 Task: Marketing: Marketing Master Editorial Calendar.
Action: Mouse moved to (54, 106)
Screenshot: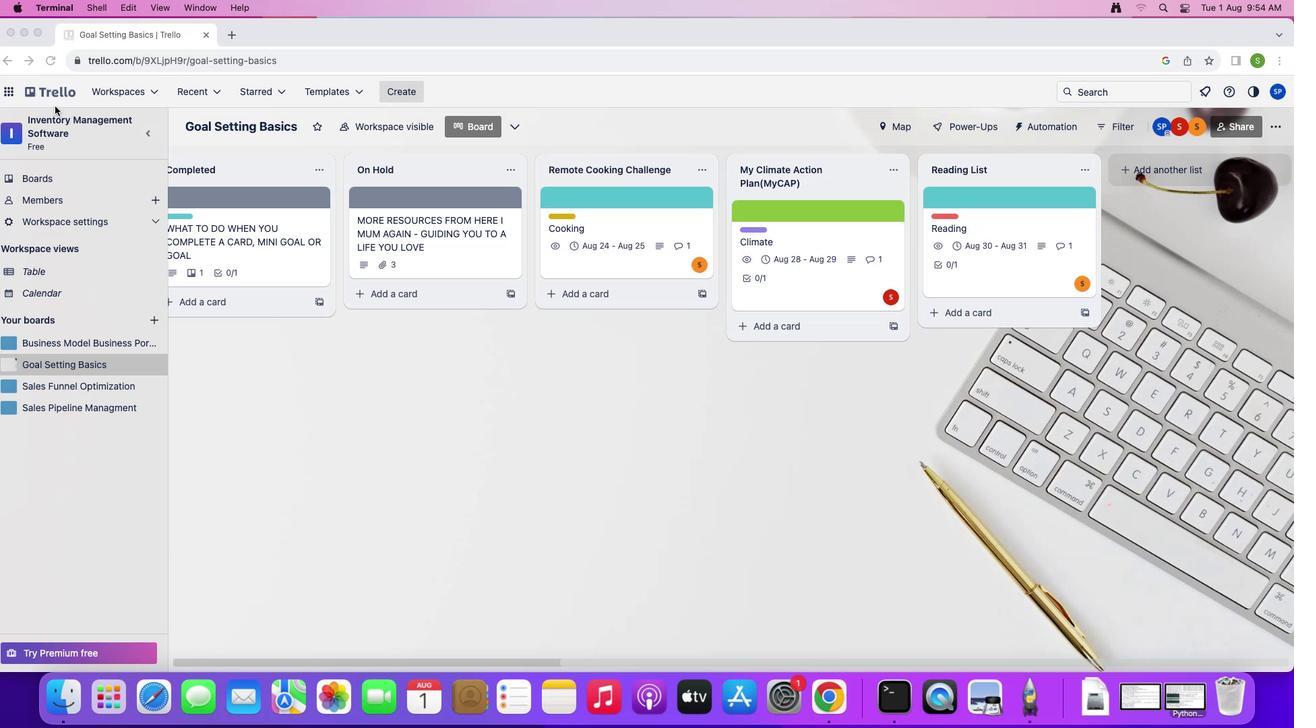 
Action: Mouse pressed left at (54, 106)
Screenshot: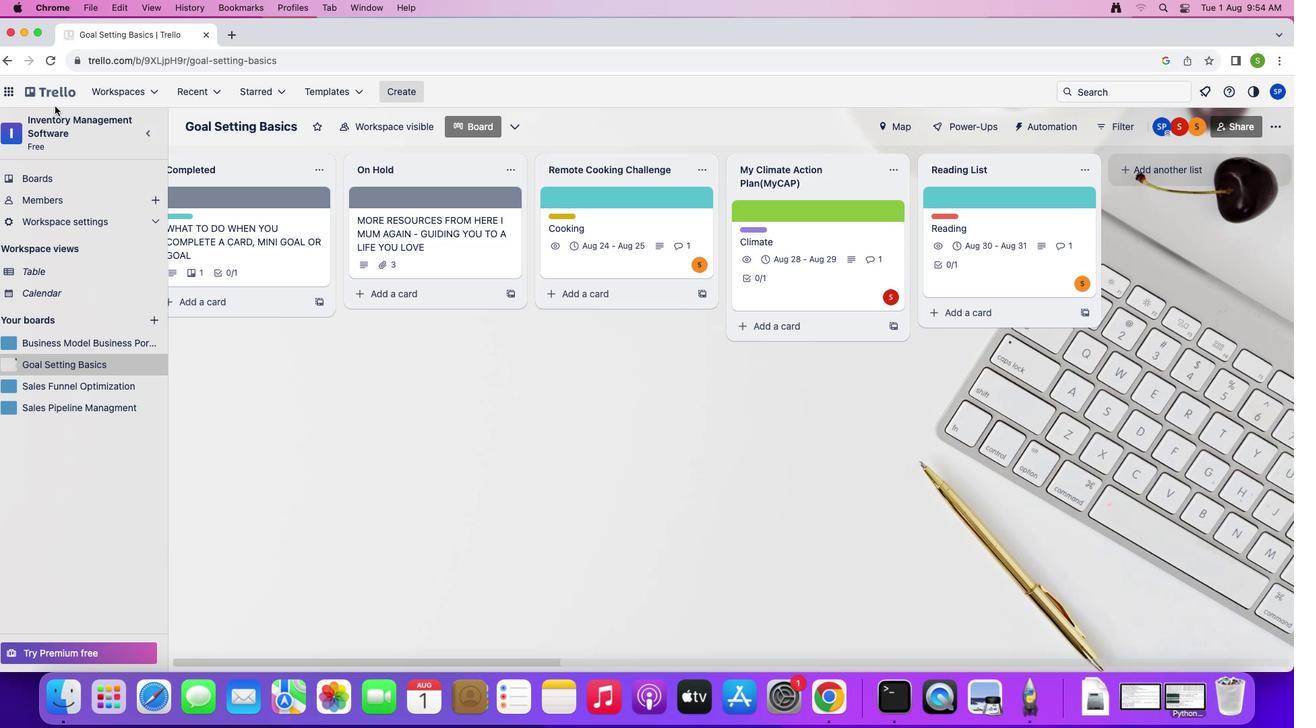 
Action: Mouse moved to (56, 94)
Screenshot: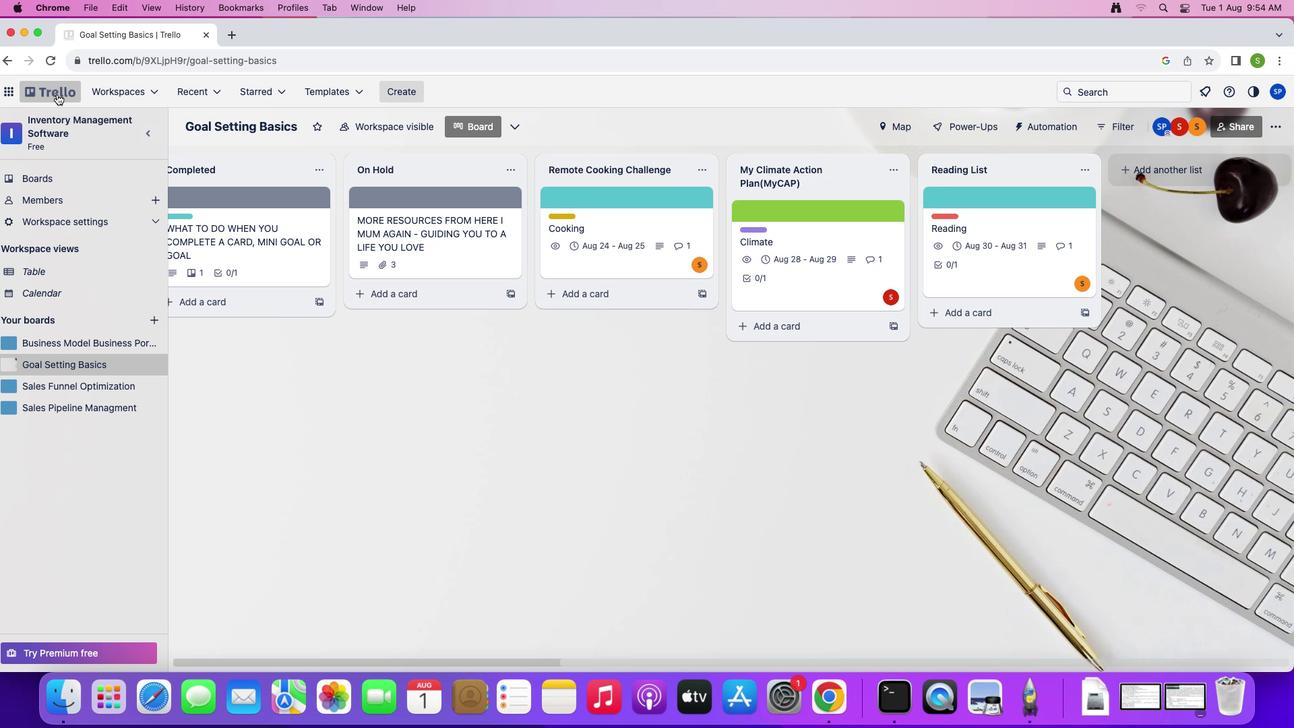 
Action: Mouse pressed left at (56, 94)
Screenshot: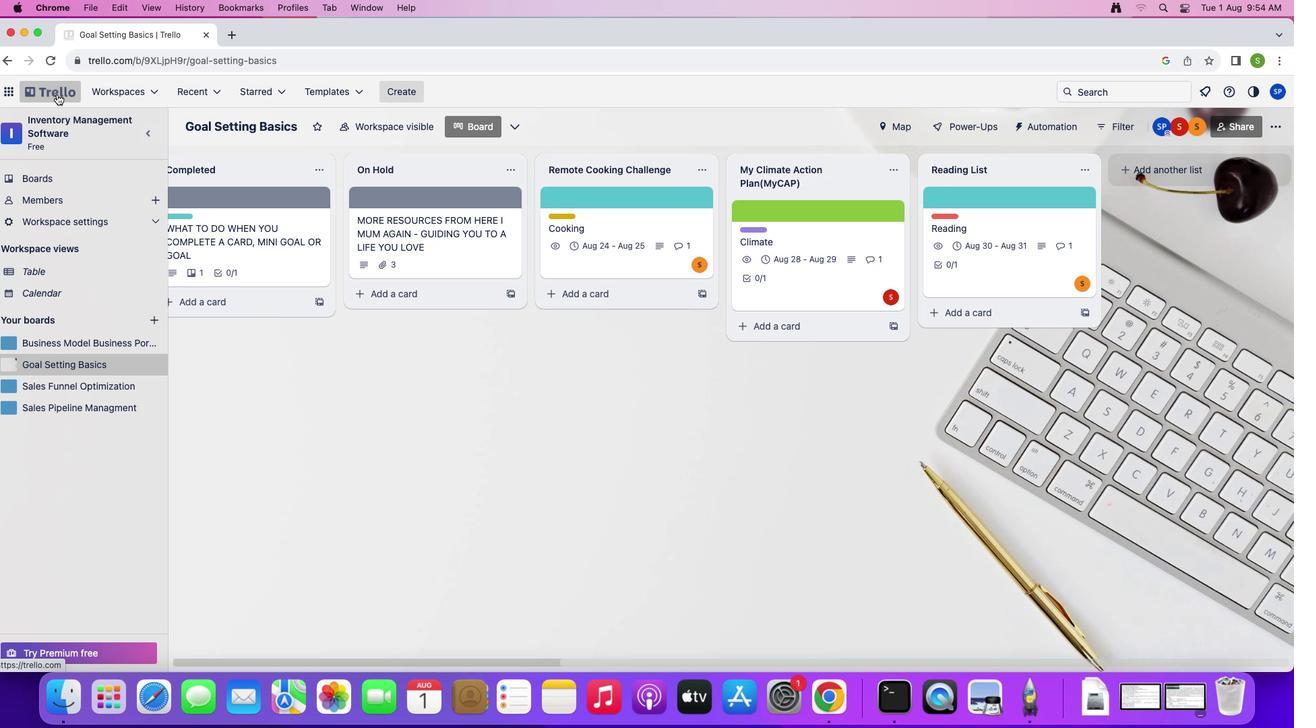 
Action: Mouse moved to (334, 173)
Screenshot: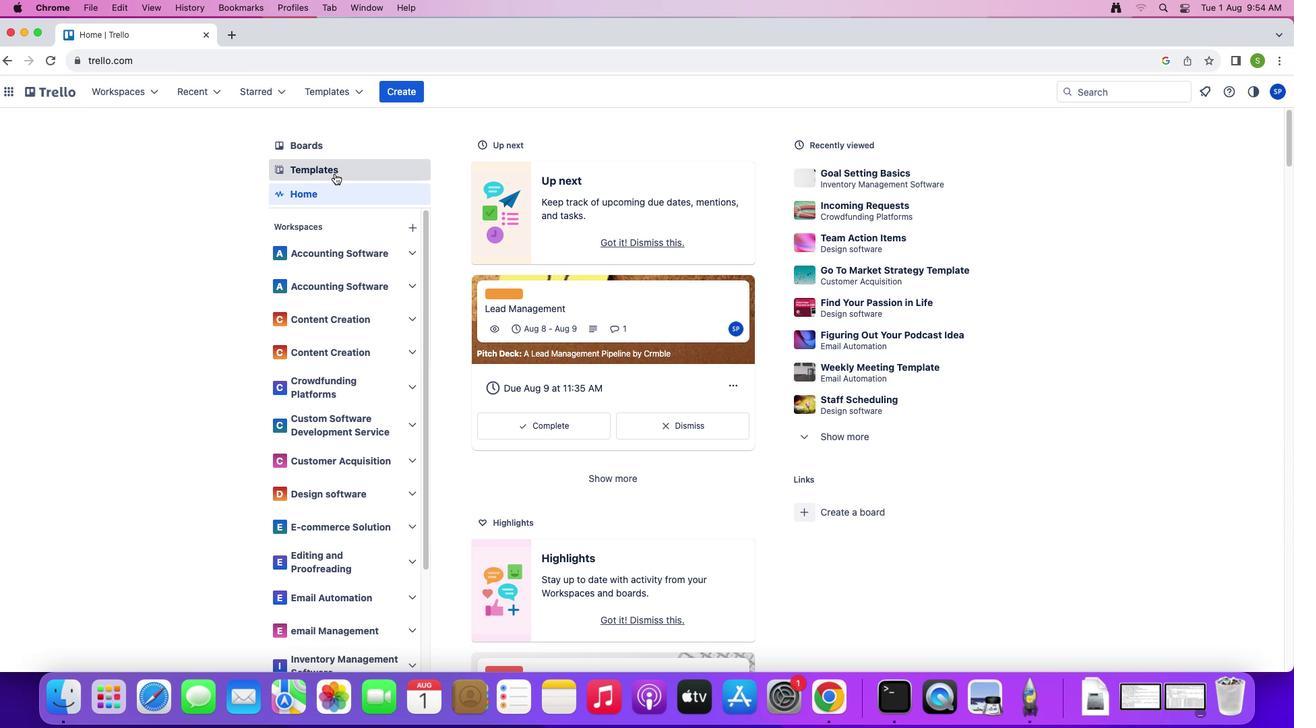 
Action: Mouse pressed left at (334, 173)
Screenshot: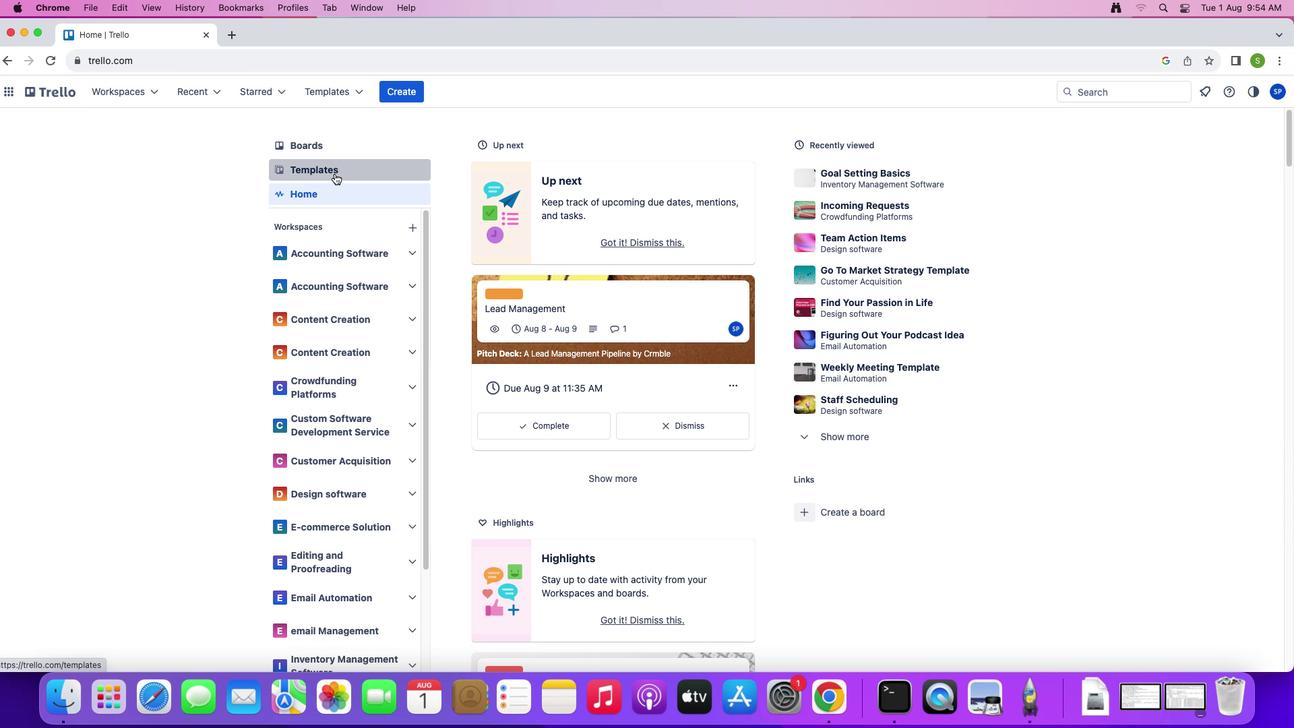 
Action: Mouse moved to (325, 308)
Screenshot: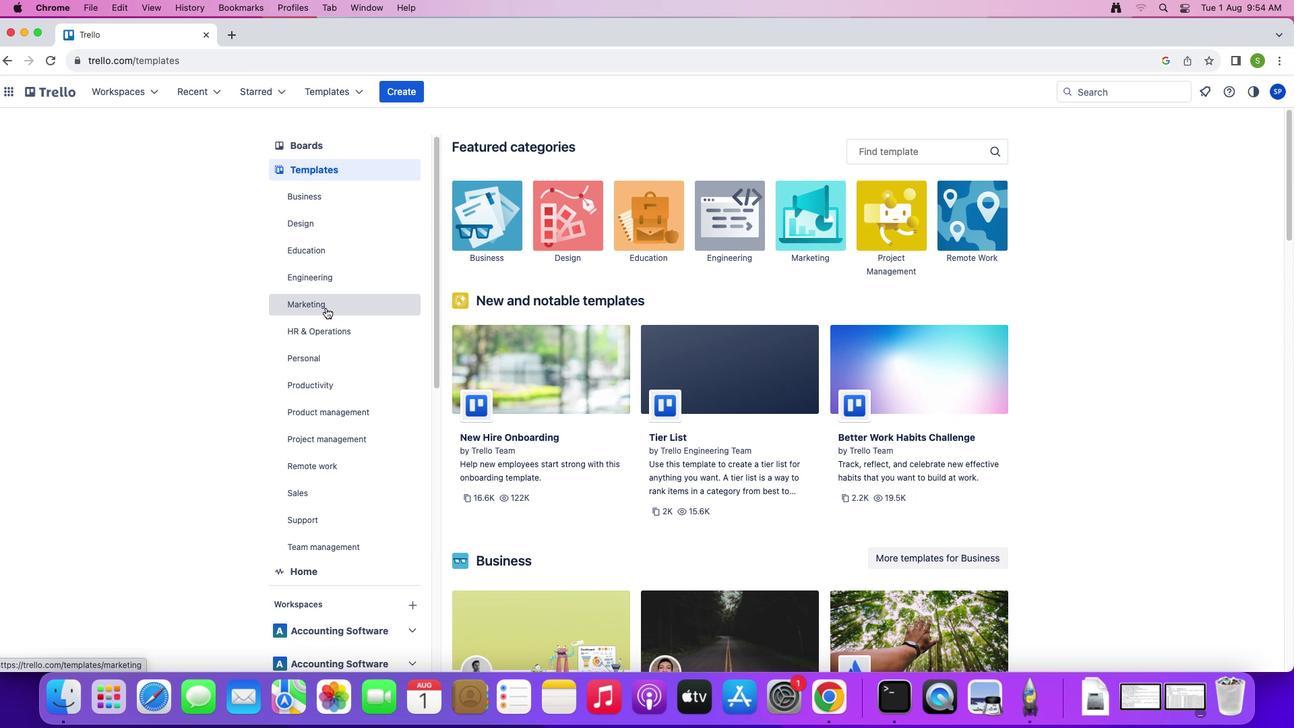 
Action: Mouse pressed left at (325, 308)
Screenshot: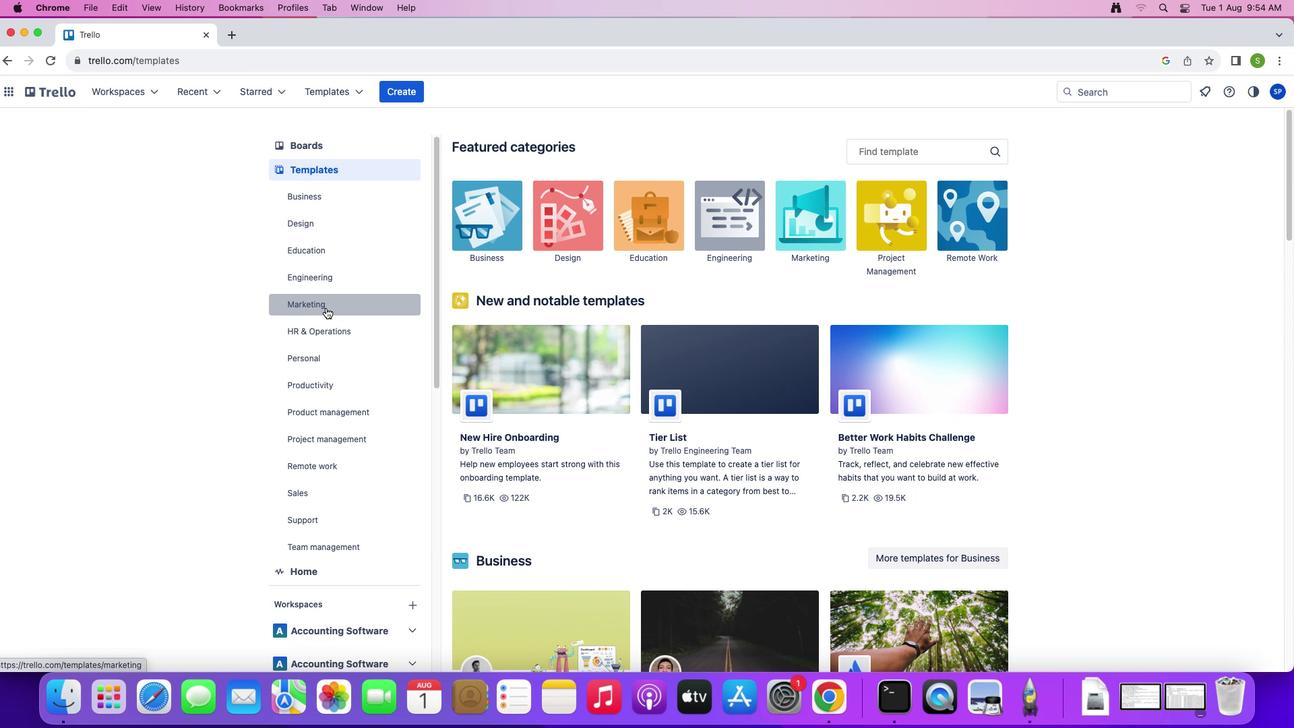 
Action: Mouse moved to (863, 147)
Screenshot: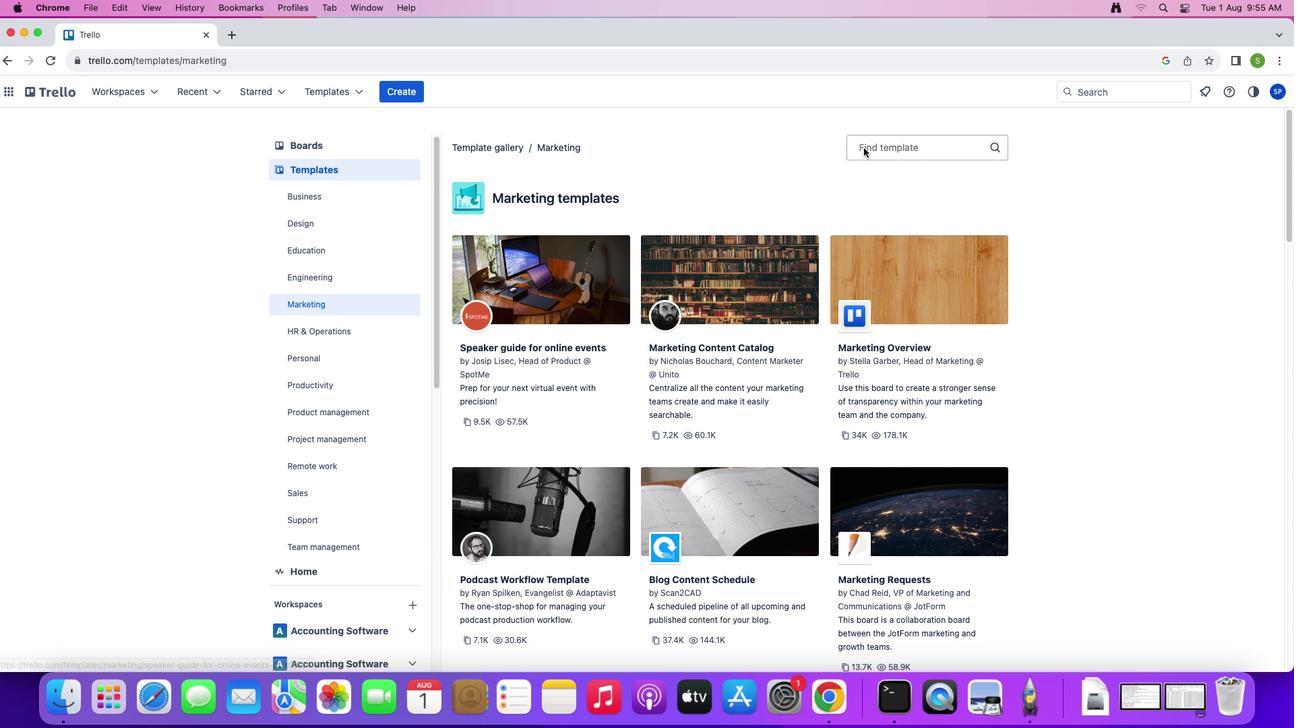 
Action: Mouse pressed left at (863, 147)
Screenshot: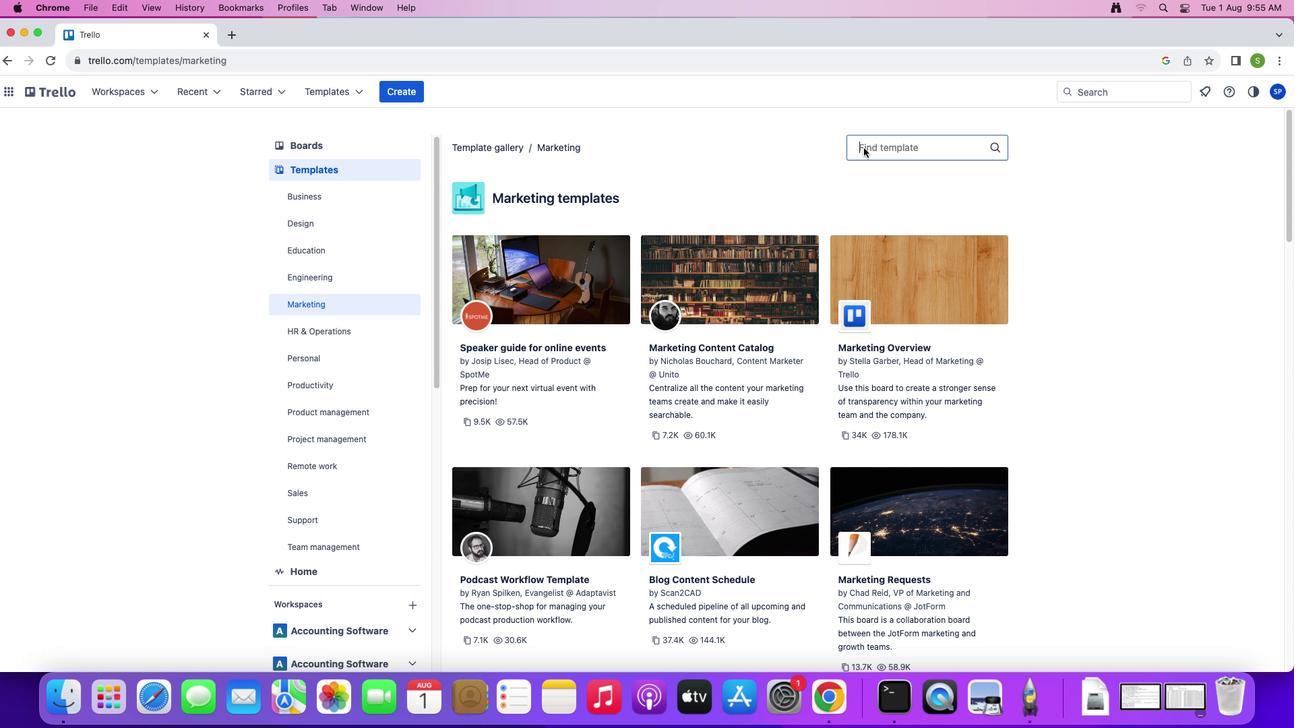 
Action: Mouse moved to (863, 155)
Screenshot: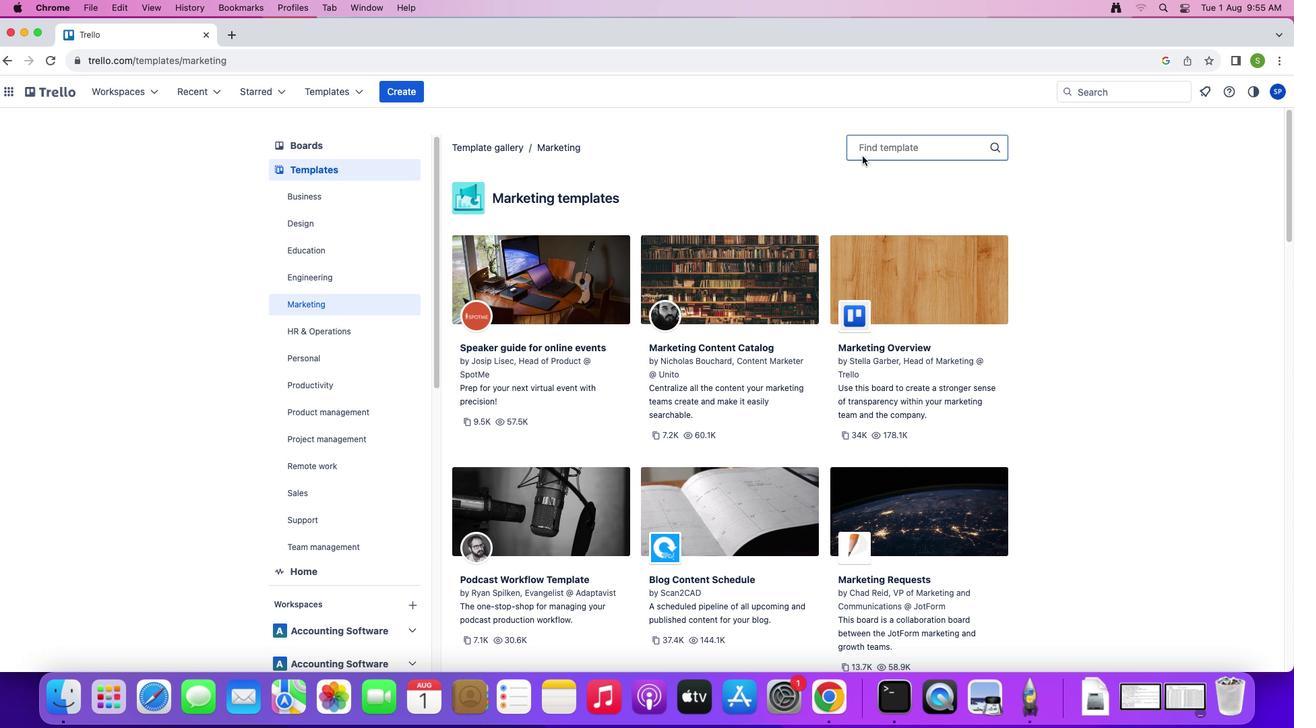 
Action: Key pressed Key.shift'M''a''r''k''e''t''i''n''g'Key.spaceKey.shift'M''a''s''t''e''r'Key.spaceKey.shift'E''d''i''t''i'Key.backspace'o''r''i''a''l'Key.spaceKey.shift'C''a''l''e''n''d''e''r'Key.enter
Screenshot: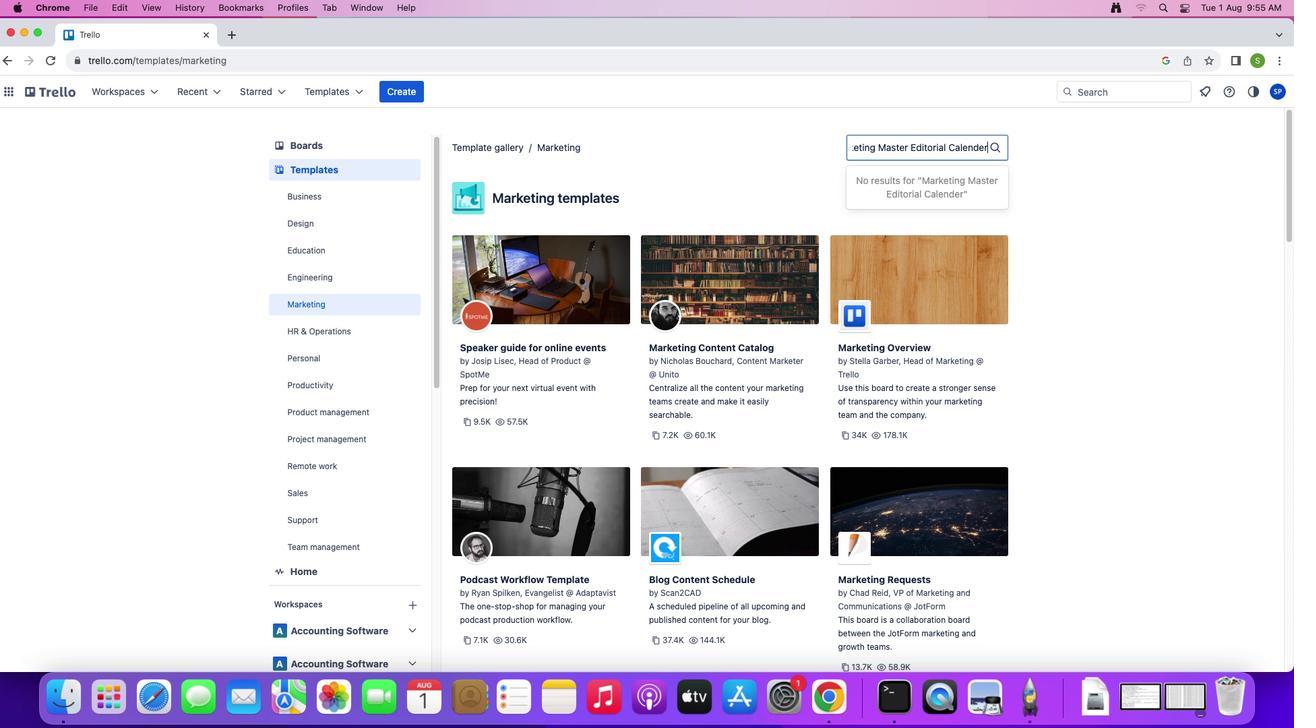 
Action: Mouse moved to (972, 157)
Screenshot: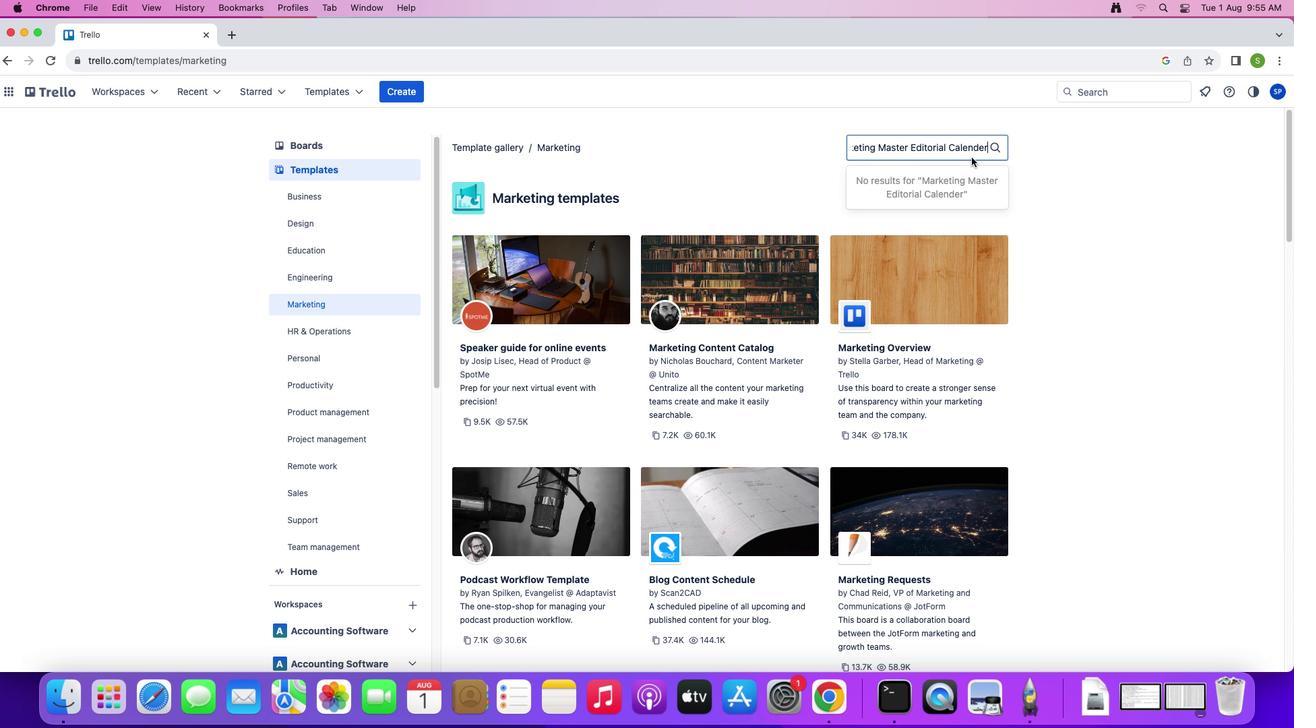 
Action: Mouse pressed left at (972, 157)
Screenshot: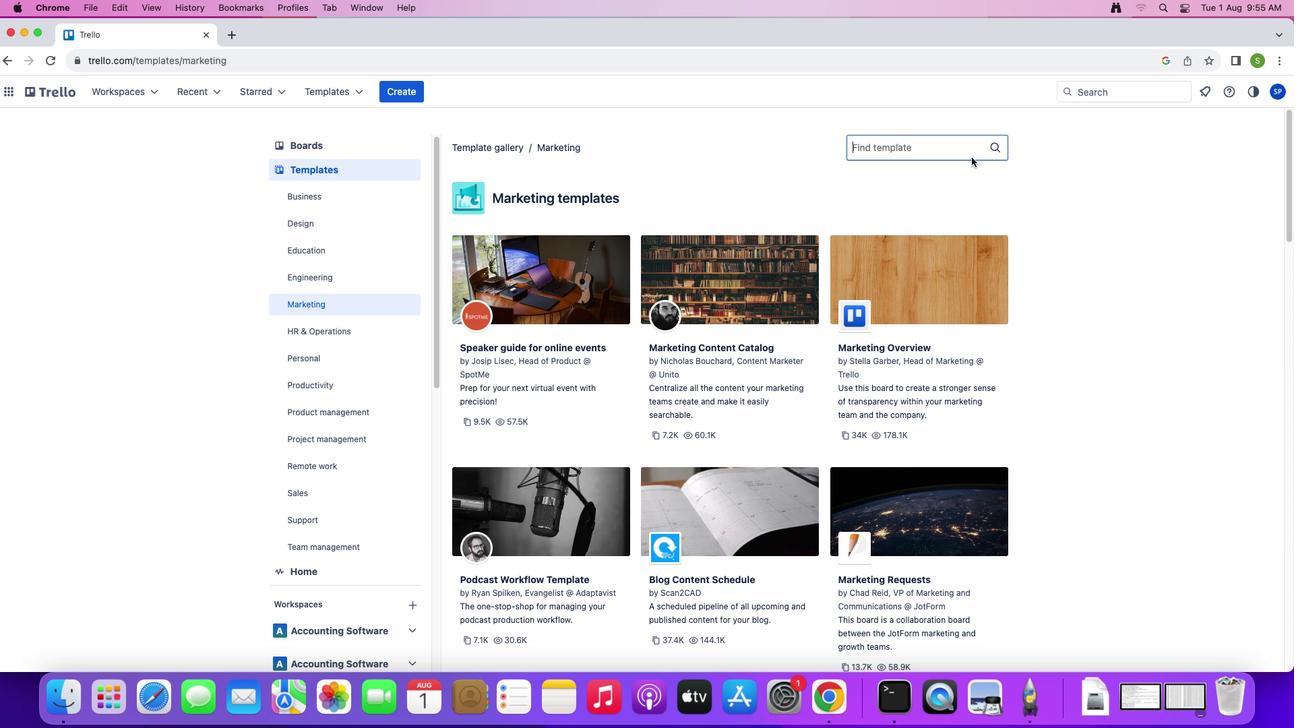 
Action: Mouse moved to (741, 391)
Screenshot: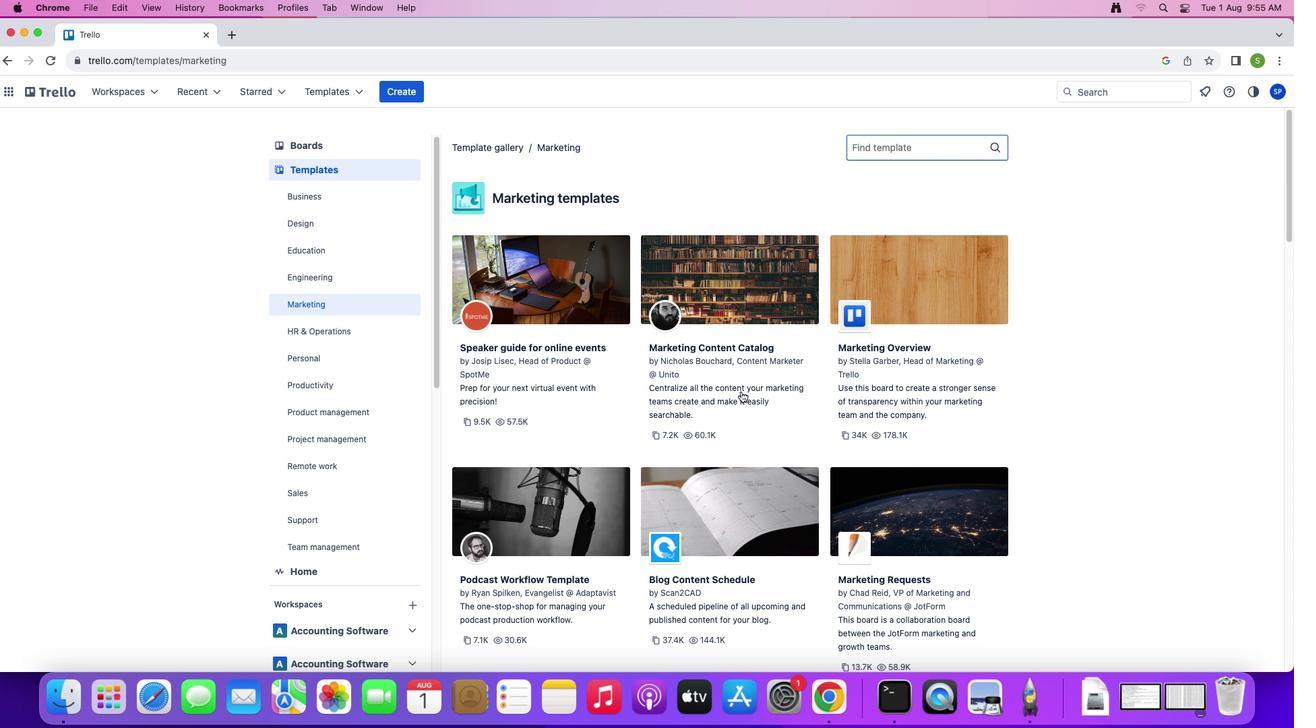 
Action: Mouse scrolled (741, 391) with delta (0, 0)
Screenshot: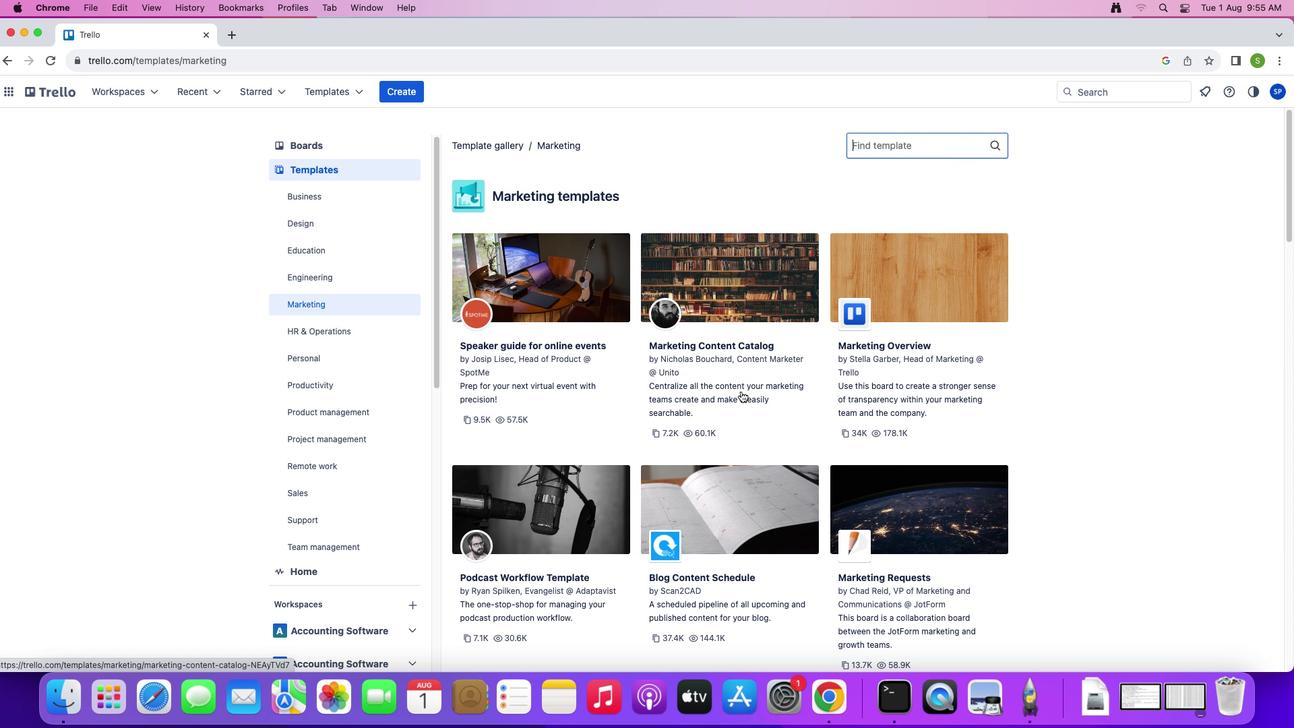 
Action: Mouse scrolled (741, 391) with delta (0, 0)
Screenshot: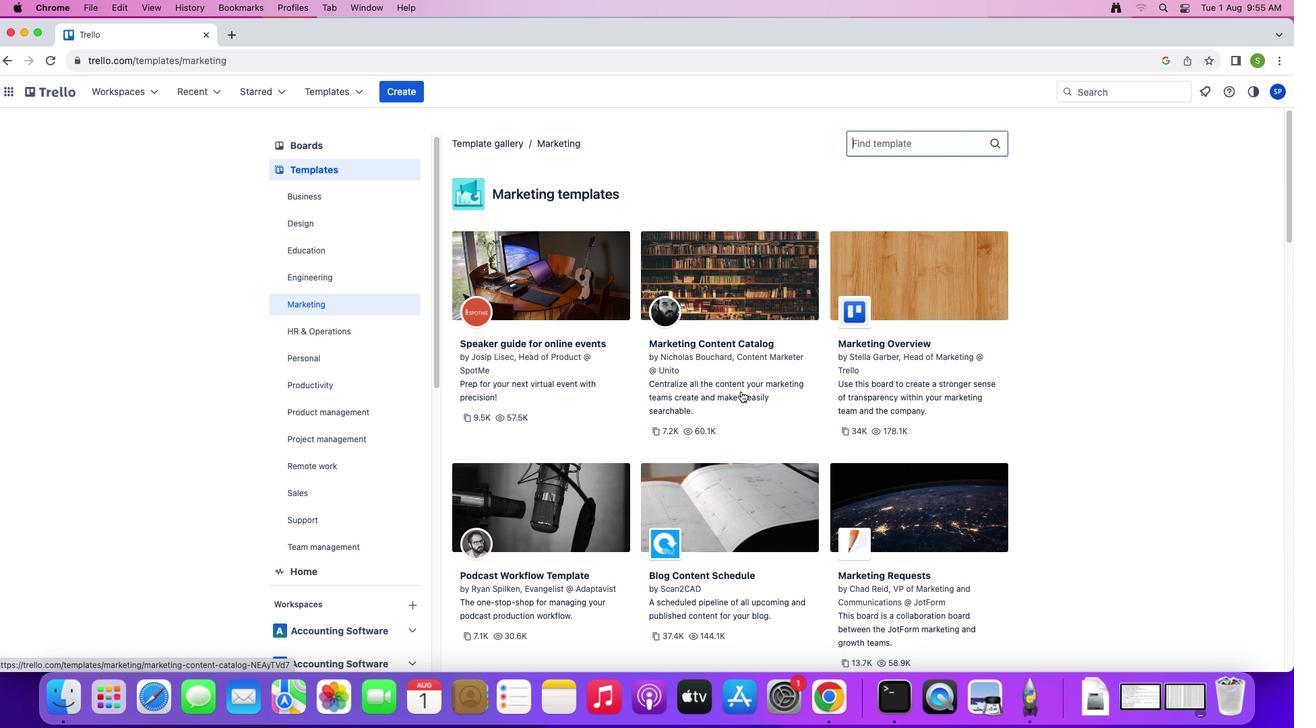 
Action: Mouse scrolled (741, 391) with delta (0, -1)
Screenshot: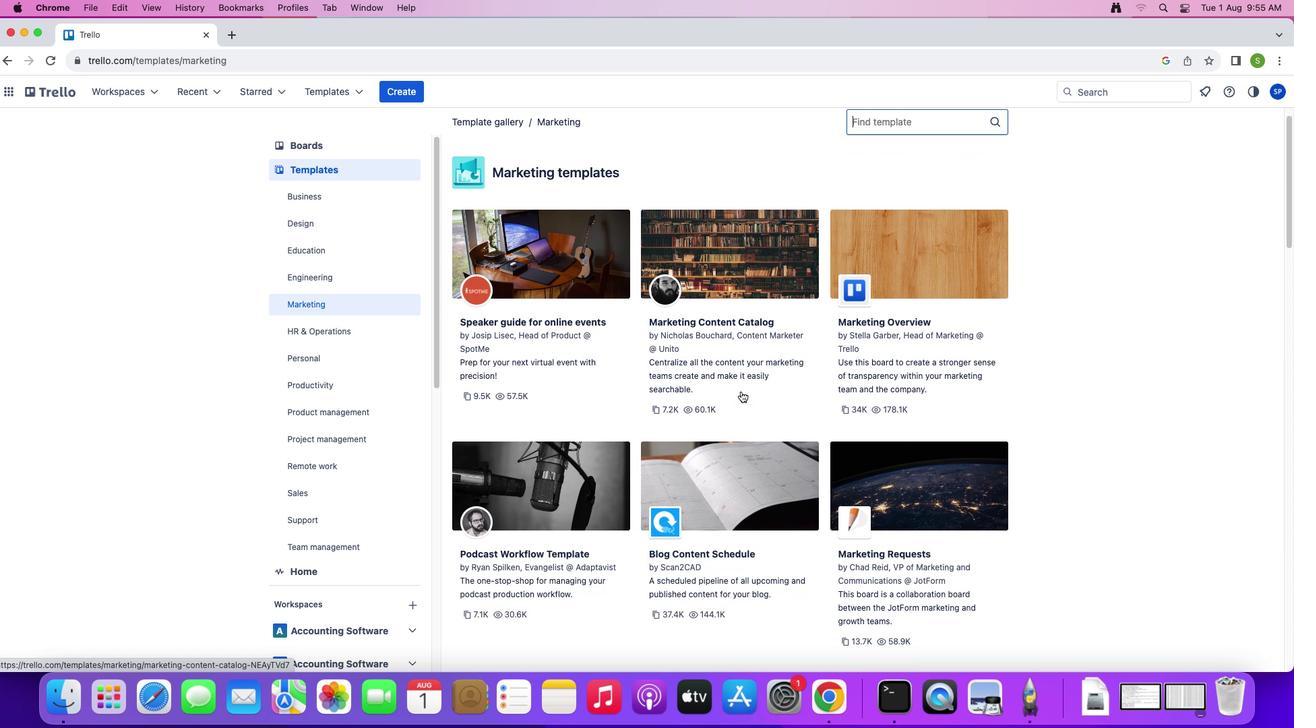 
Action: Mouse moved to (741, 392)
Screenshot: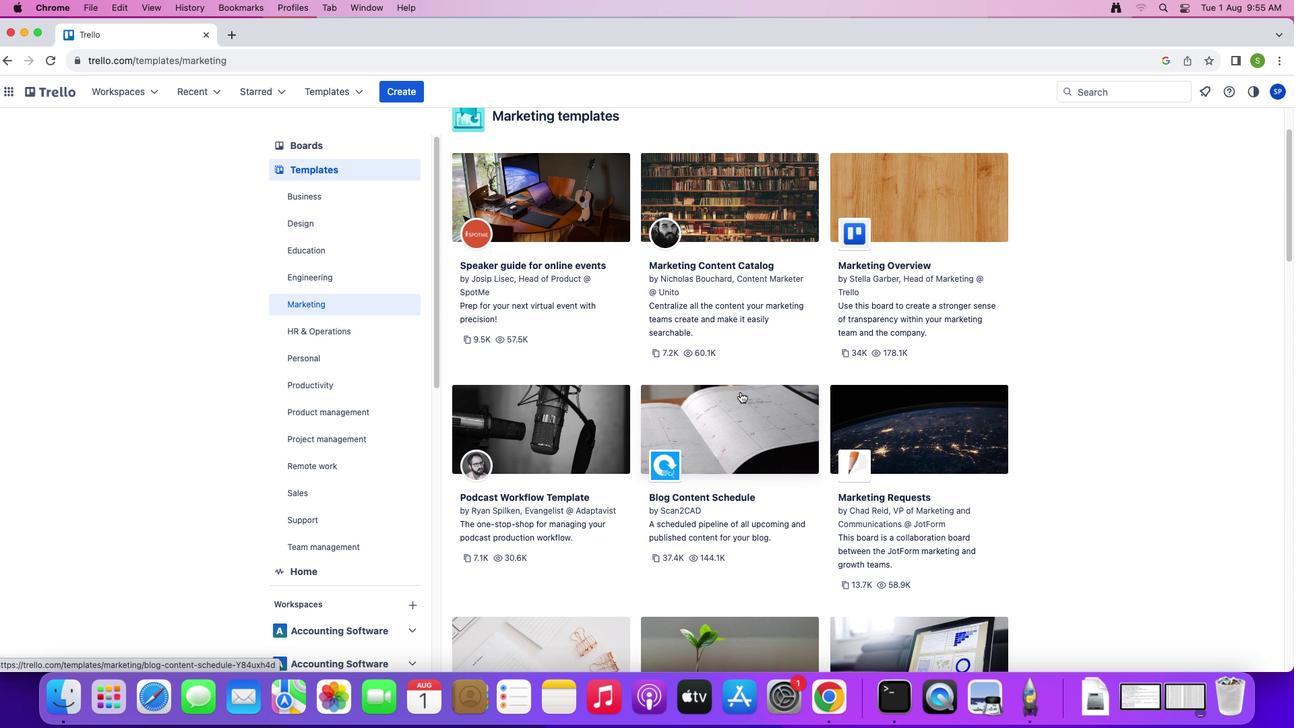 
Action: Mouse scrolled (741, 392) with delta (0, 0)
Screenshot: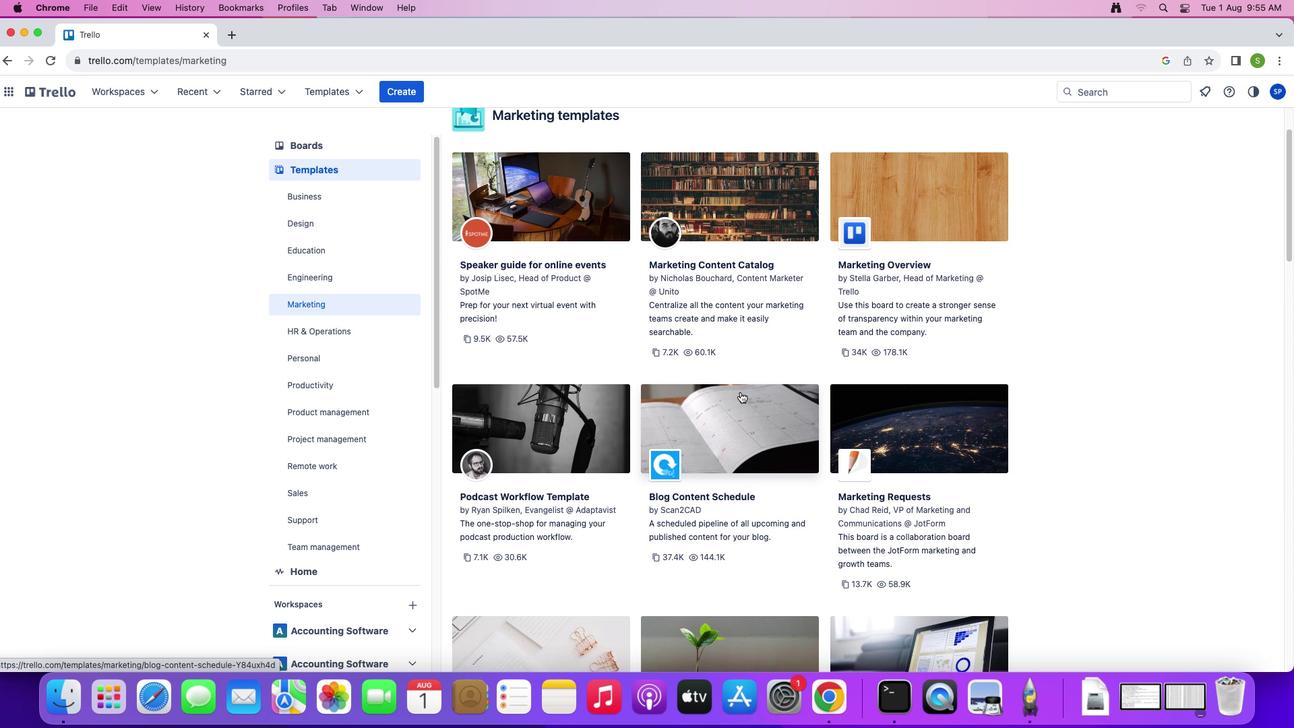 
Action: Mouse scrolled (741, 392) with delta (0, 0)
Screenshot: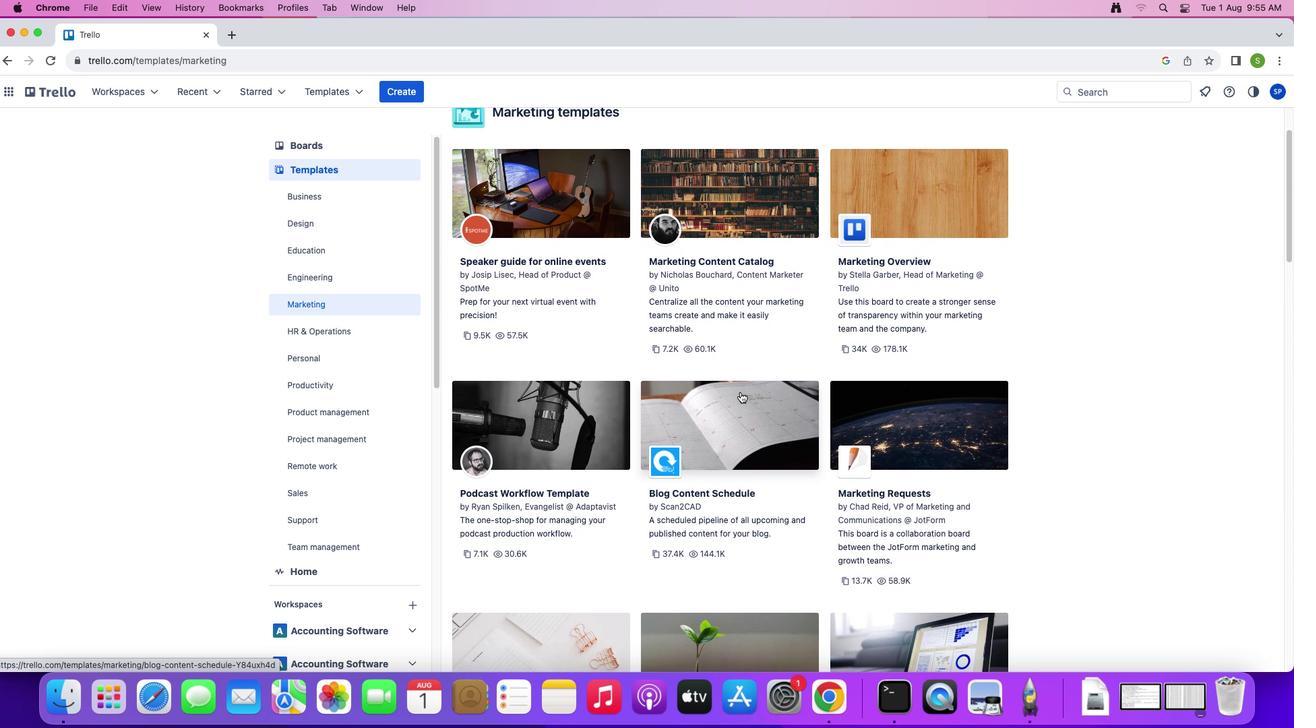 
Action: Mouse scrolled (741, 392) with delta (0, 0)
Screenshot: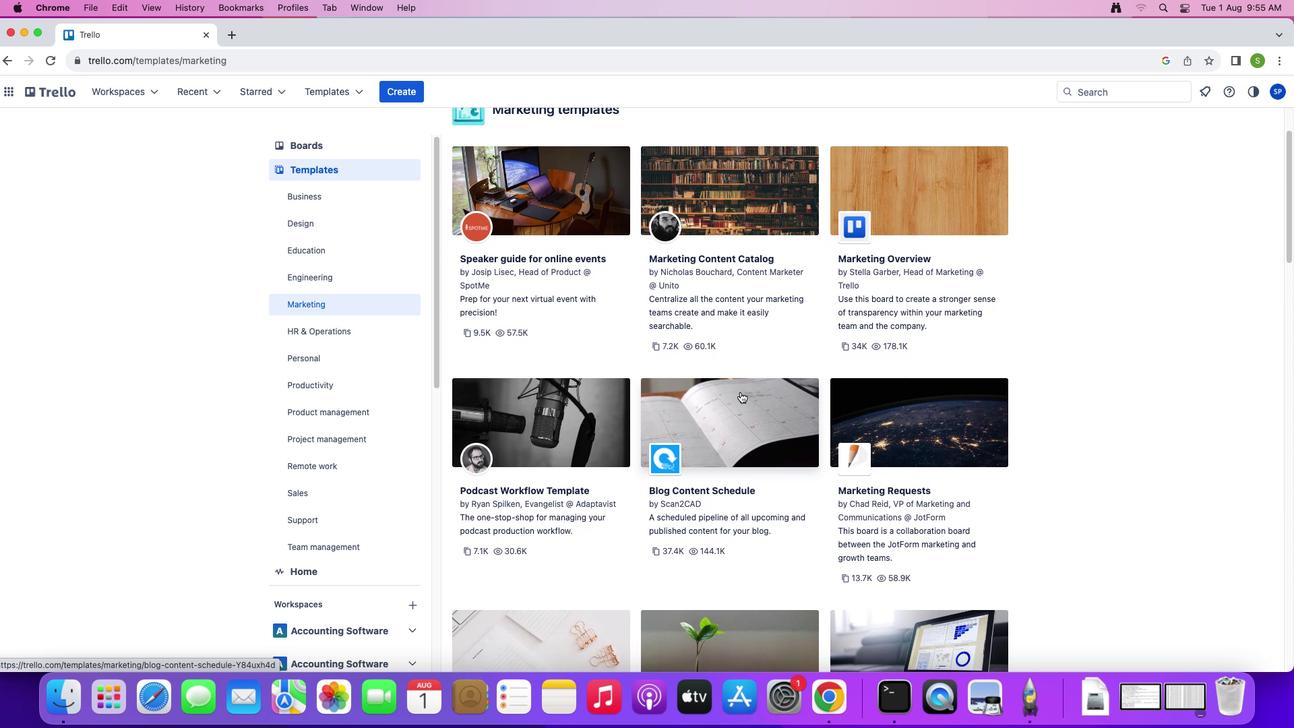 
Action: Mouse moved to (766, 426)
Screenshot: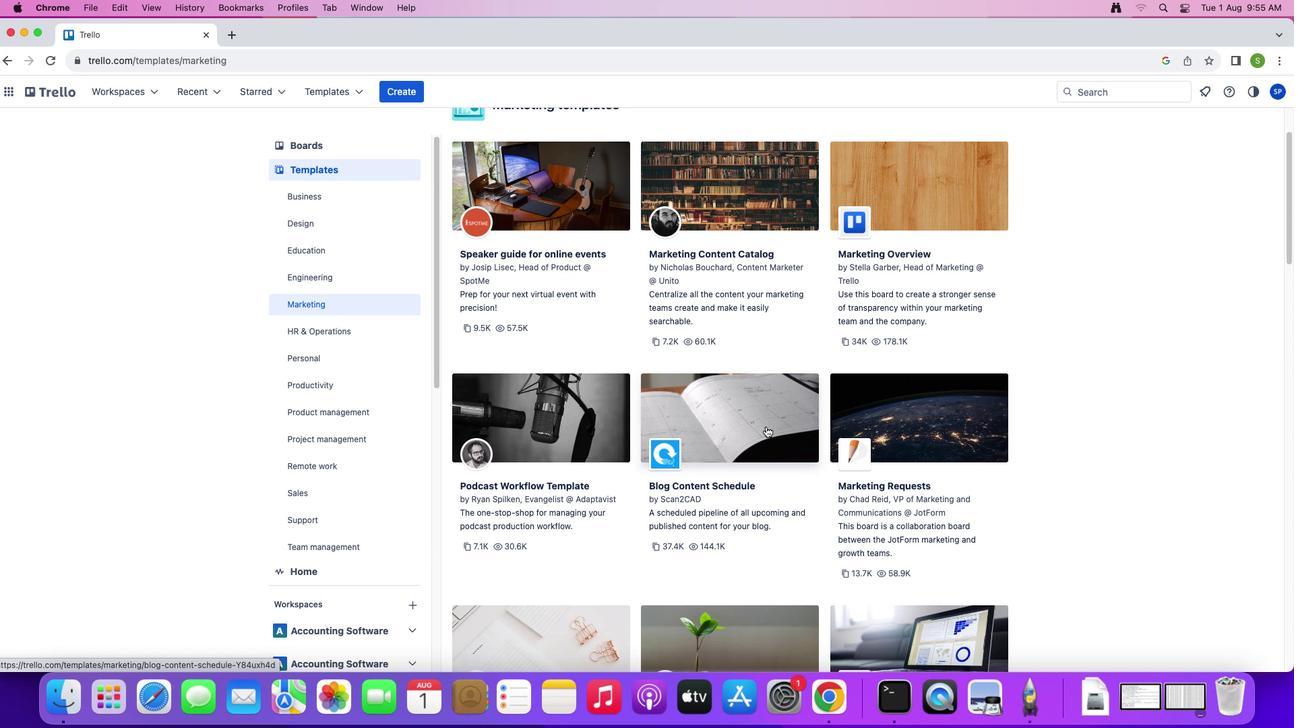 
Action: Mouse scrolled (766, 426) with delta (0, 0)
Screenshot: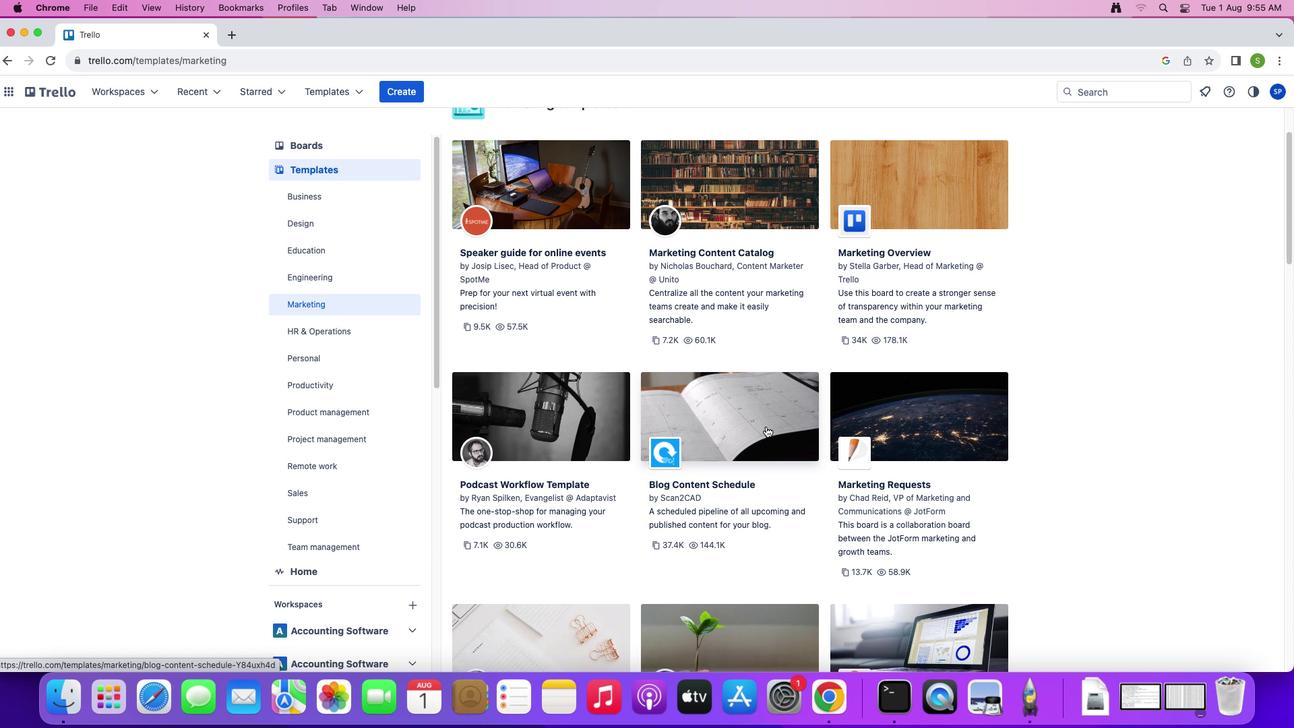 
Action: Mouse scrolled (766, 426) with delta (0, 0)
Screenshot: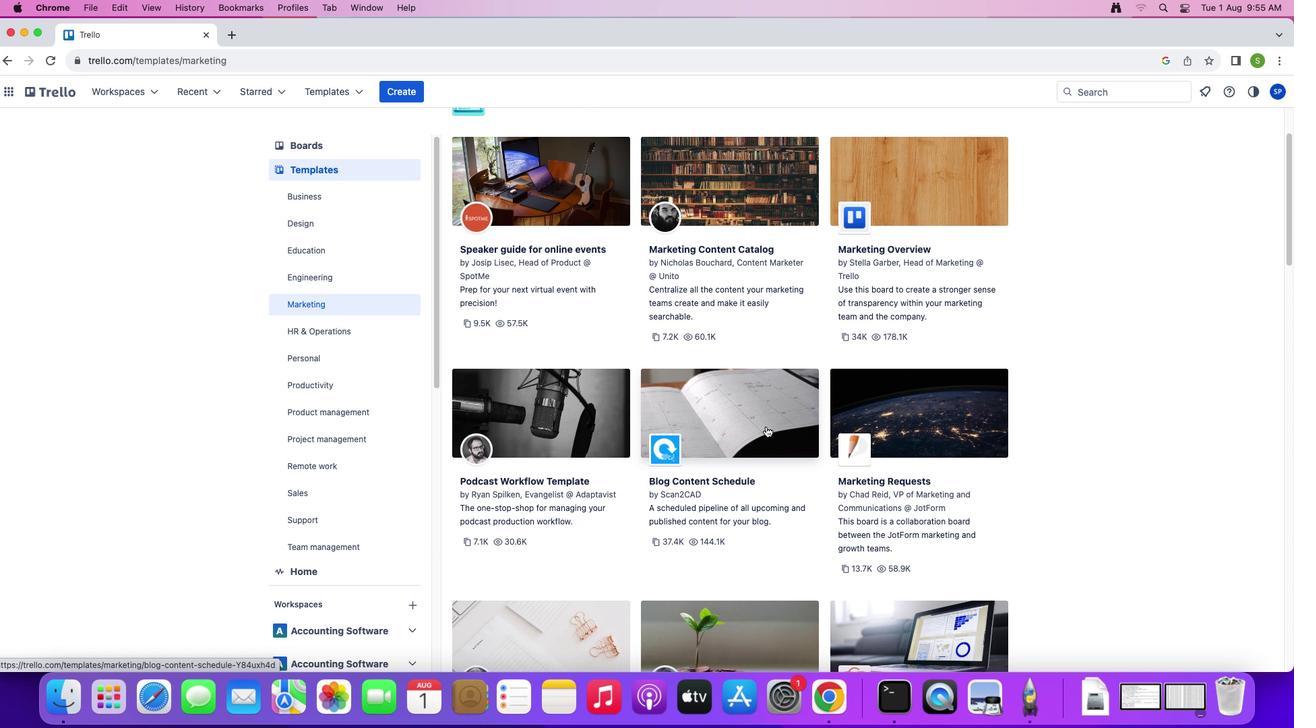 
Action: Mouse scrolled (766, 426) with delta (0, 0)
Screenshot: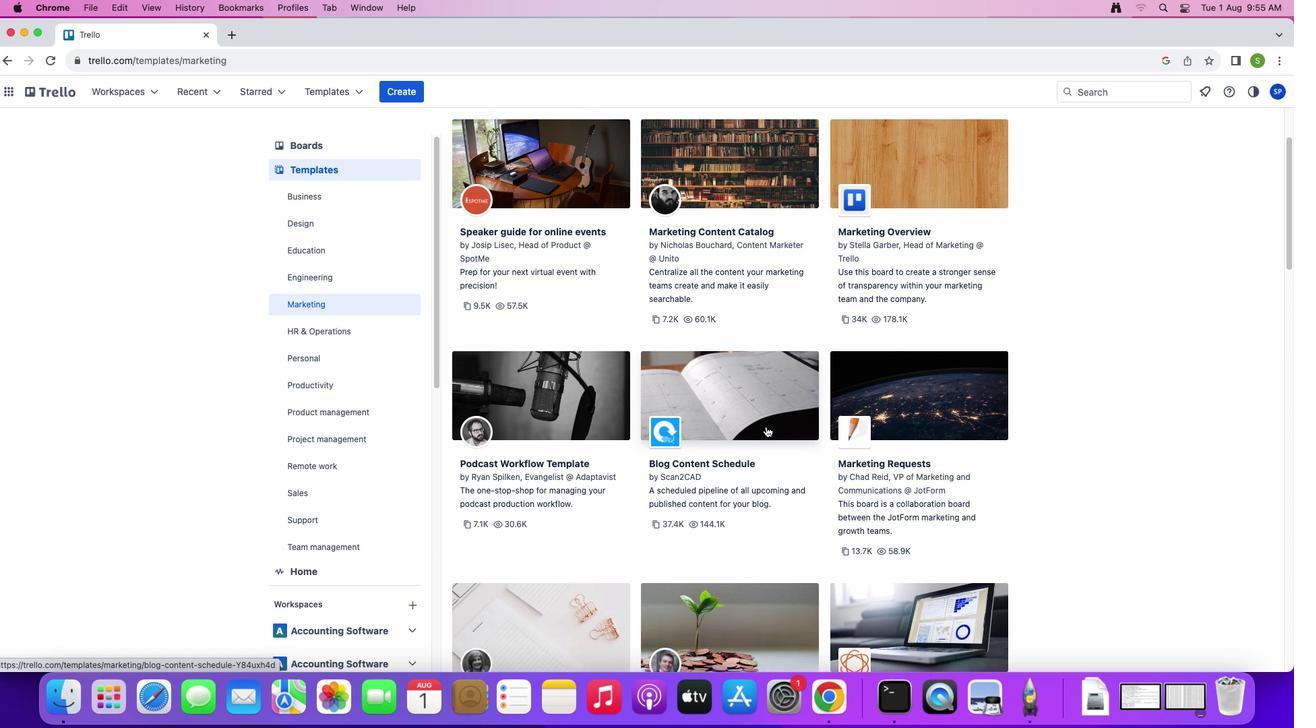 
Action: Mouse scrolled (766, 426) with delta (0, 0)
Screenshot: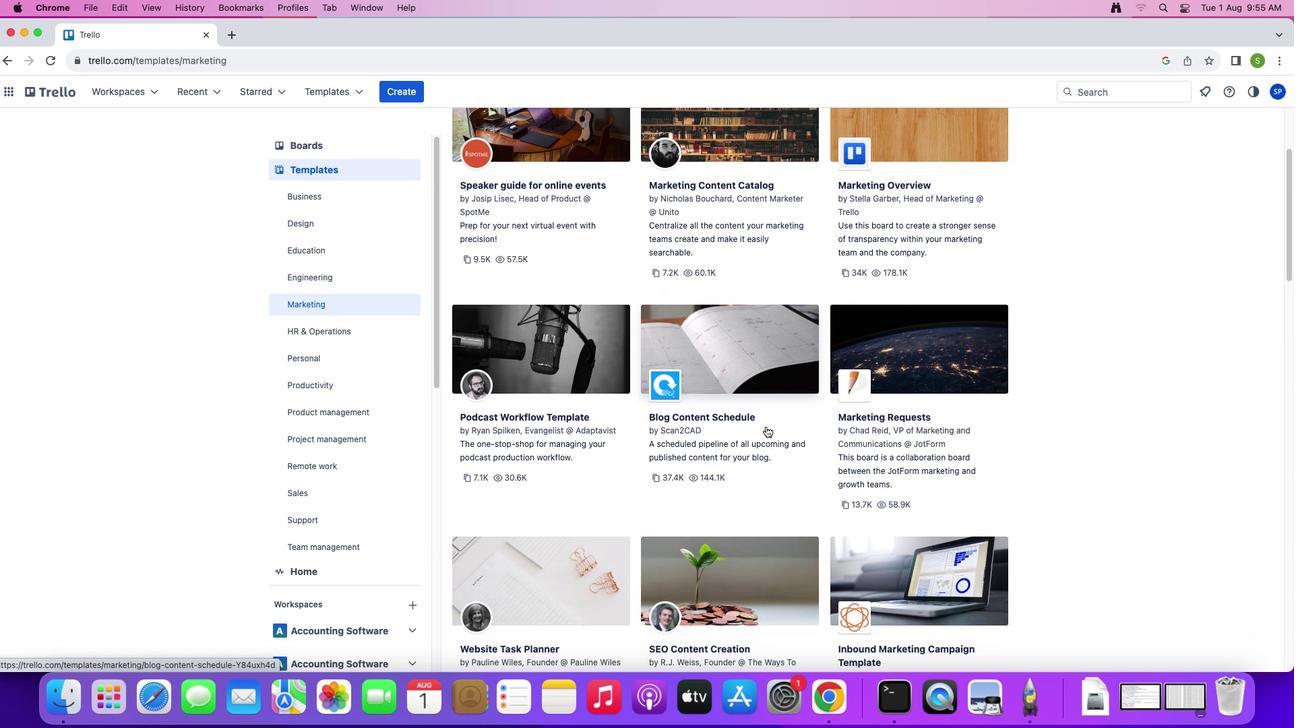 
Action: Mouse scrolled (766, 426) with delta (0, 0)
Screenshot: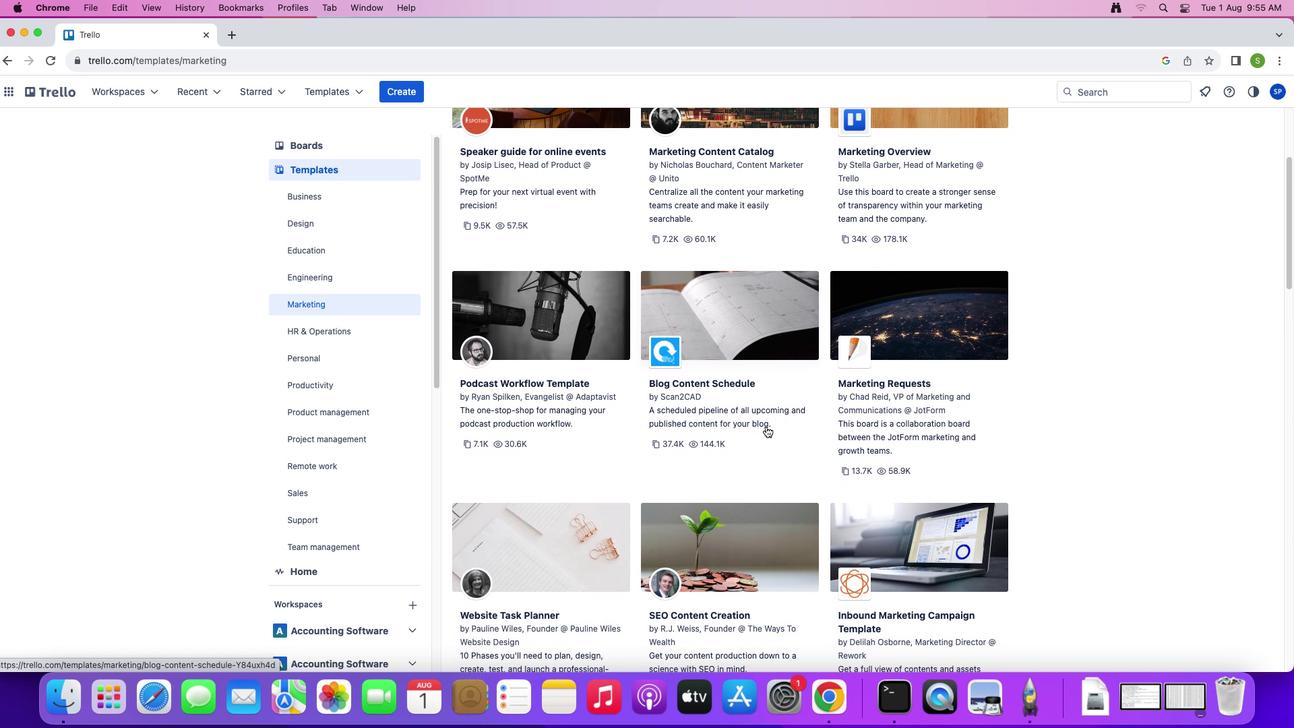 
Action: Mouse scrolled (766, 426) with delta (0, 0)
Screenshot: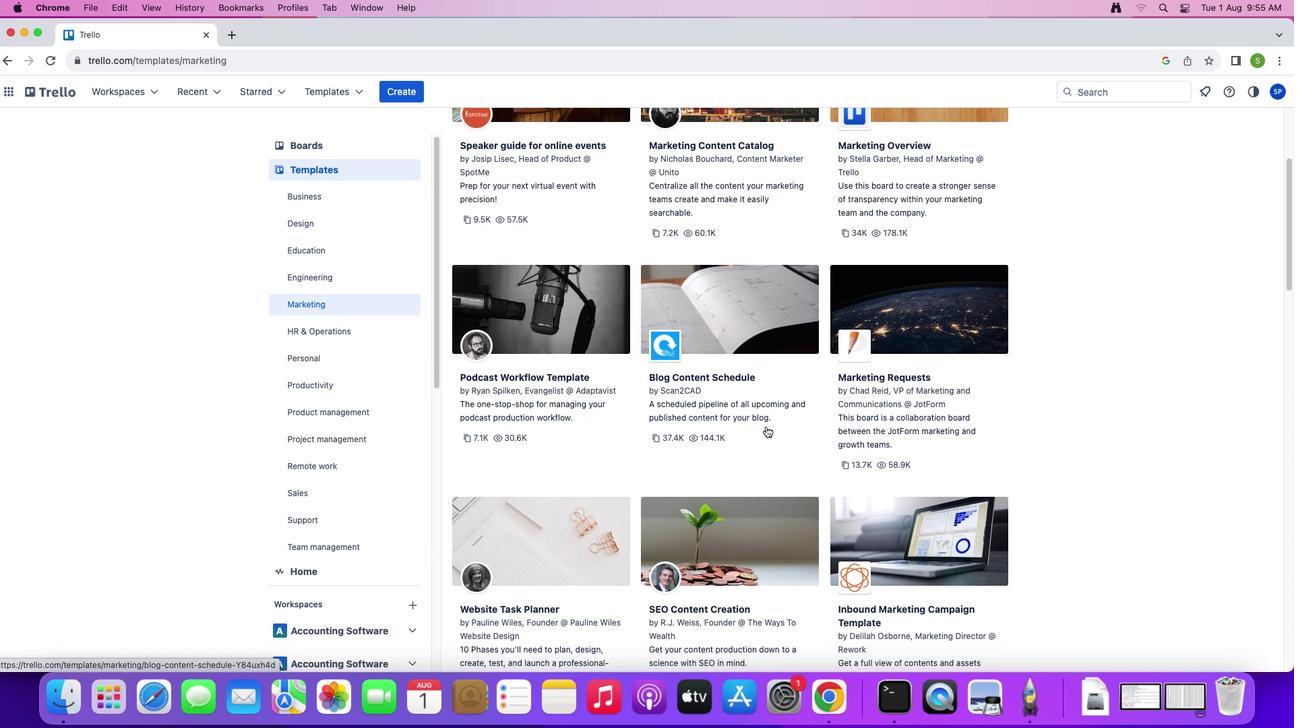 
Action: Mouse scrolled (766, 426) with delta (0, -1)
Screenshot: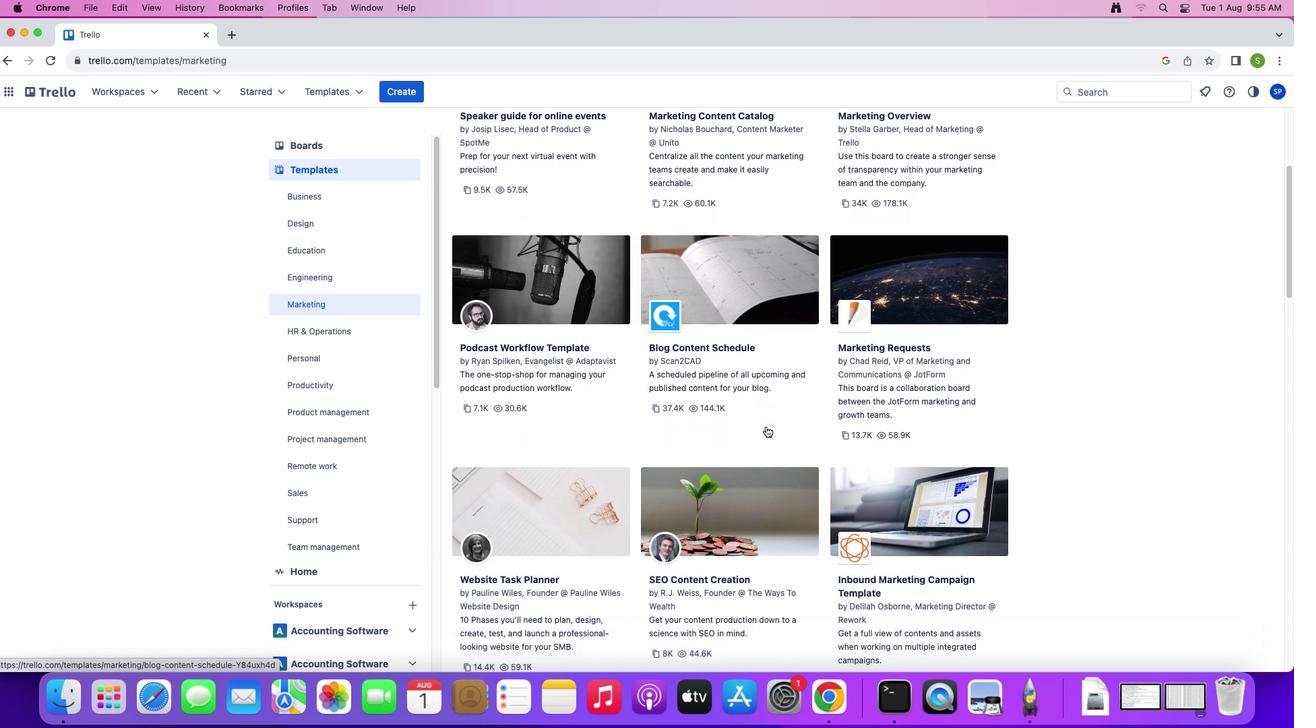 
Action: Mouse scrolled (766, 426) with delta (0, 0)
Screenshot: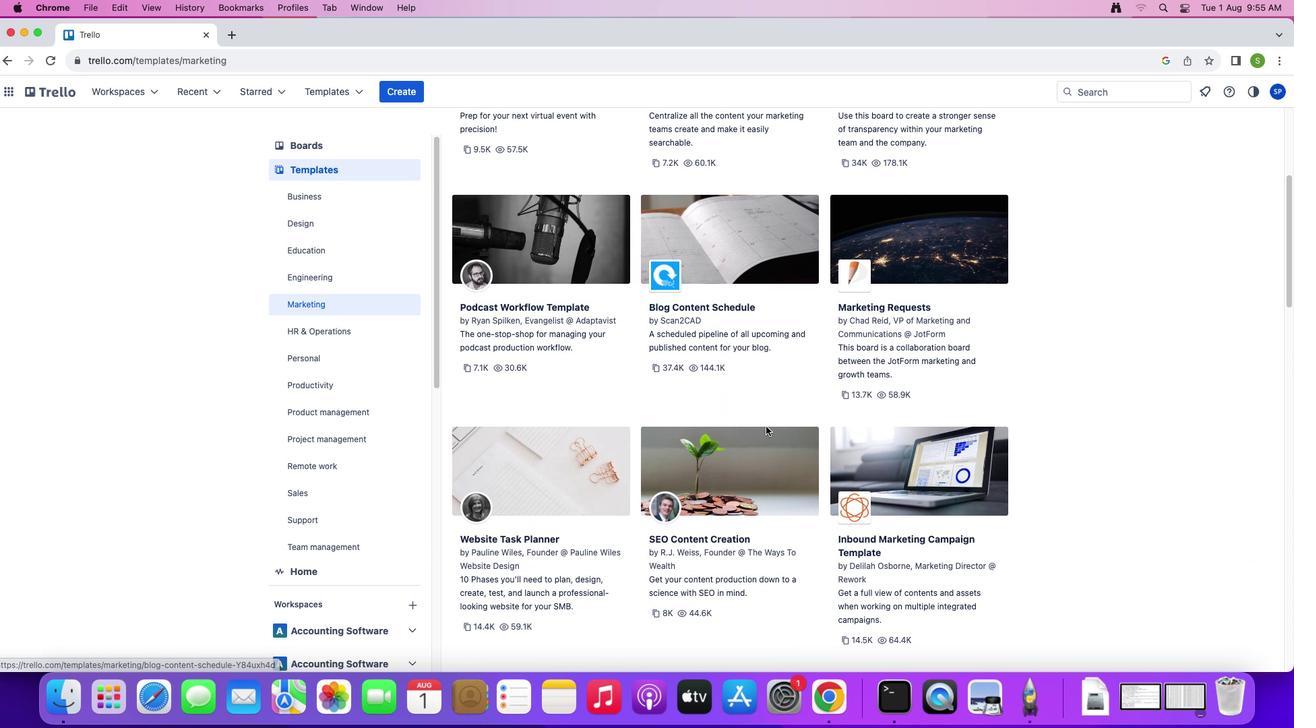 
Action: Mouse scrolled (766, 426) with delta (0, 0)
Screenshot: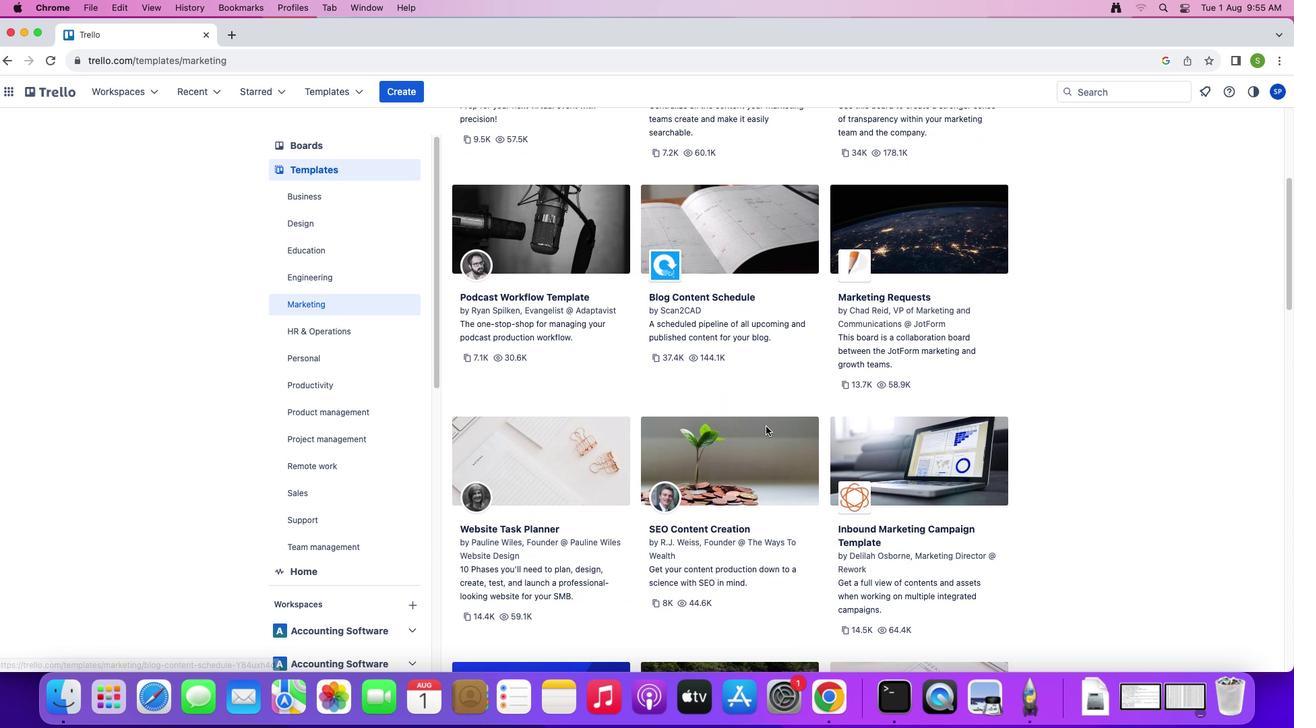 
Action: Mouse scrolled (766, 426) with delta (0, 0)
Screenshot: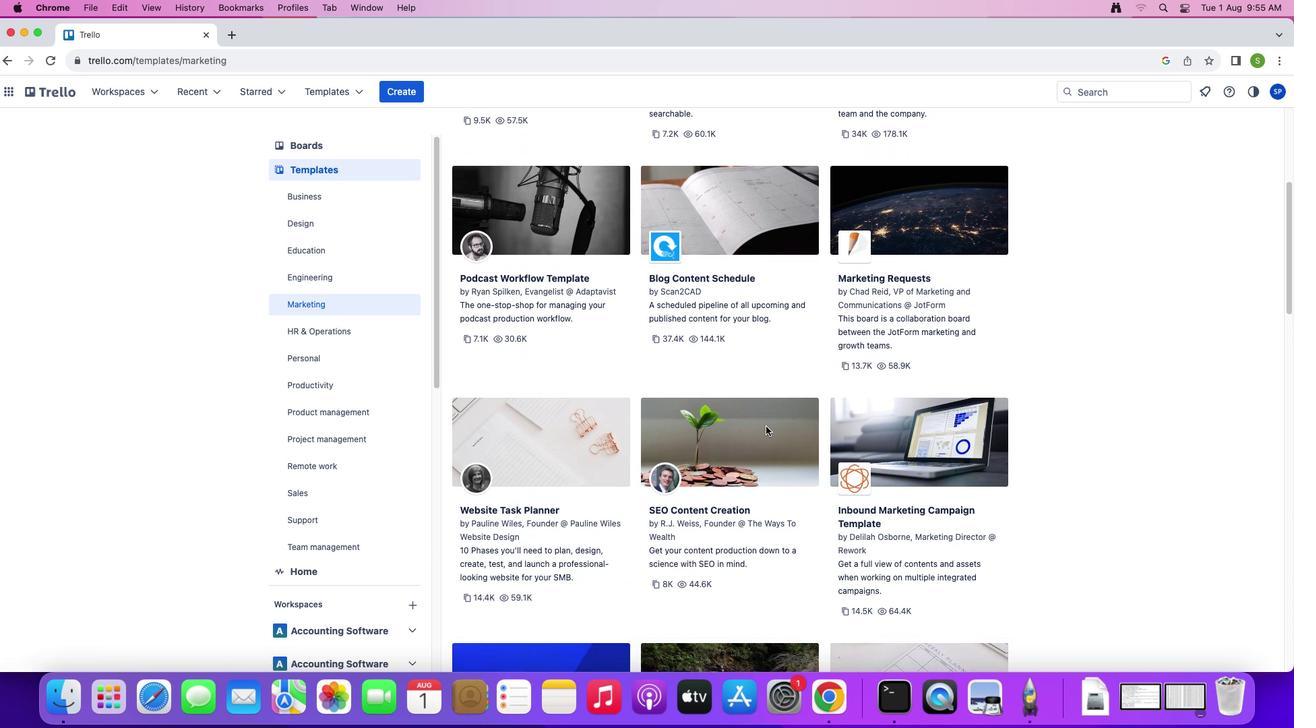 
Action: Mouse scrolled (766, 426) with delta (0, 0)
Screenshot: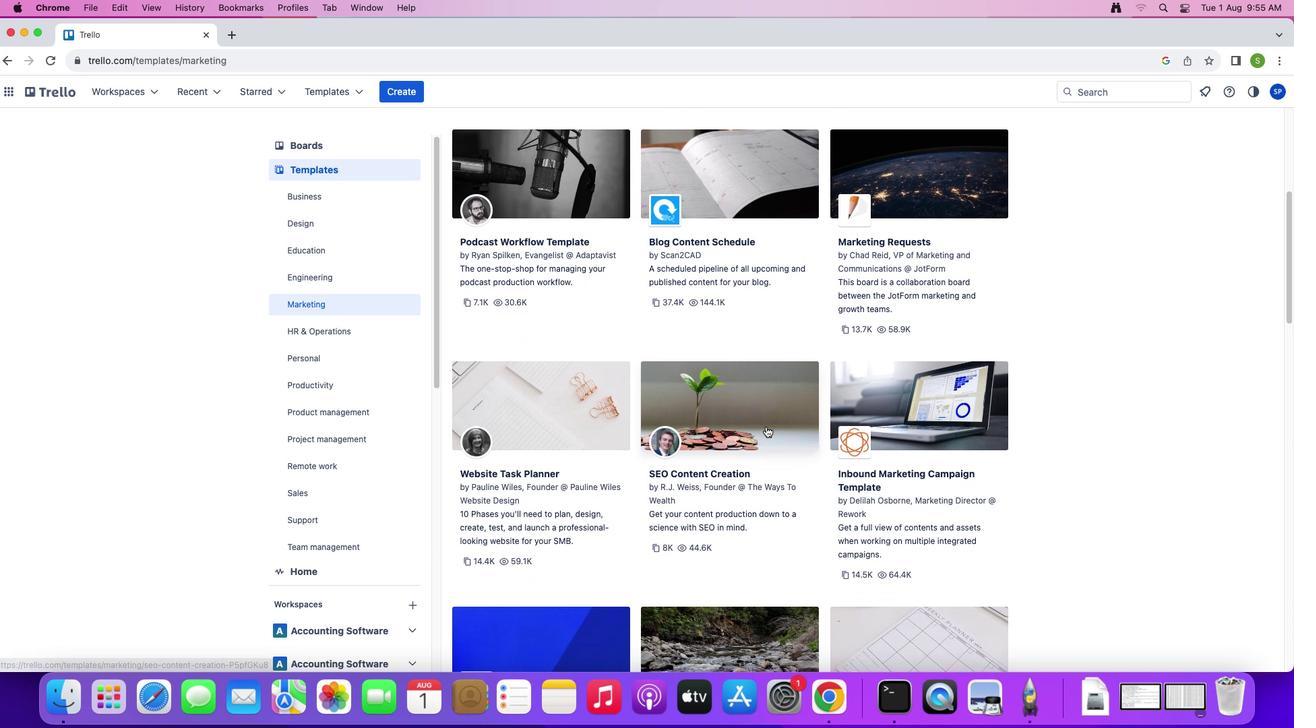 
Action: Mouse scrolled (766, 426) with delta (0, 0)
Screenshot: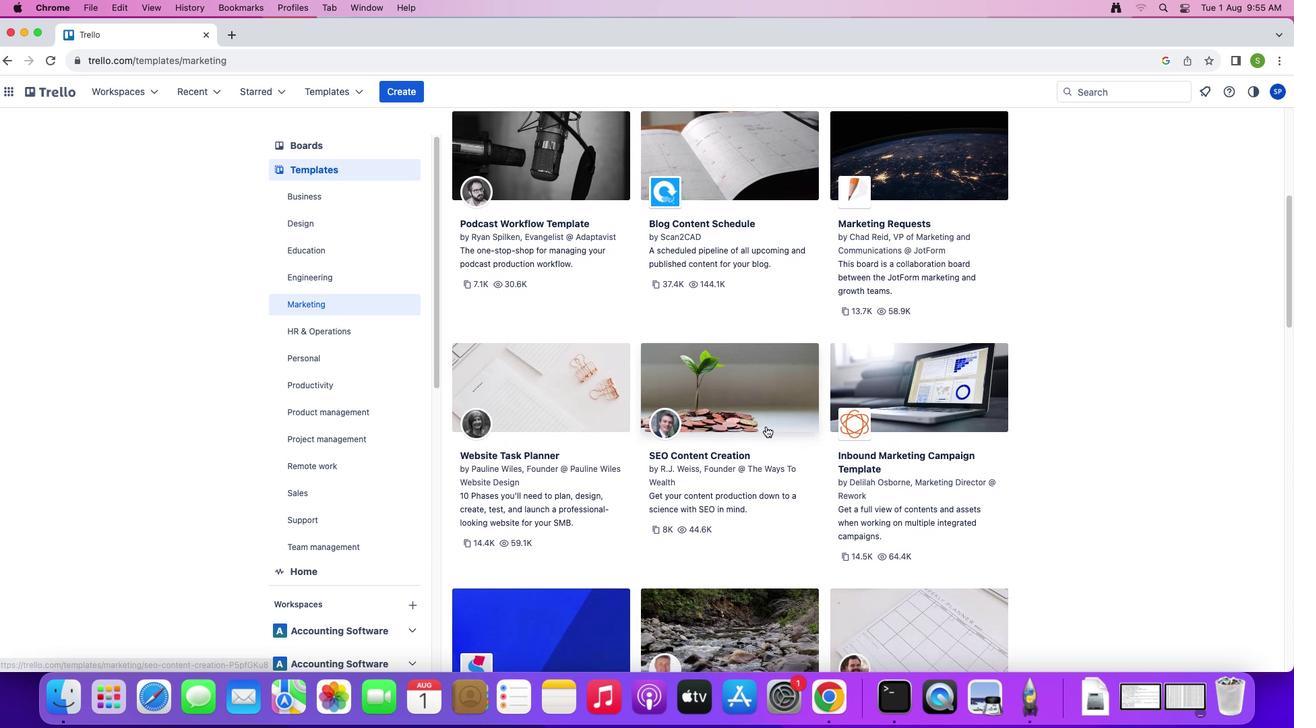 
Action: Mouse scrolled (766, 426) with delta (0, -1)
Screenshot: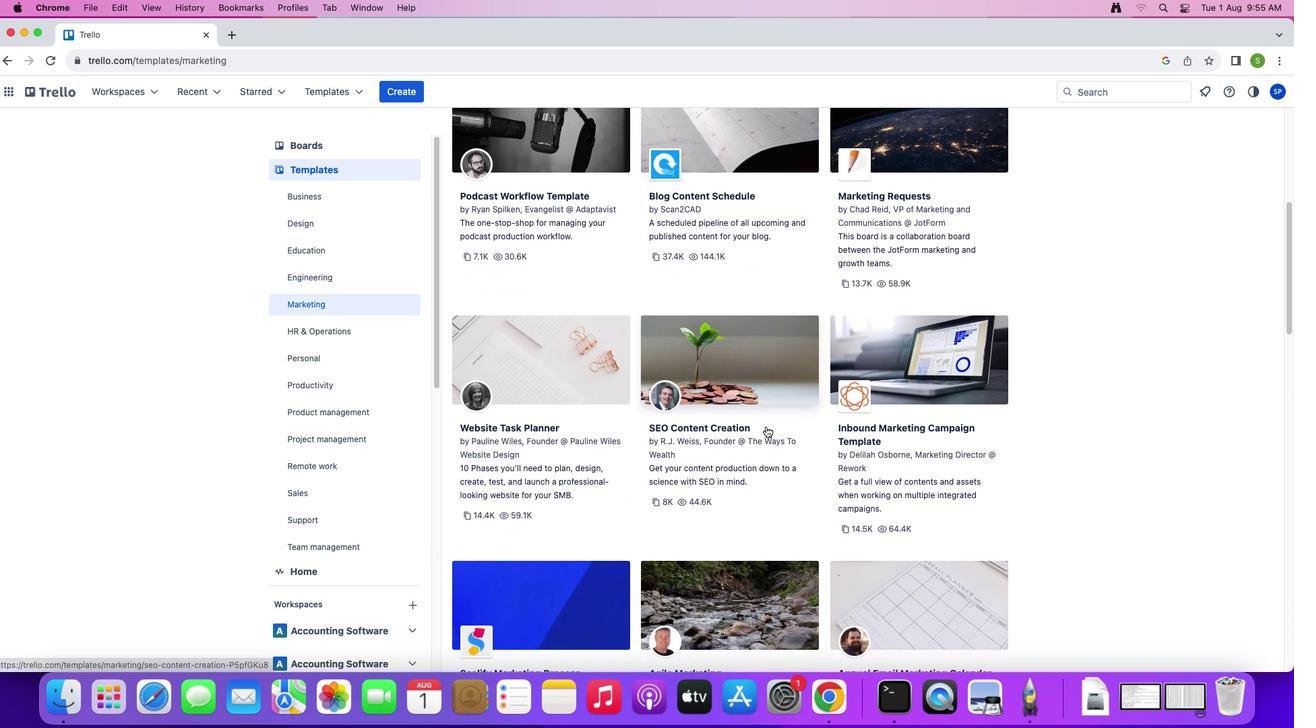 
Action: Mouse scrolled (766, 426) with delta (0, 0)
Screenshot: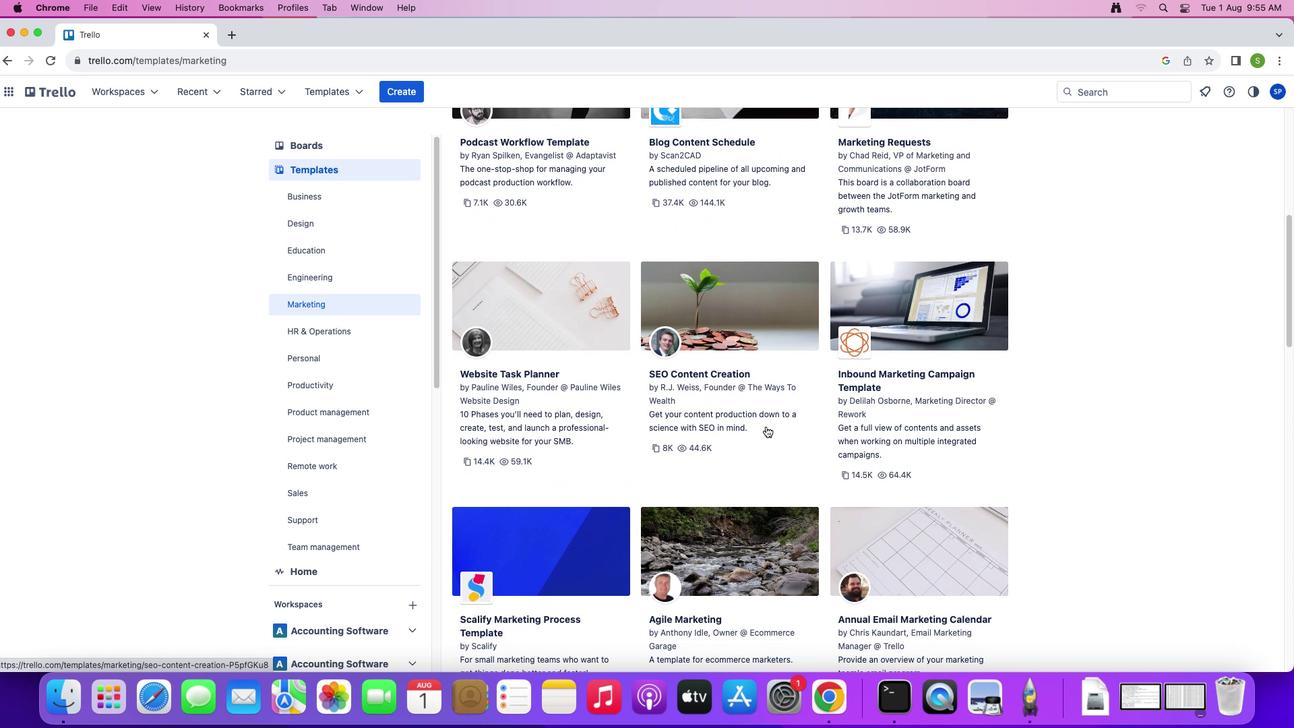 
Action: Mouse scrolled (766, 426) with delta (0, 0)
Screenshot: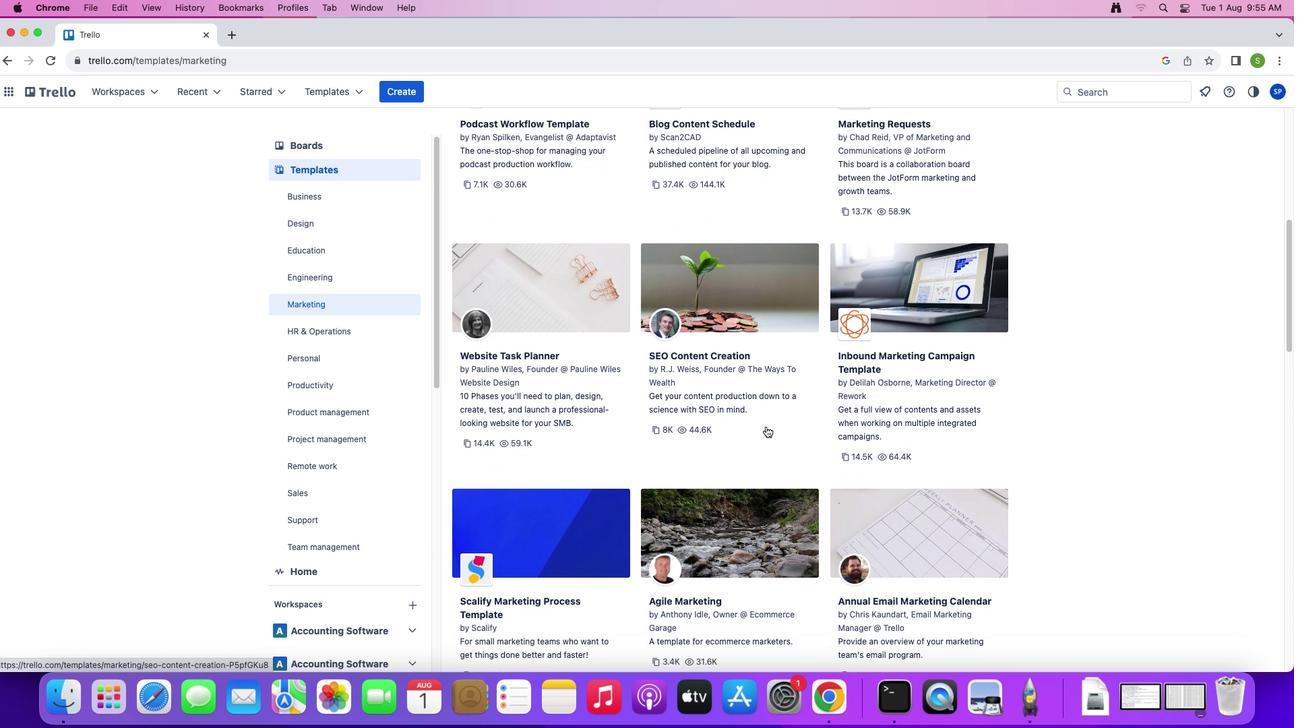 
Action: Mouse scrolled (766, 426) with delta (0, -1)
Screenshot: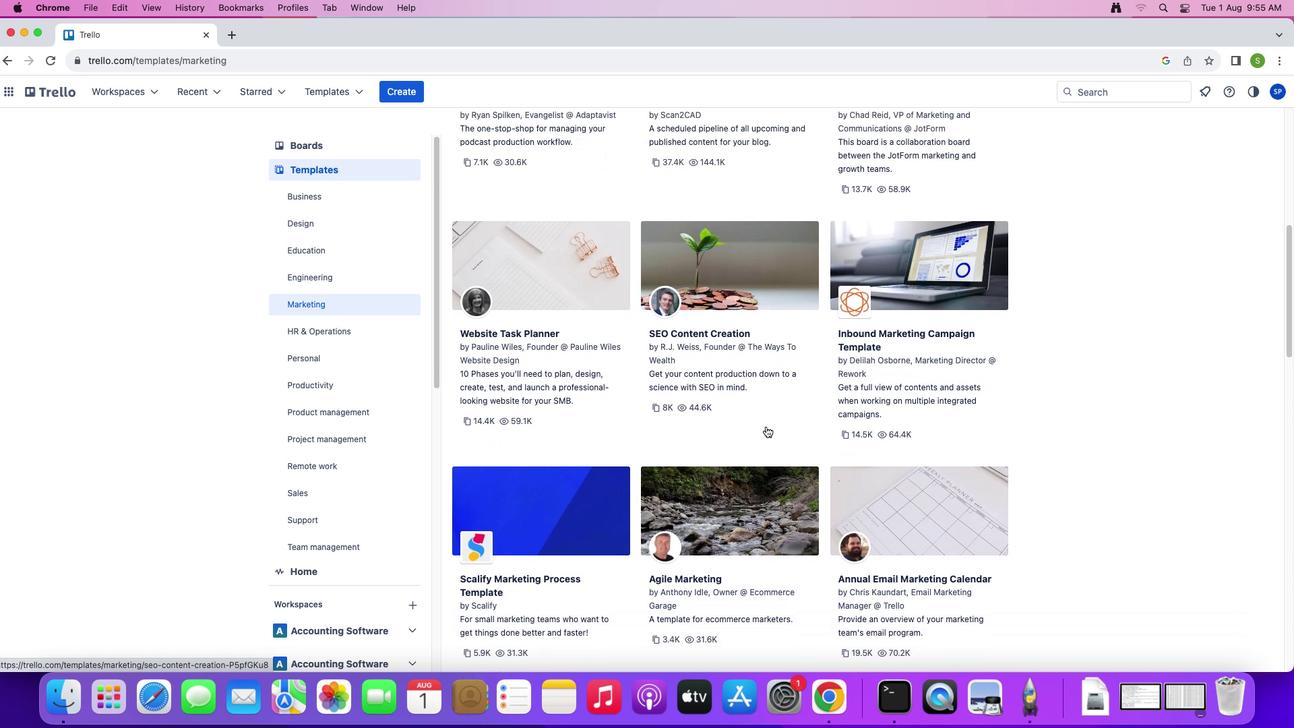 
Action: Mouse scrolled (766, 426) with delta (0, 0)
Screenshot: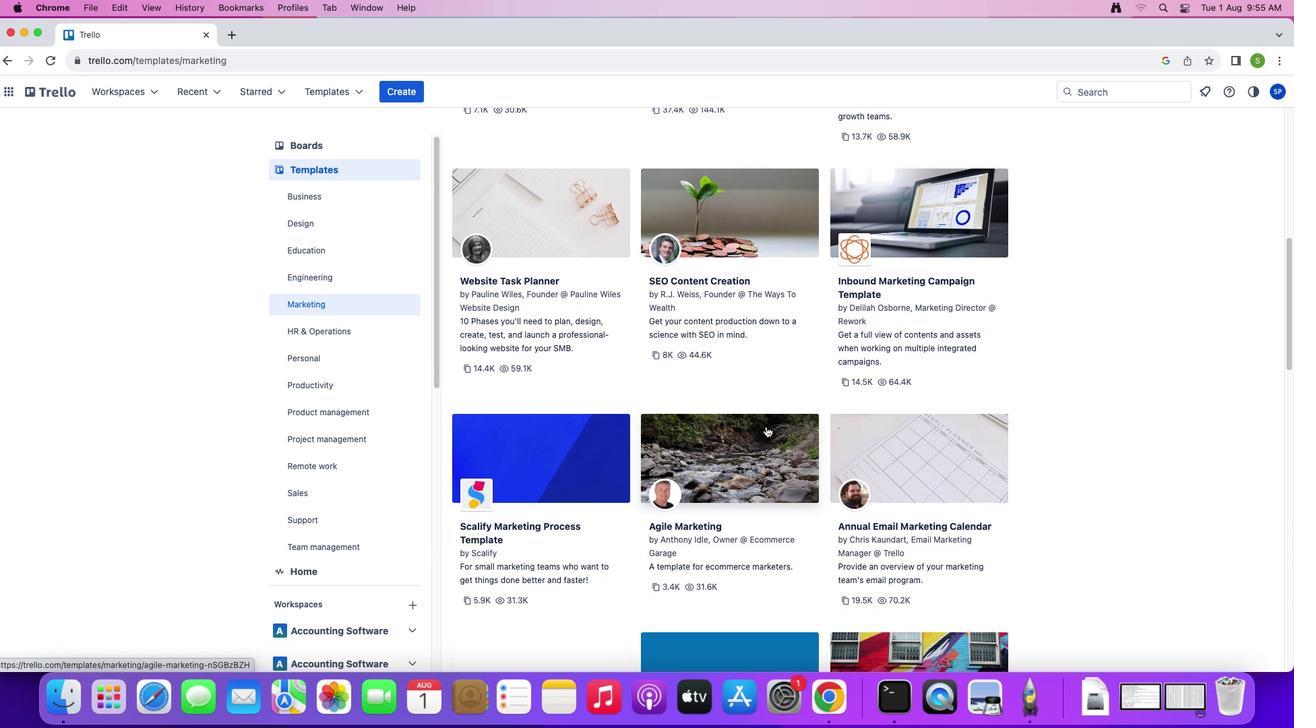 
Action: Mouse scrolled (766, 426) with delta (0, 0)
Screenshot: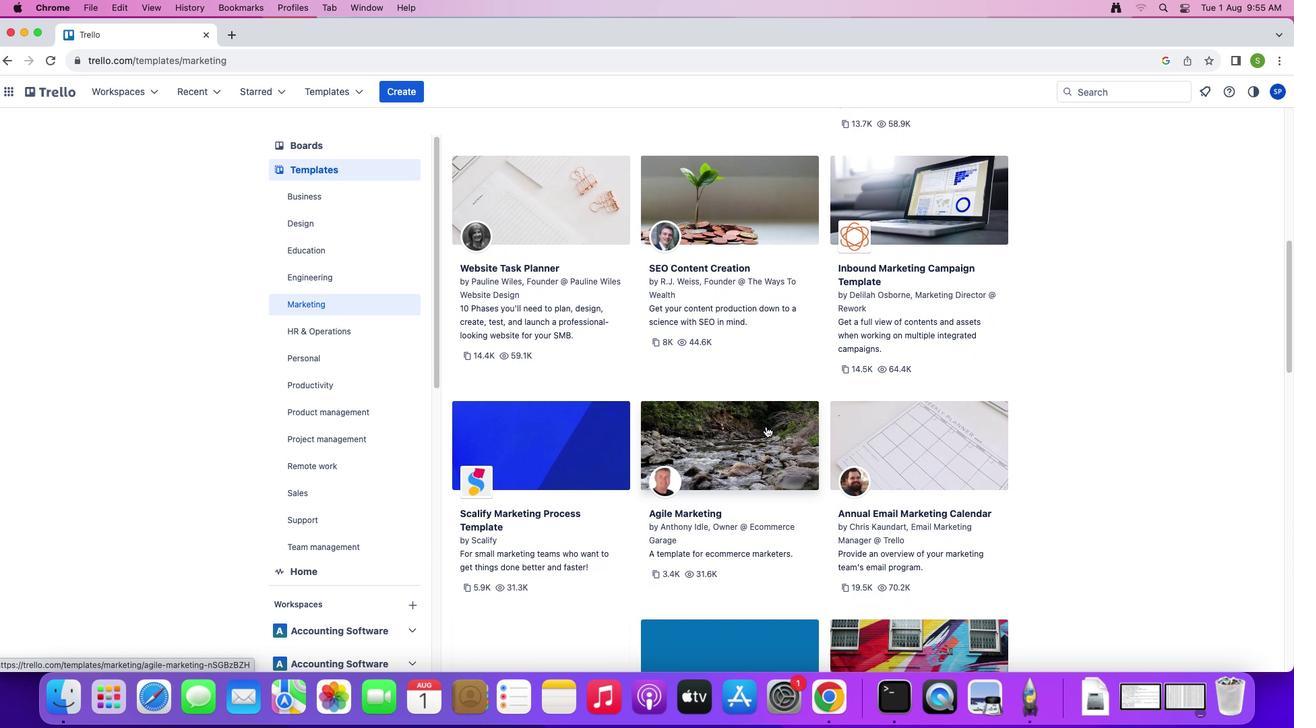 
Action: Mouse scrolled (766, 426) with delta (0, 0)
Screenshot: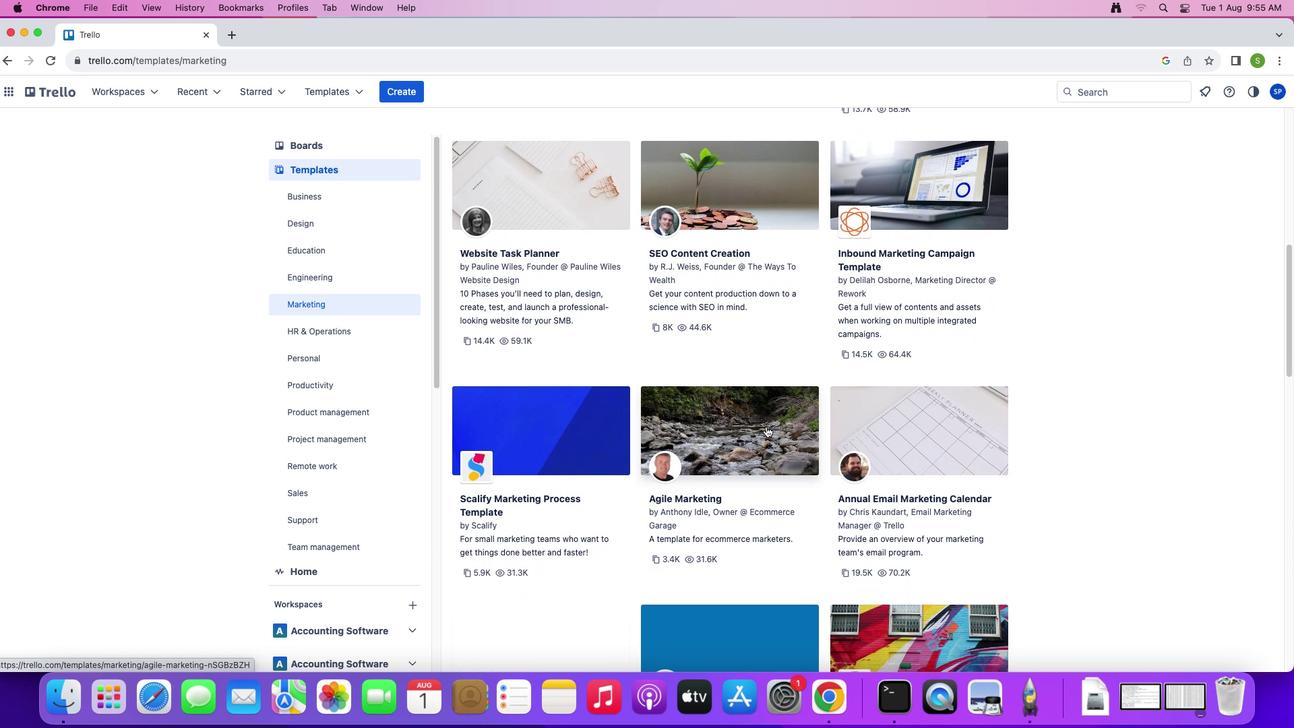 
Action: Mouse scrolled (766, 426) with delta (0, 0)
Screenshot: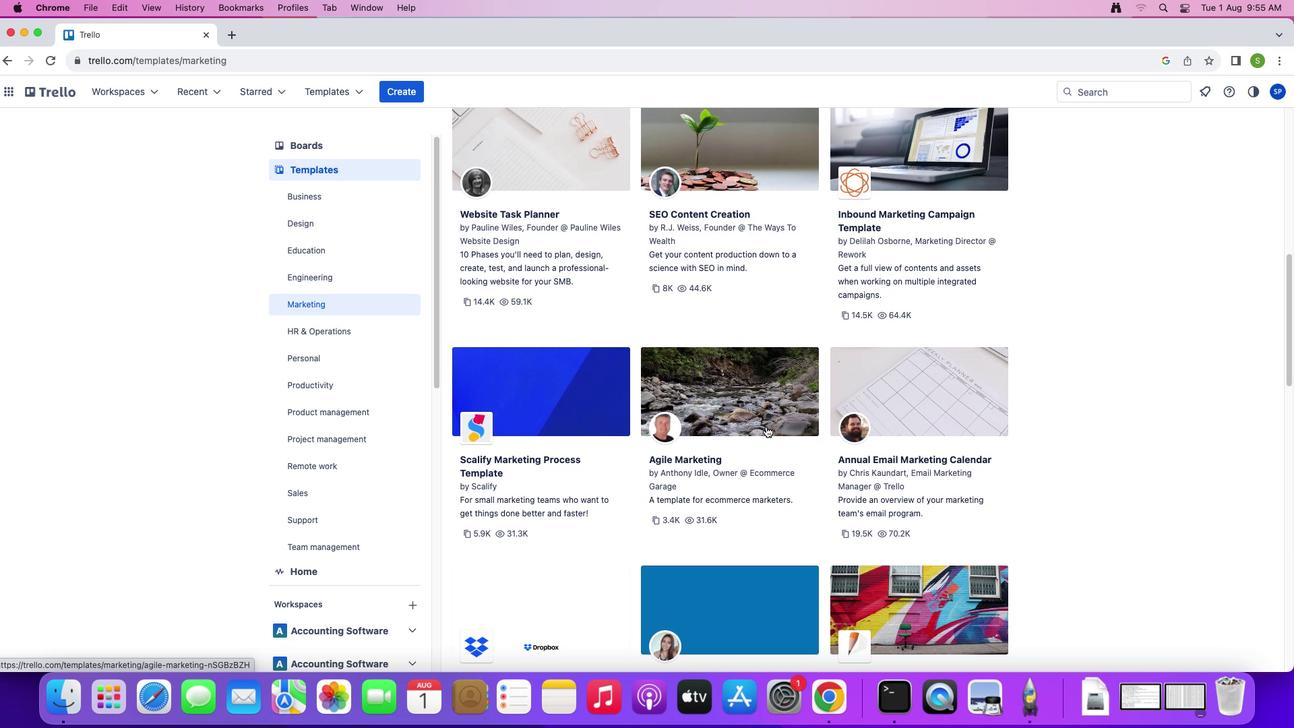 
Action: Mouse scrolled (766, 426) with delta (0, 0)
Screenshot: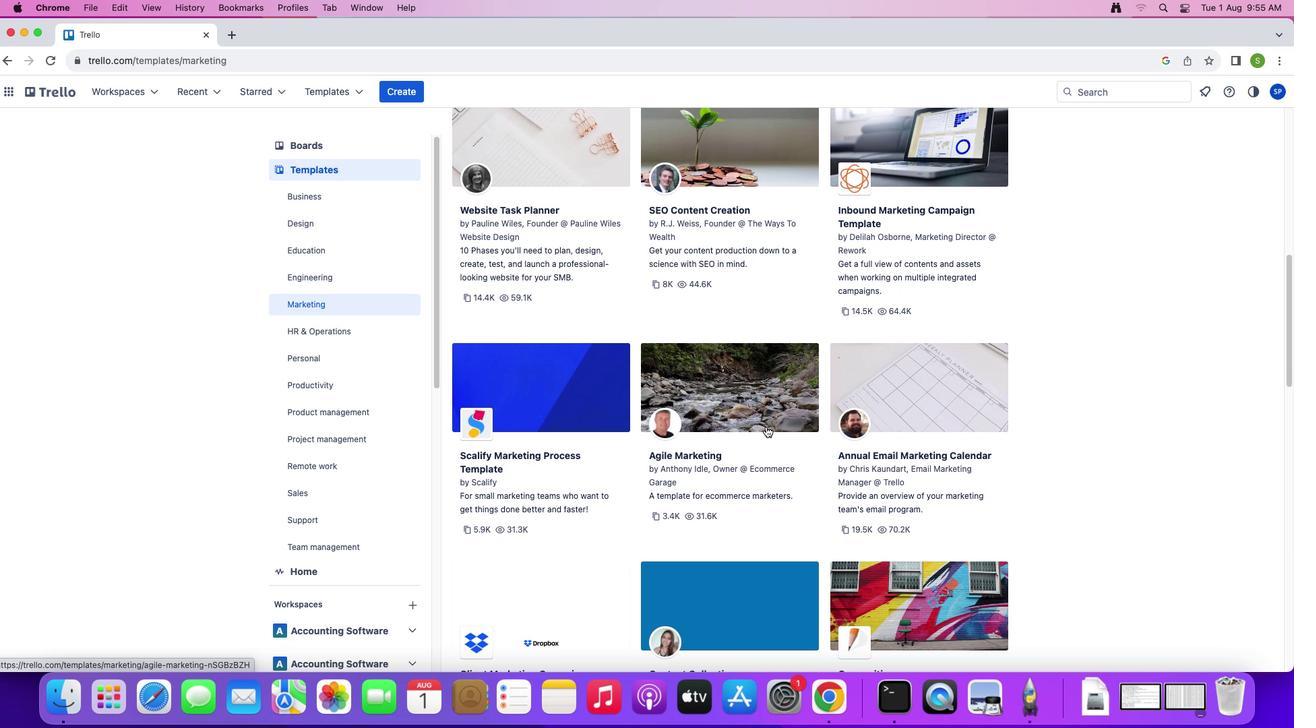 
Action: Mouse scrolled (766, 426) with delta (0, -1)
Screenshot: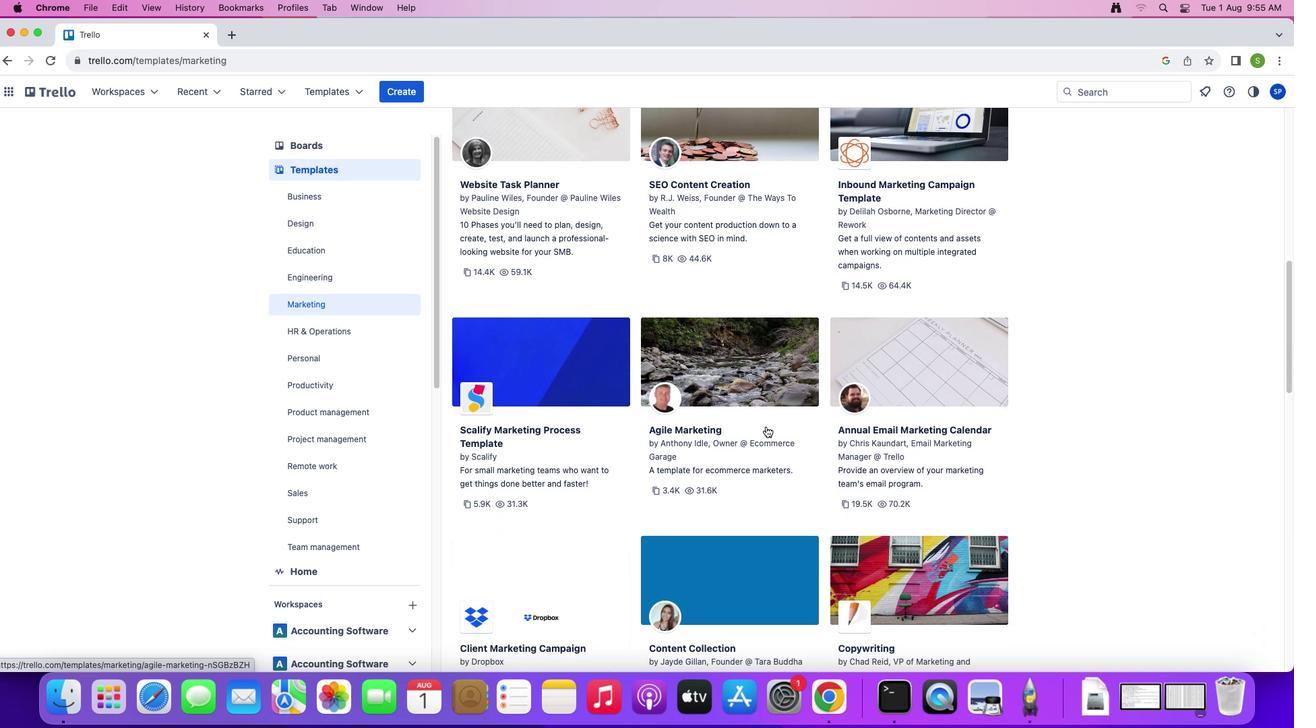 
Action: Mouse scrolled (766, 426) with delta (0, 0)
Screenshot: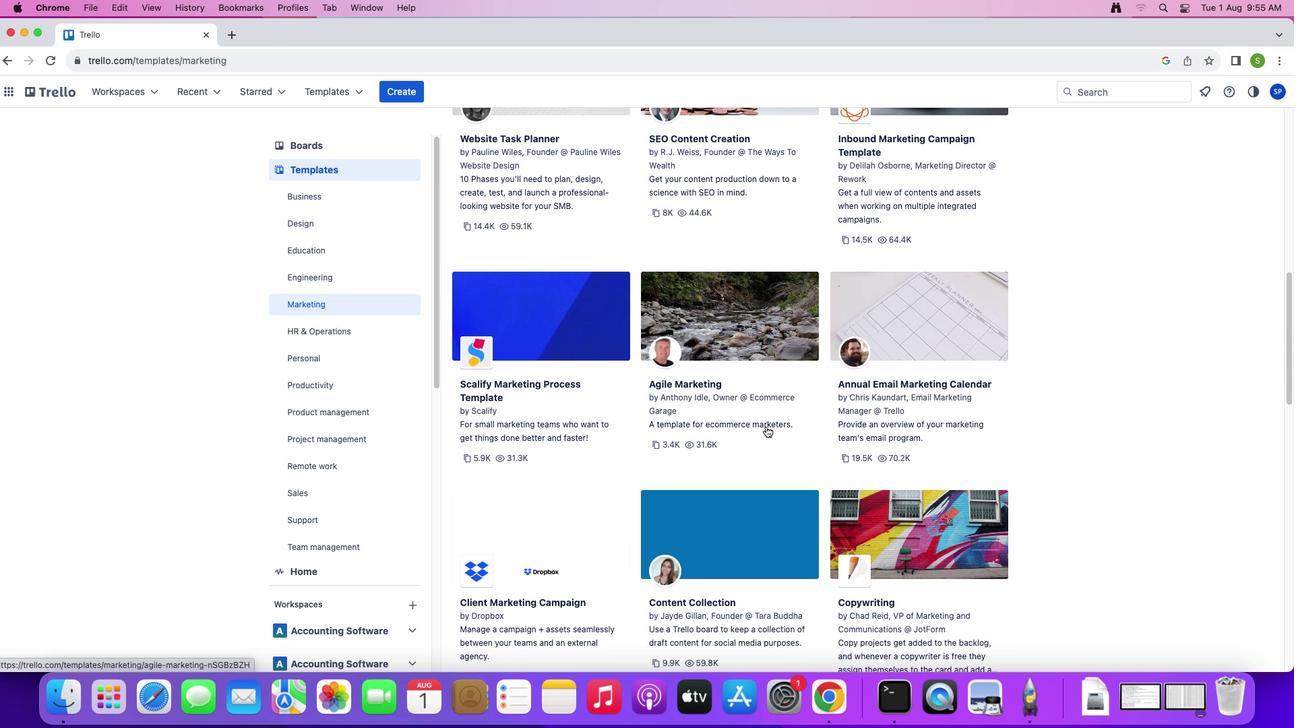 
Action: Mouse scrolled (766, 426) with delta (0, 0)
Screenshot: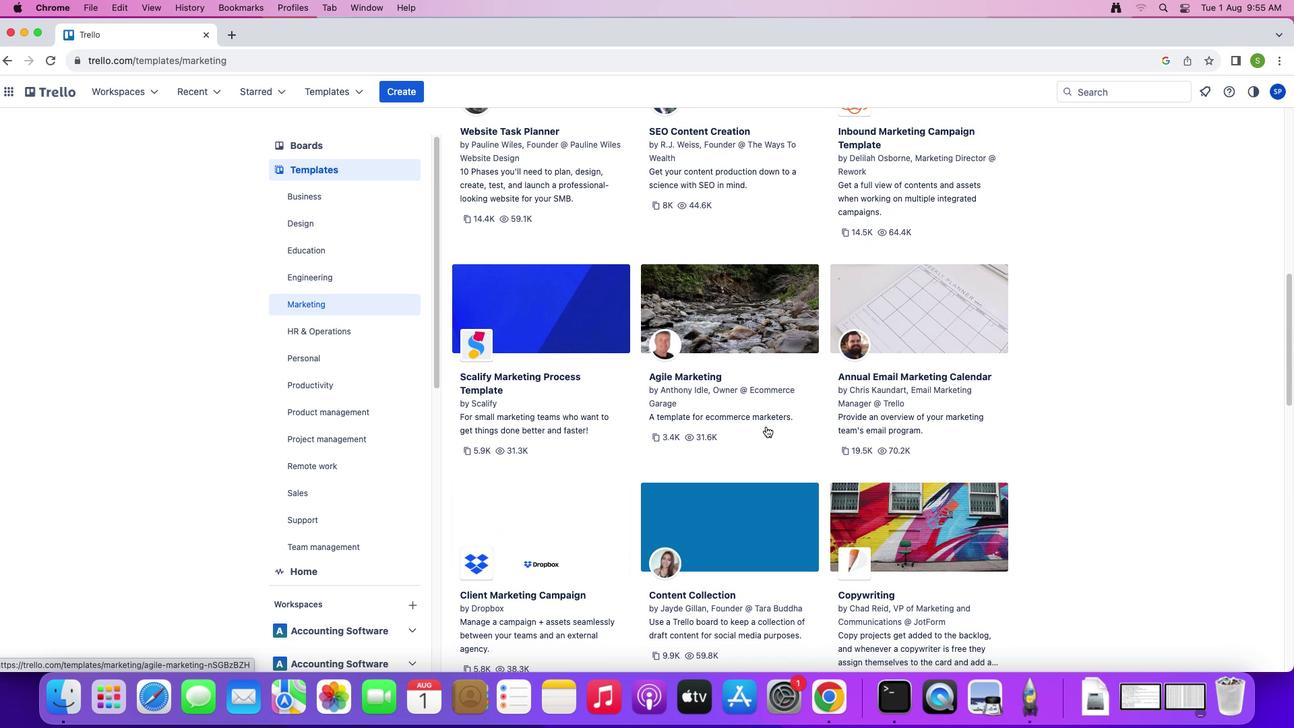 
Action: Mouse scrolled (766, 426) with delta (0, 0)
Screenshot: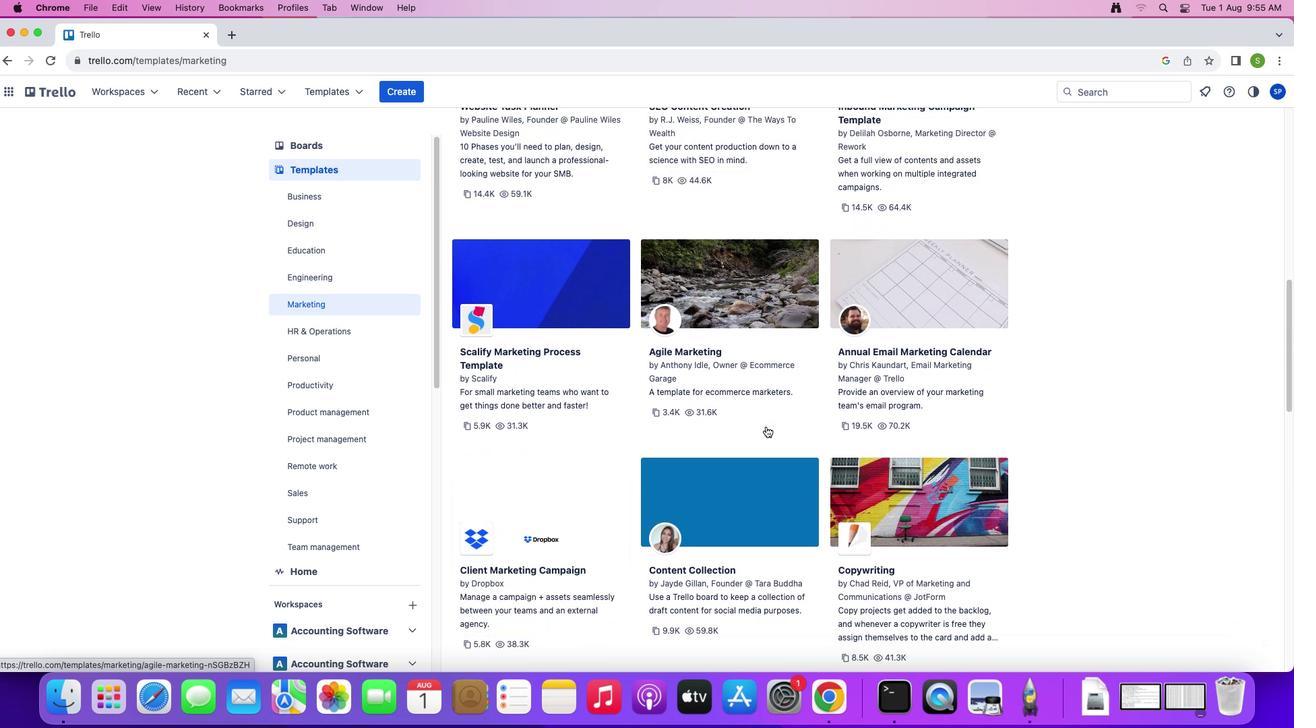 
Action: Mouse scrolled (766, 426) with delta (0, 0)
Screenshot: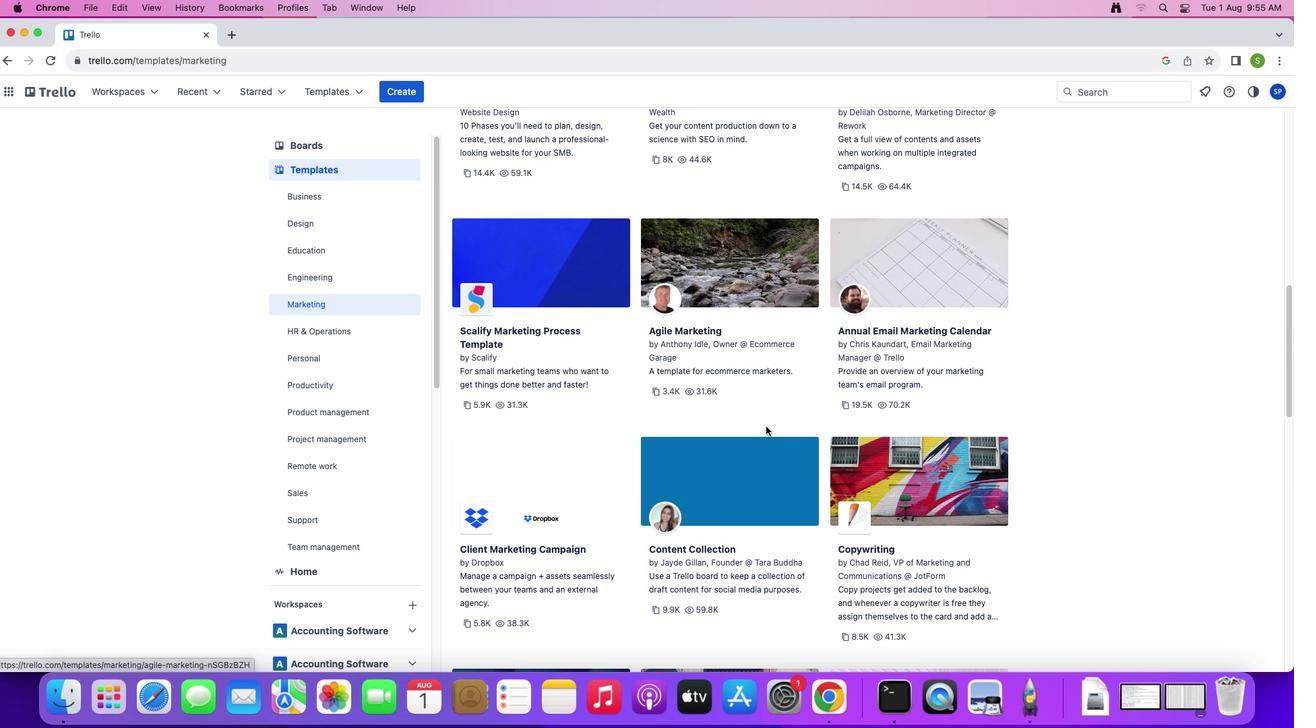 
Action: Mouse scrolled (766, 426) with delta (0, 0)
Screenshot: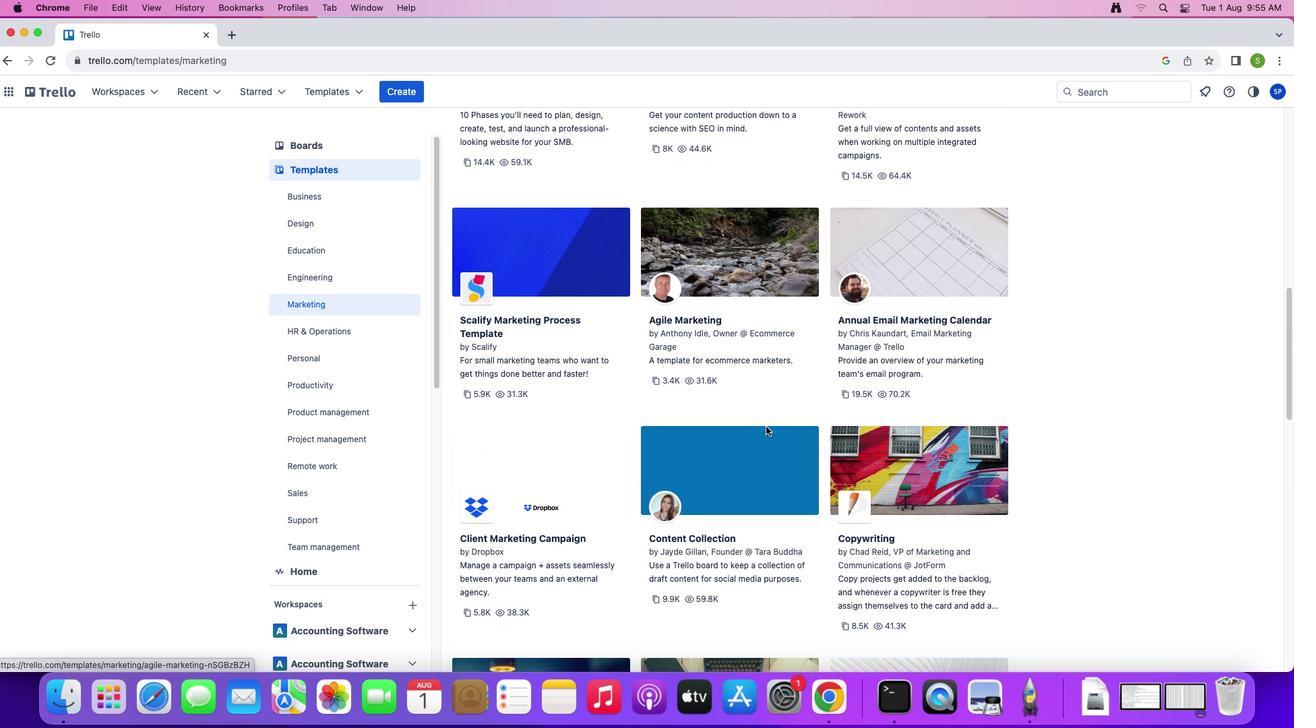 
Action: Mouse scrolled (766, 426) with delta (0, 0)
Screenshot: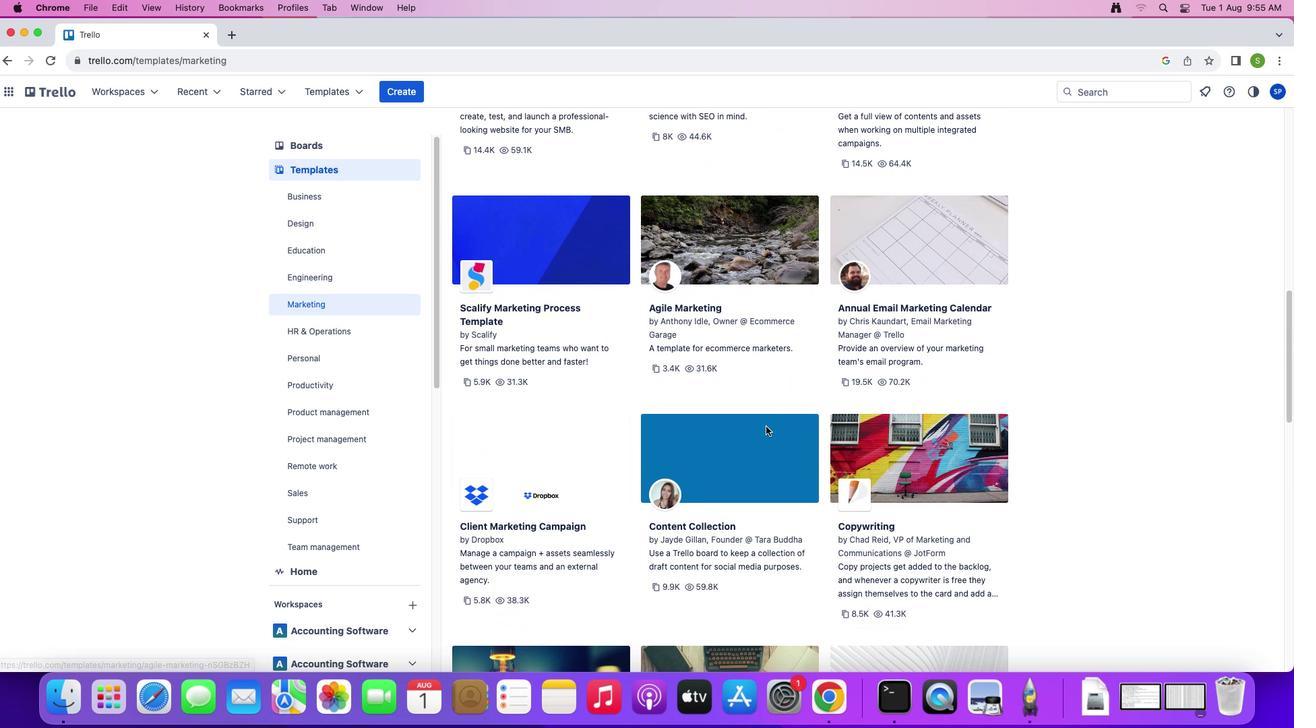 
Action: Mouse scrolled (766, 426) with delta (0, 0)
Screenshot: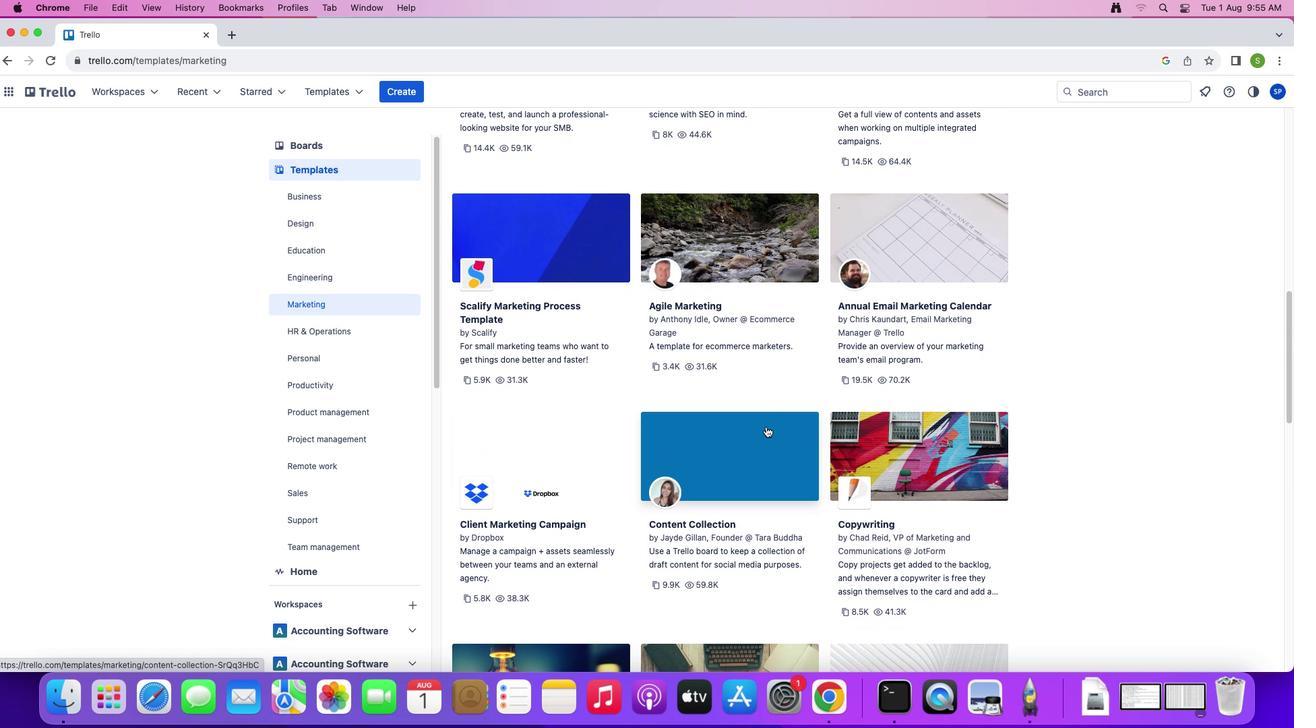 
Action: Mouse scrolled (766, 426) with delta (0, 0)
Screenshot: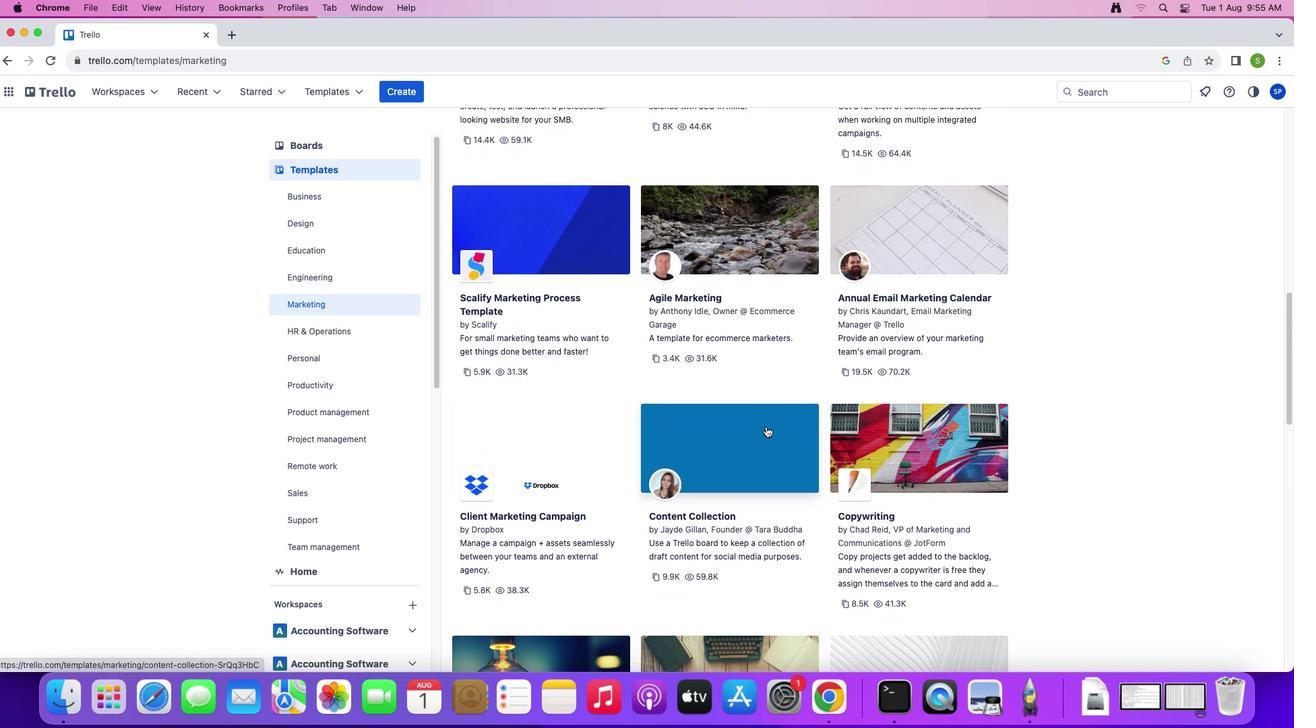 
Action: Mouse scrolled (766, 426) with delta (0, 0)
Screenshot: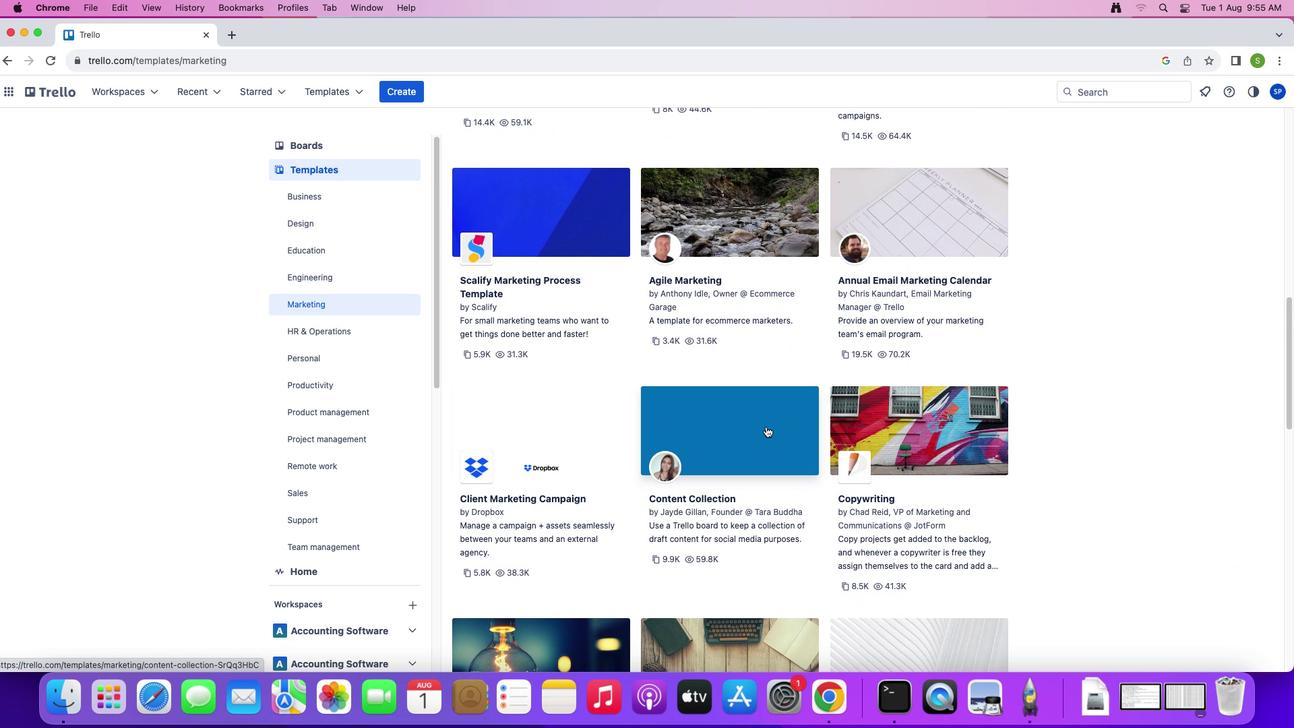 
Action: Mouse scrolled (766, 426) with delta (0, 0)
Screenshot: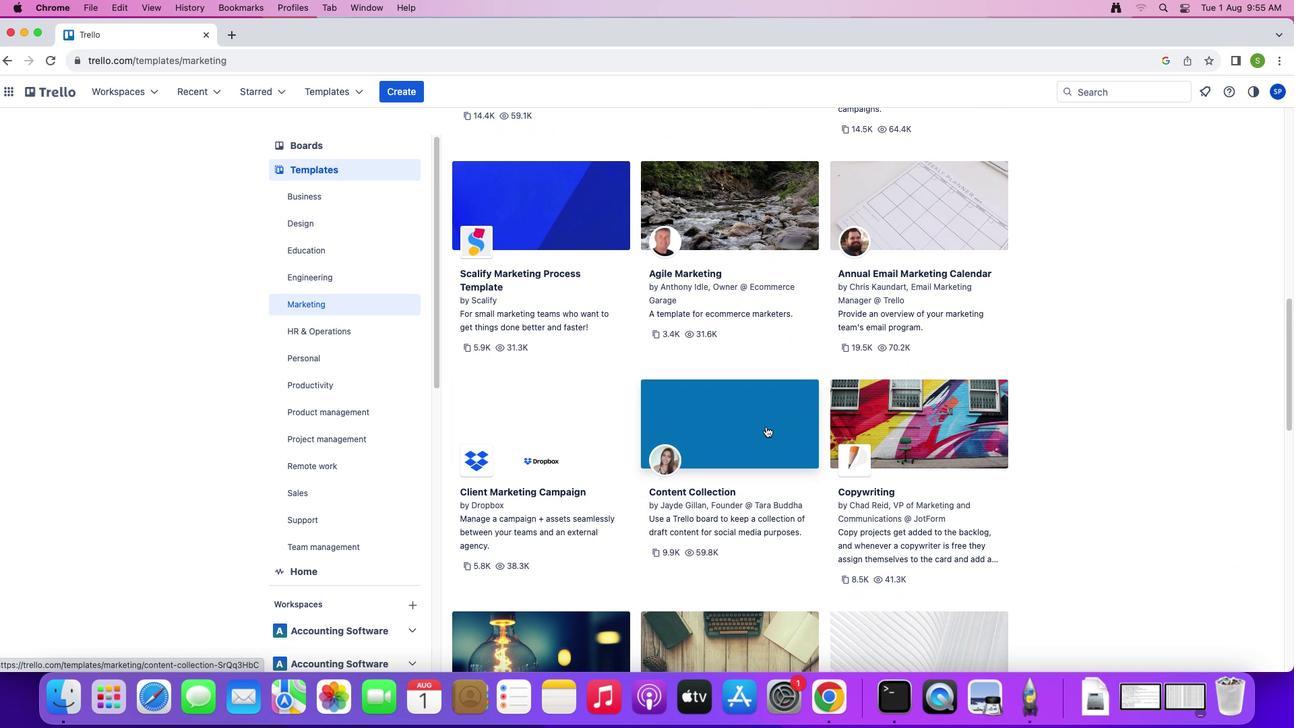 
Action: Mouse scrolled (766, 426) with delta (0, -1)
Screenshot: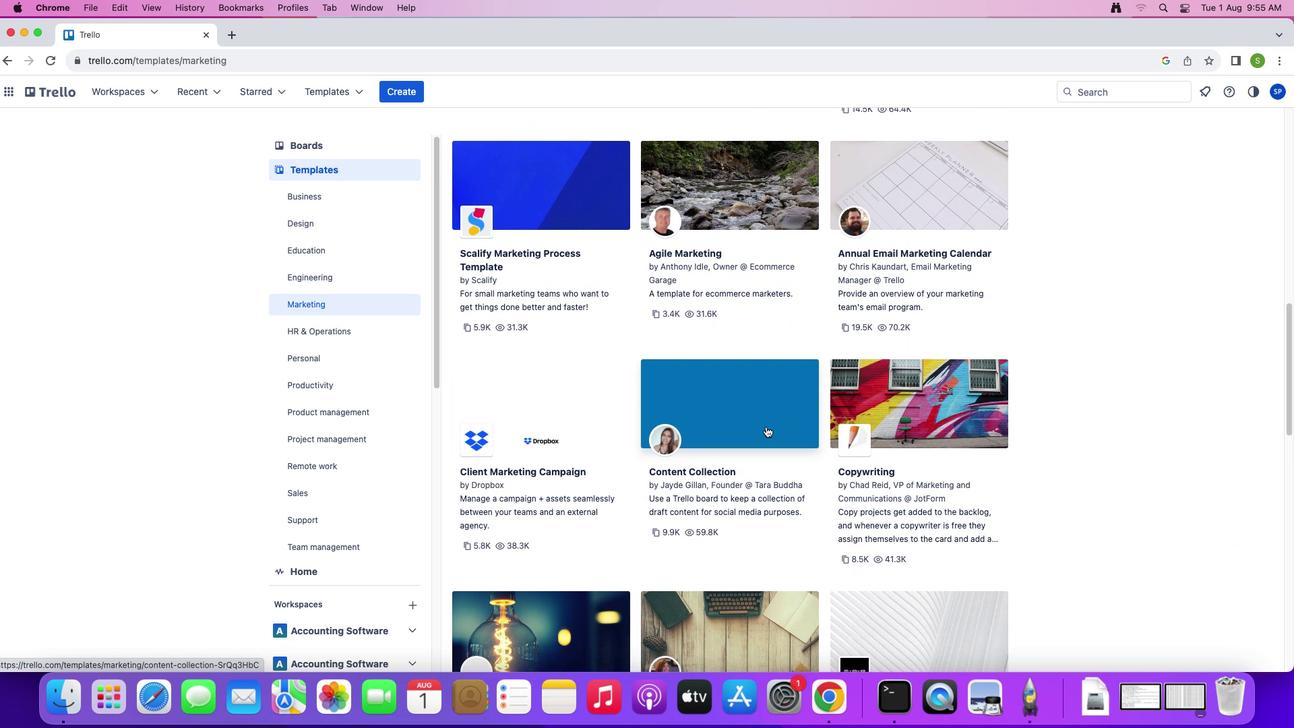 
Action: Mouse scrolled (766, 426) with delta (0, 0)
Screenshot: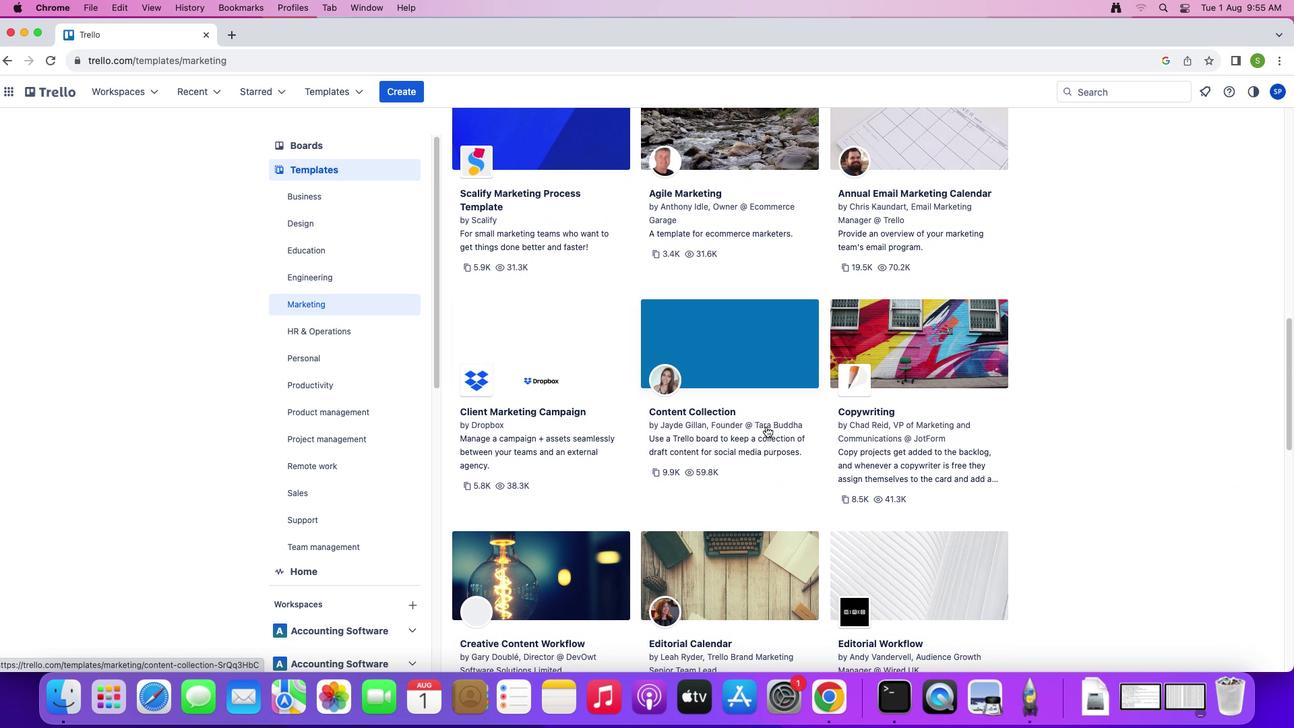 
Action: Mouse scrolled (766, 426) with delta (0, 0)
Screenshot: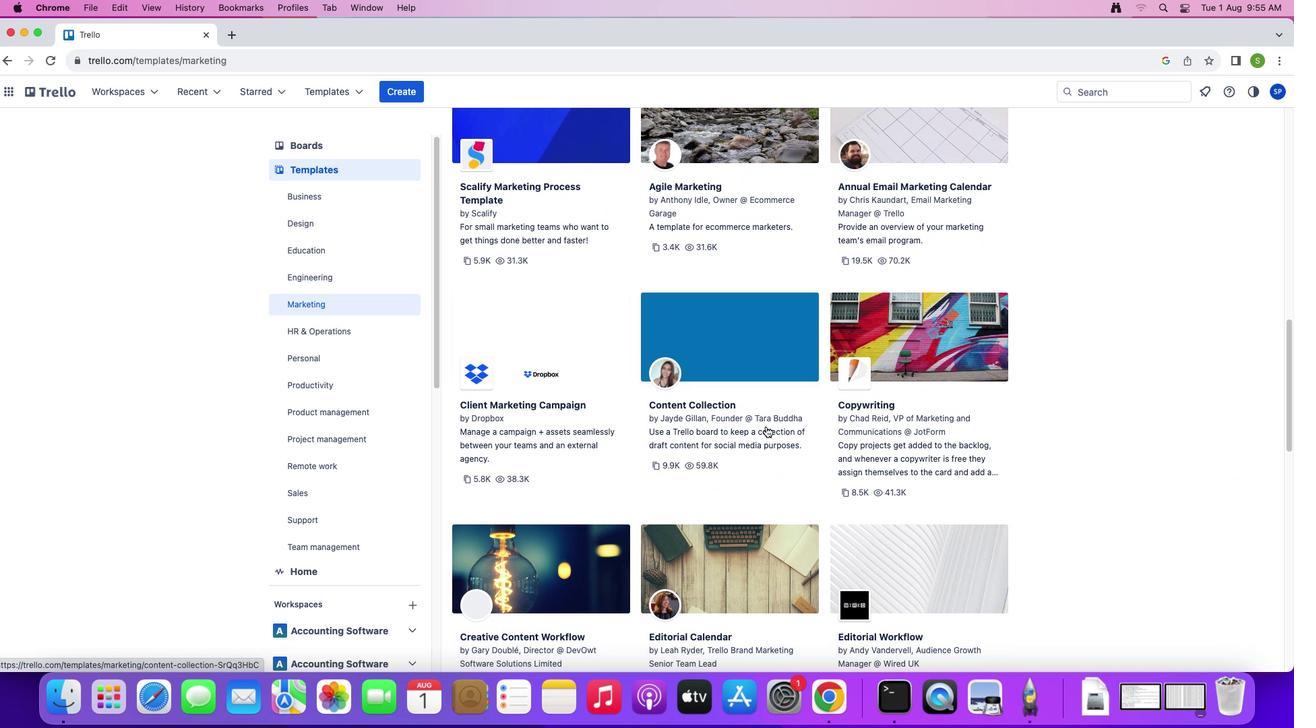 
Action: Mouse scrolled (766, 426) with delta (0, -1)
Screenshot: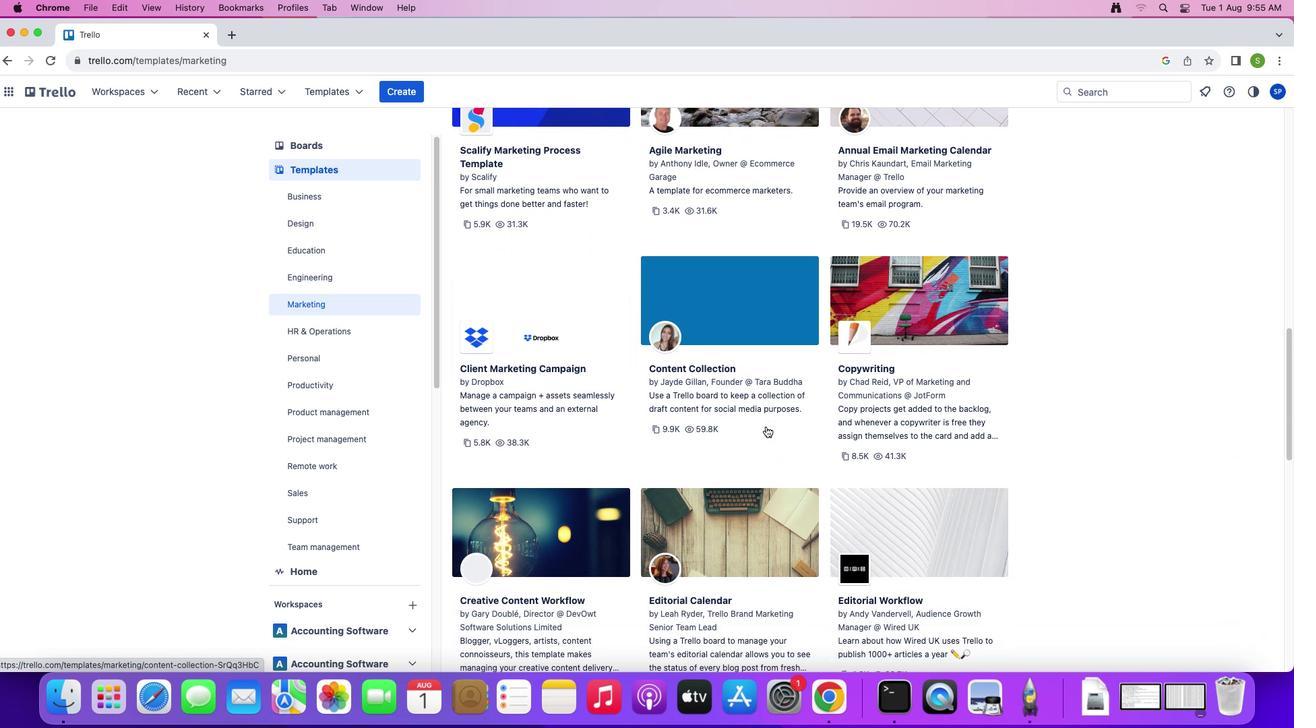 
Action: Mouse scrolled (766, 426) with delta (0, 0)
Screenshot: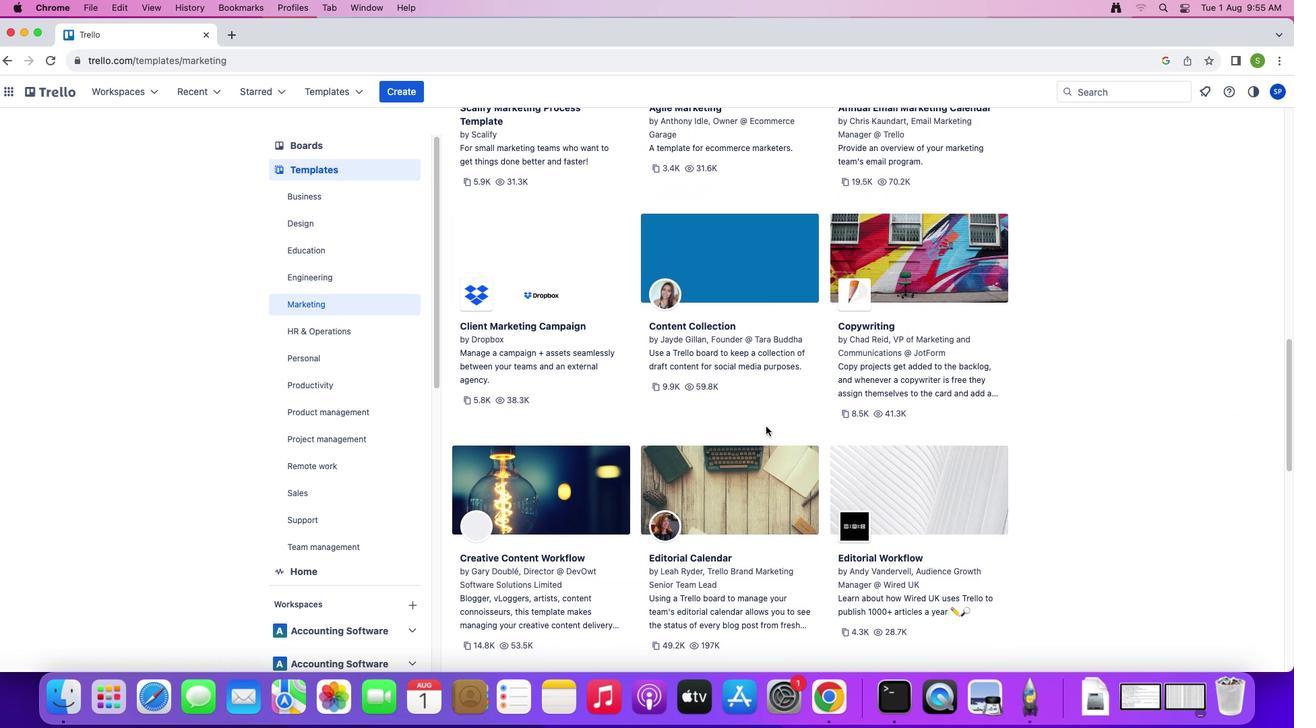 
Action: Mouse scrolled (766, 426) with delta (0, 0)
Screenshot: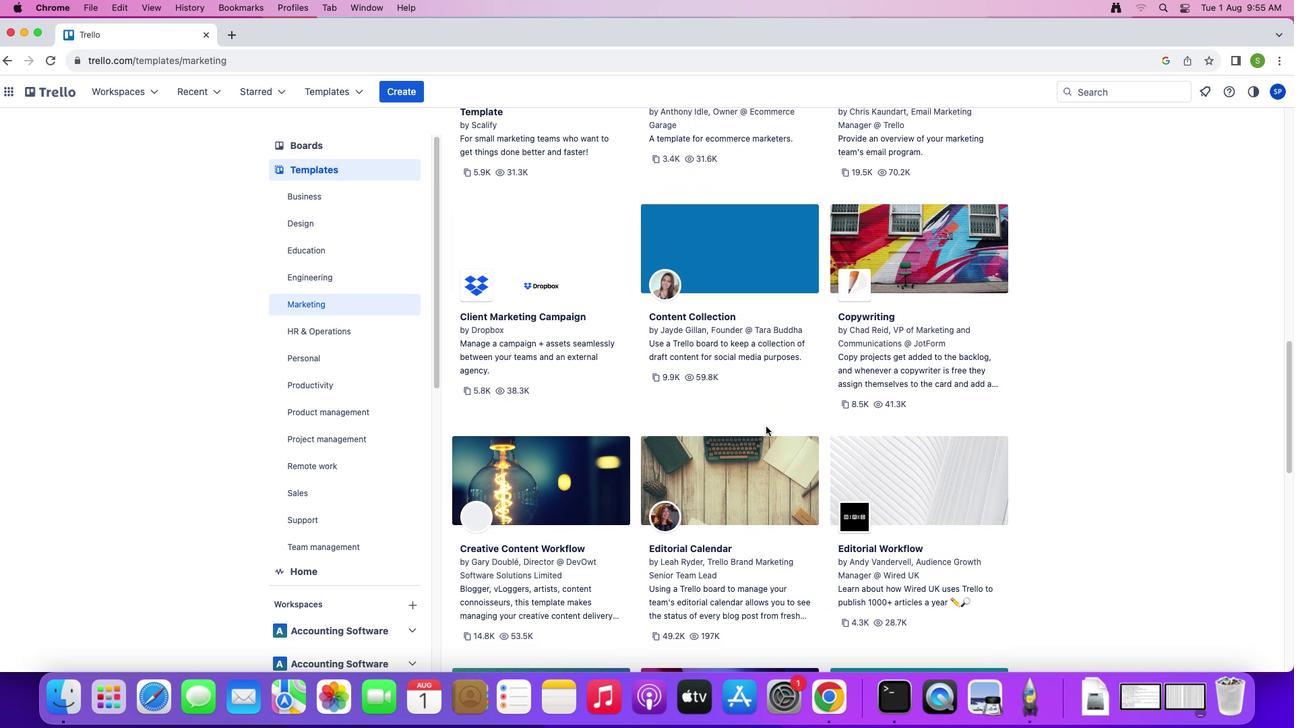 
Action: Mouse scrolled (766, 426) with delta (0, 0)
Screenshot: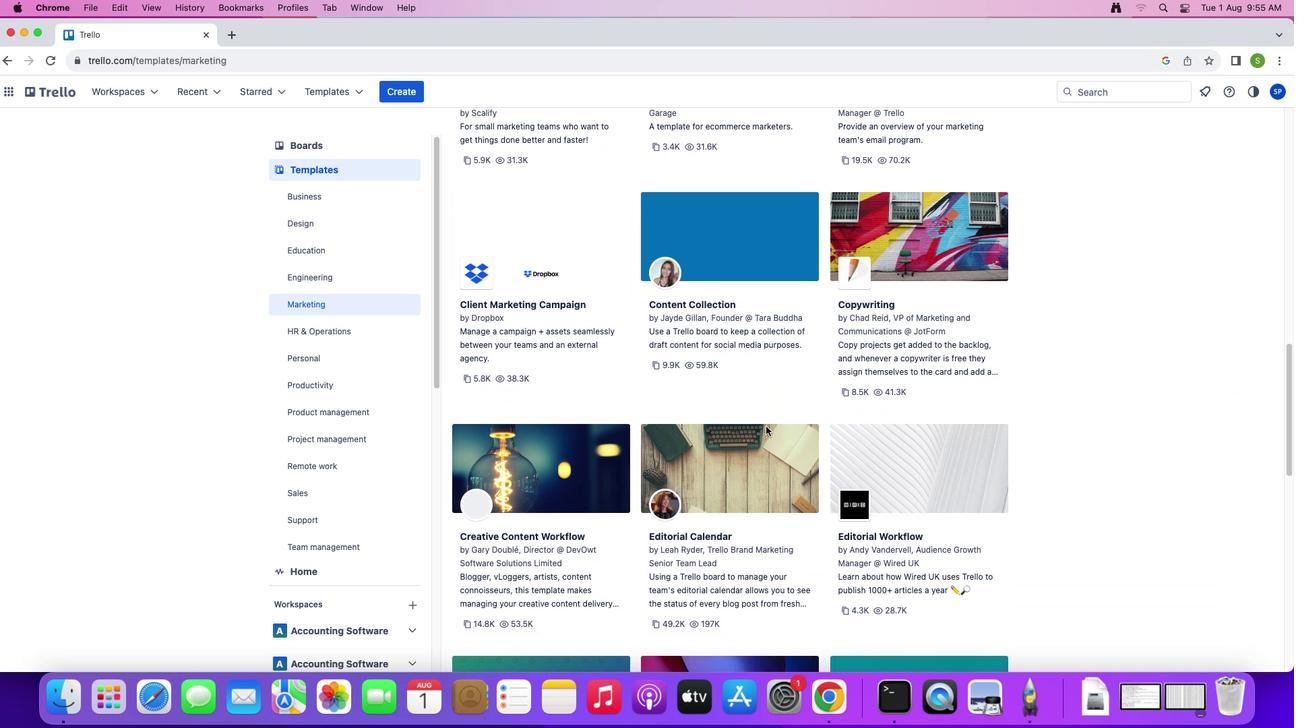 
Action: Mouse moved to (766, 425)
Screenshot: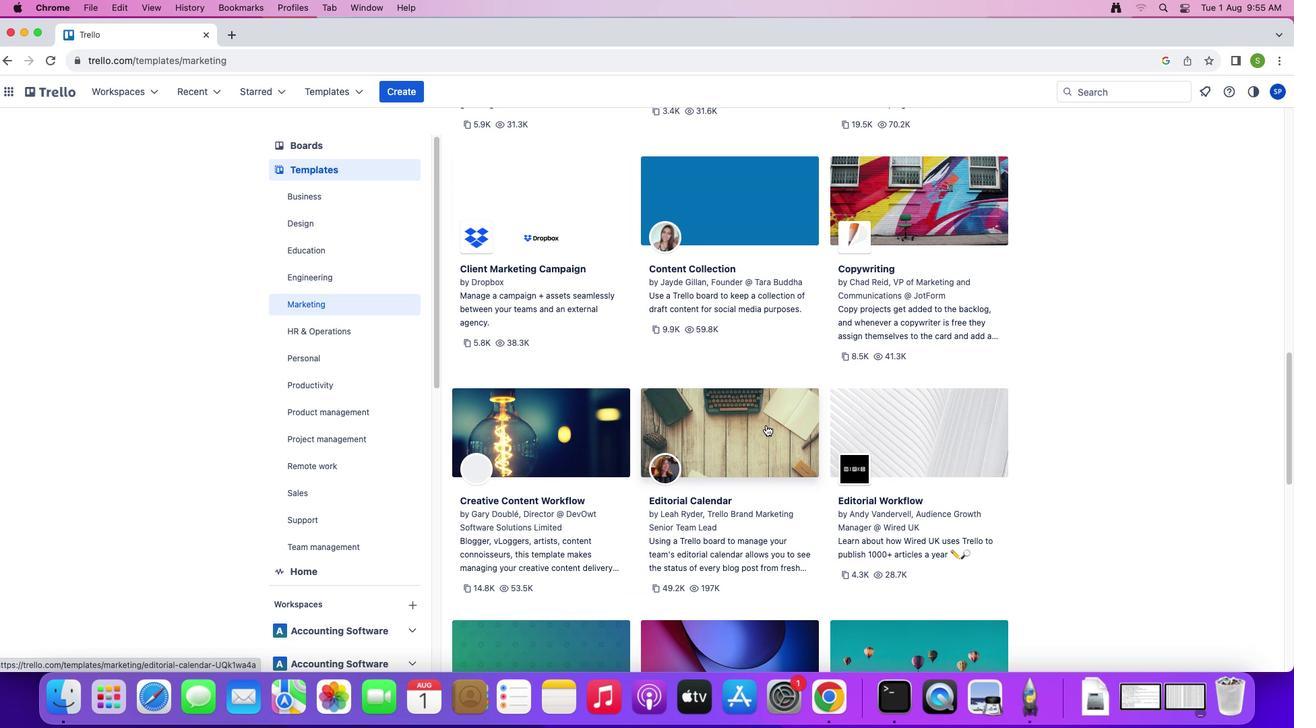 
Action: Mouse scrolled (766, 425) with delta (0, 0)
Screenshot: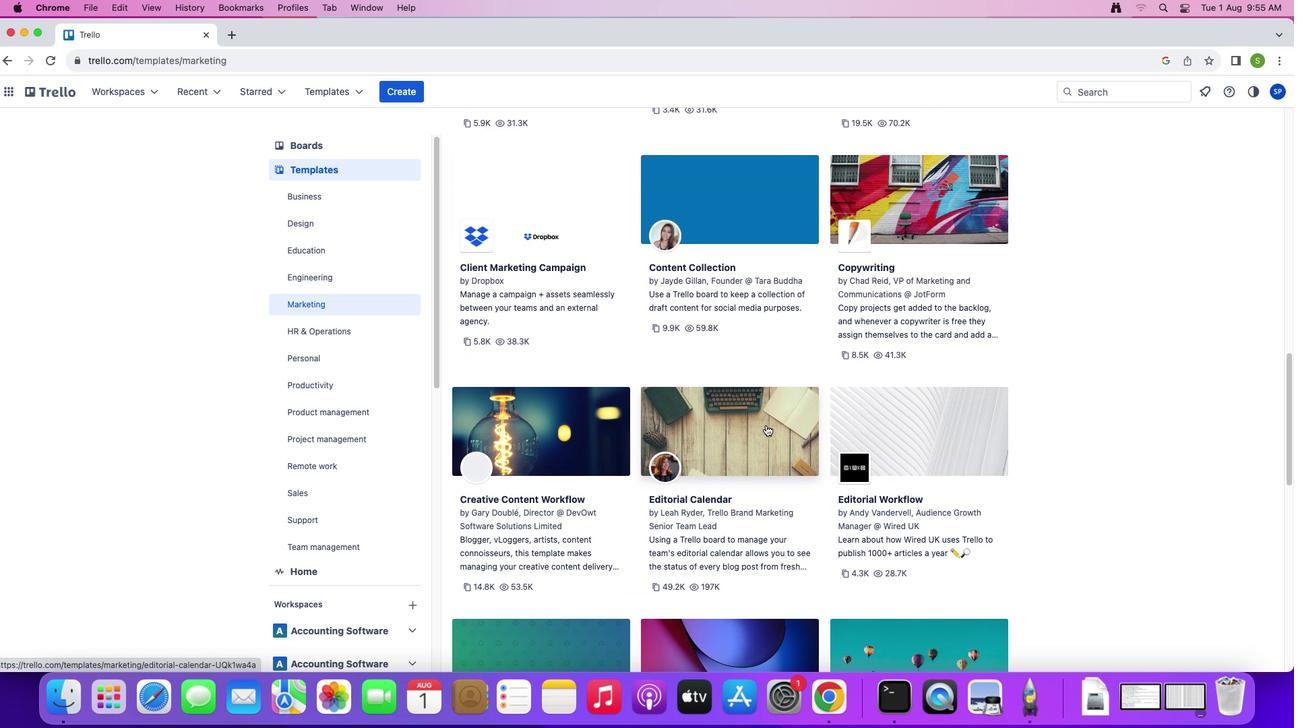 
Action: Mouse scrolled (766, 425) with delta (0, 0)
Screenshot: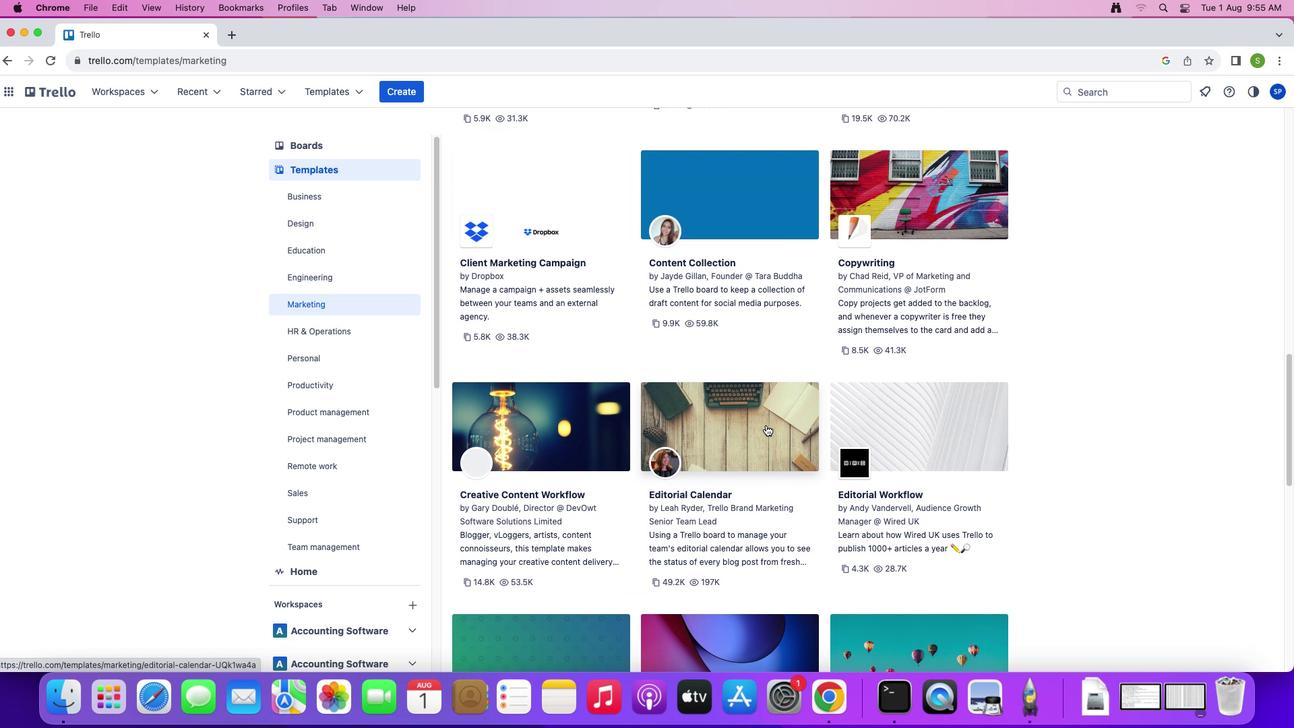 
Action: Mouse moved to (744, 473)
Screenshot: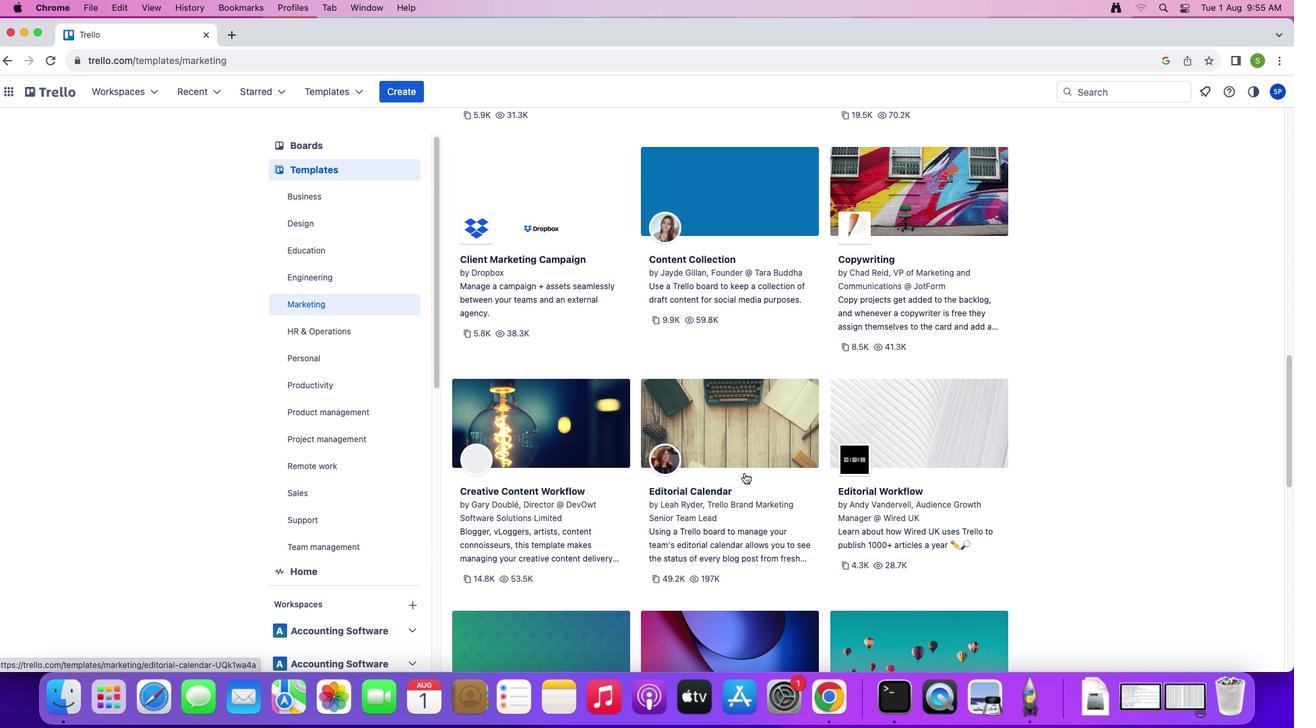 
Action: Mouse scrolled (744, 473) with delta (0, 0)
Screenshot: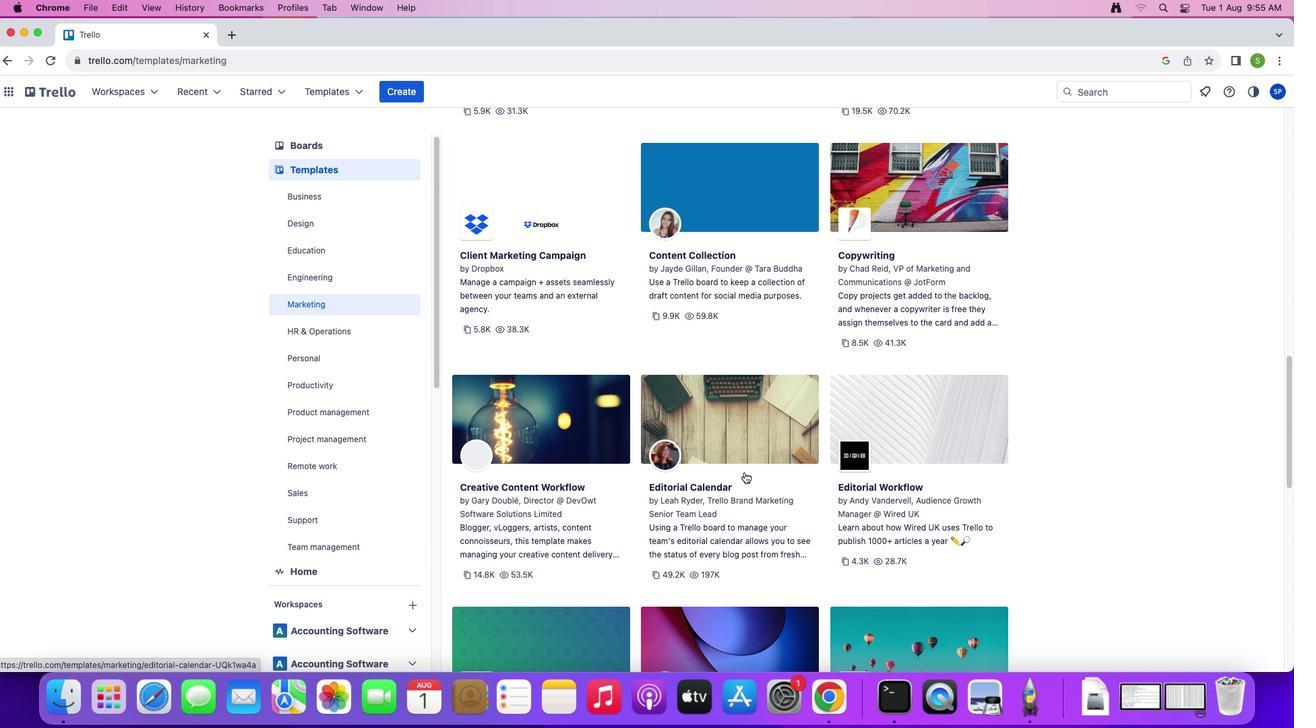 
Action: Mouse moved to (744, 472)
Screenshot: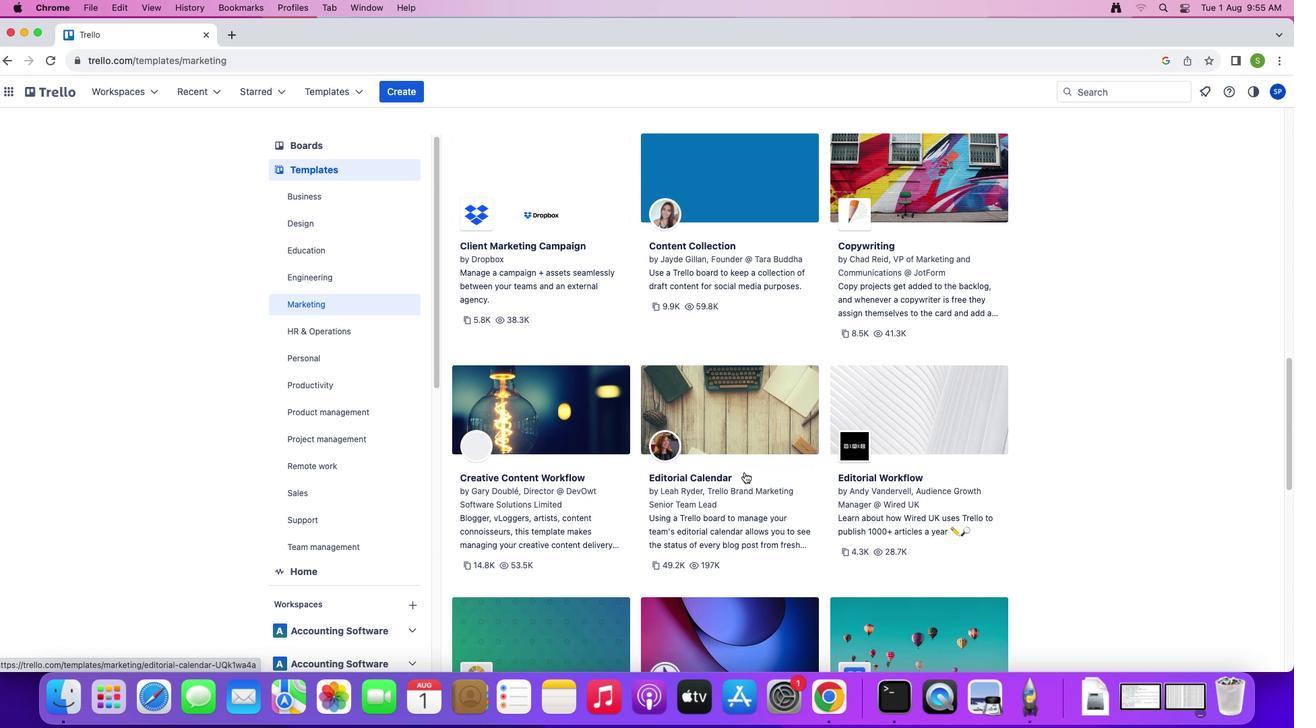 
Action: Mouse scrolled (744, 472) with delta (0, 0)
Screenshot: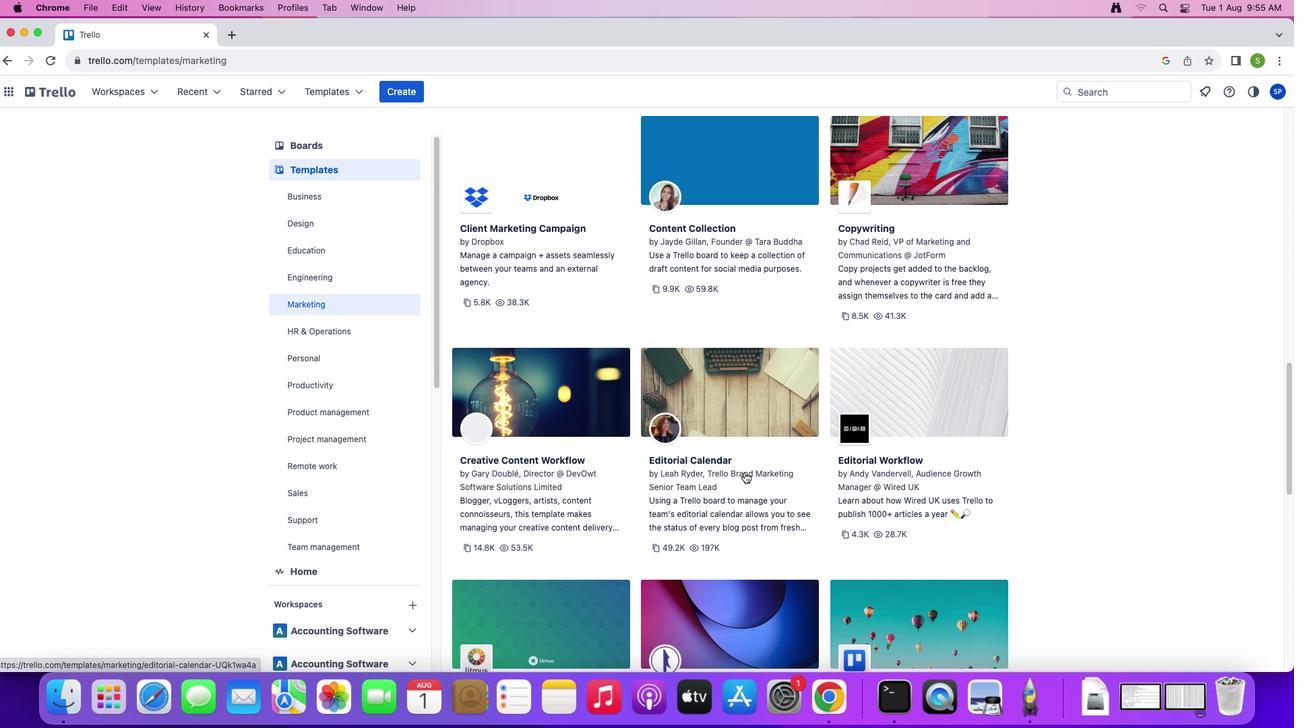 
Action: Mouse moved to (744, 472)
Screenshot: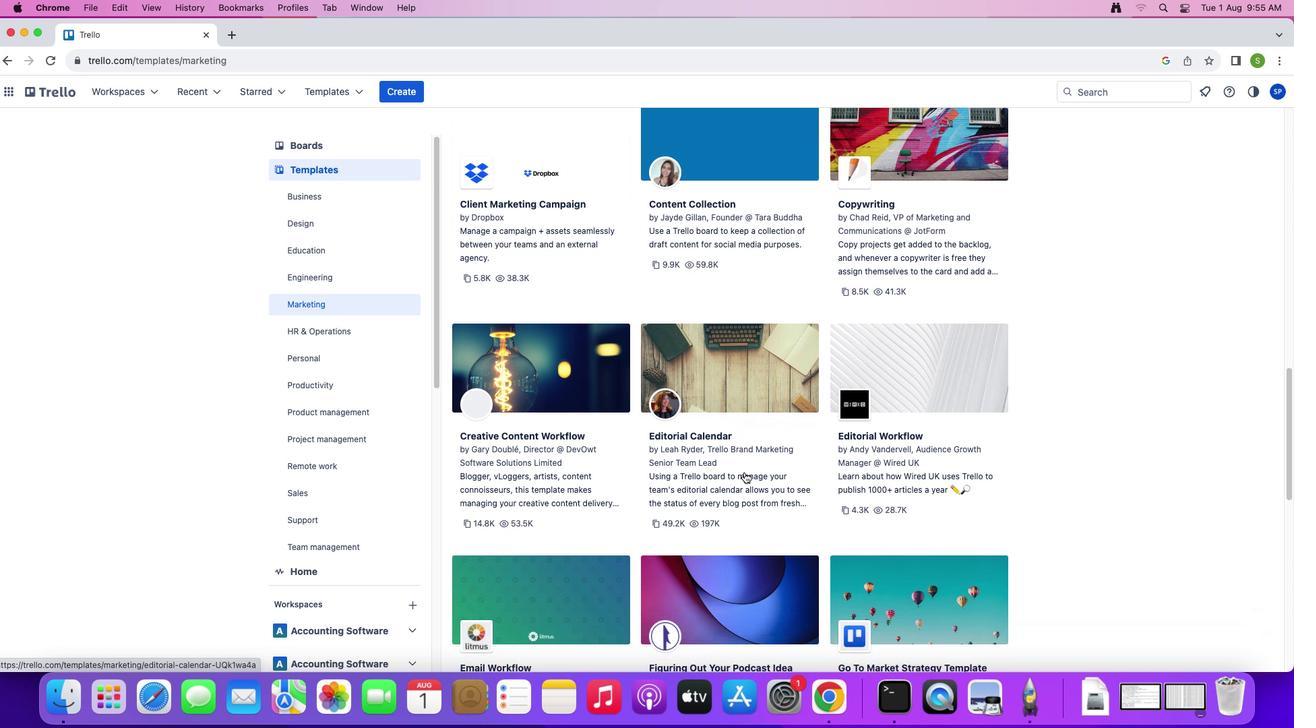 
Action: Mouse scrolled (744, 472) with delta (0, -1)
Screenshot: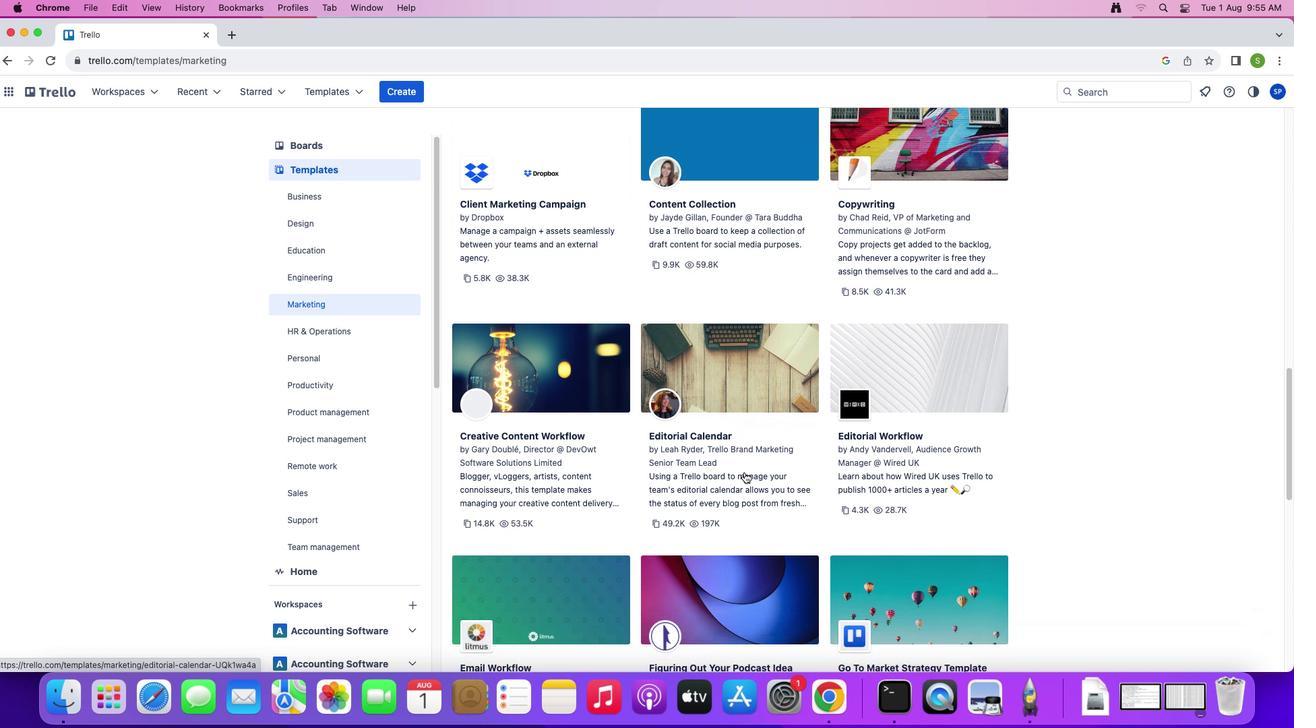 
Action: Mouse moved to (744, 472)
Screenshot: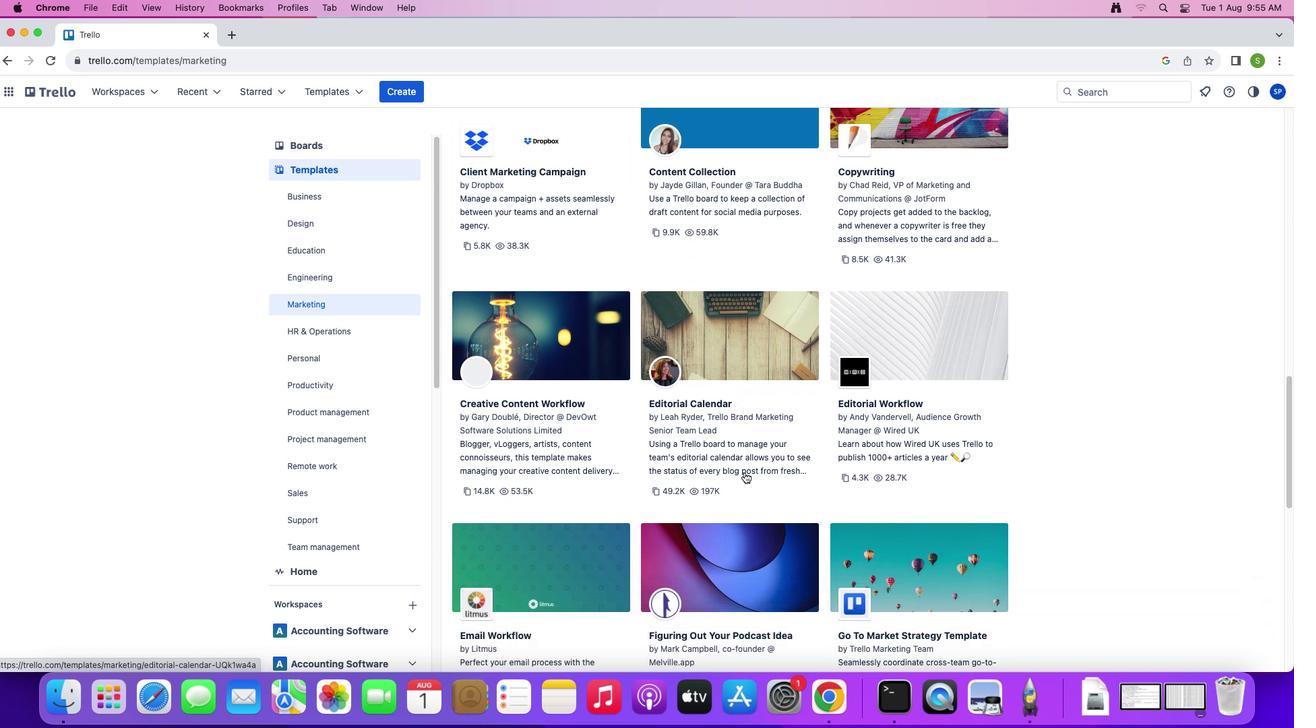 
Action: Mouse scrolled (744, 472) with delta (0, -2)
Screenshot: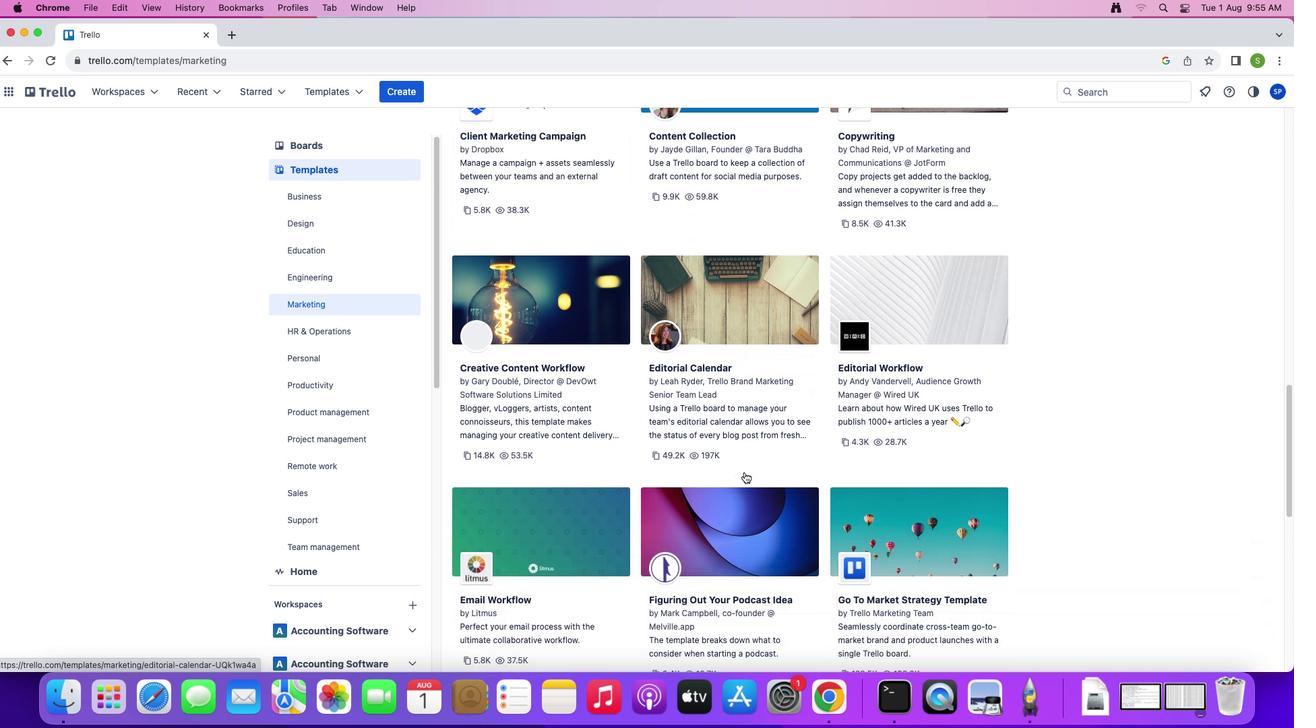
Action: Mouse moved to (744, 472)
Screenshot: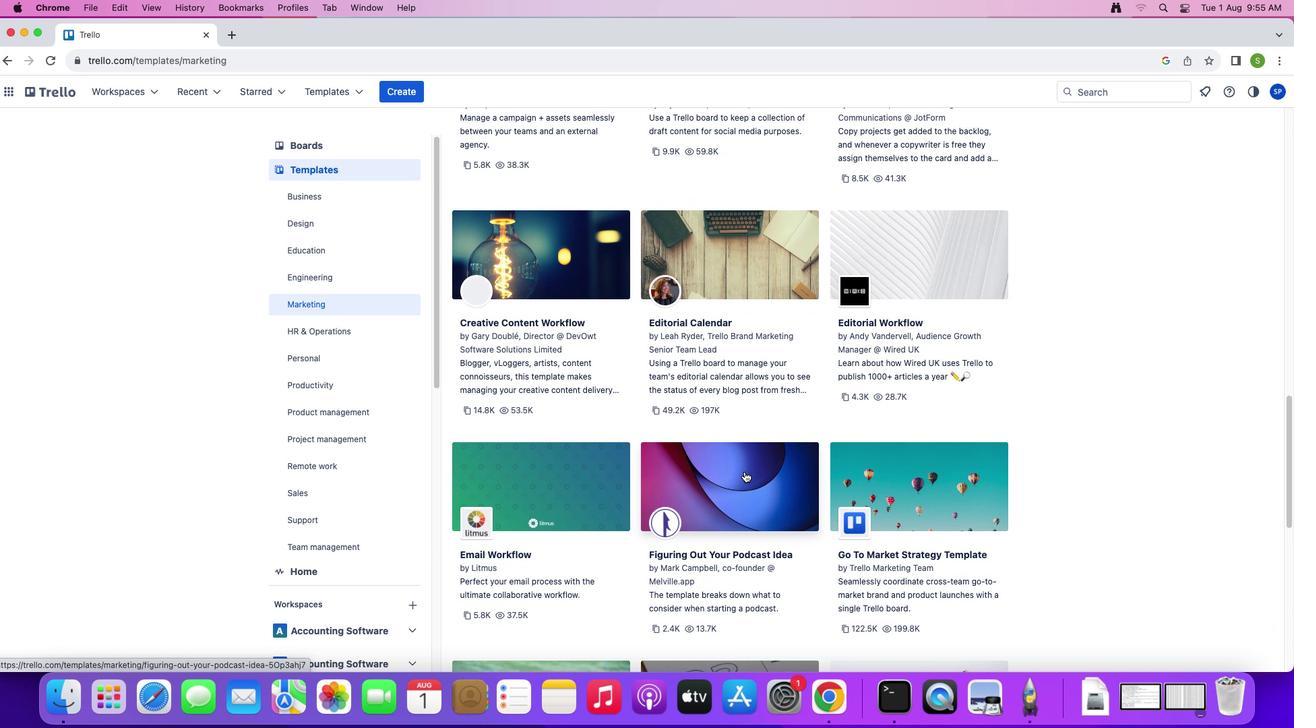 
Action: Mouse scrolled (744, 472) with delta (0, 0)
Screenshot: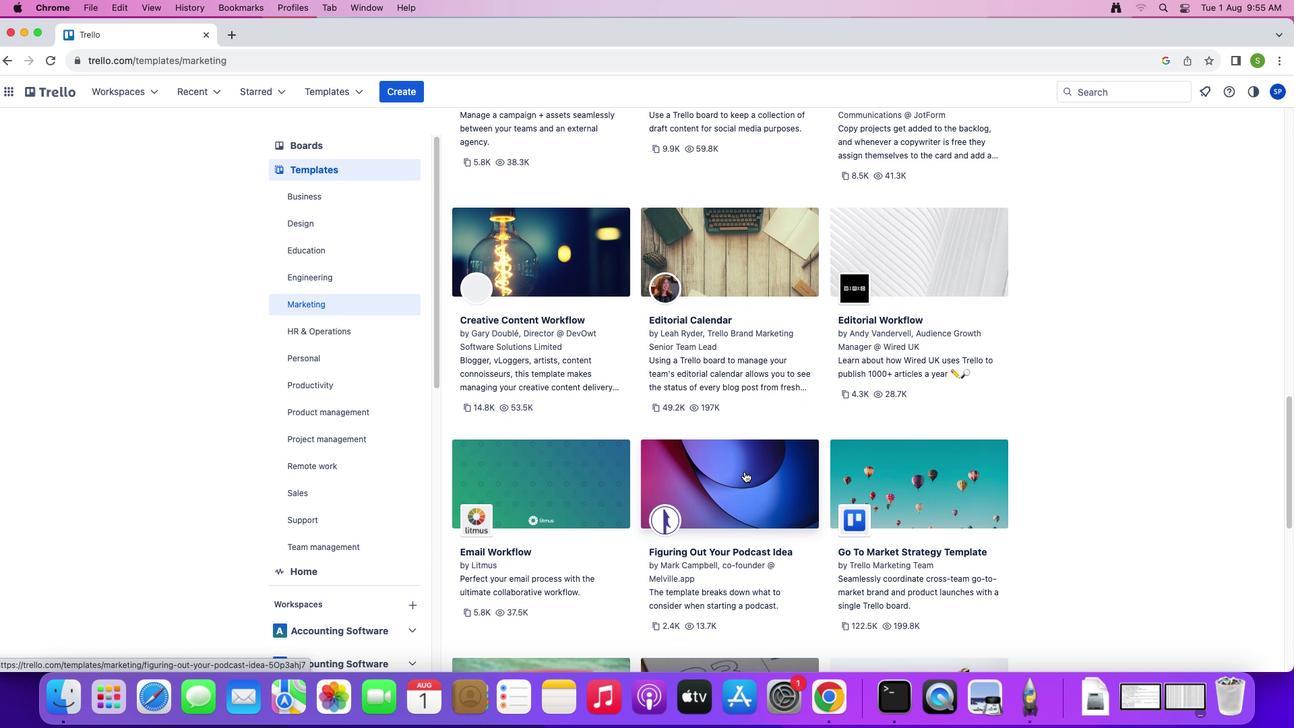 
Action: Mouse scrolled (744, 472) with delta (0, 0)
Screenshot: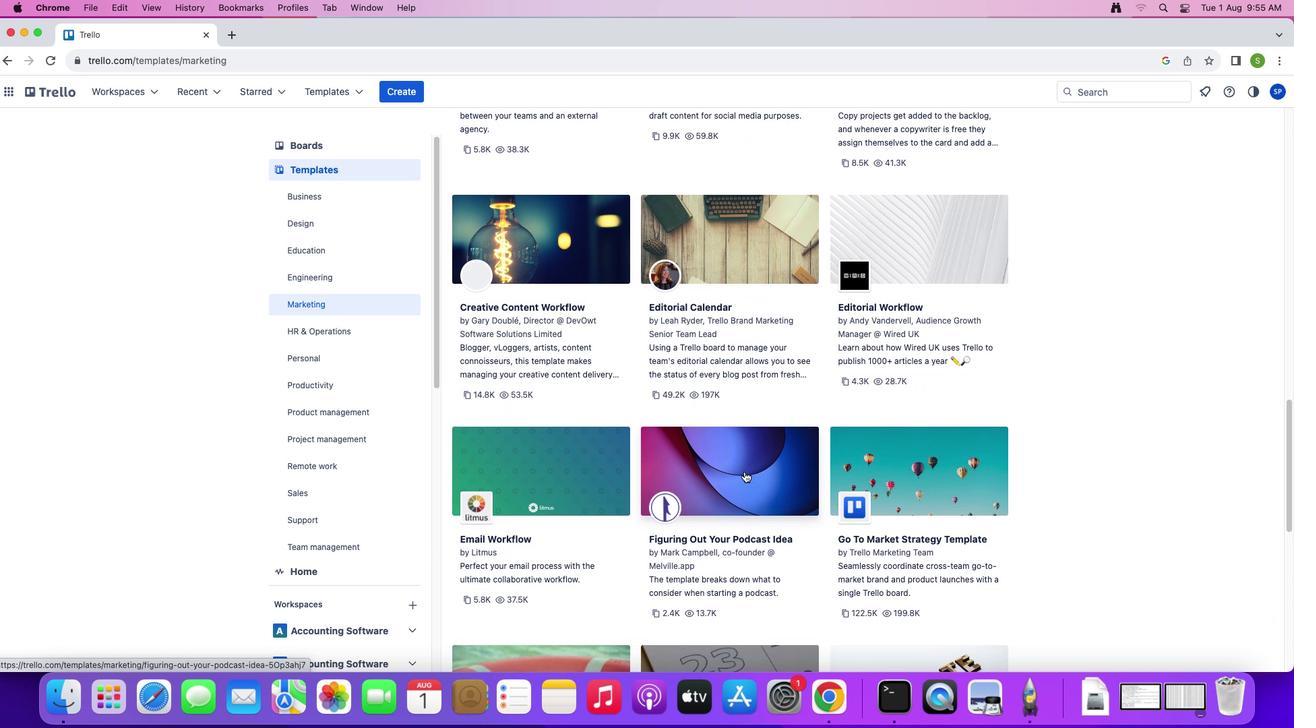 
Action: Mouse scrolled (744, 472) with delta (0, 0)
Screenshot: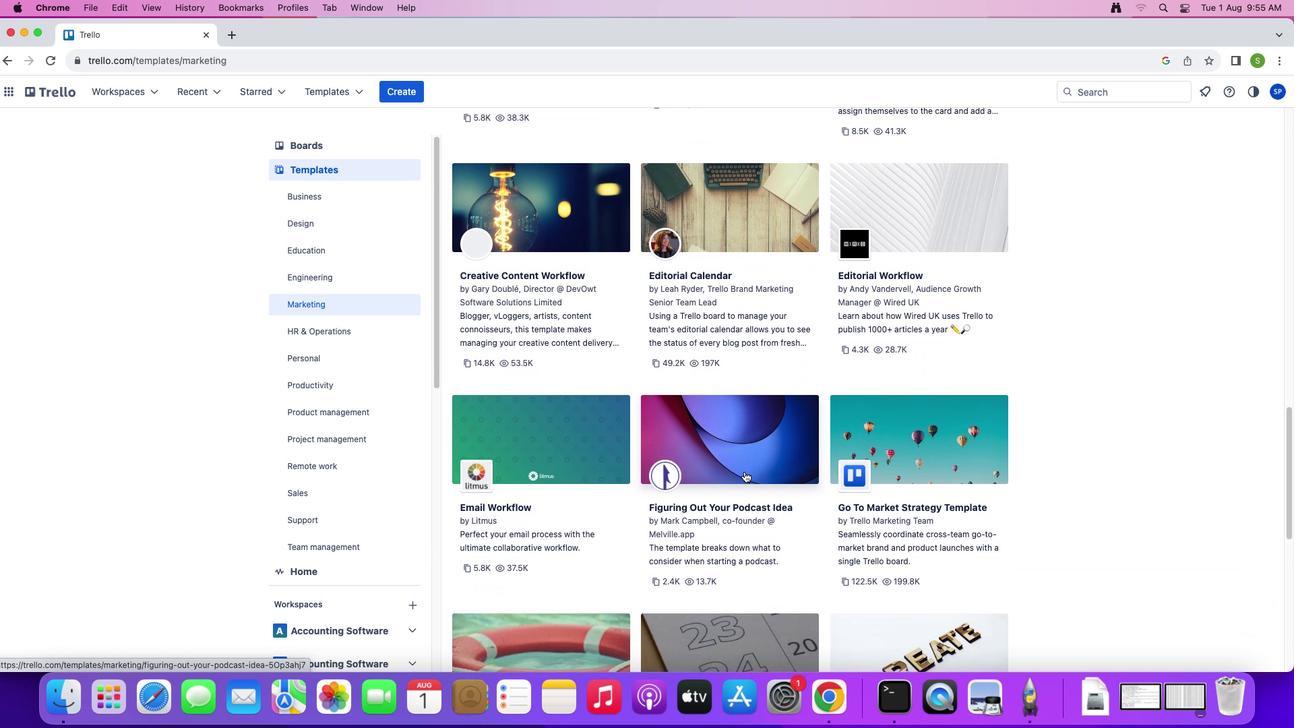 
Action: Mouse moved to (744, 472)
Screenshot: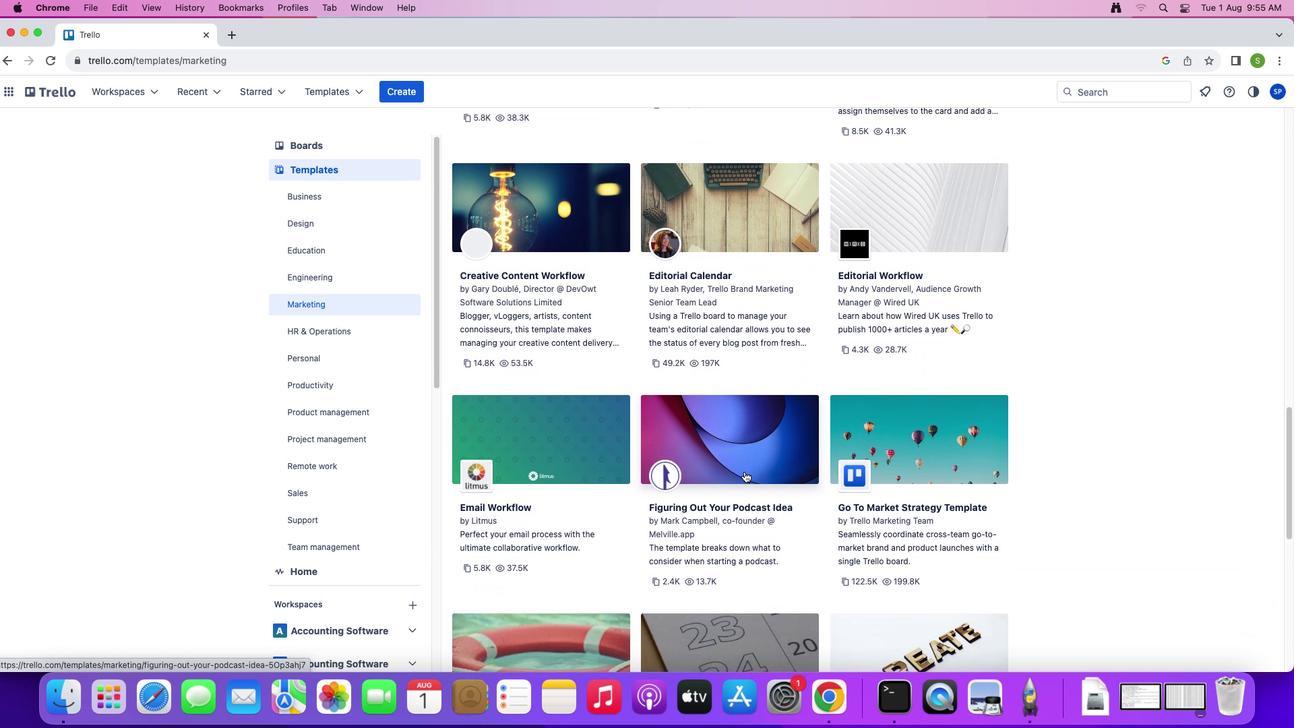 
Action: Mouse scrolled (744, 472) with delta (0, 0)
Screenshot: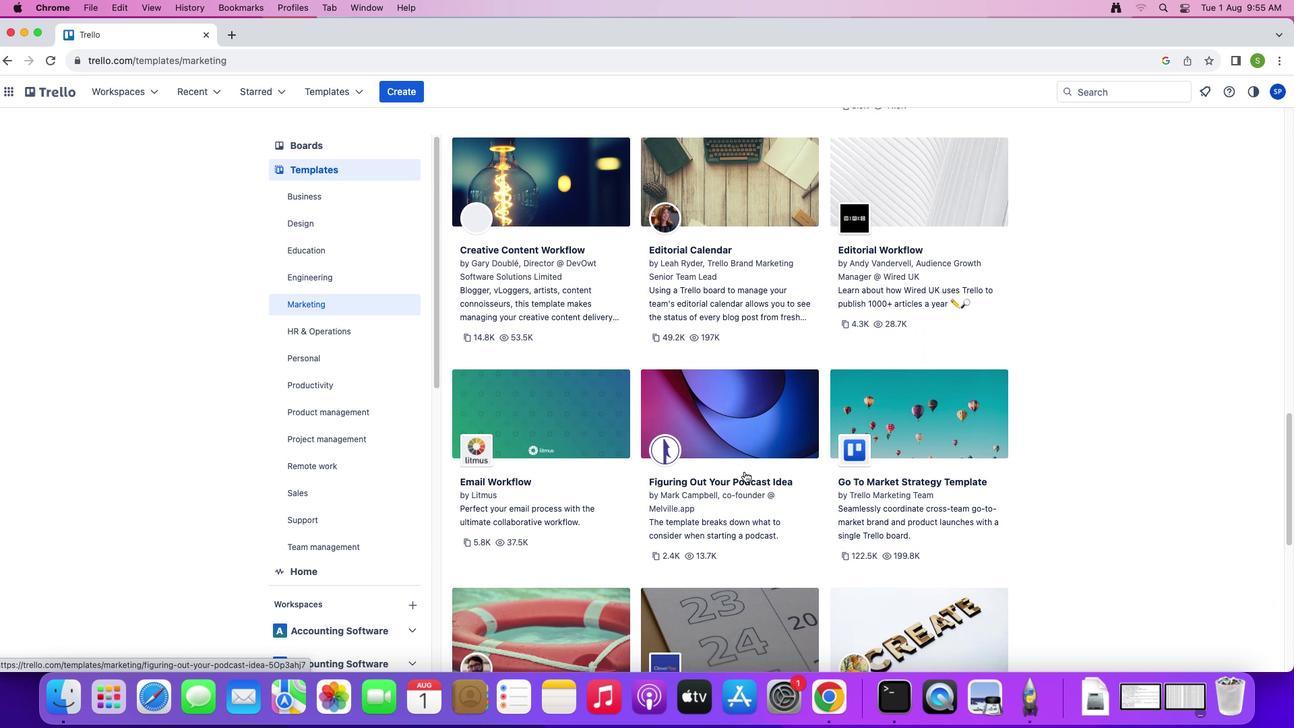 
Action: Mouse scrolled (744, 472) with delta (0, 0)
Screenshot: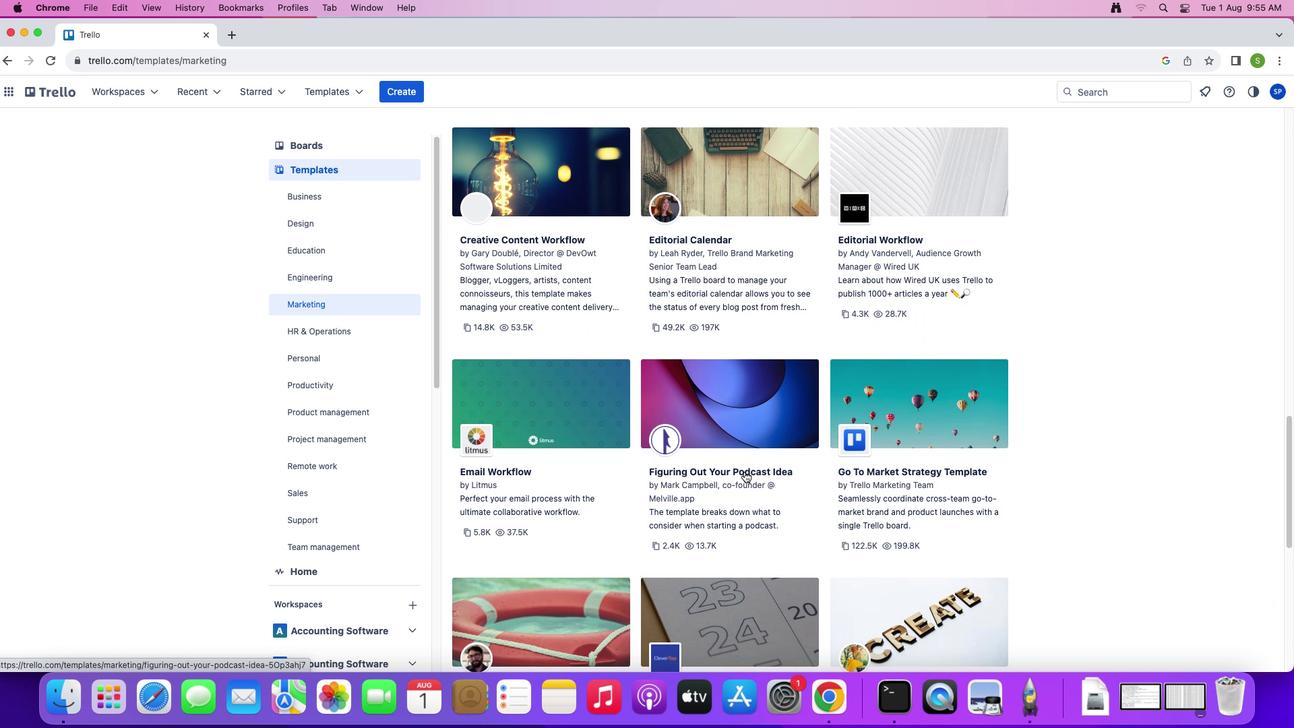 
Action: Mouse scrolled (744, 472) with delta (0, 0)
Screenshot: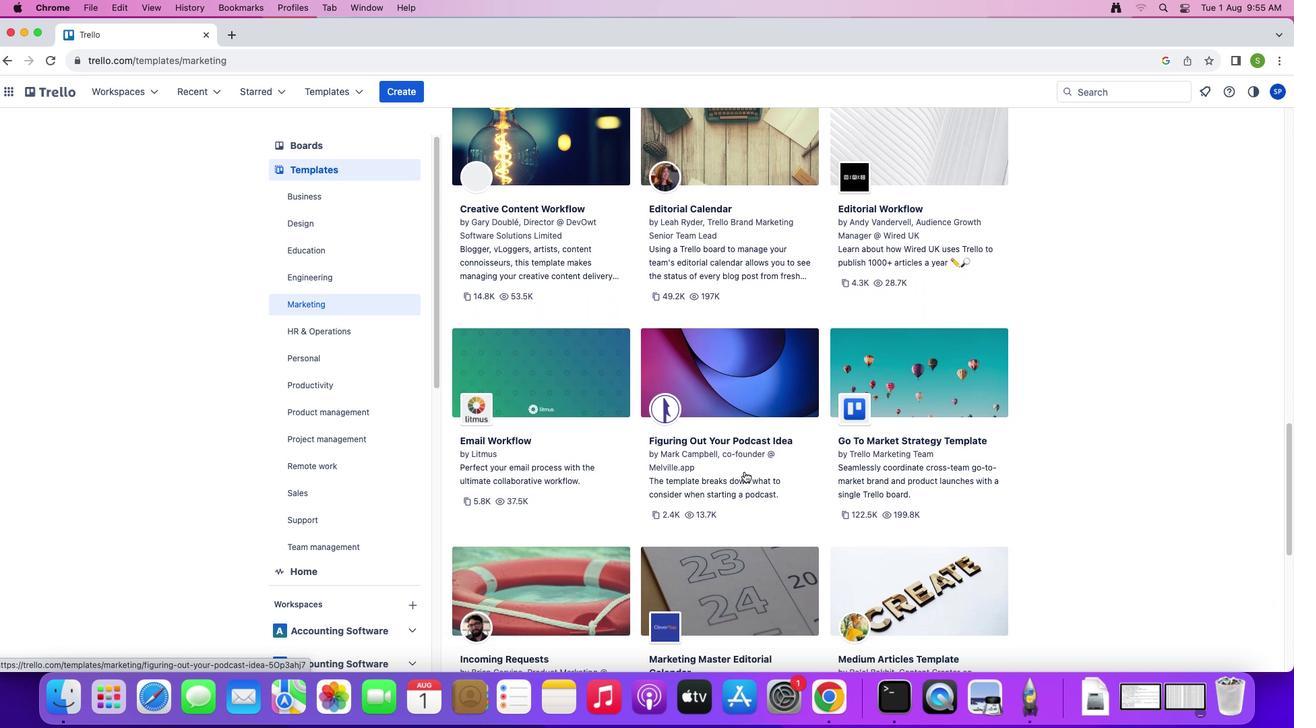 
Action: Mouse scrolled (744, 472) with delta (0, 0)
Screenshot: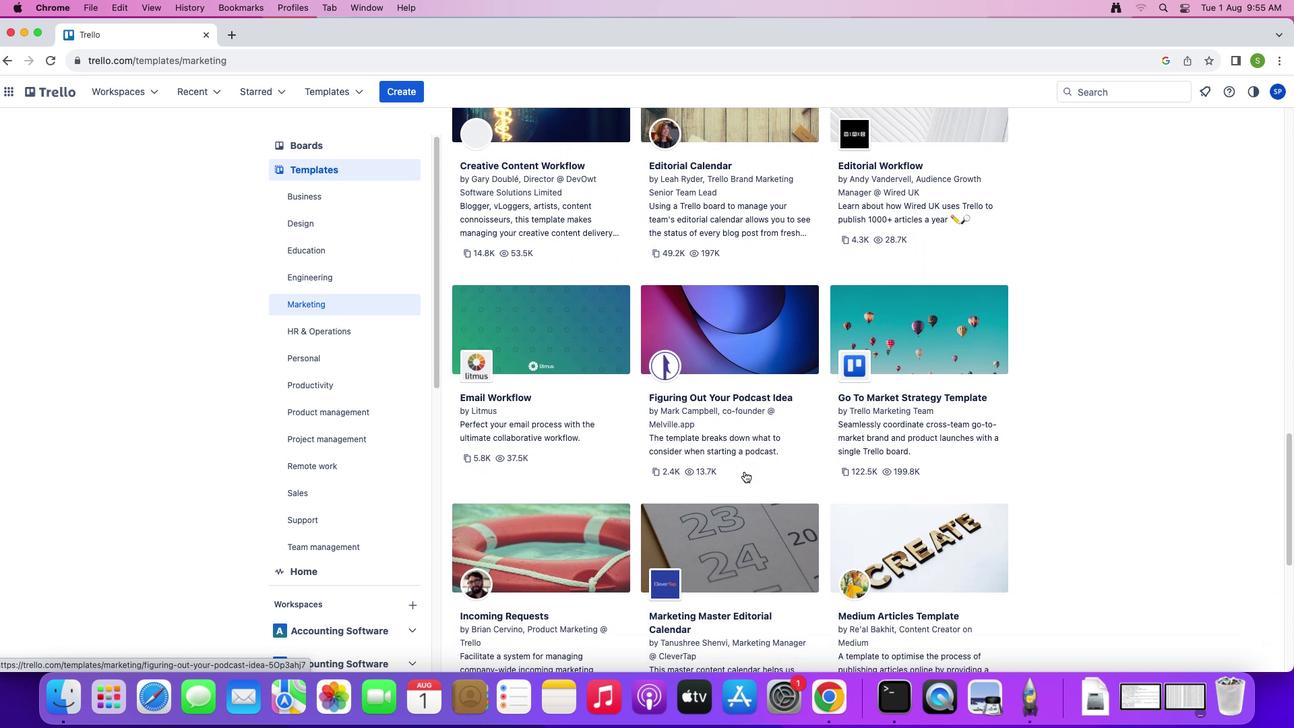 
Action: Mouse scrolled (744, 472) with delta (0, 0)
Screenshot: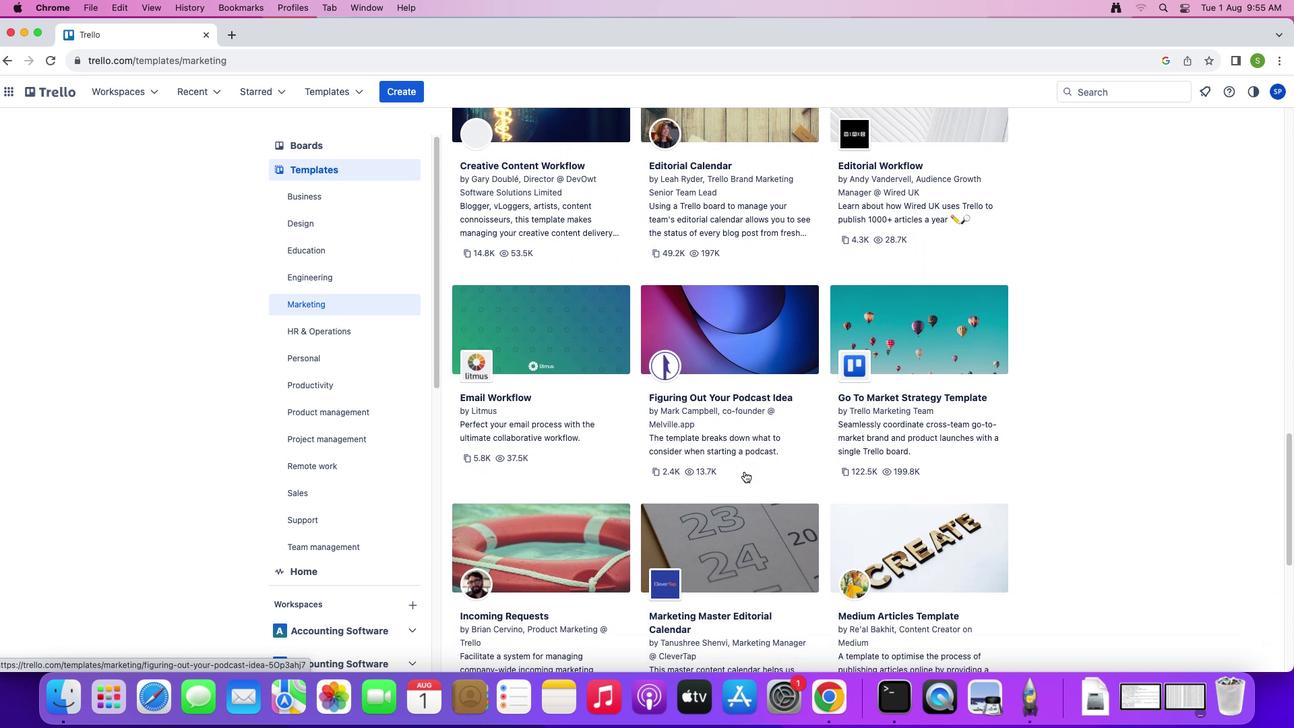 
Action: Mouse scrolled (744, 472) with delta (0, -1)
Screenshot: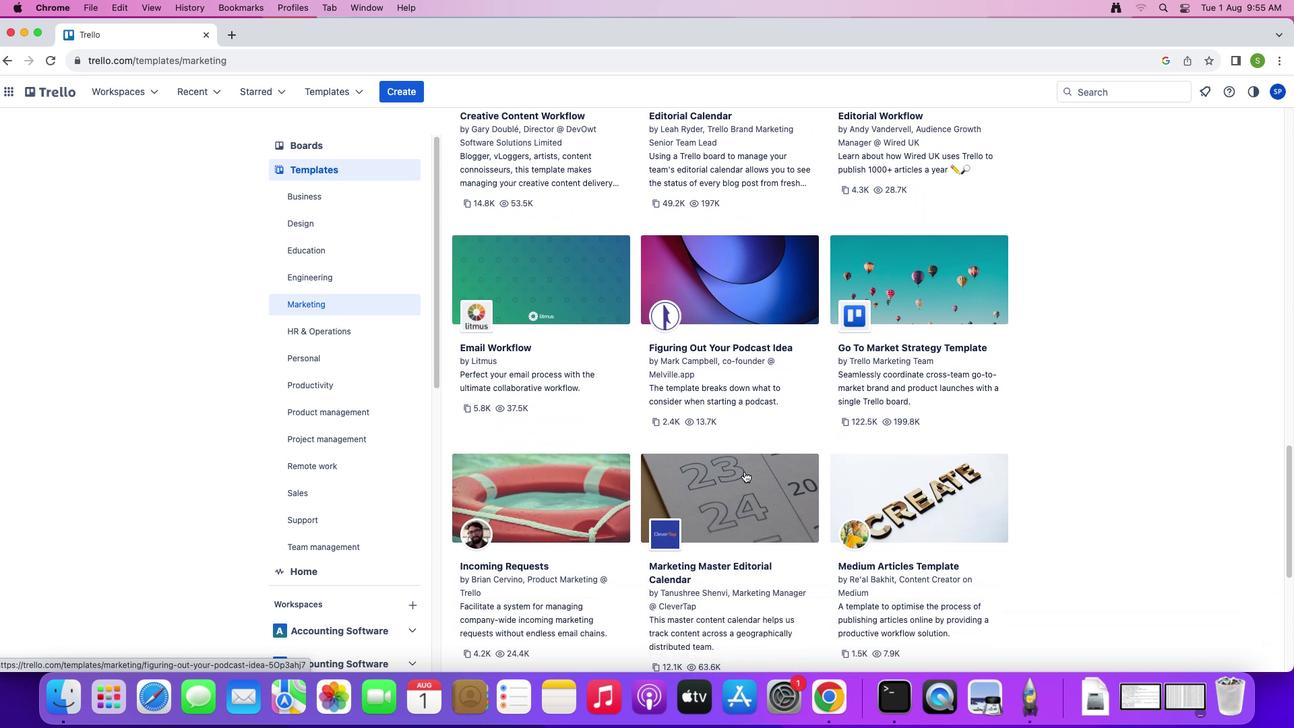 
Action: Mouse scrolled (744, 472) with delta (0, 0)
Screenshot: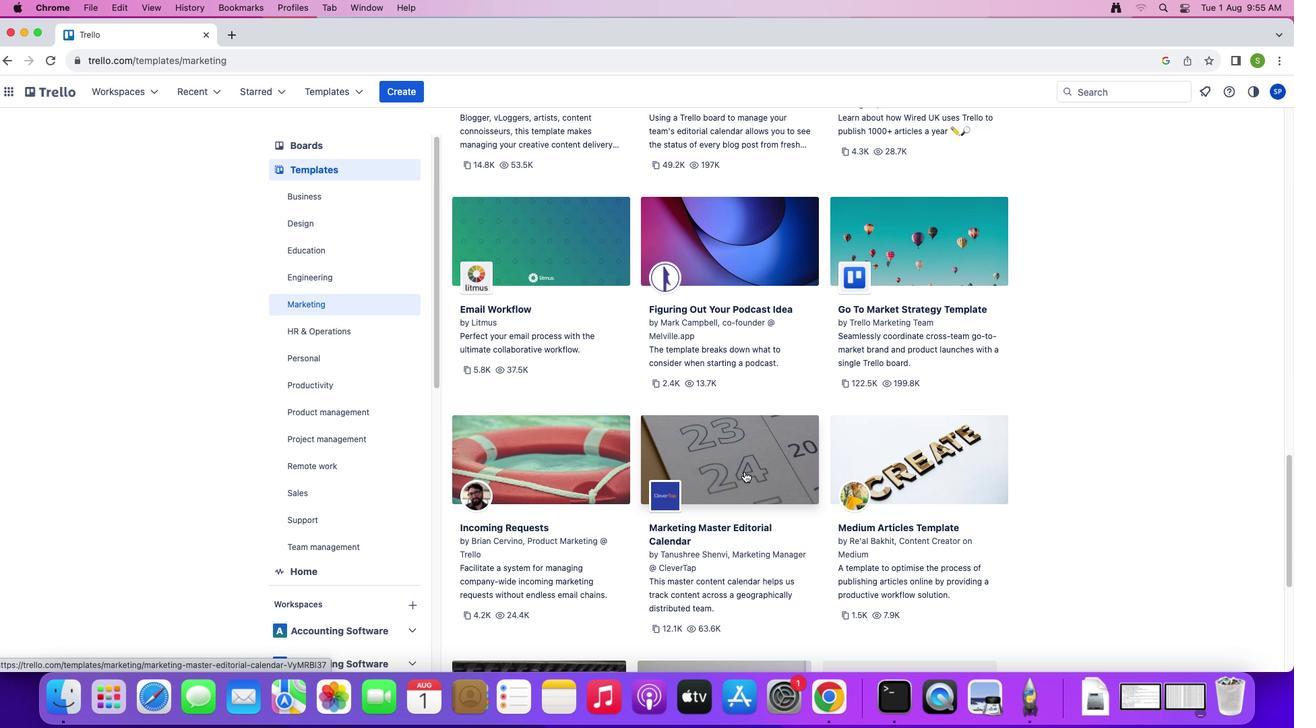 
Action: Mouse scrolled (744, 472) with delta (0, 0)
Screenshot: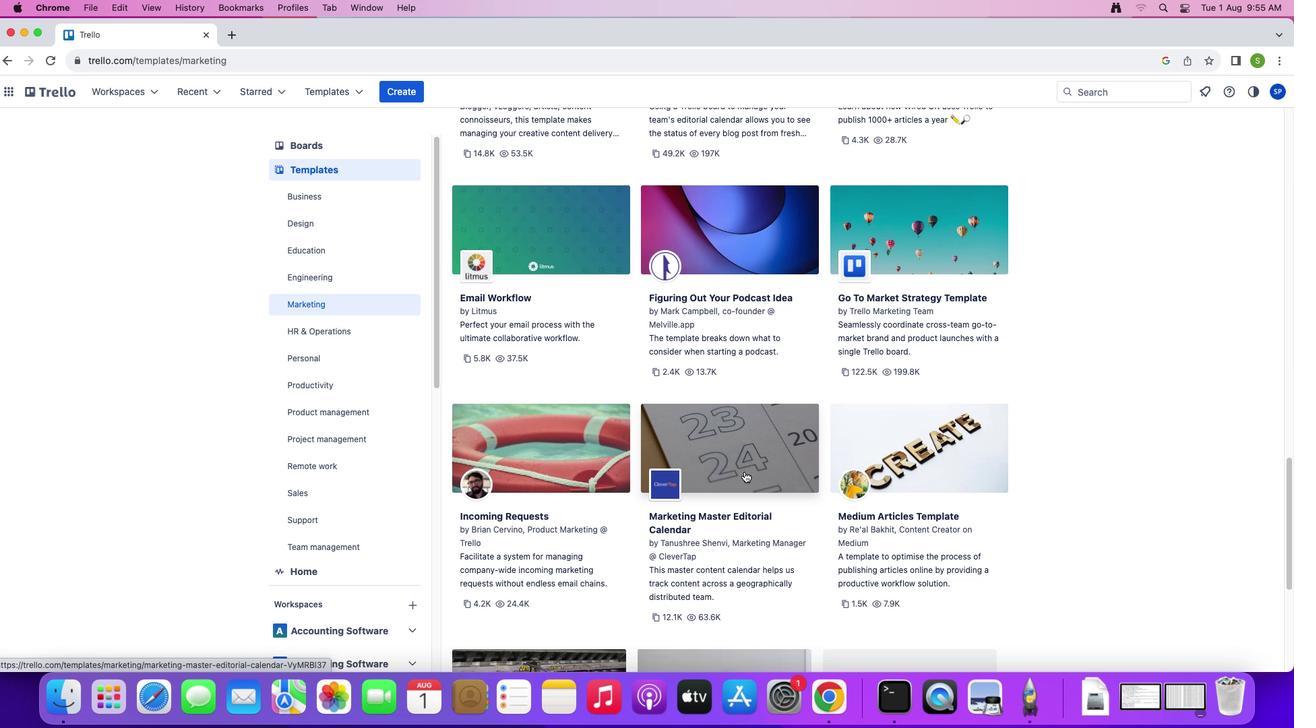 
Action: Mouse scrolled (744, 472) with delta (0, 0)
Screenshot: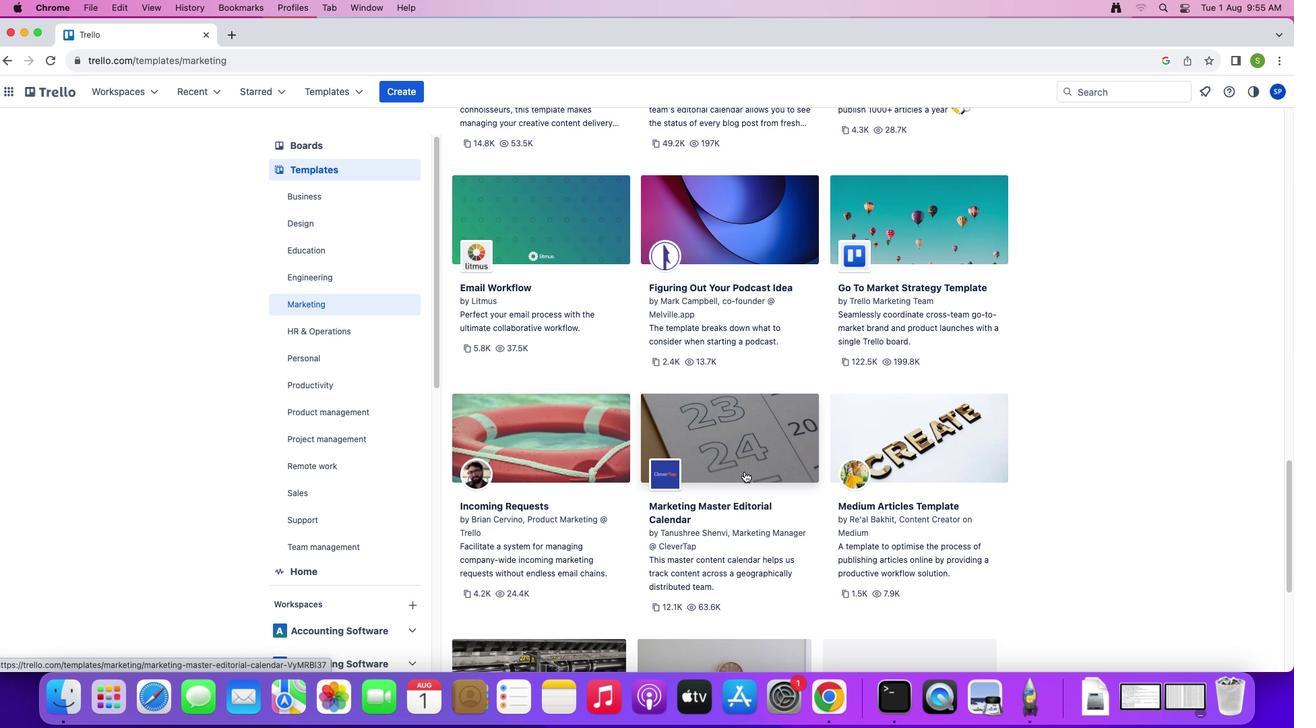 
Action: Mouse moved to (707, 516)
Screenshot: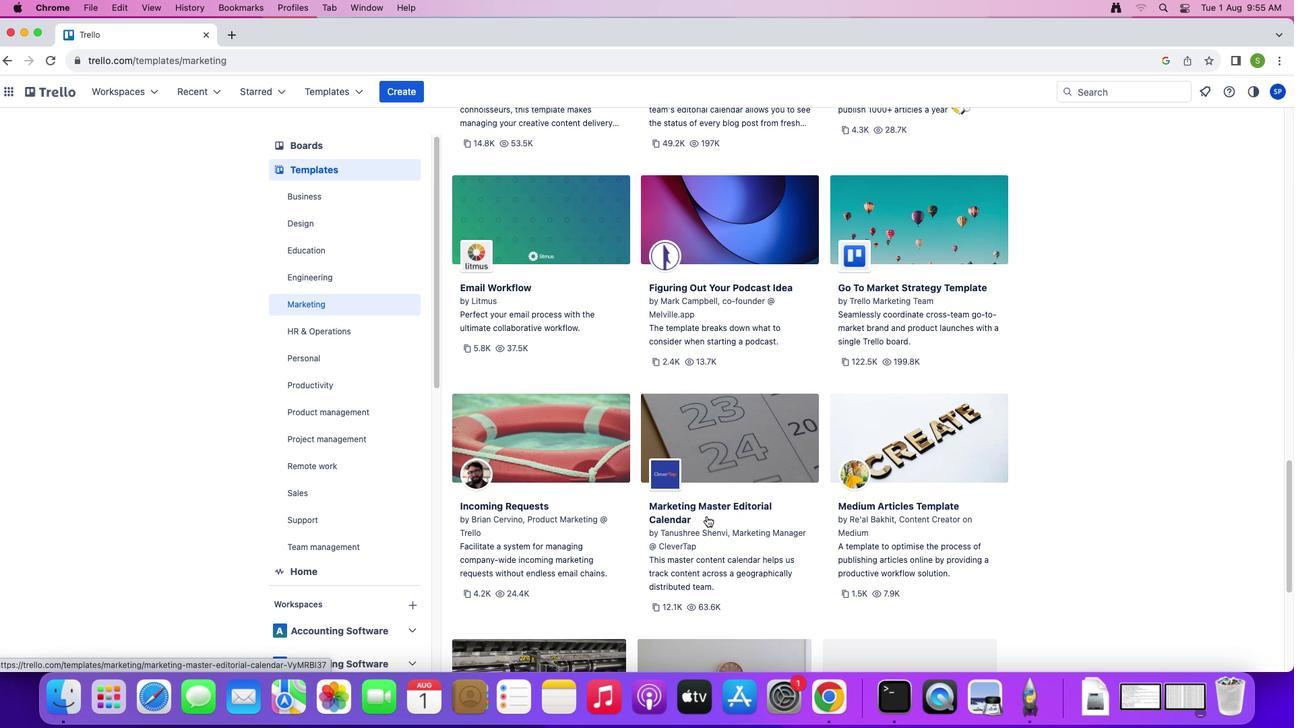 
Action: Mouse pressed left at (707, 516)
Screenshot: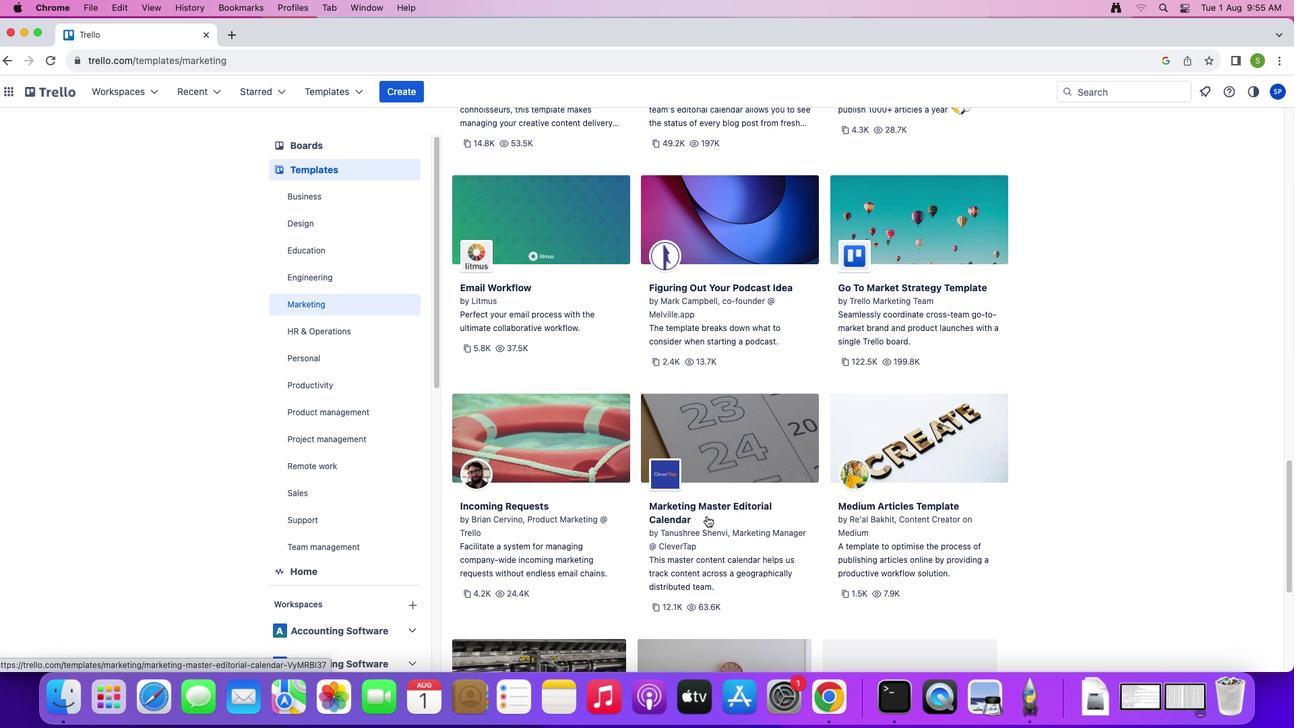 
Action: Mouse moved to (975, 203)
Screenshot: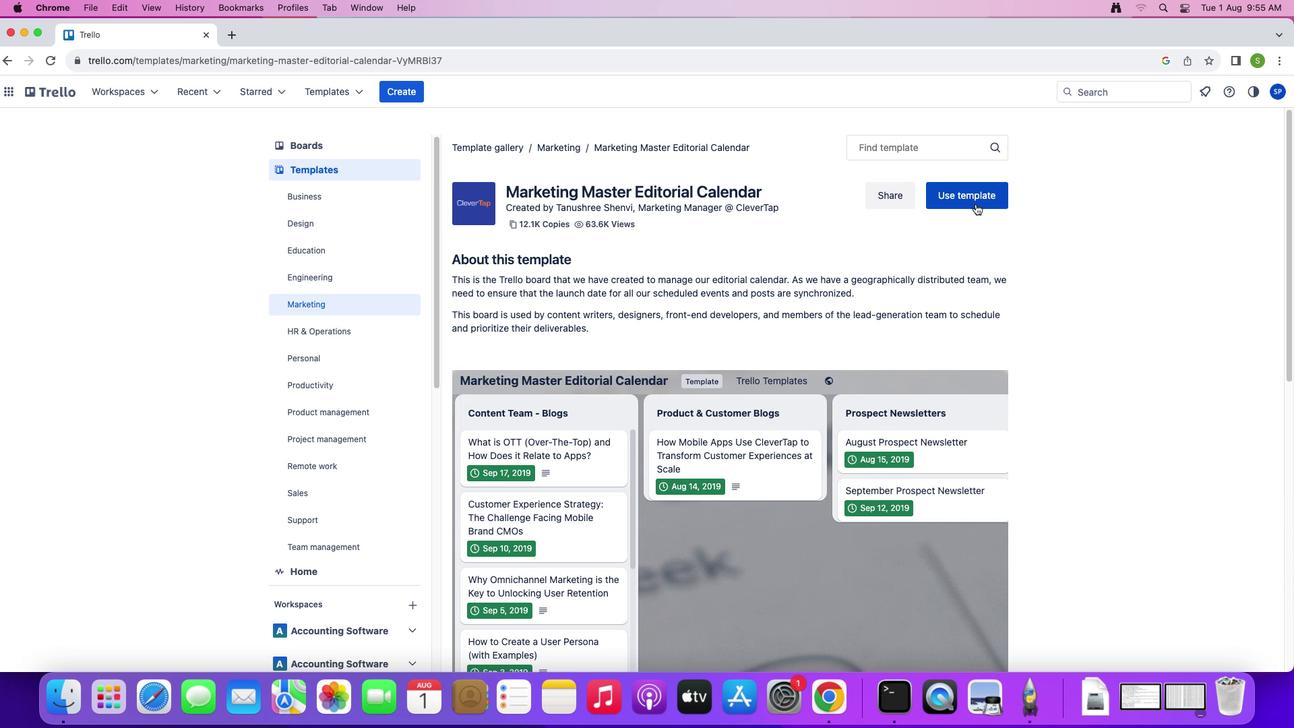 
Action: Mouse pressed left at (975, 203)
Screenshot: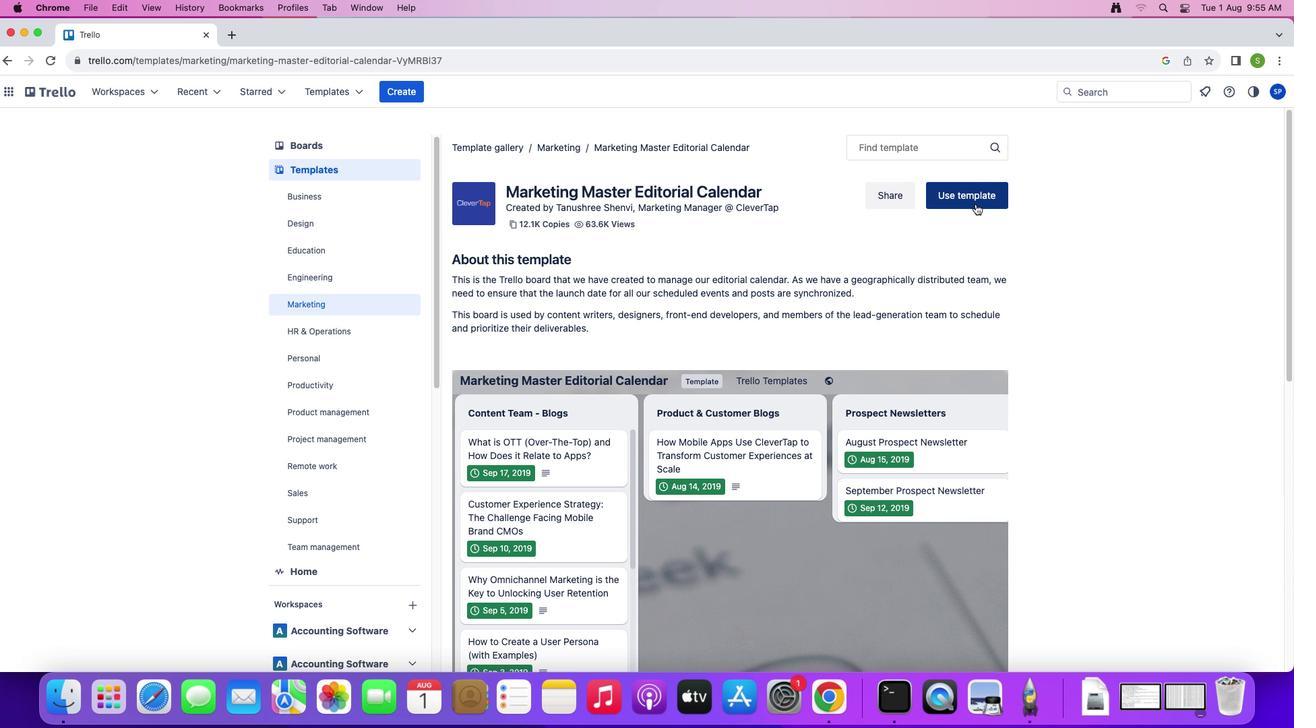 
Action: Mouse moved to (988, 316)
Screenshot: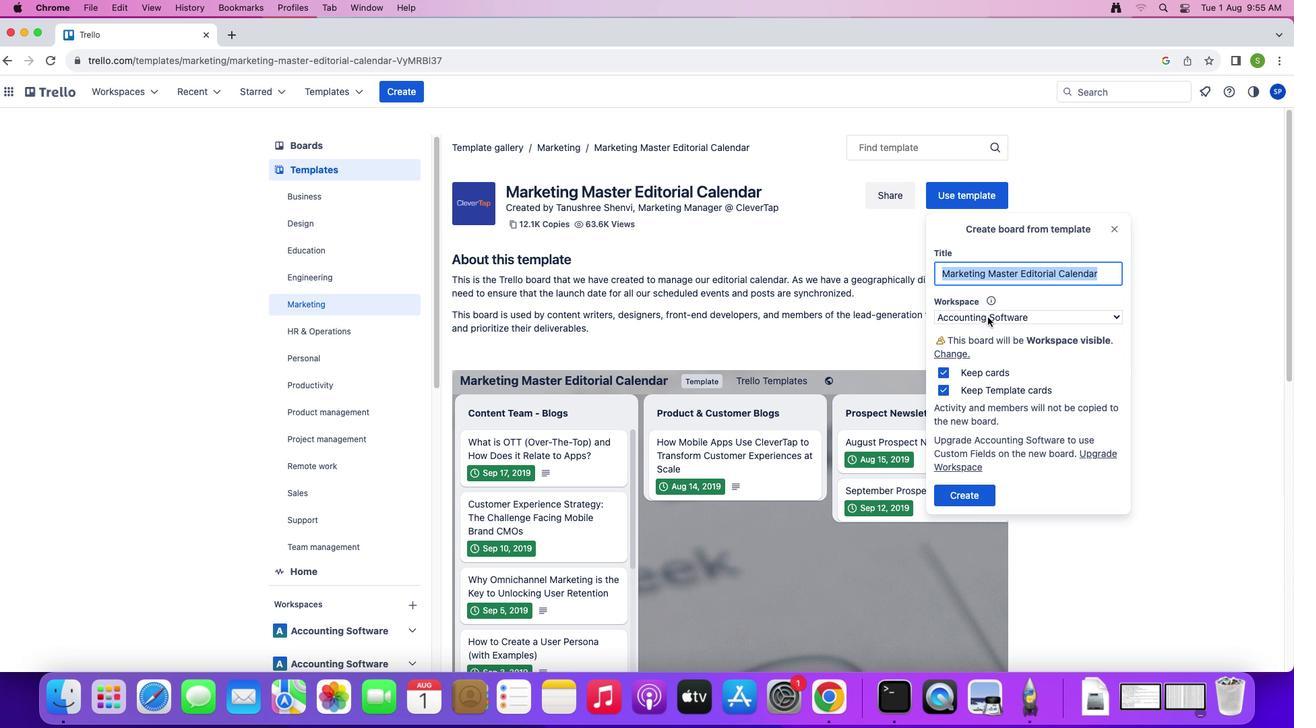 
Action: Mouse pressed left at (988, 316)
Screenshot: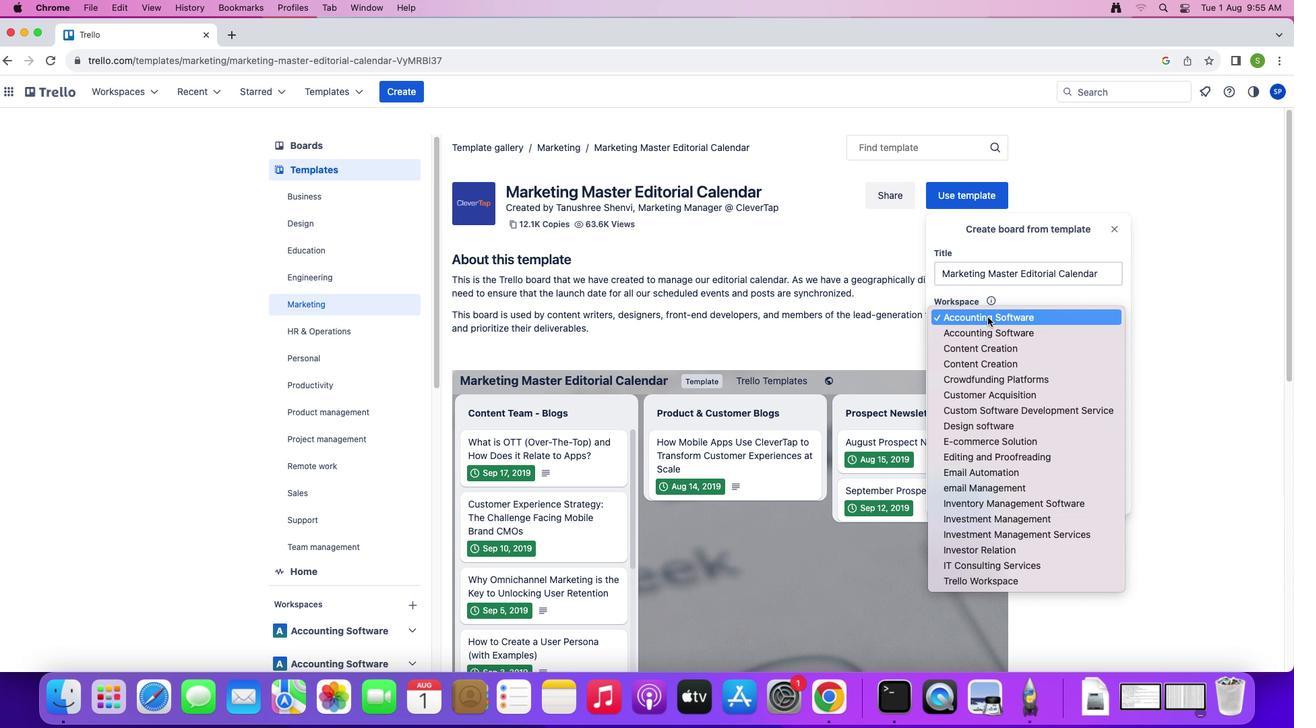 
Action: Mouse moved to (979, 360)
Screenshot: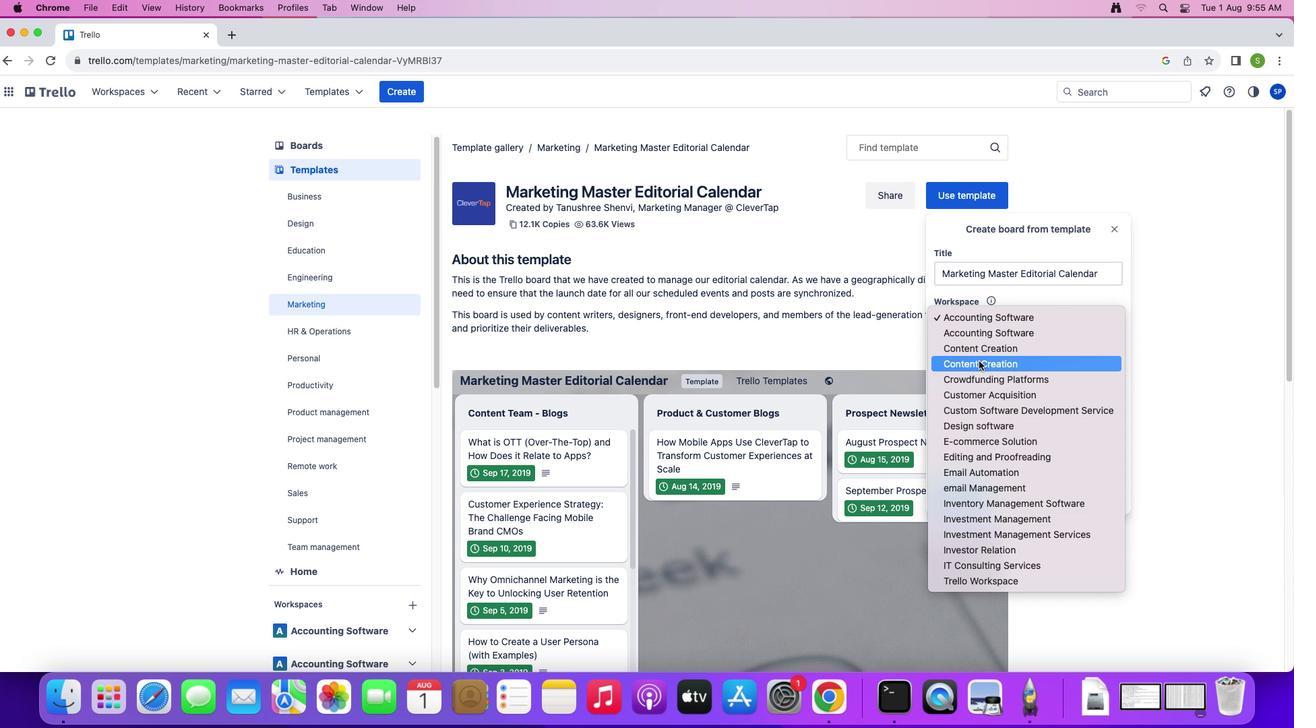 
Action: Mouse pressed left at (979, 360)
Screenshot: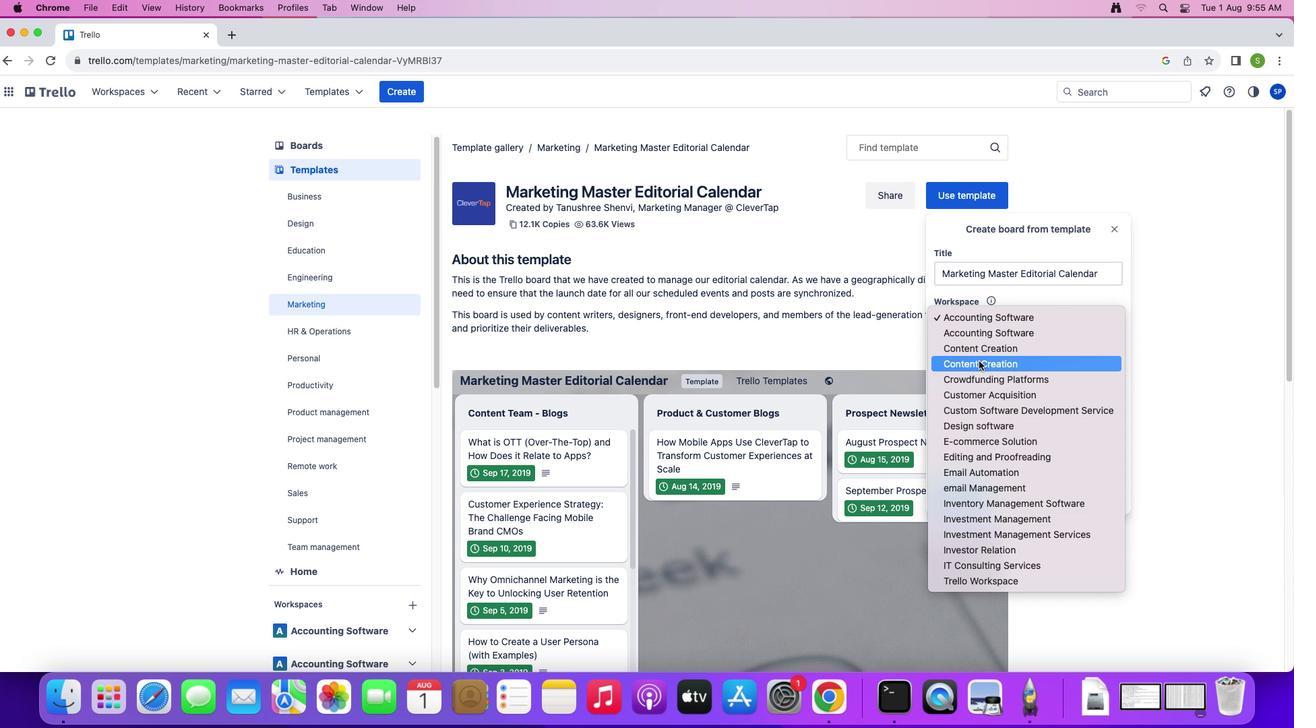 
Action: Mouse moved to (1012, 317)
Screenshot: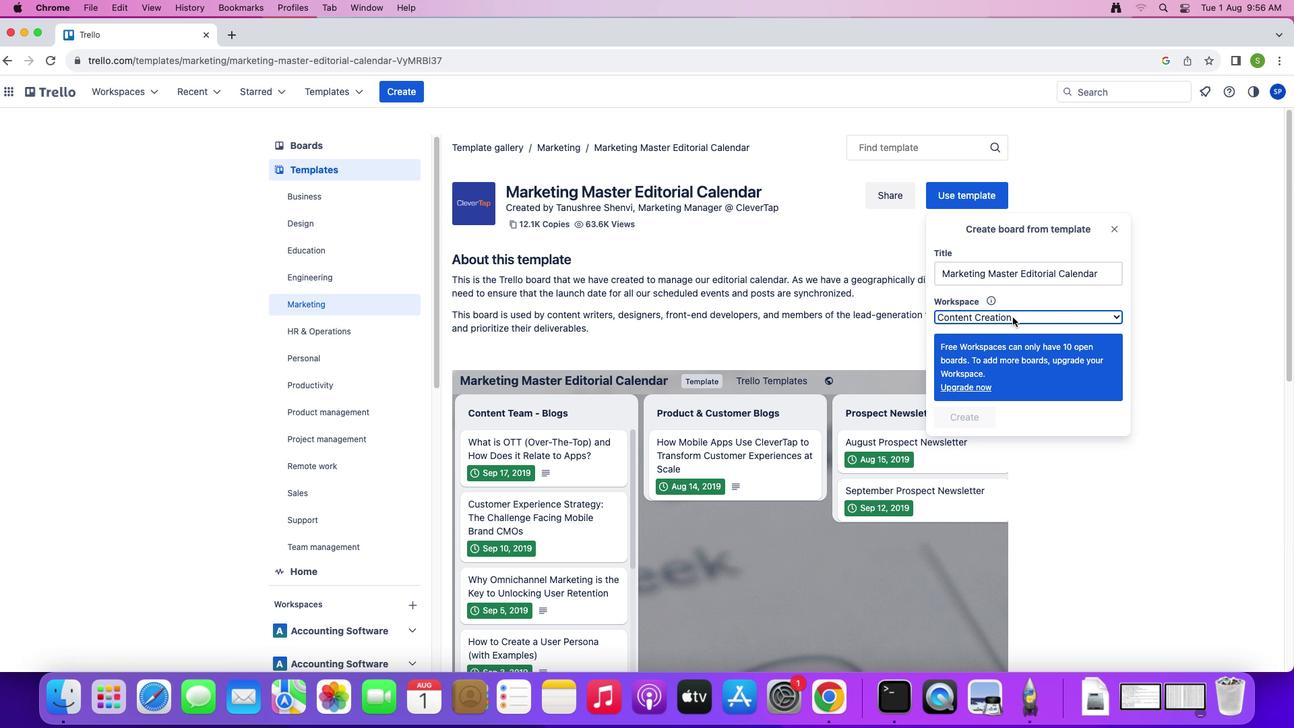 
Action: Mouse pressed left at (1012, 317)
Screenshot: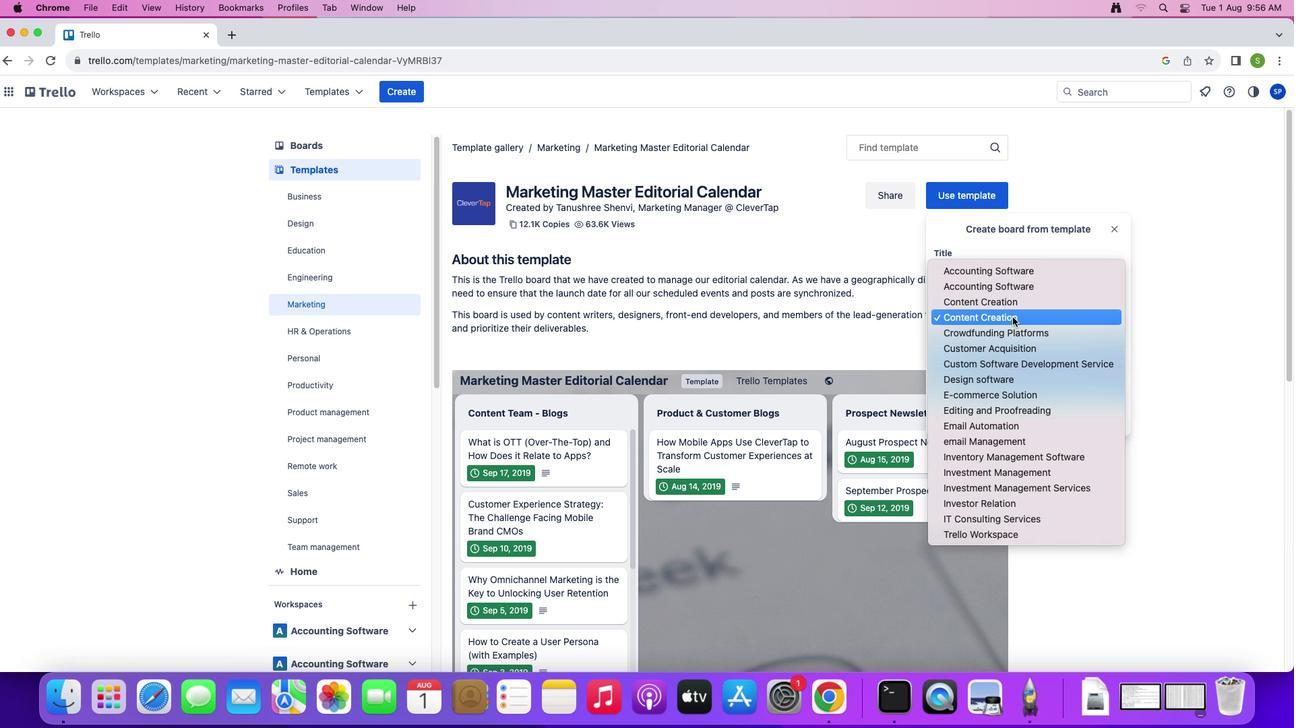 
Action: Mouse moved to (1002, 506)
Screenshot: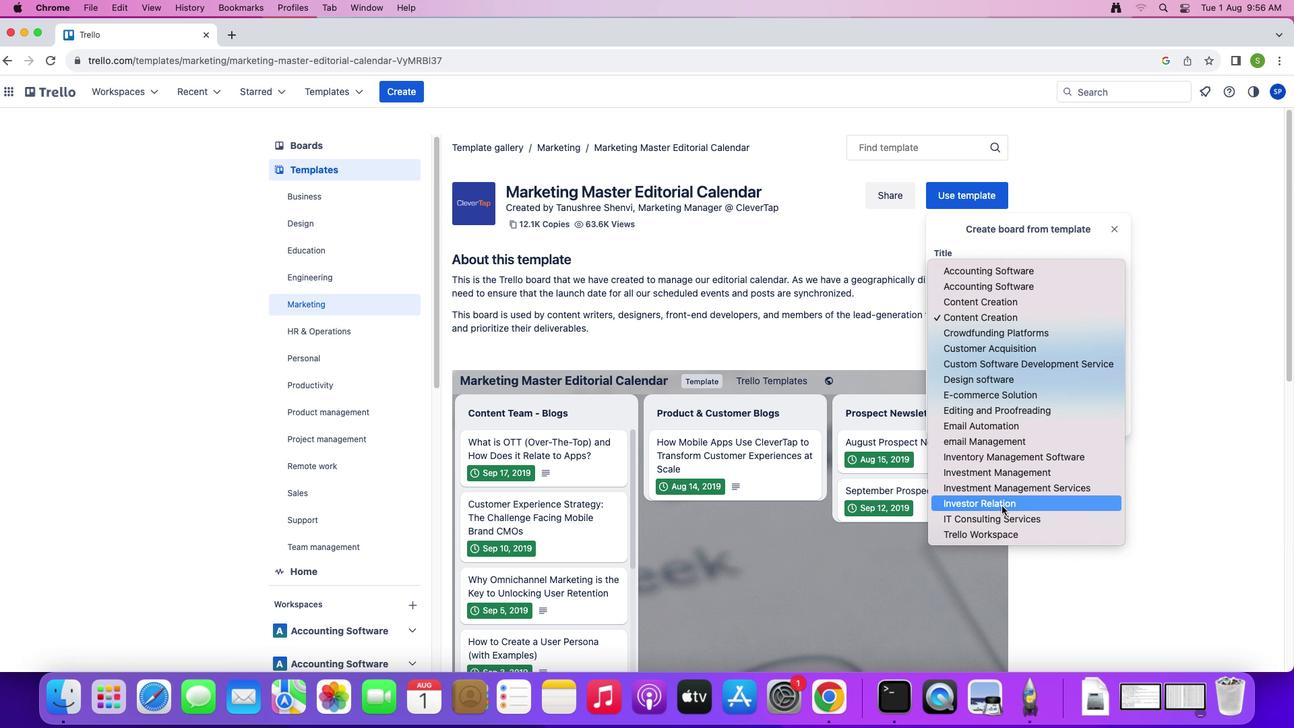 
Action: Mouse pressed left at (1002, 506)
Screenshot: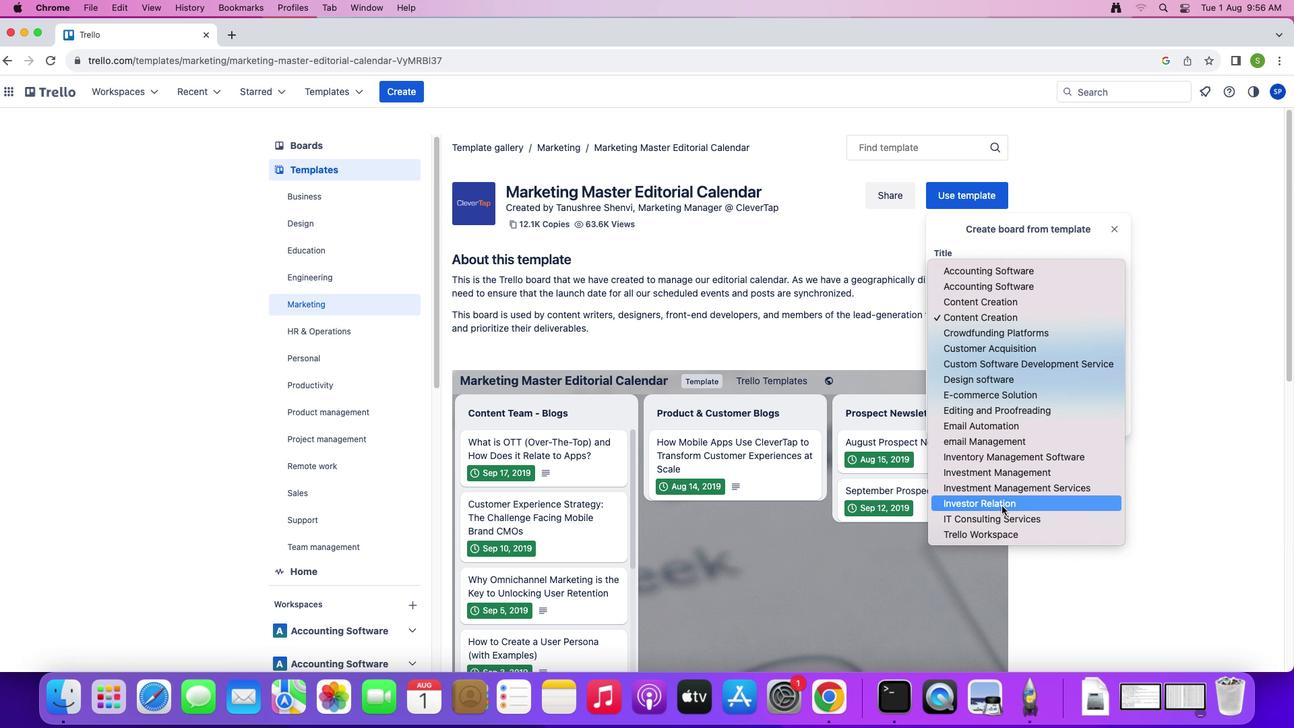 
Action: Mouse moved to (969, 493)
Screenshot: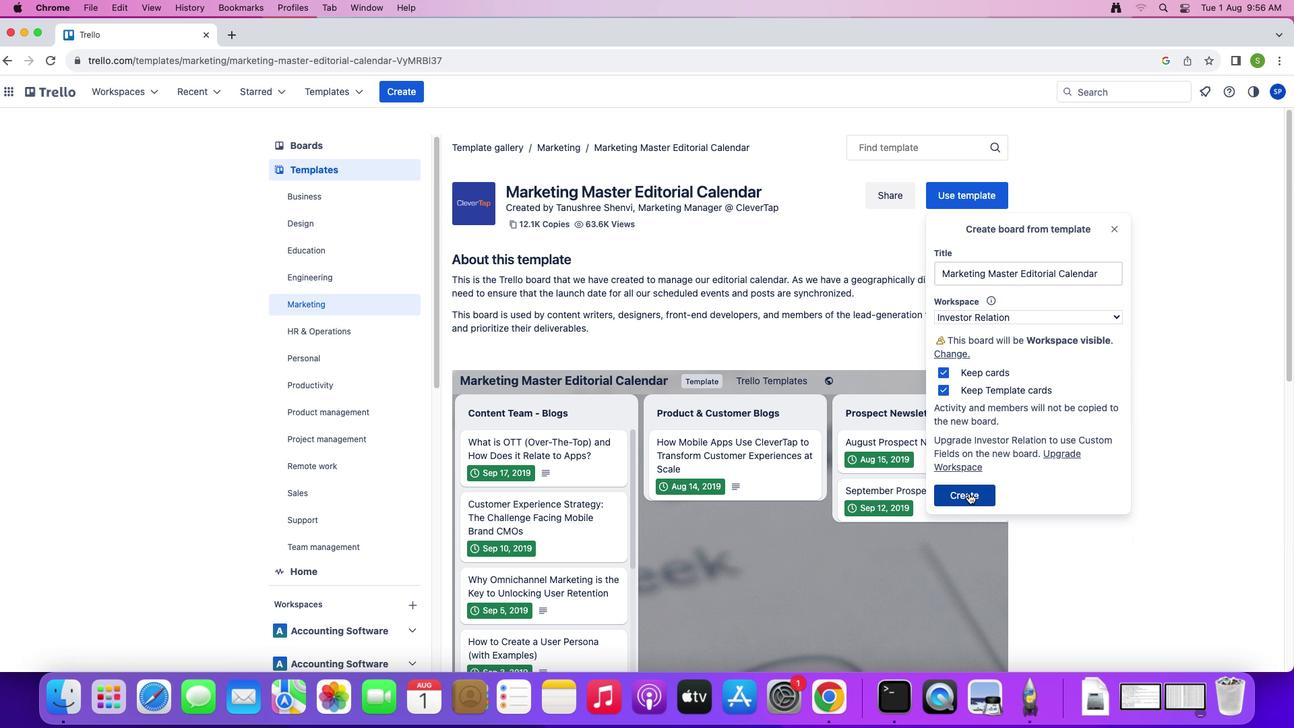 
Action: Mouse pressed left at (969, 493)
Screenshot: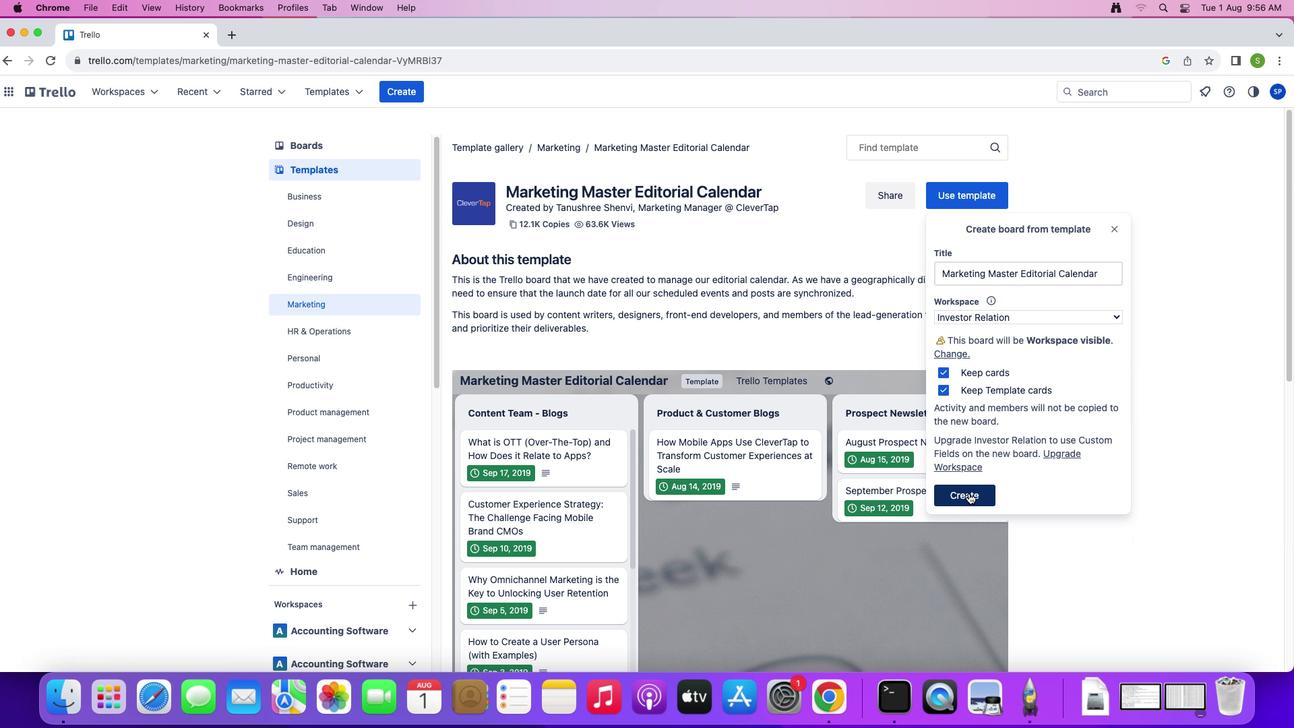 
Action: Mouse moved to (675, 663)
Screenshot: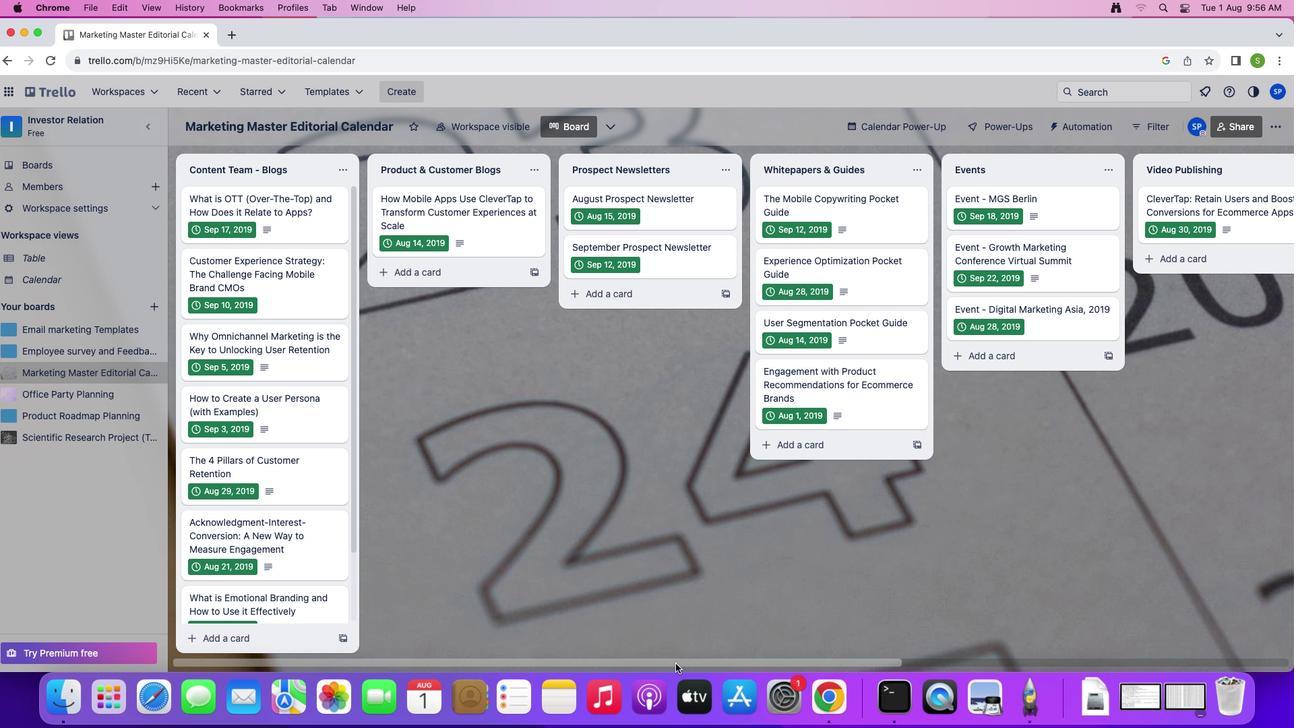 
Action: Mouse pressed left at (675, 663)
Screenshot: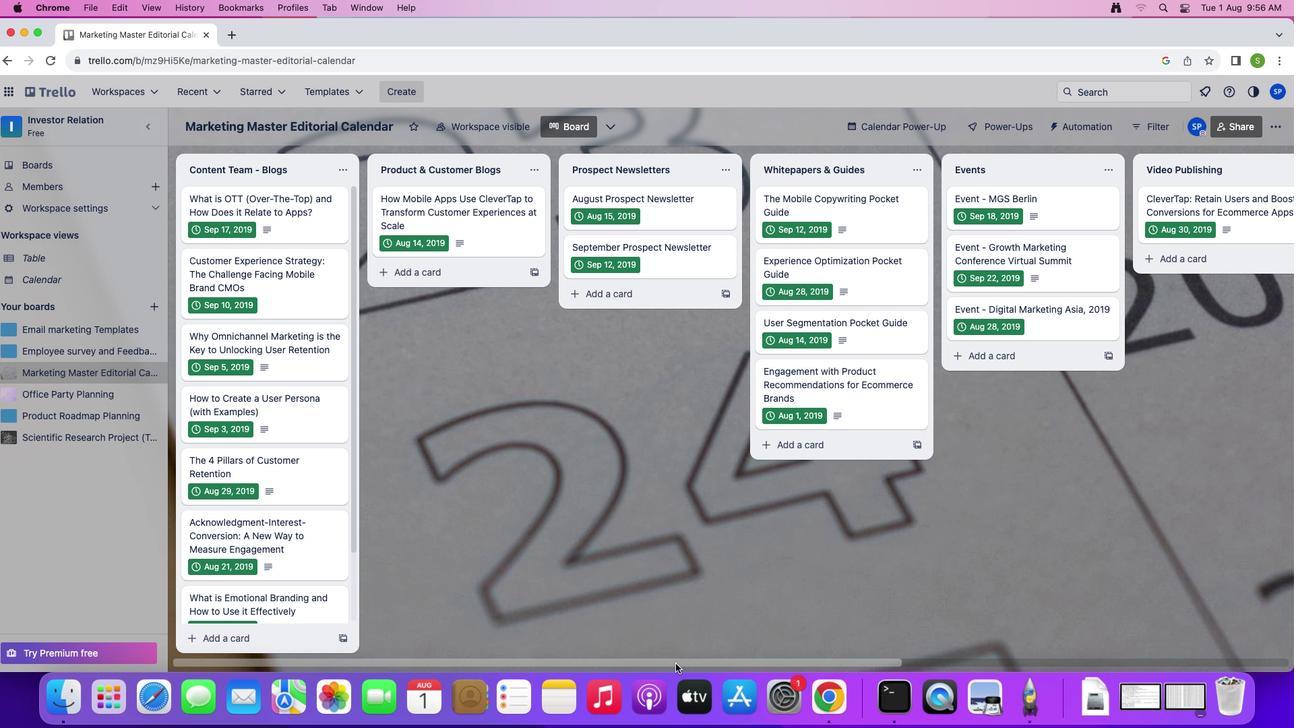 
Action: Mouse moved to (1139, 181)
Screenshot: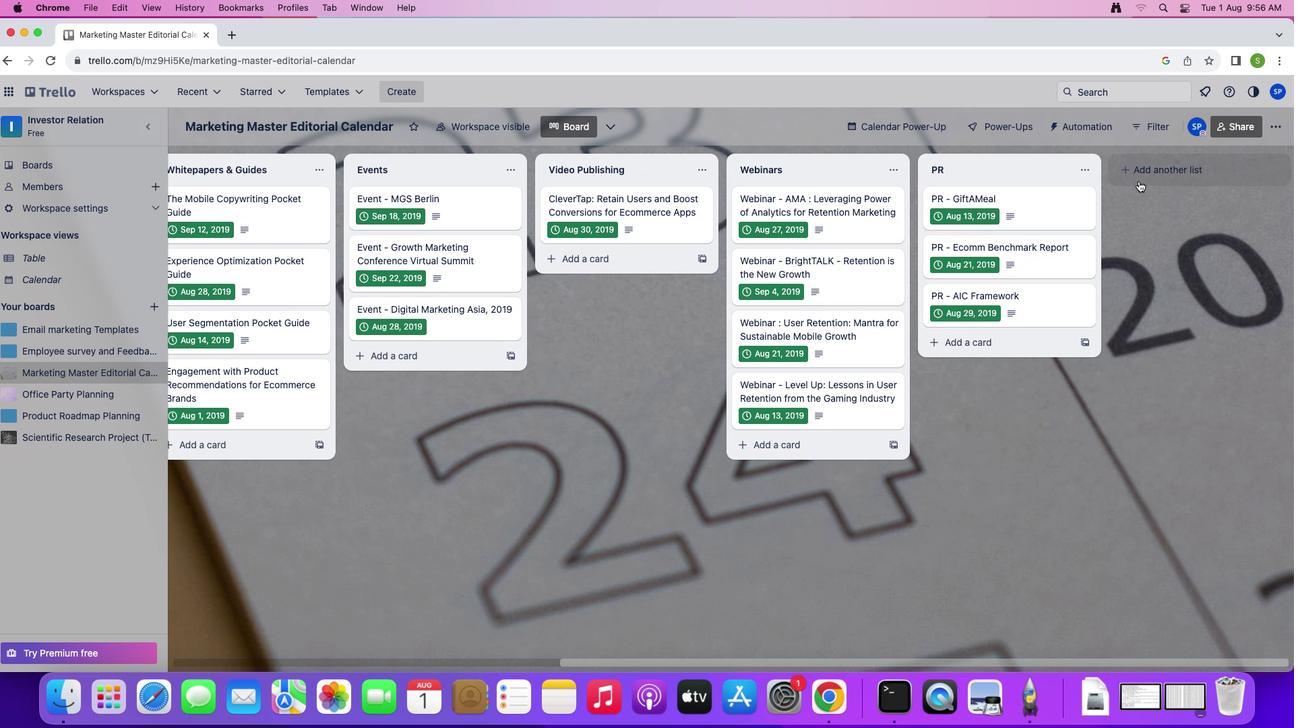 
Action: Mouse pressed left at (1139, 181)
Screenshot: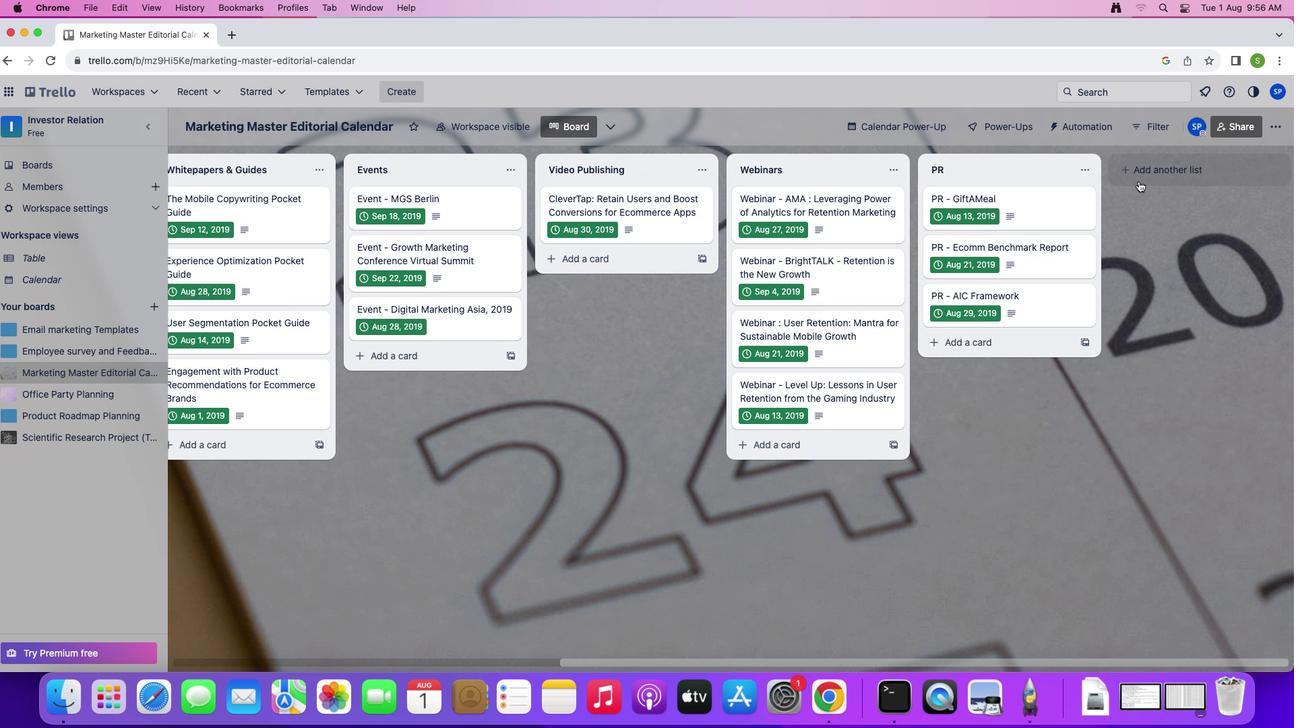 
Action: Mouse moved to (1140, 169)
Screenshot: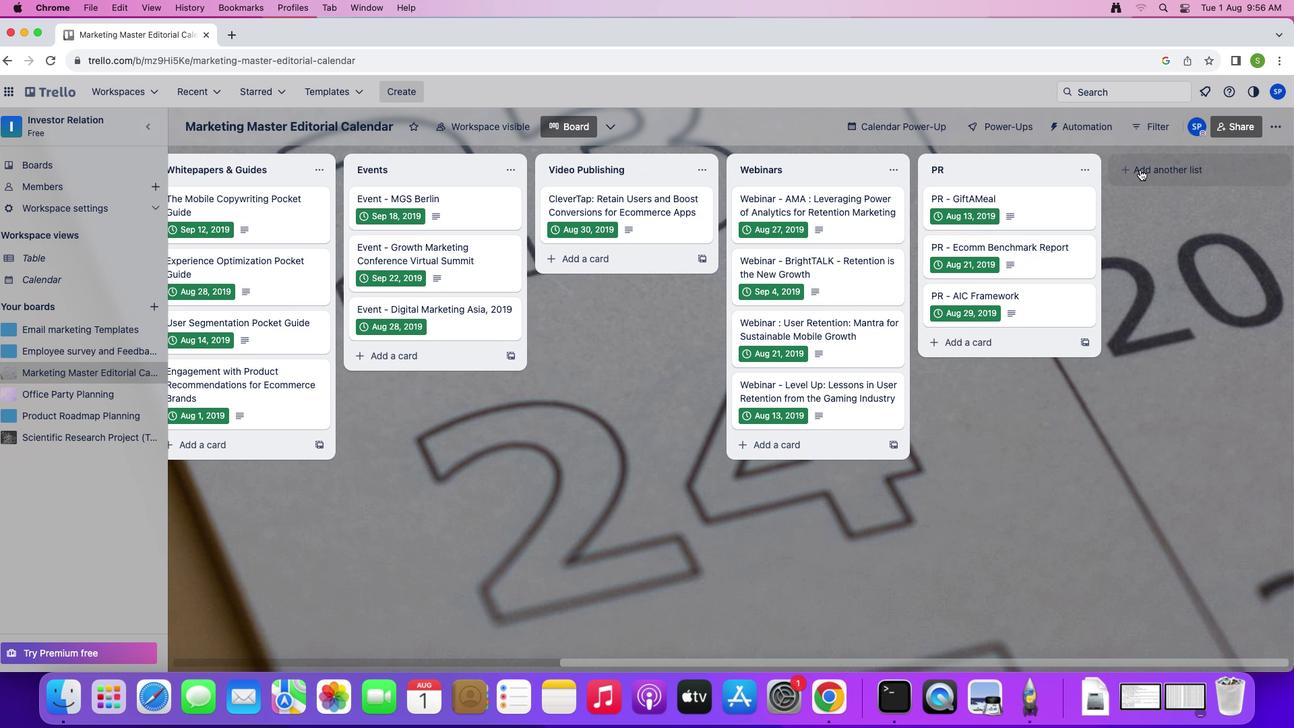 
Action: Mouse pressed left at (1140, 169)
Screenshot: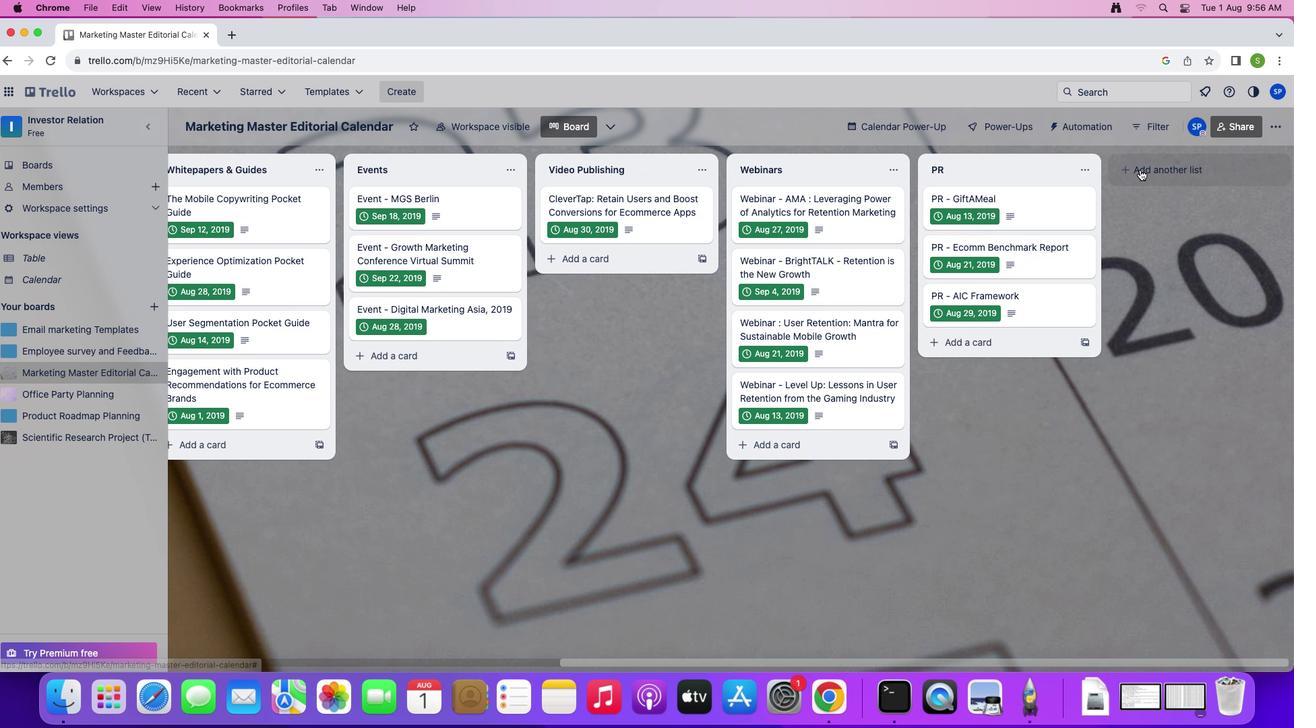 
Action: Mouse moved to (1082, 323)
Screenshot: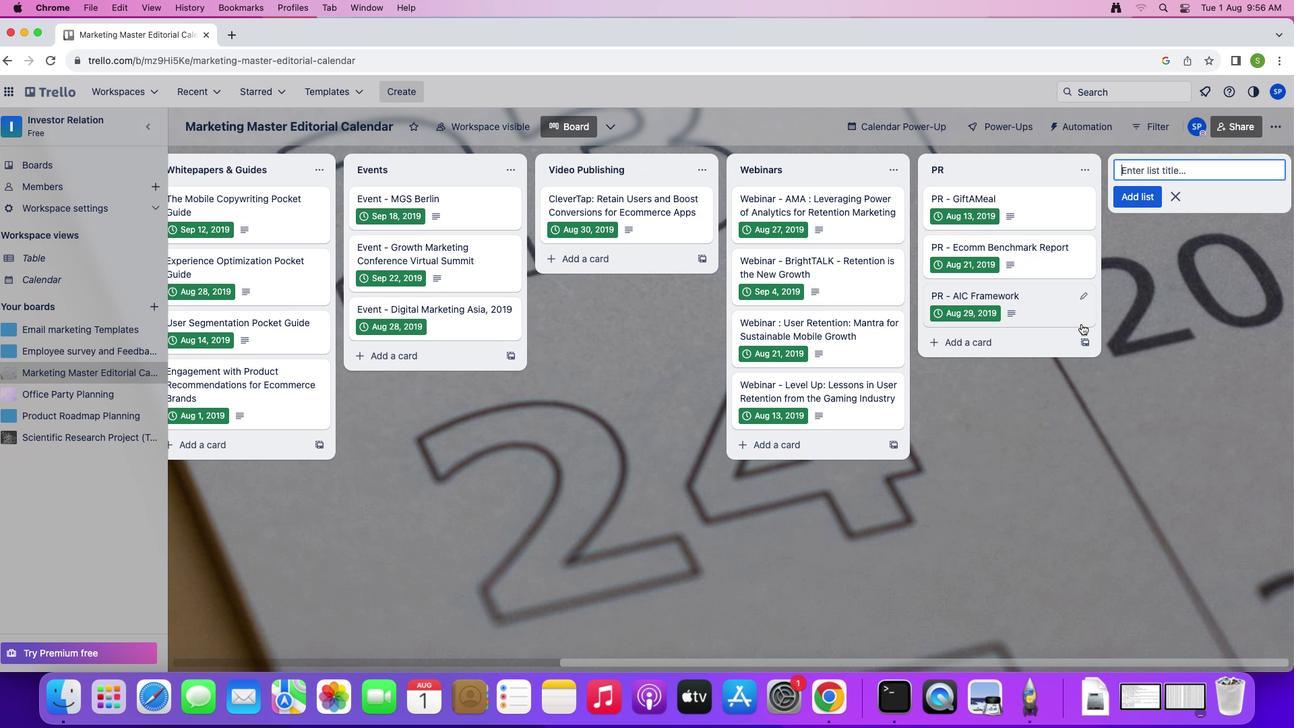
Action: Key pressed Key.shift'M''a''r''k''e''t''i''n''g'Key.spaceKey.shift'R''e''q''u''e''s''t'Key.enterKey.shift'C''o''p''y''w''r''i''t''i''n''g'Key.enterKey.shift'E''m''a''u'Key.backspace'i''l'Key.space'w''o''r''k''f''l''o''w'Key.enter
Screenshot: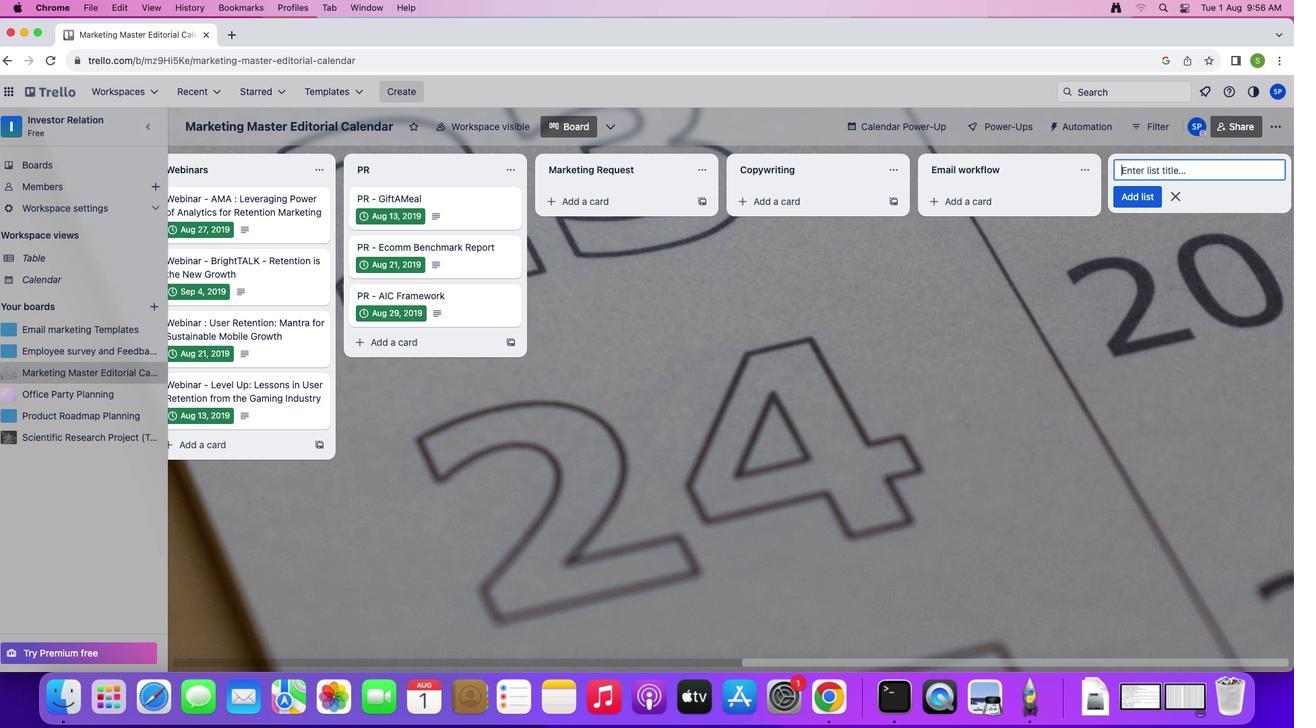 
Action: Mouse moved to (1183, 198)
Screenshot: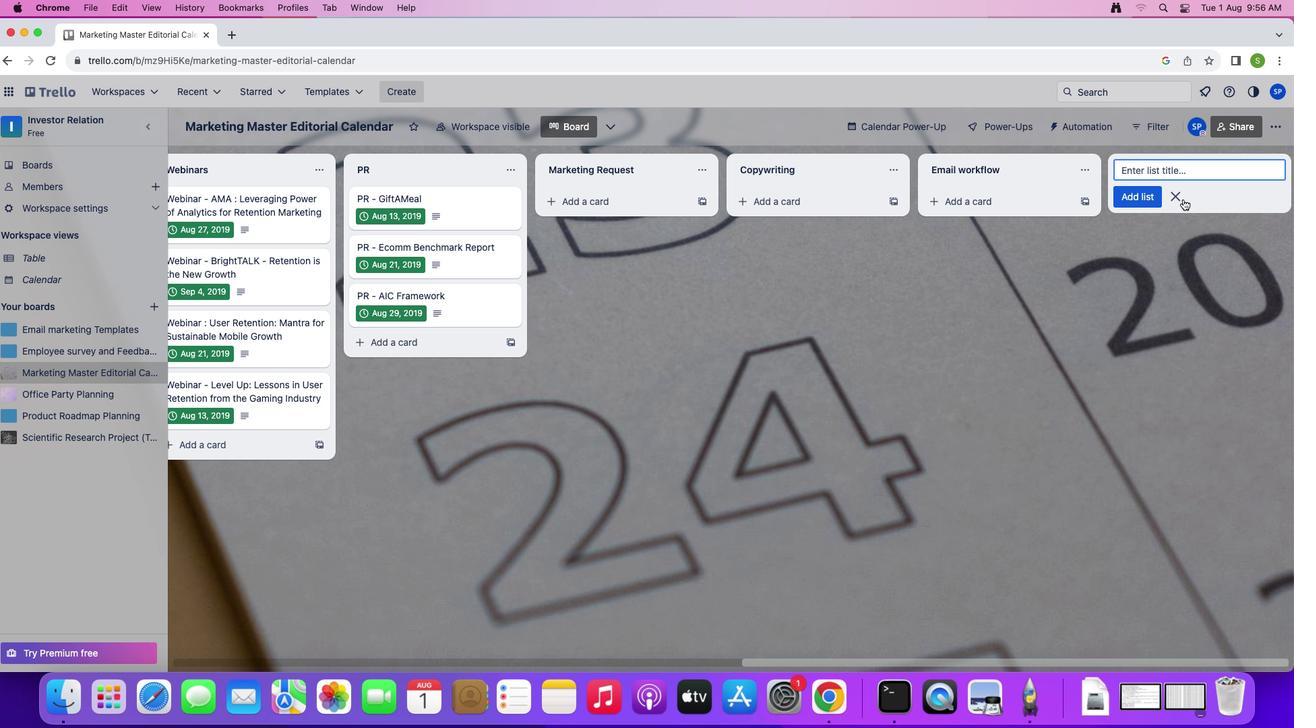 
Action: Mouse pressed left at (1183, 198)
Screenshot: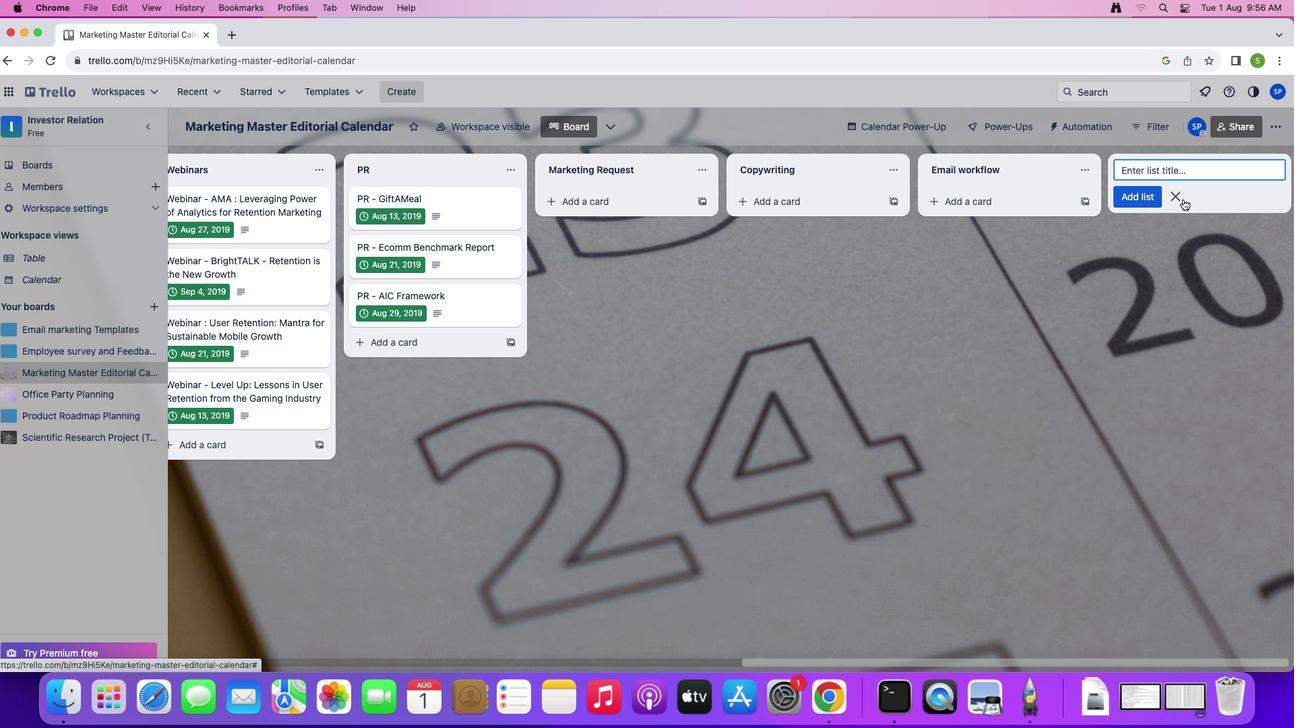 
Action: Mouse moved to (597, 169)
Screenshot: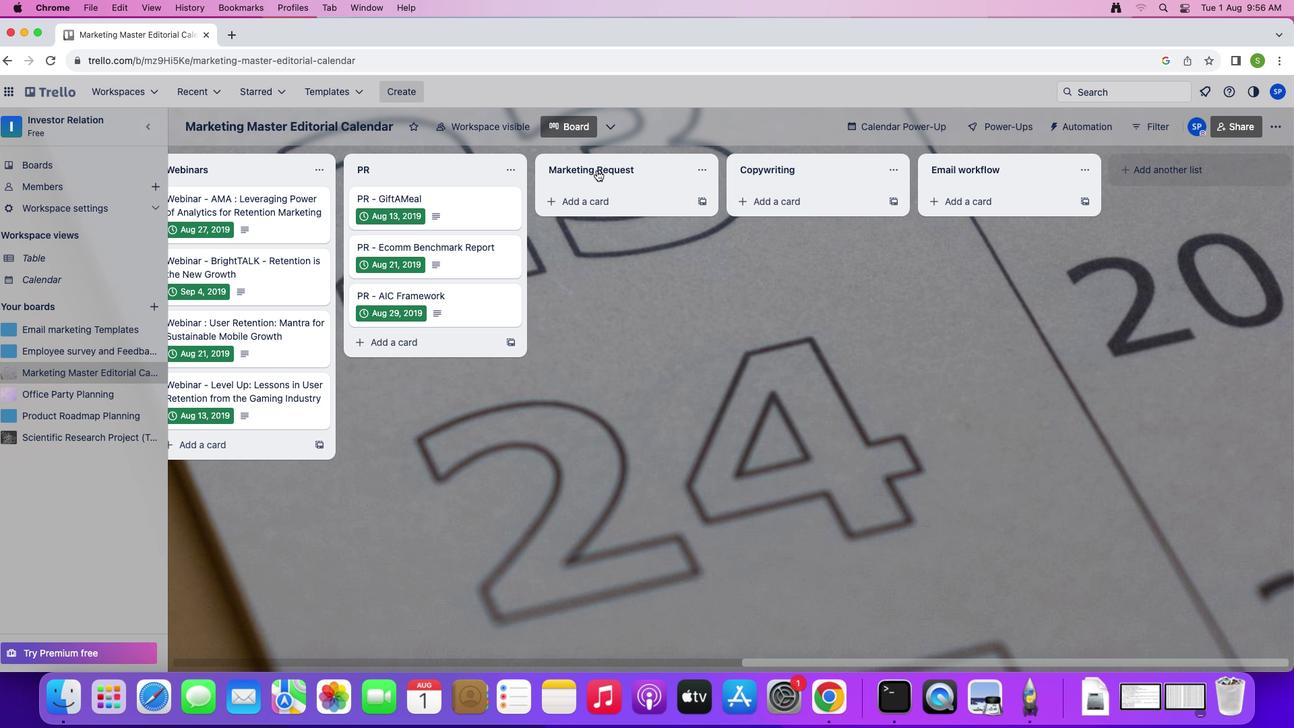 
Action: Mouse pressed left at (597, 169)
Screenshot: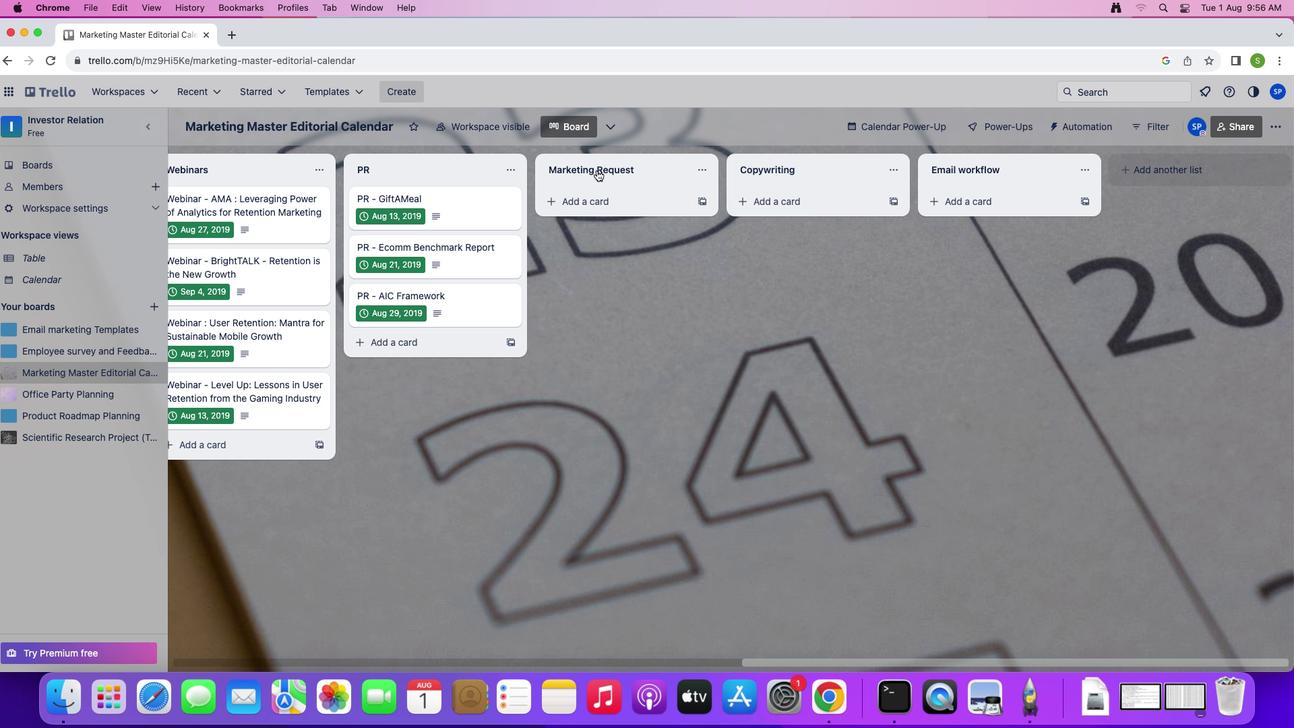 
Action: Mouse moved to (613, 205)
Screenshot: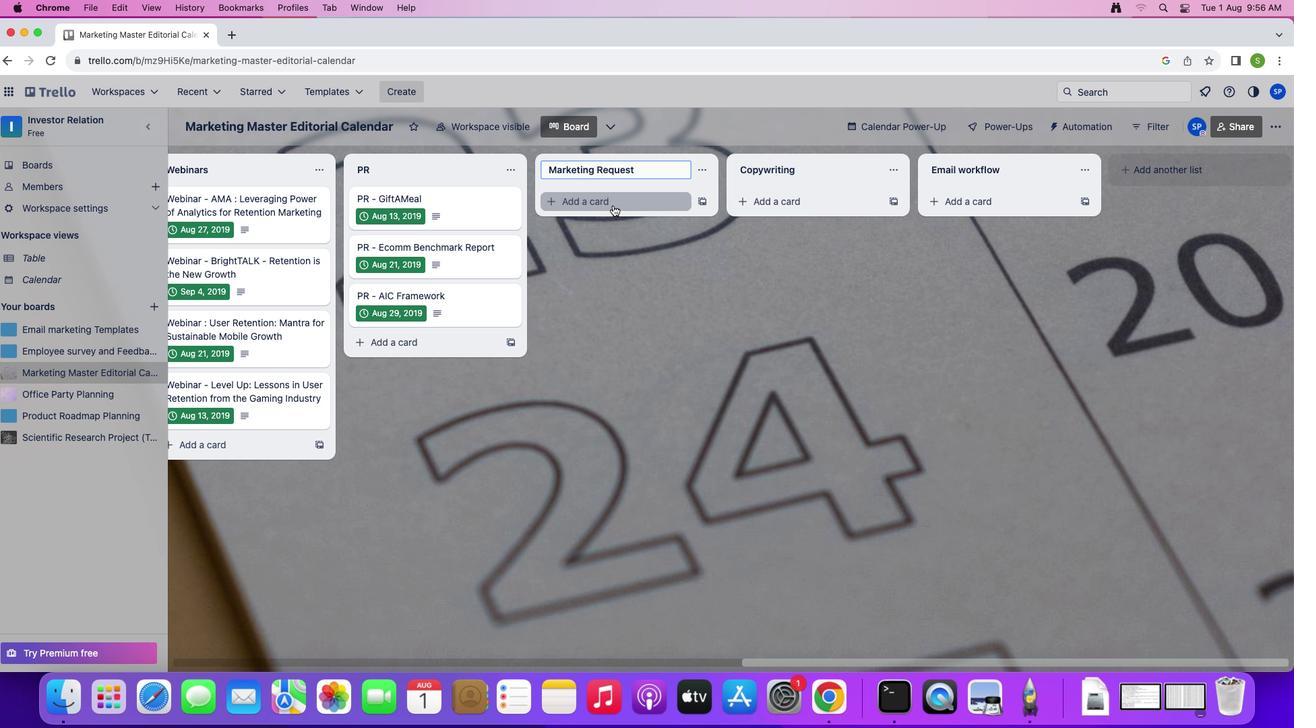 
Action: Mouse pressed left at (613, 205)
Screenshot: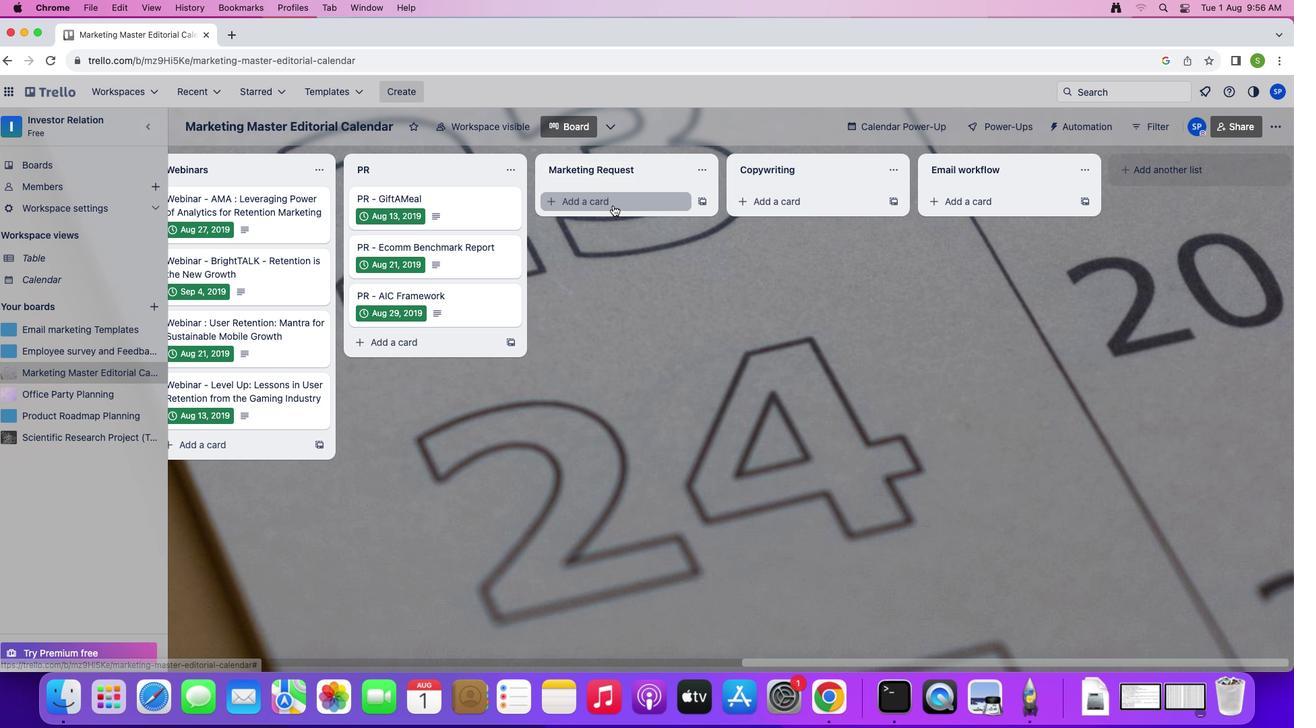 
Action: Mouse moved to (643, 209)
Screenshot: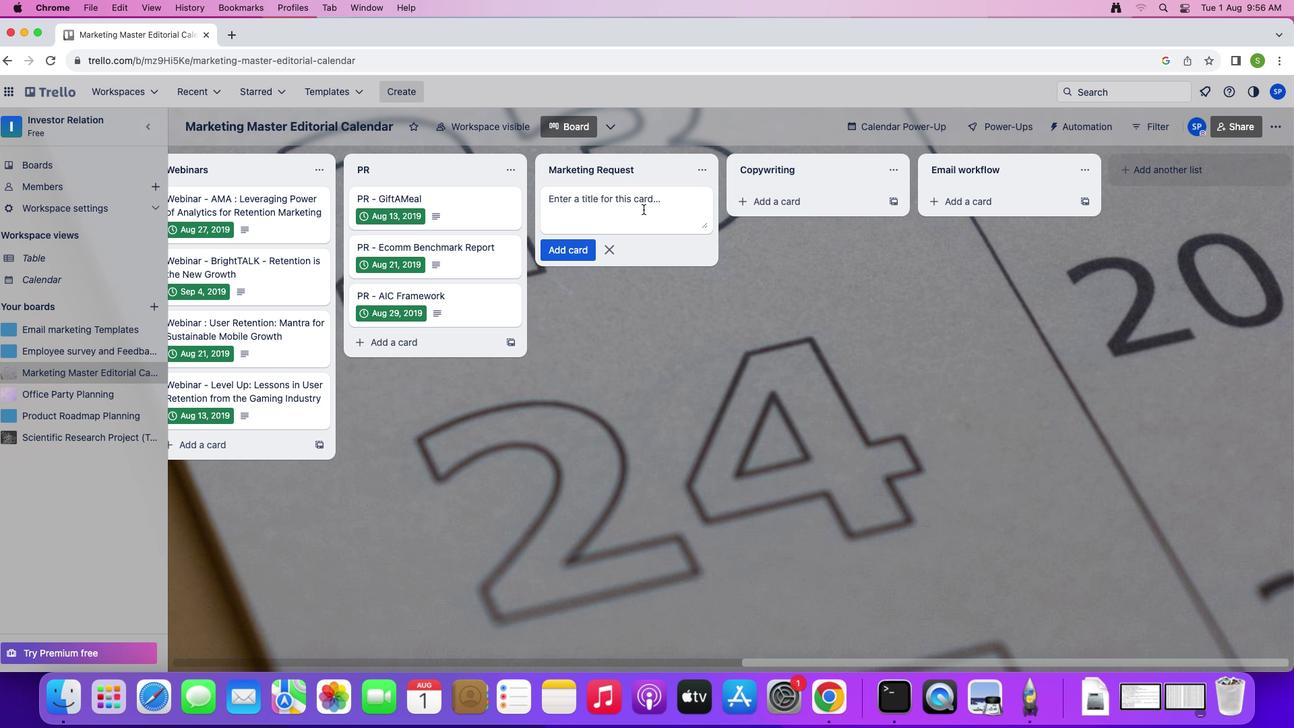 
Action: Key pressed Key.shift'M''a''r''k''e''t''i''n''g'Key.enter
Screenshot: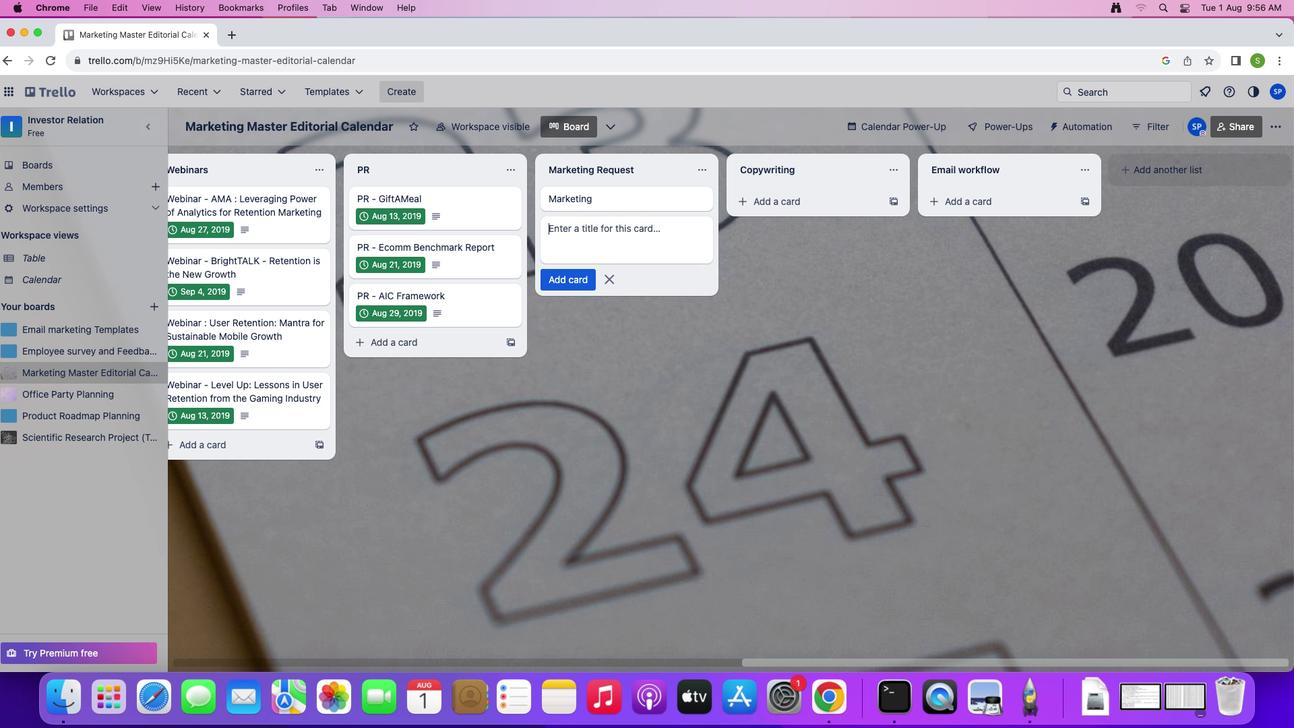 
Action: Mouse moved to (805, 194)
Screenshot: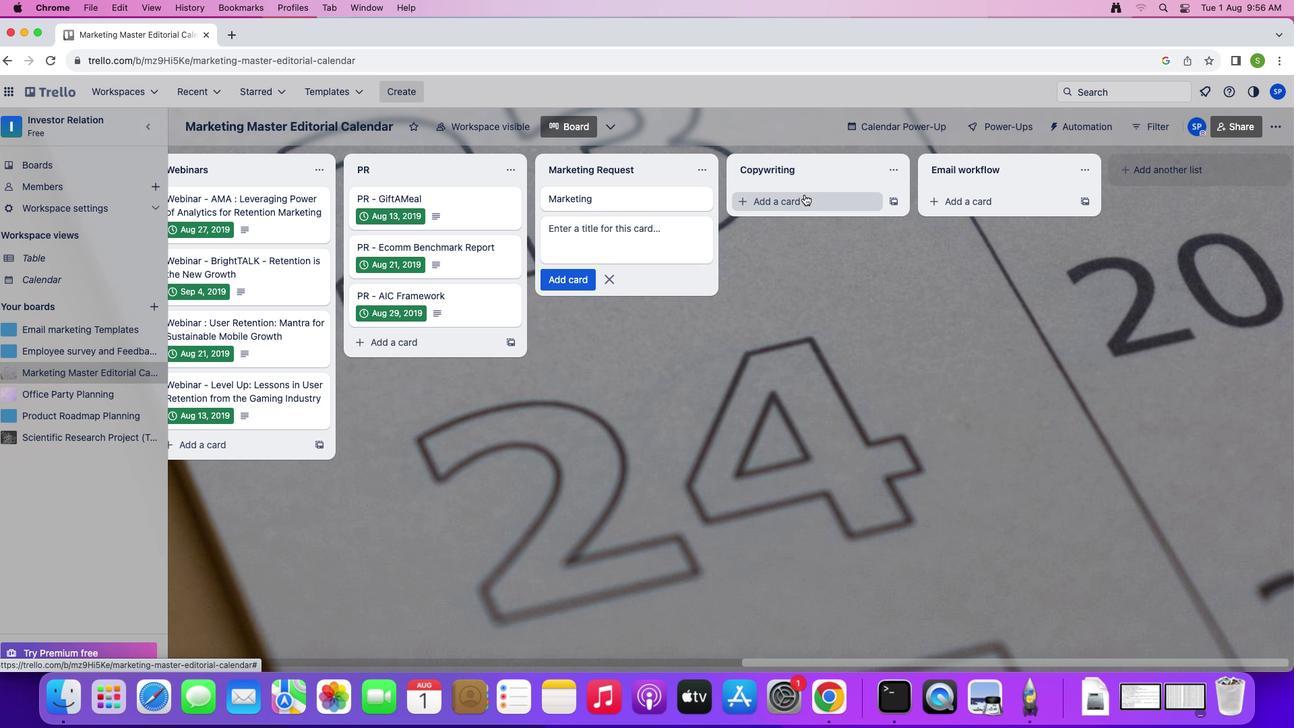 
Action: Mouse pressed left at (805, 194)
Screenshot: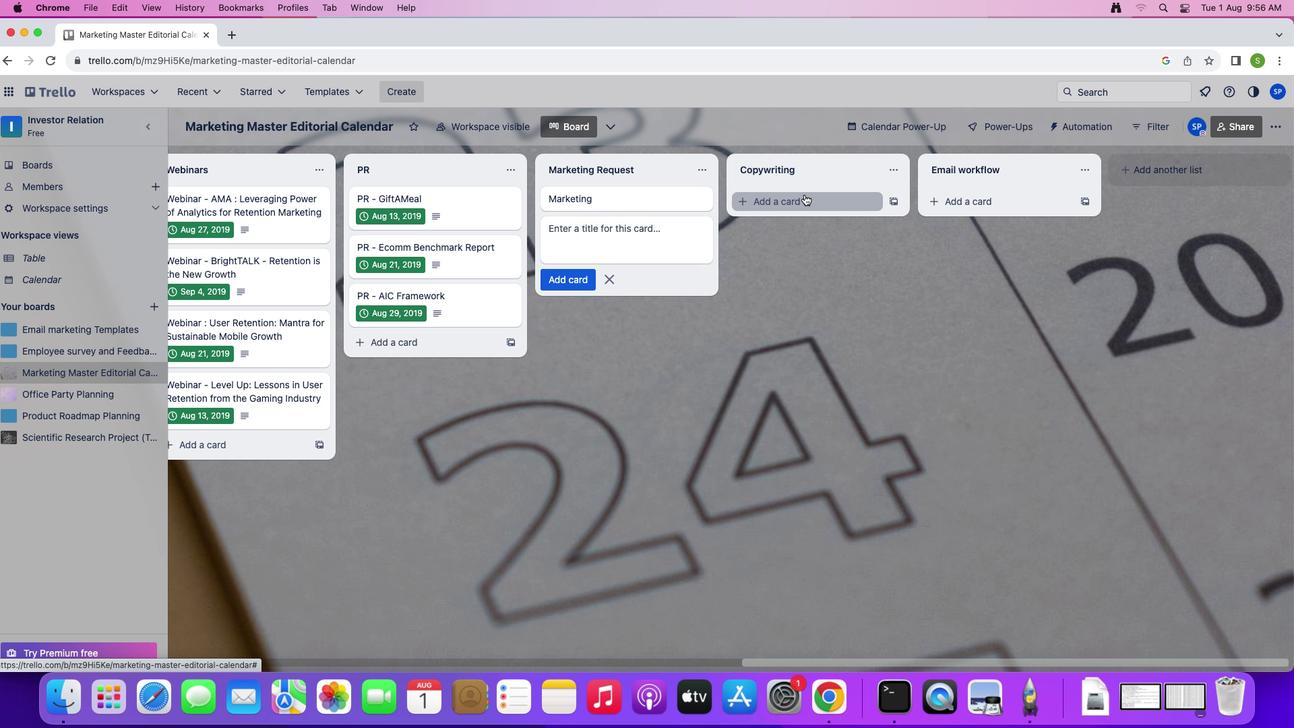 
Action: Mouse moved to (799, 209)
Screenshot: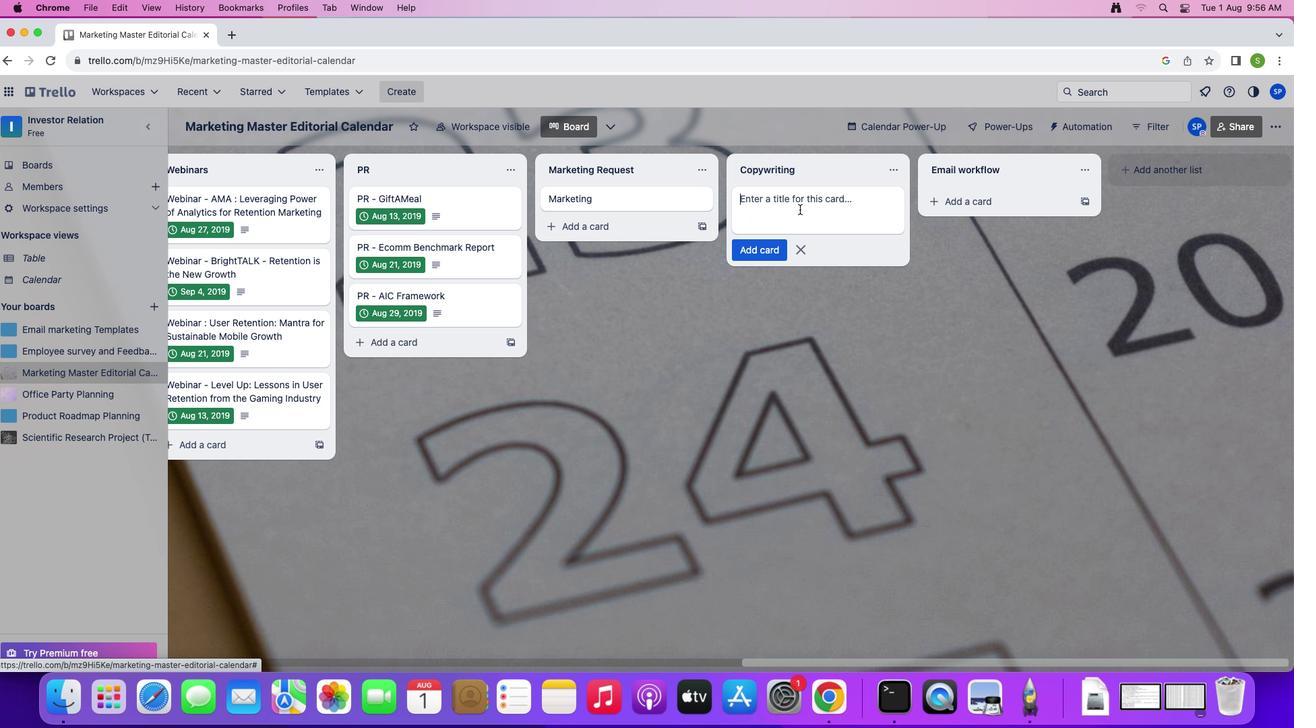 
Action: Key pressed Key.shift'C''o''p''y'Key.enter
Screenshot: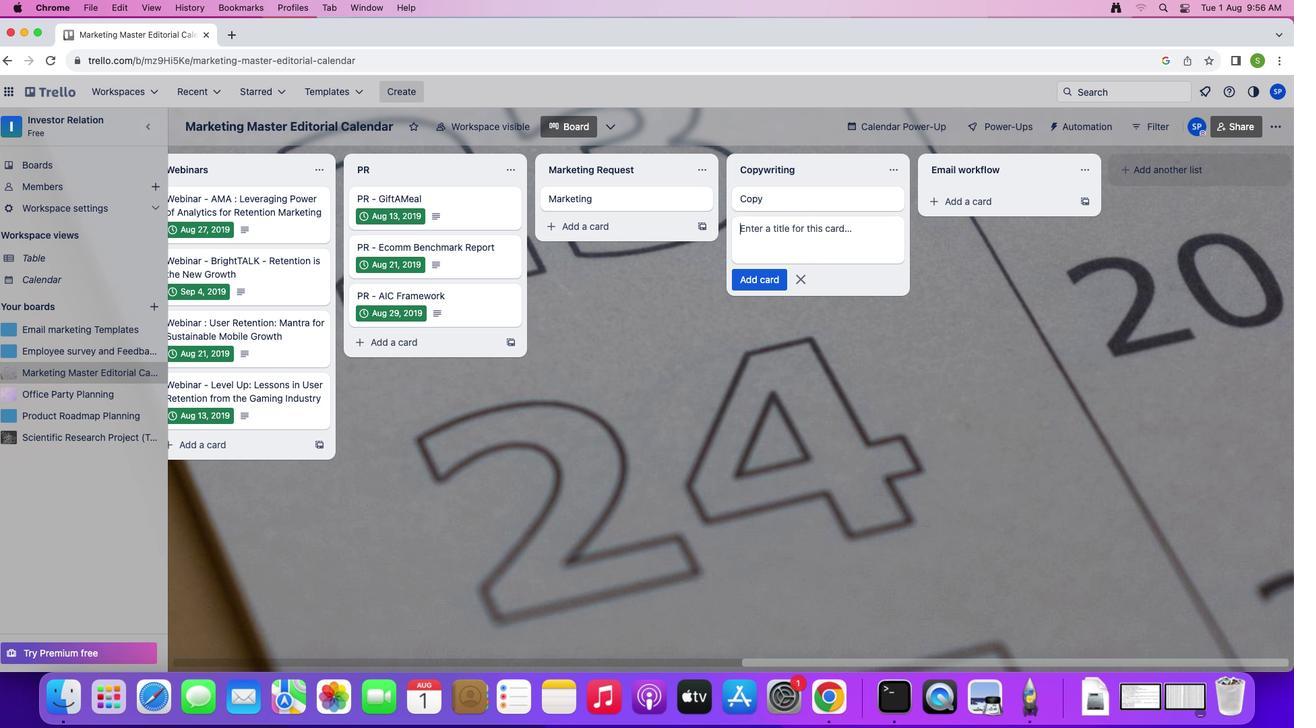 
Action: Mouse moved to (996, 202)
Screenshot: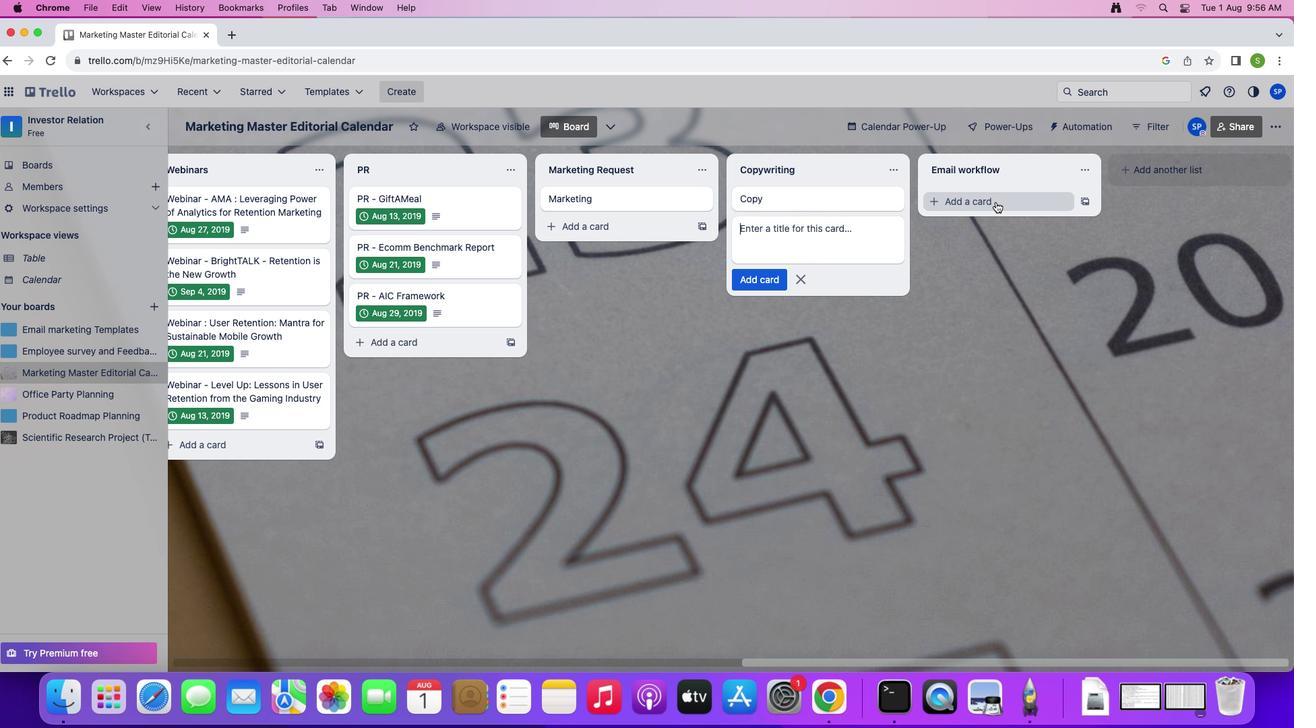 
Action: Mouse pressed left at (996, 202)
Screenshot: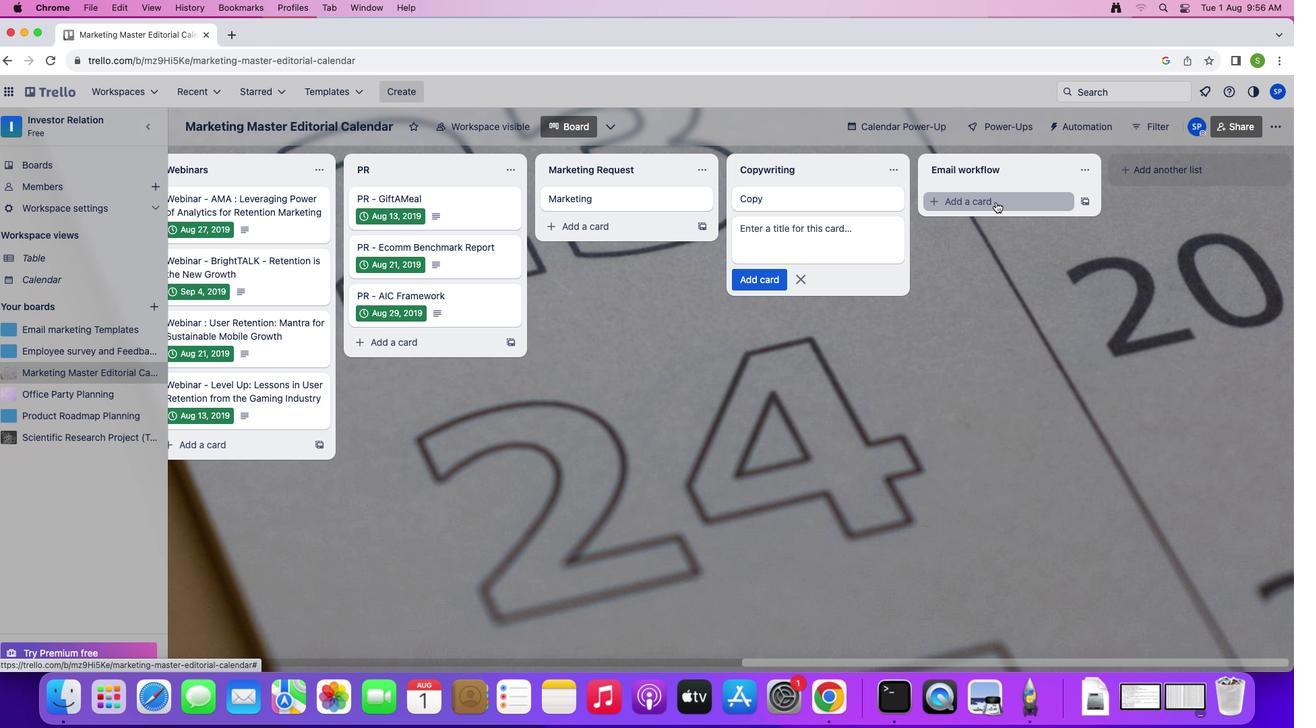 
Action: Key pressed Key.shift'E''m''a''u'Key.backspace'i''l'Key.enter
Screenshot: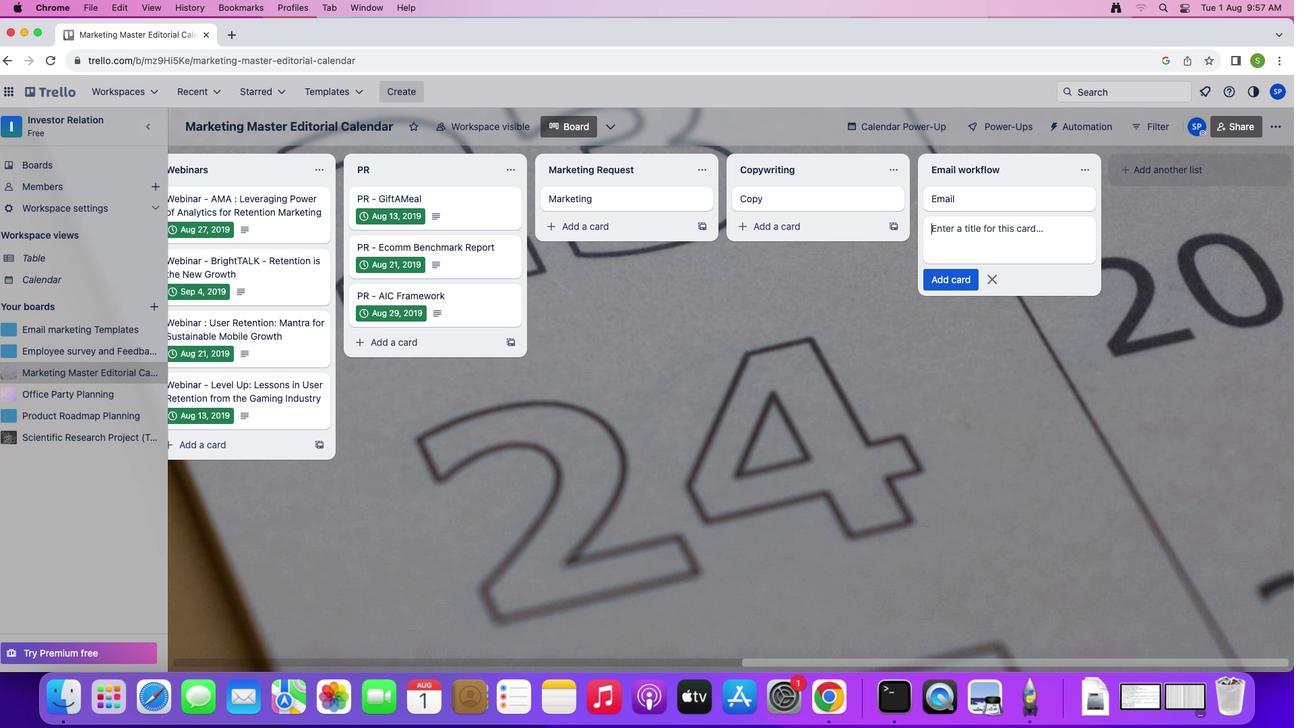
Action: Mouse moved to (604, 198)
Screenshot: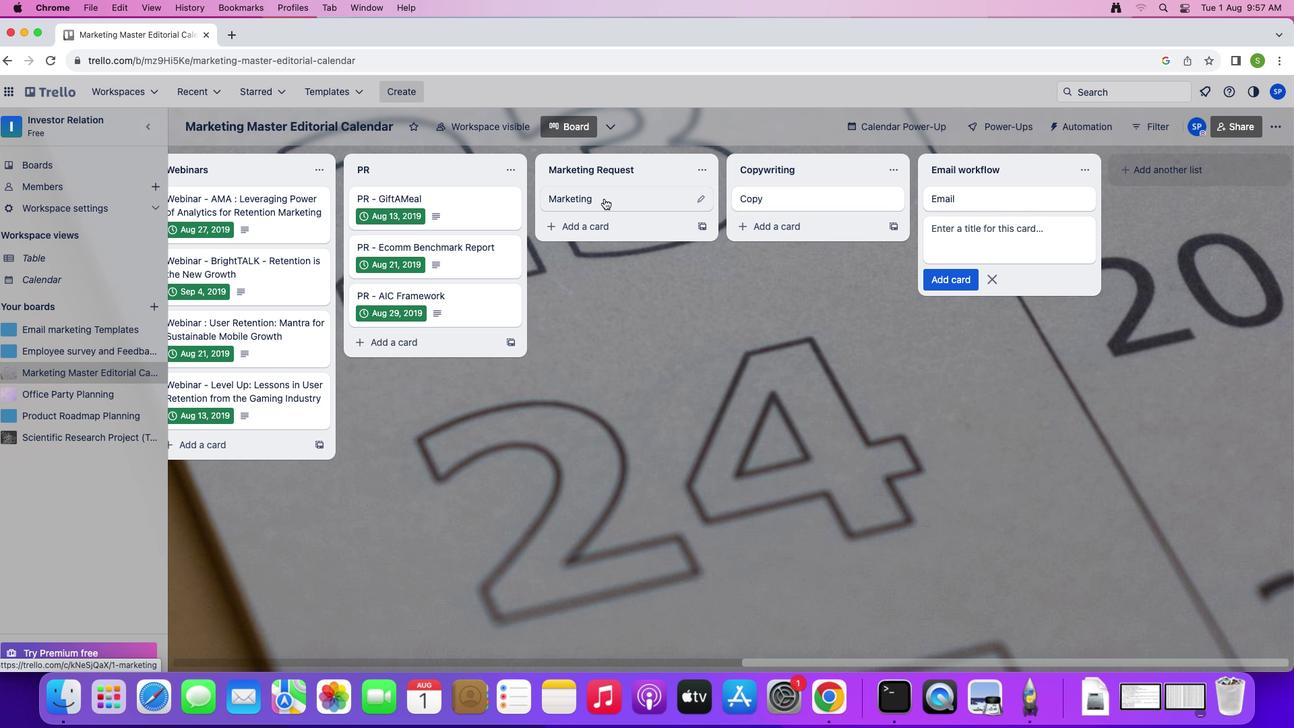 
Action: Mouse pressed left at (604, 198)
Screenshot: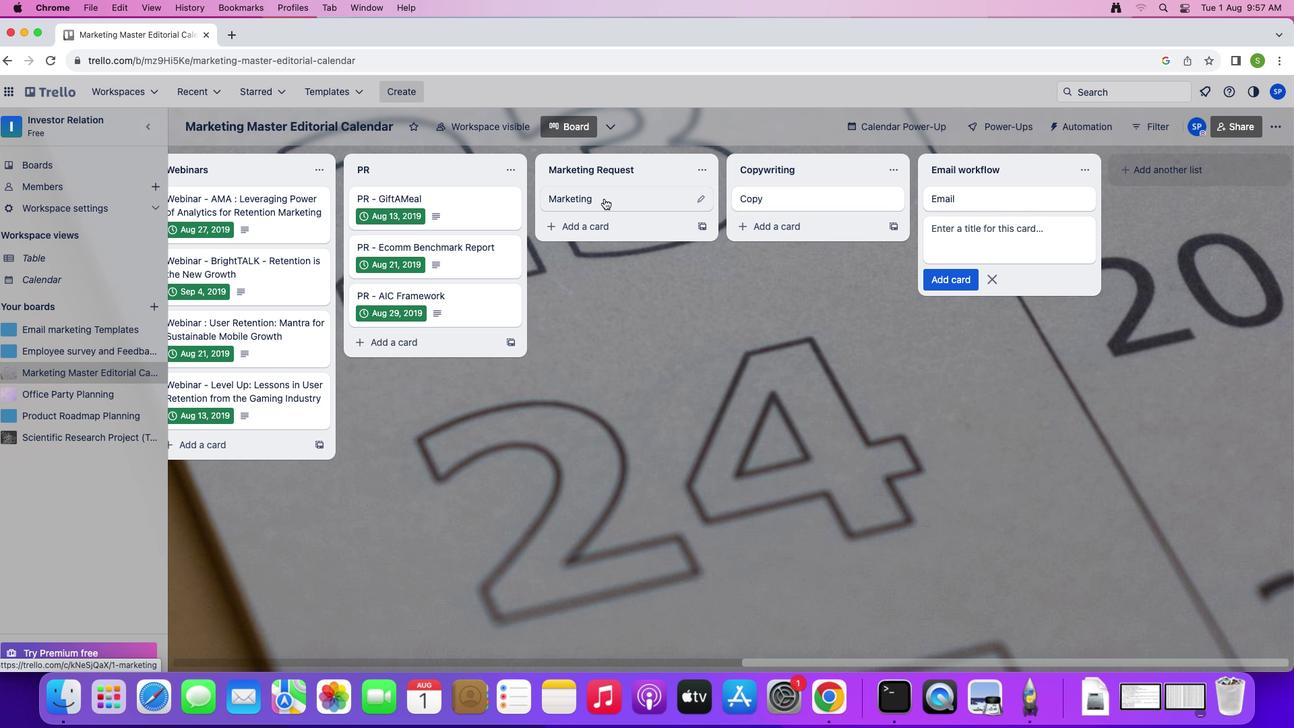 
Action: Mouse moved to (832, 194)
Screenshot: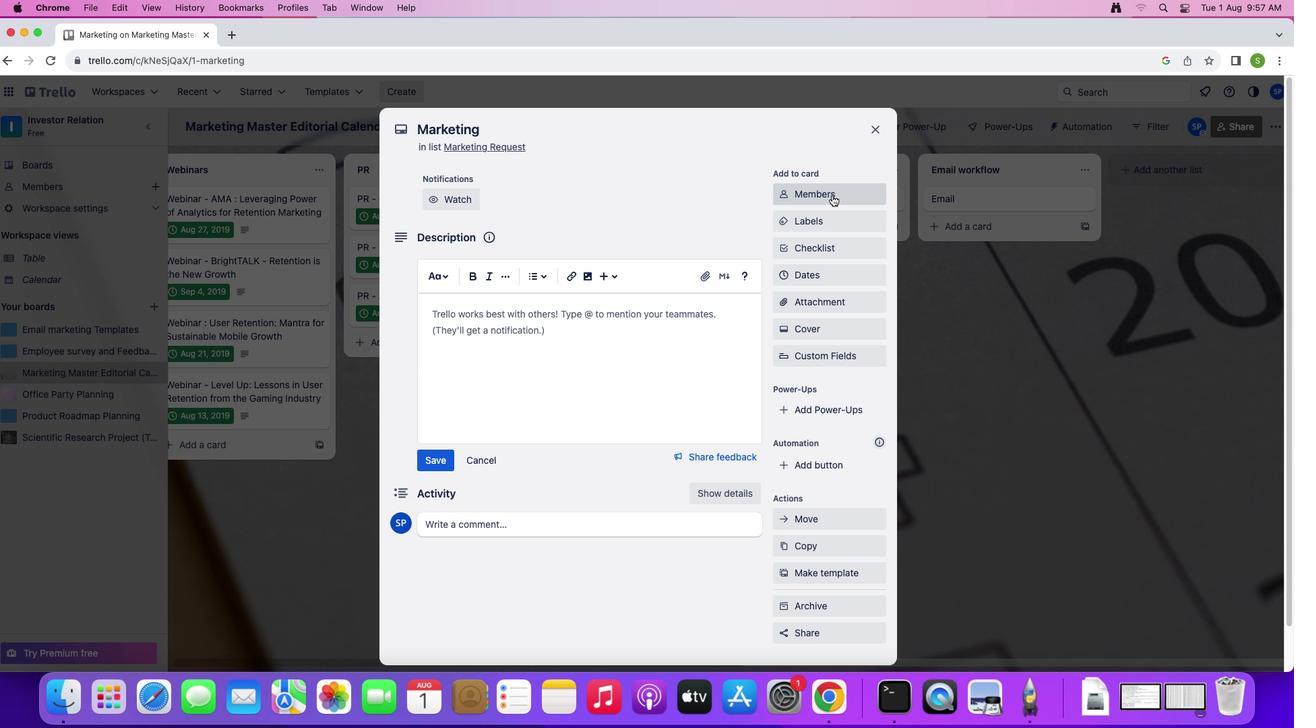 
Action: Mouse pressed left at (832, 194)
Screenshot: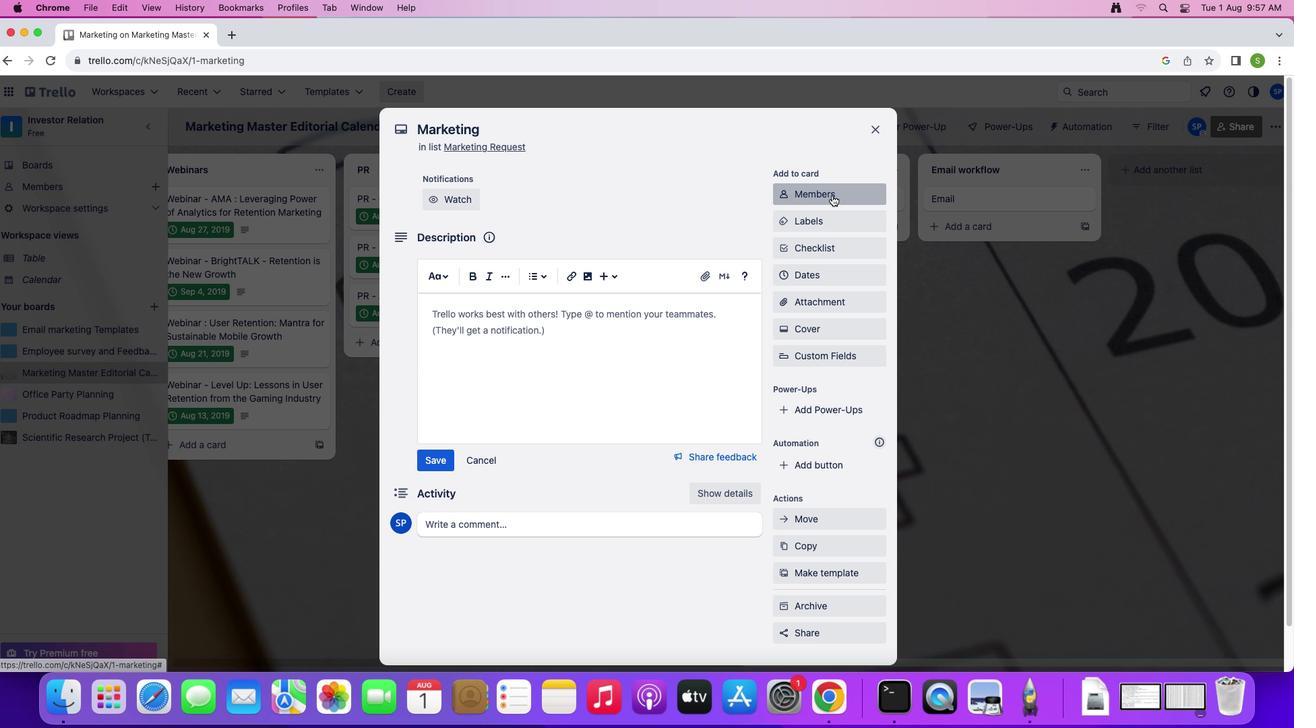 
Action: Mouse moved to (807, 254)
Screenshot: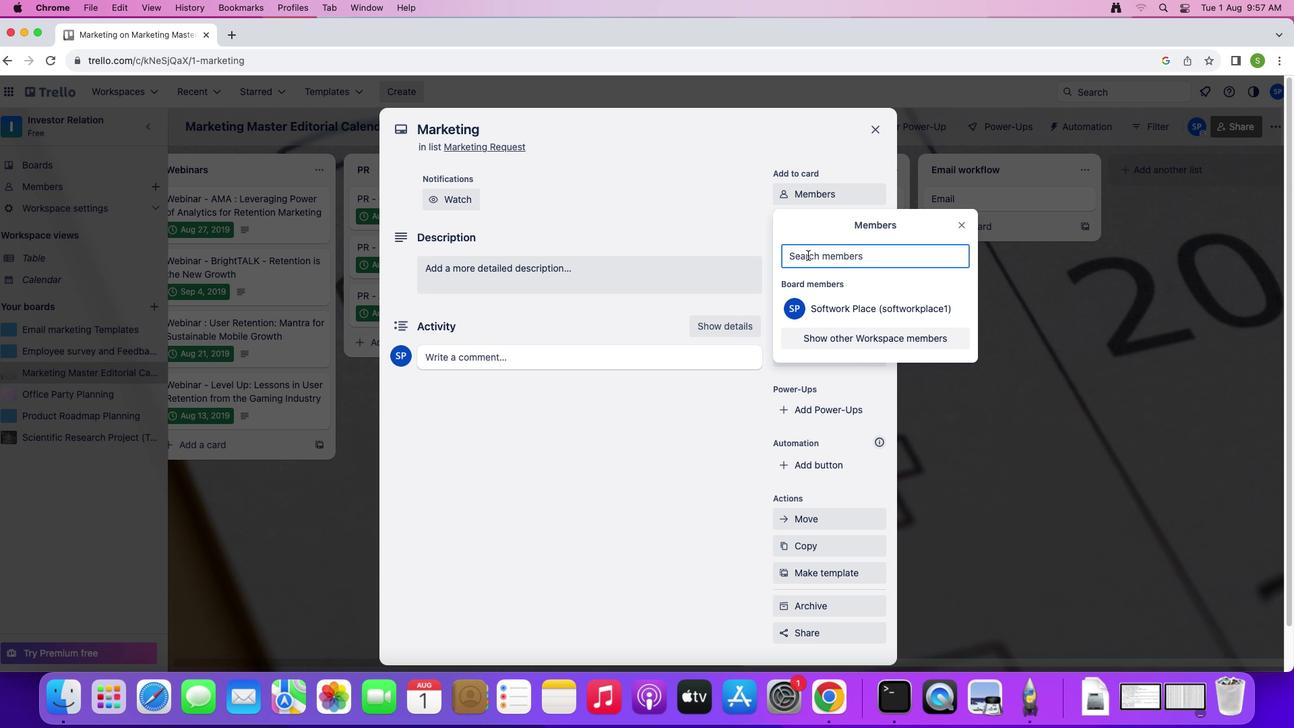 
Action: Mouse pressed left at (807, 254)
Screenshot: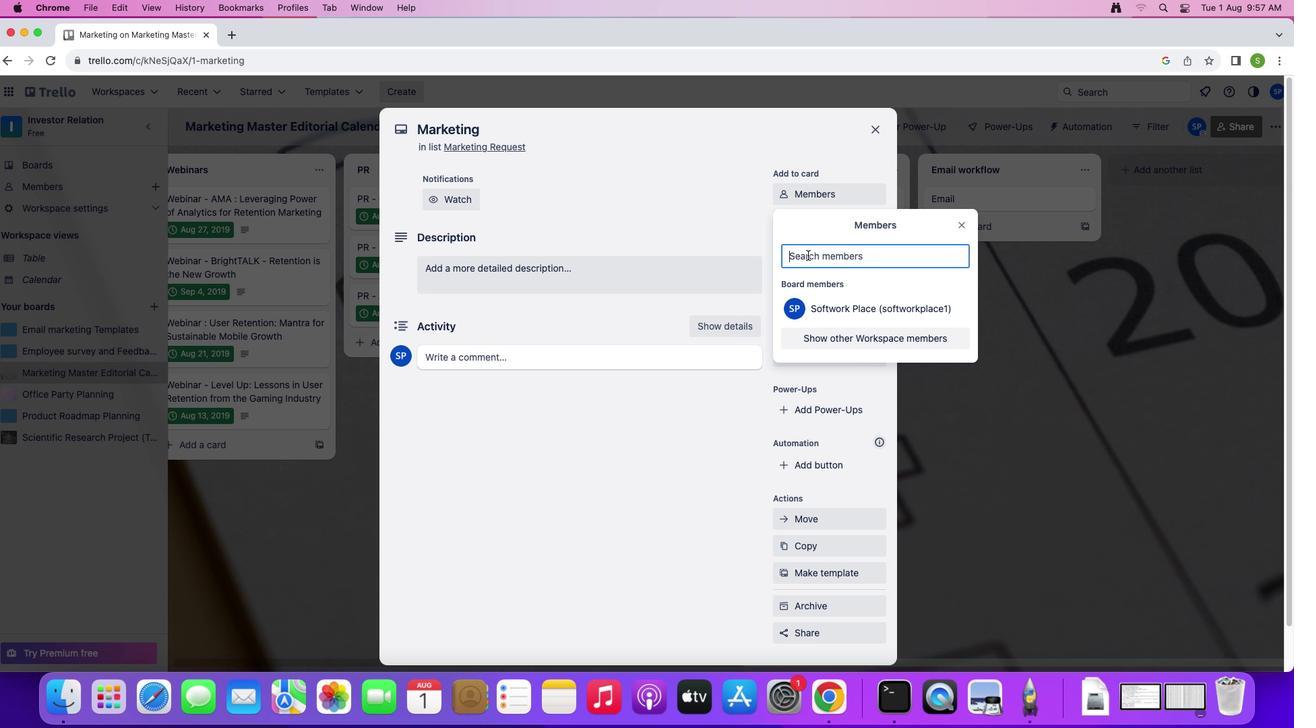 
Action: Key pressed 's''o''f''t''a''g''e''.''2'Key.shift'@''s''o''f''t''a''g''e''.''n''e''t'Key.enter
Screenshot: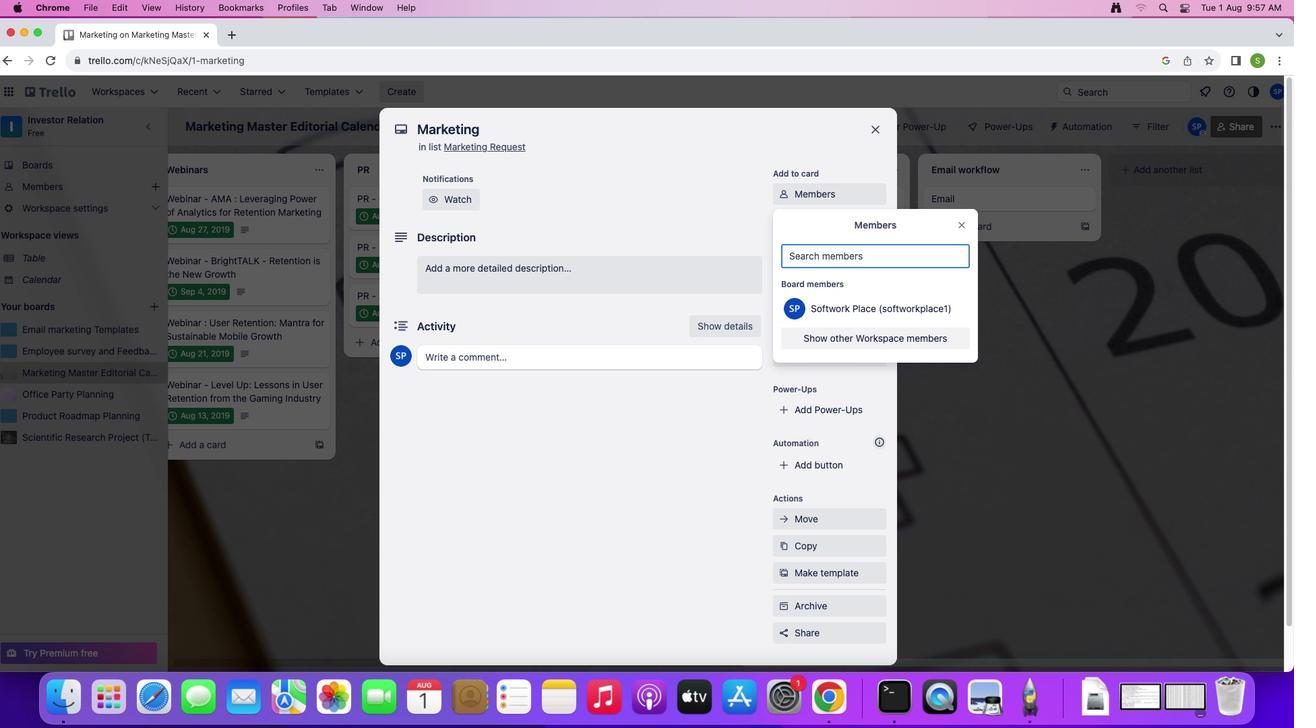 
Action: Mouse moved to (951, 223)
Screenshot: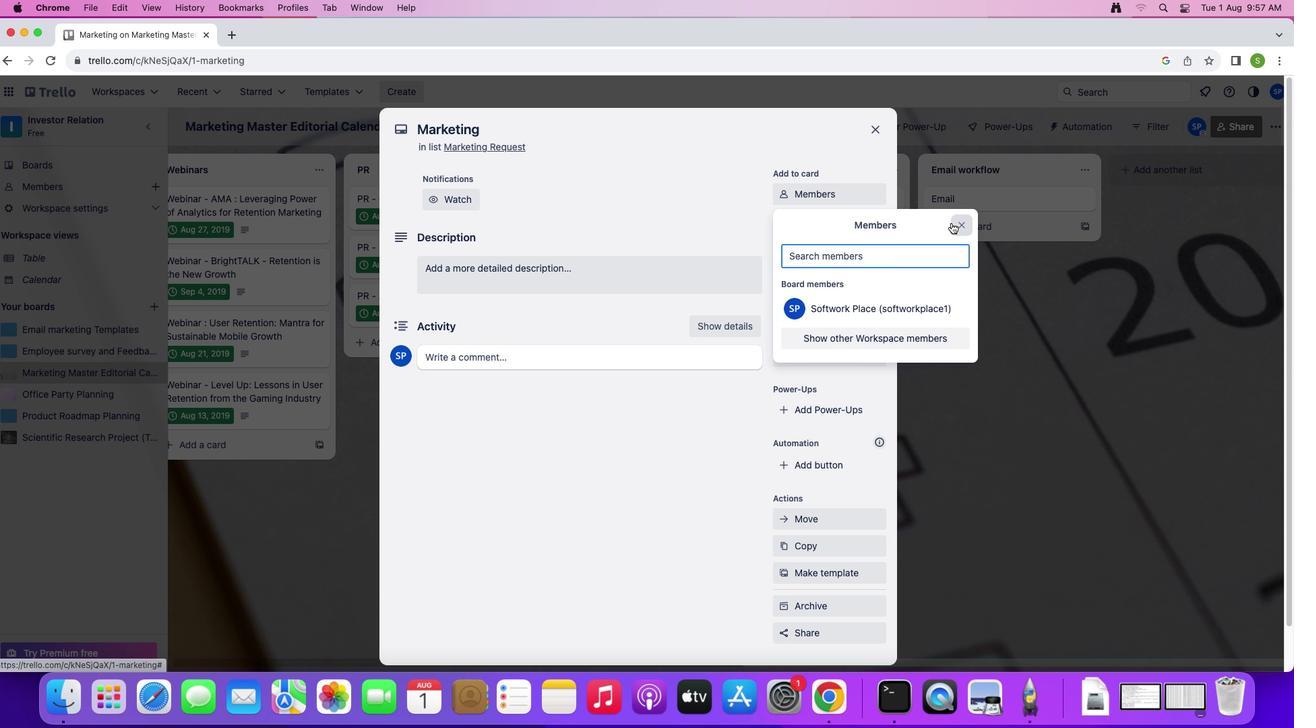 
Action: Mouse pressed left at (951, 223)
Screenshot: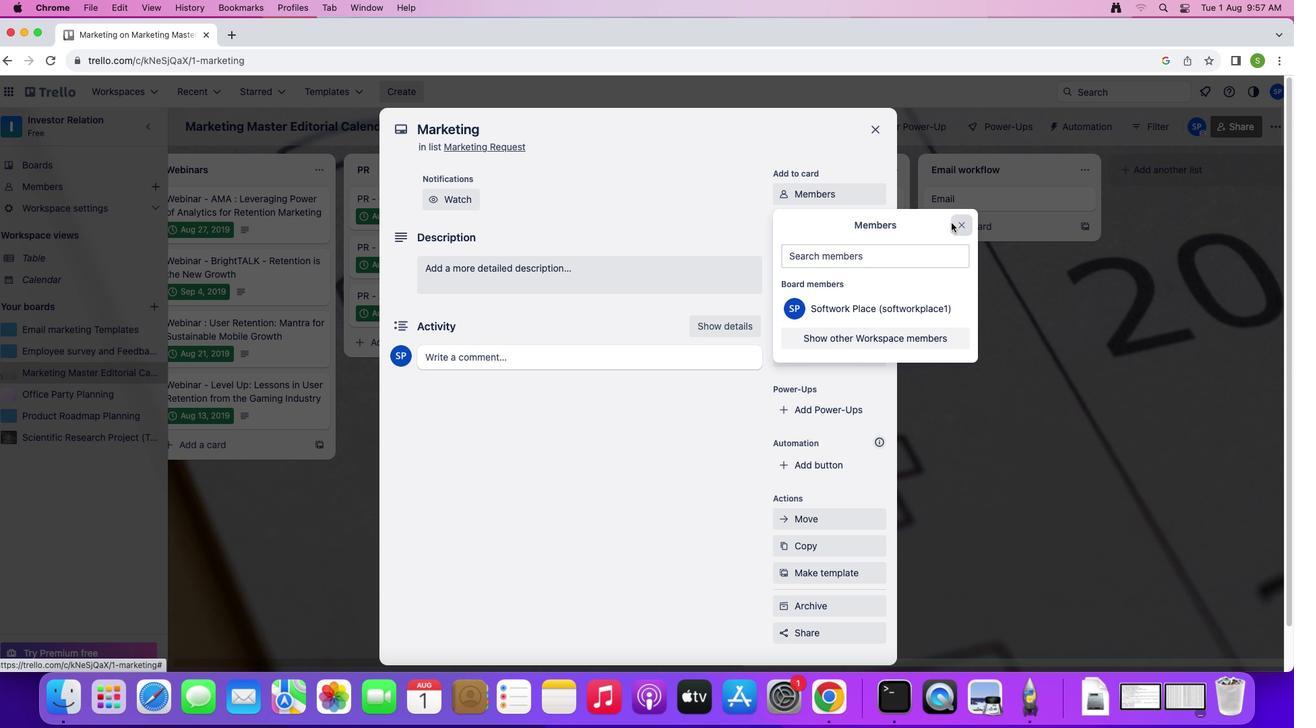 
Action: Mouse moved to (795, 221)
Screenshot: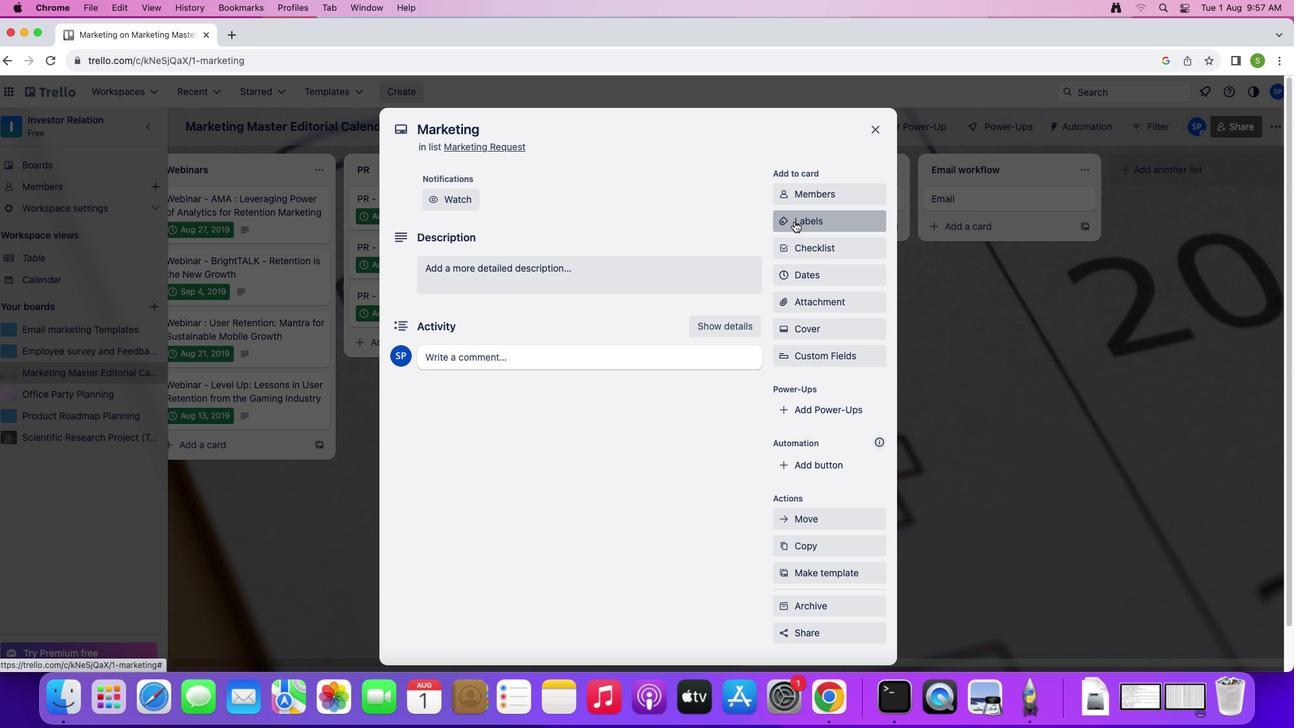 
Action: Mouse pressed left at (795, 221)
Screenshot: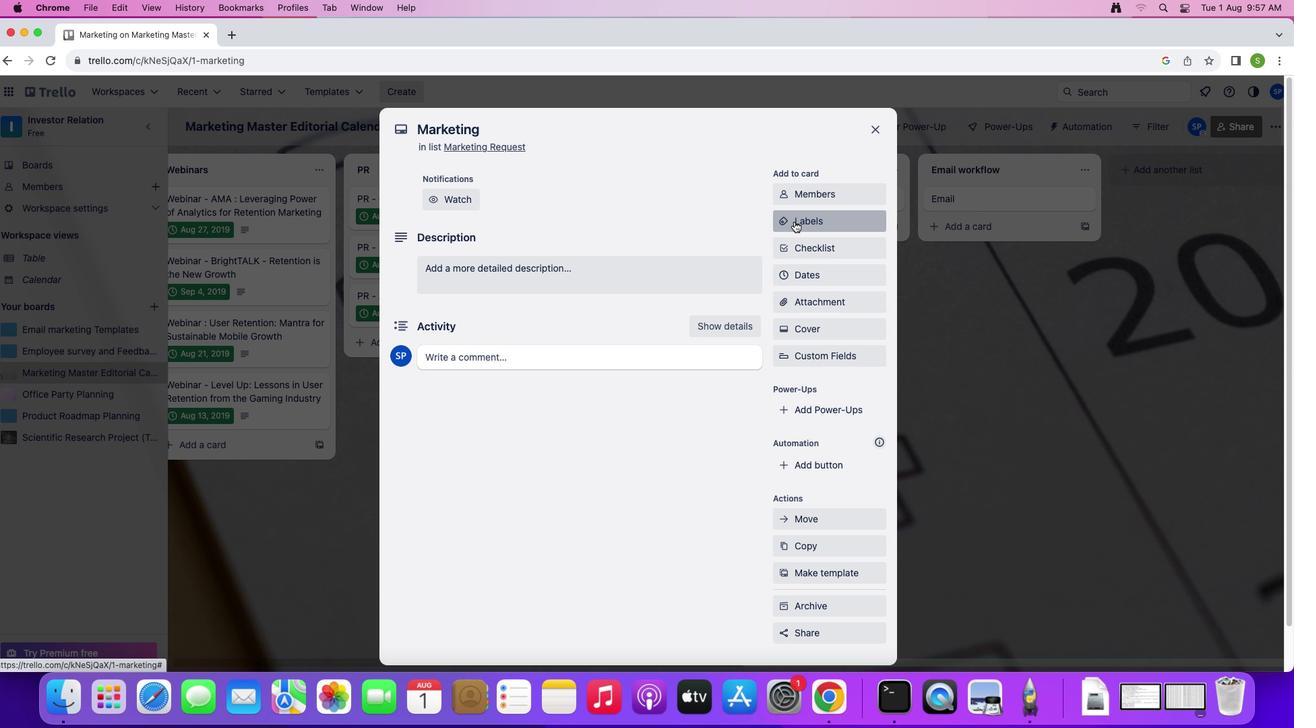 
Action: Mouse moved to (838, 395)
Screenshot: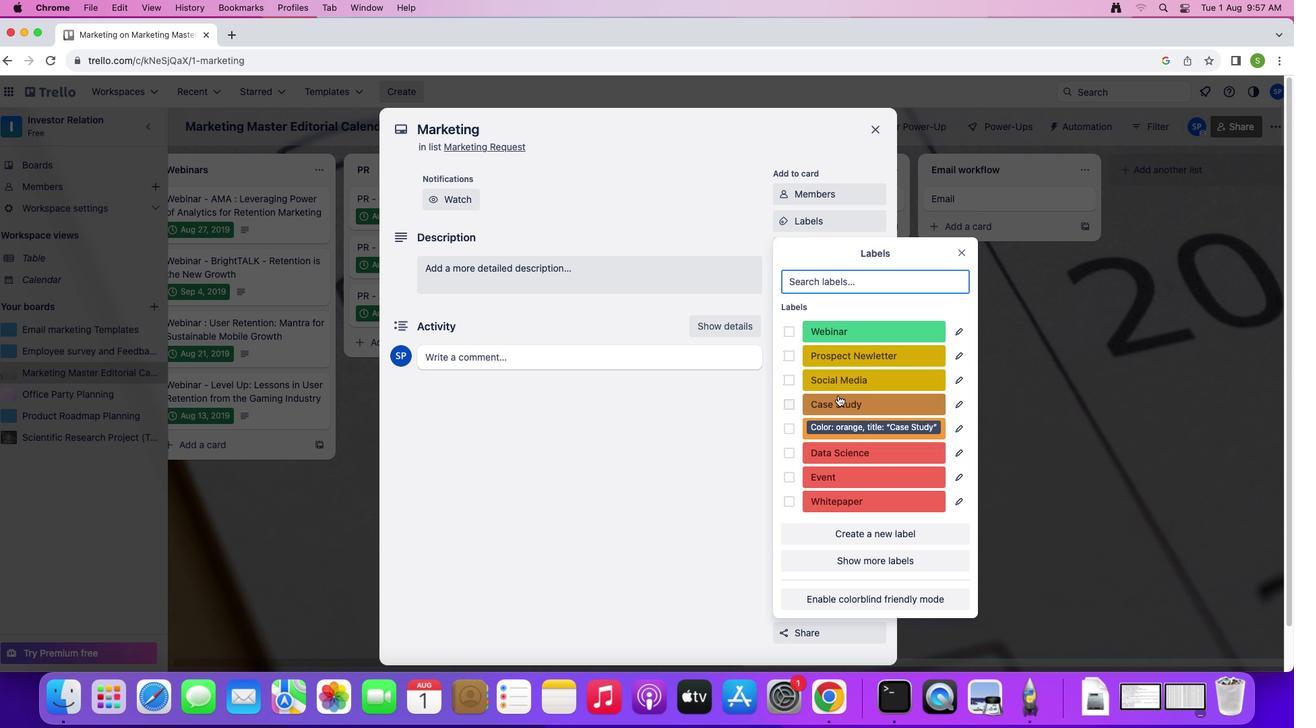 
Action: Mouse pressed left at (838, 395)
Screenshot: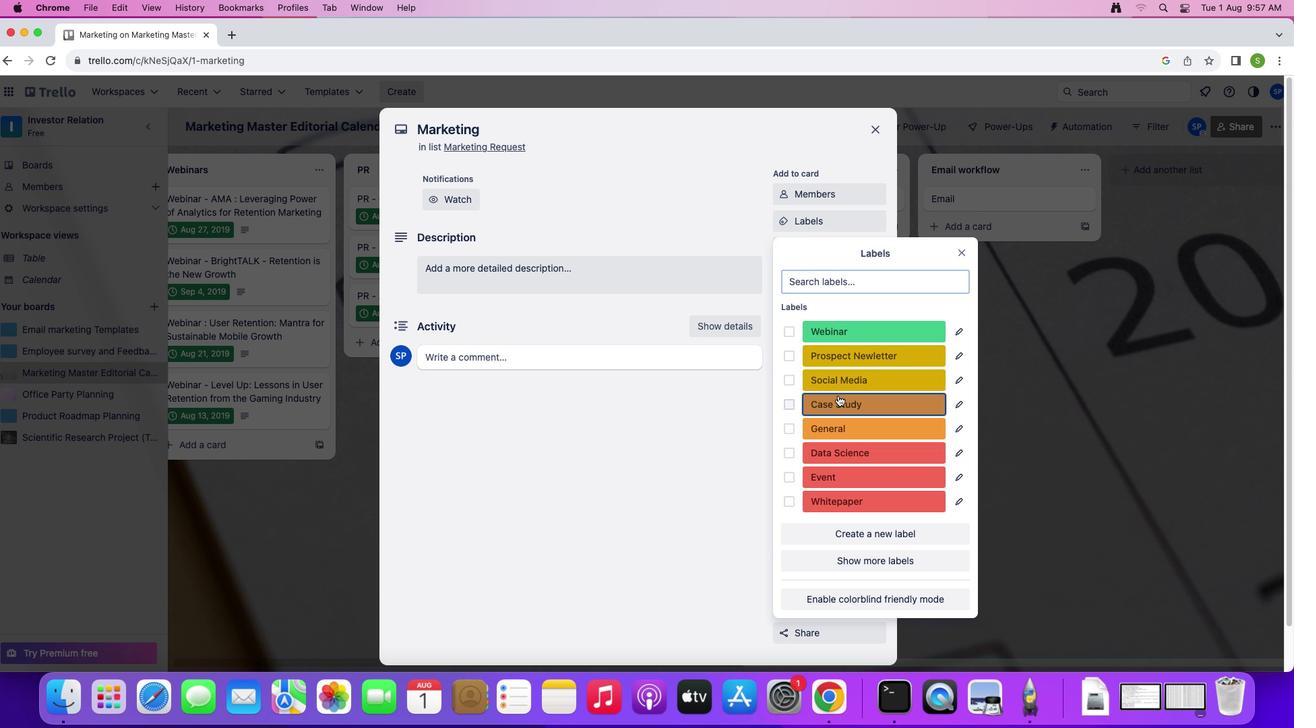 
Action: Mouse moved to (971, 256)
Screenshot: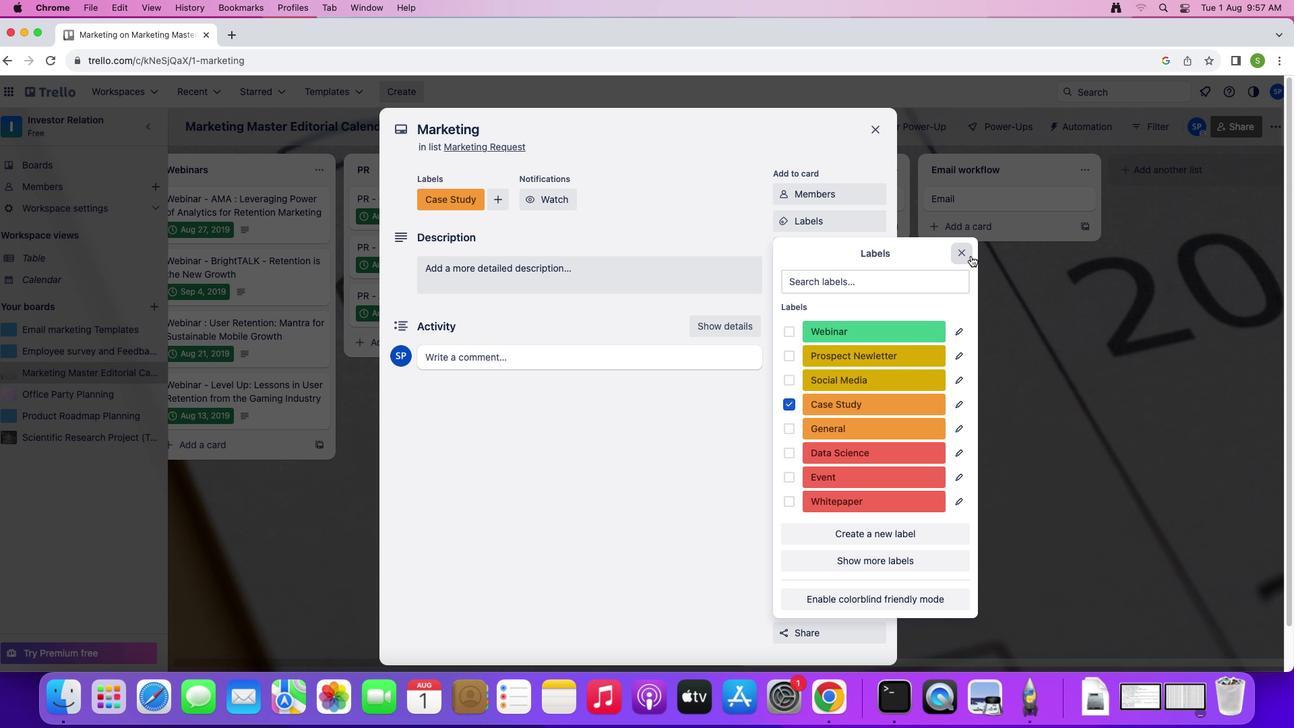 
Action: Mouse pressed left at (971, 256)
Screenshot: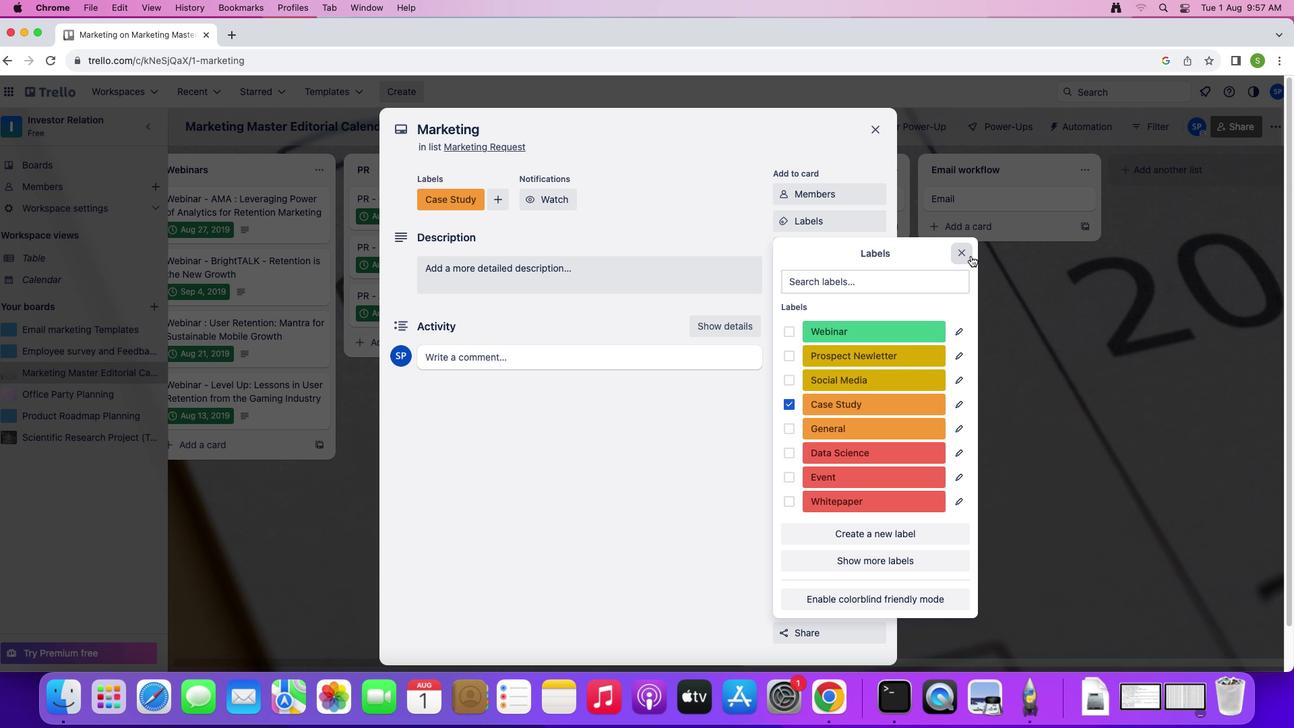 
Action: Mouse moved to (818, 275)
Screenshot: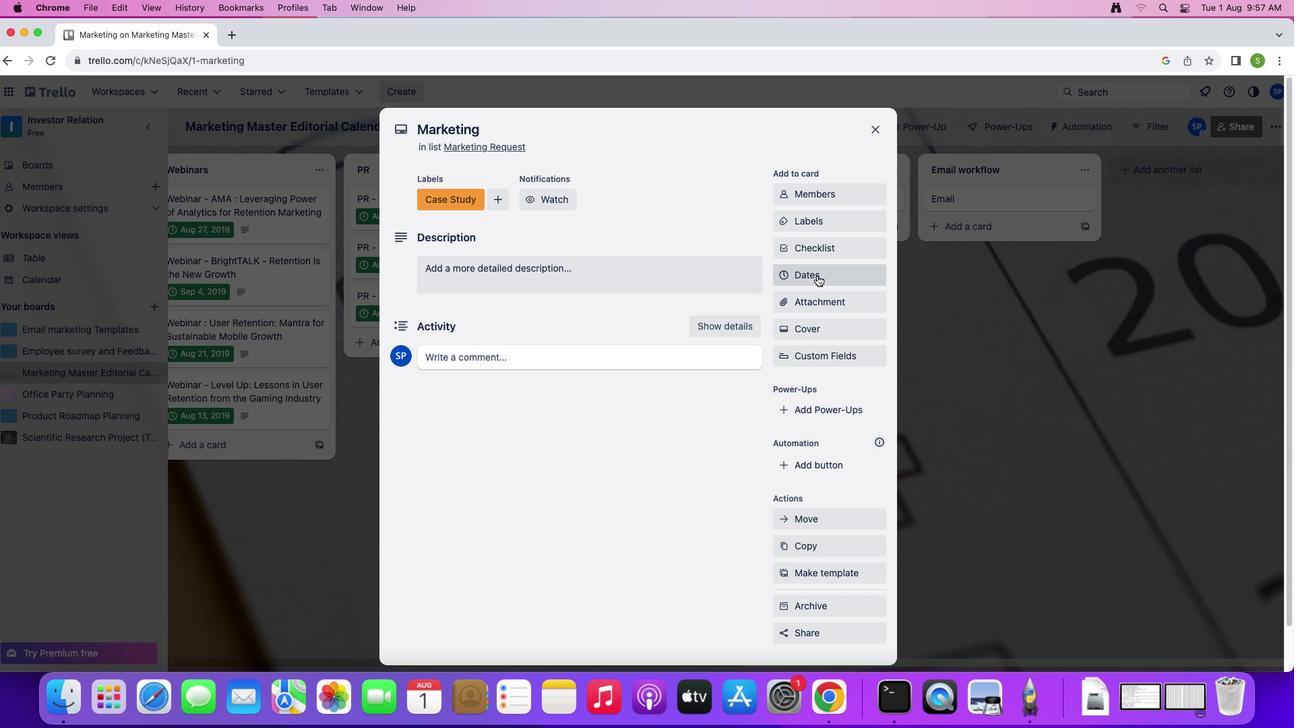 
Action: Mouse pressed left at (818, 275)
Screenshot: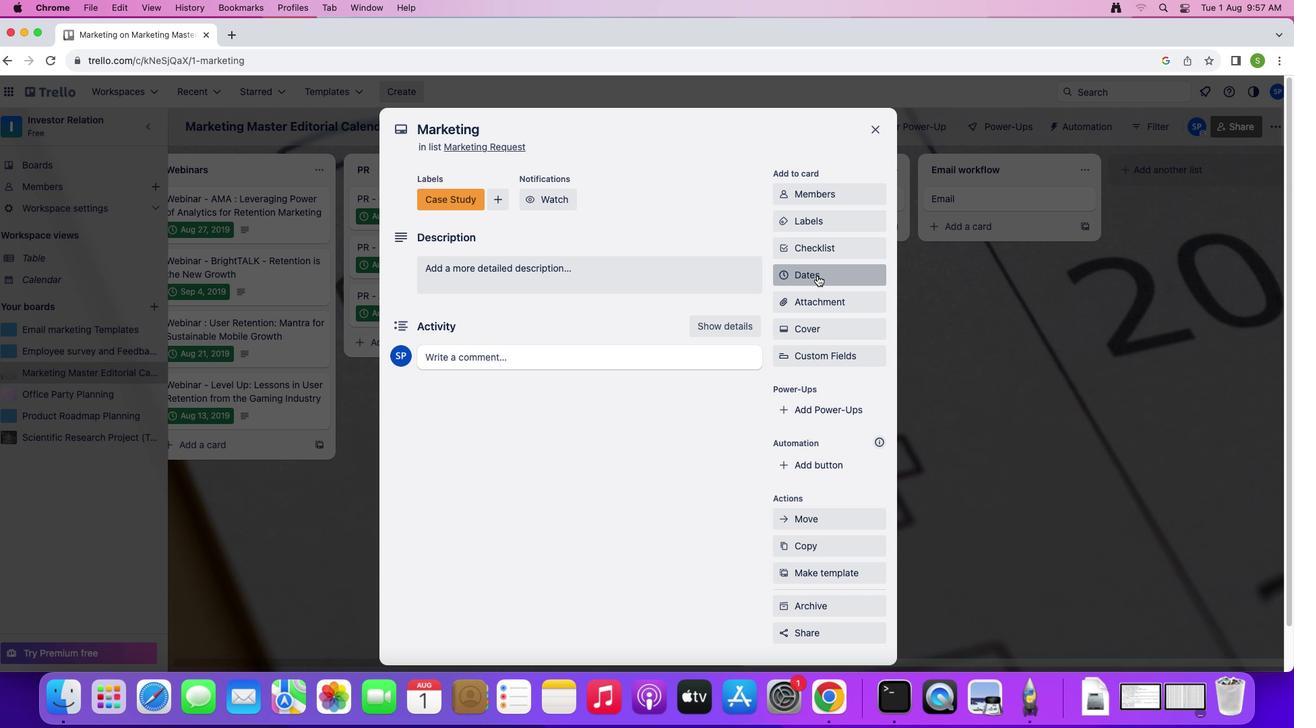 
Action: Mouse moved to (840, 257)
Screenshot: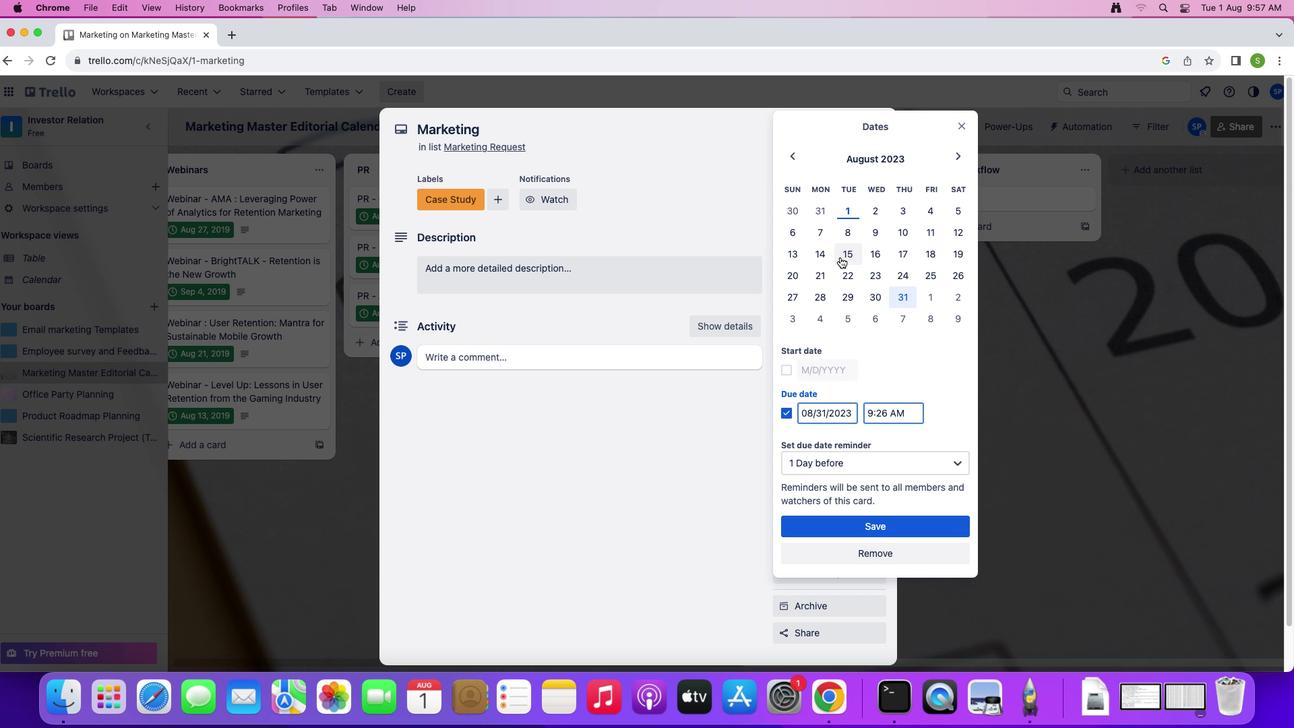 
Action: Mouse pressed left at (840, 257)
Screenshot: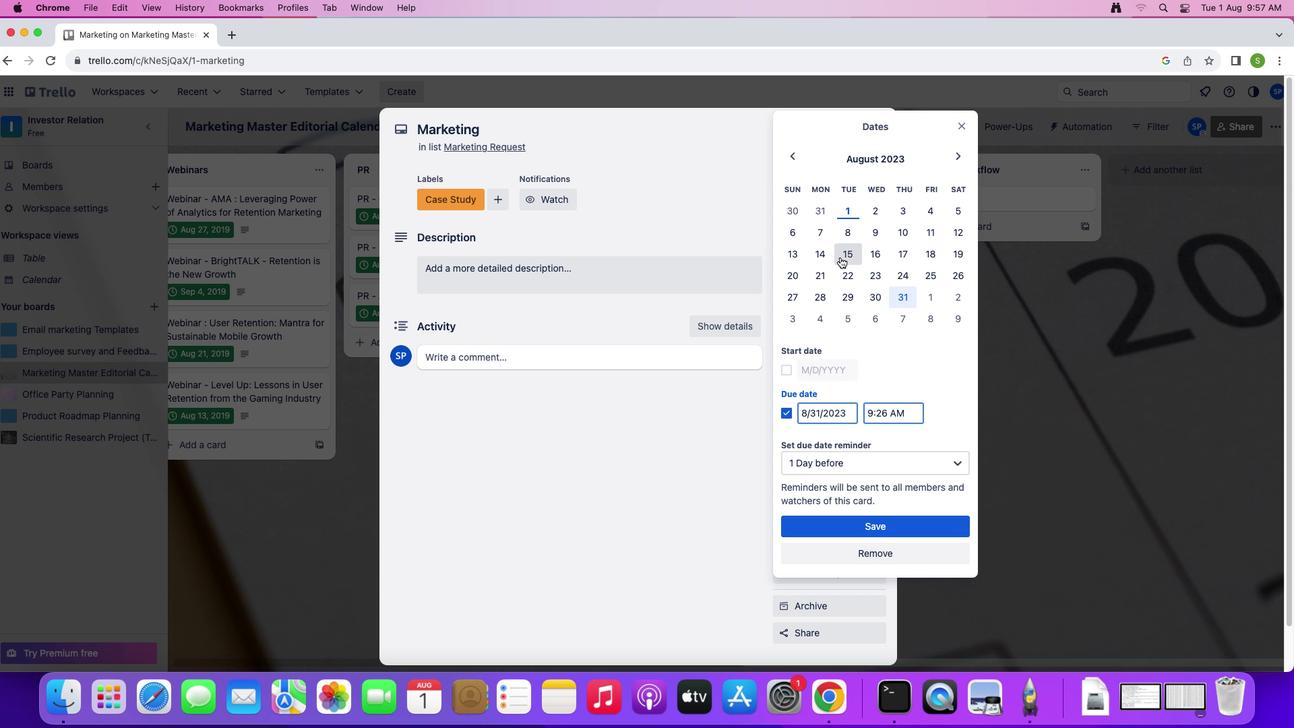 
Action: Mouse moved to (782, 371)
Screenshot: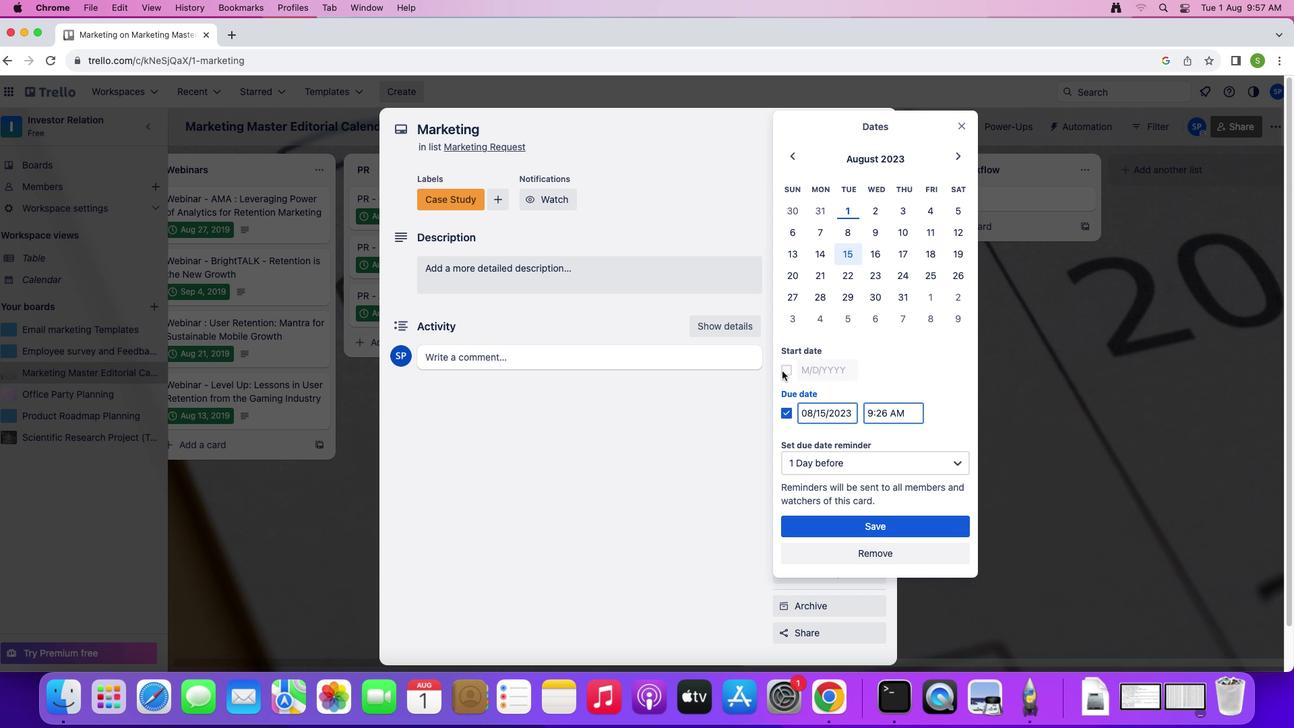 
Action: Mouse pressed left at (782, 371)
Screenshot: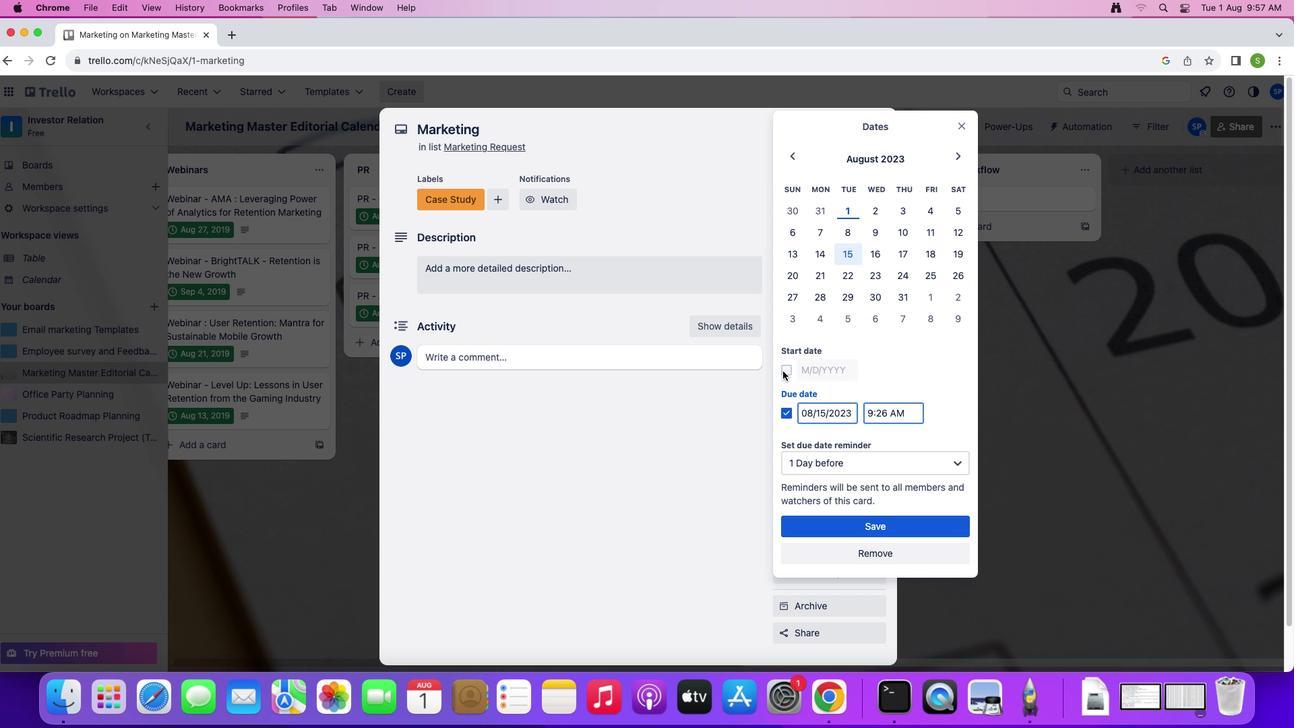 
Action: Mouse moved to (867, 523)
Screenshot: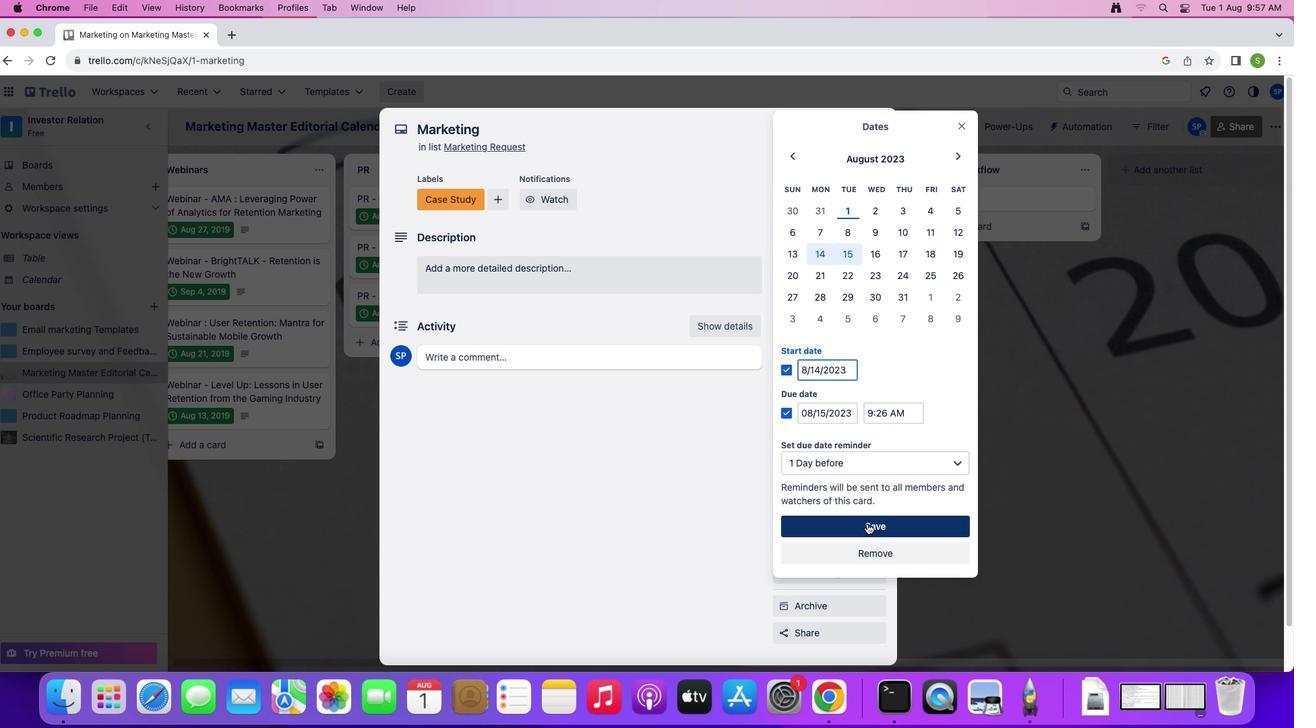 
Action: Mouse pressed left at (867, 523)
Screenshot: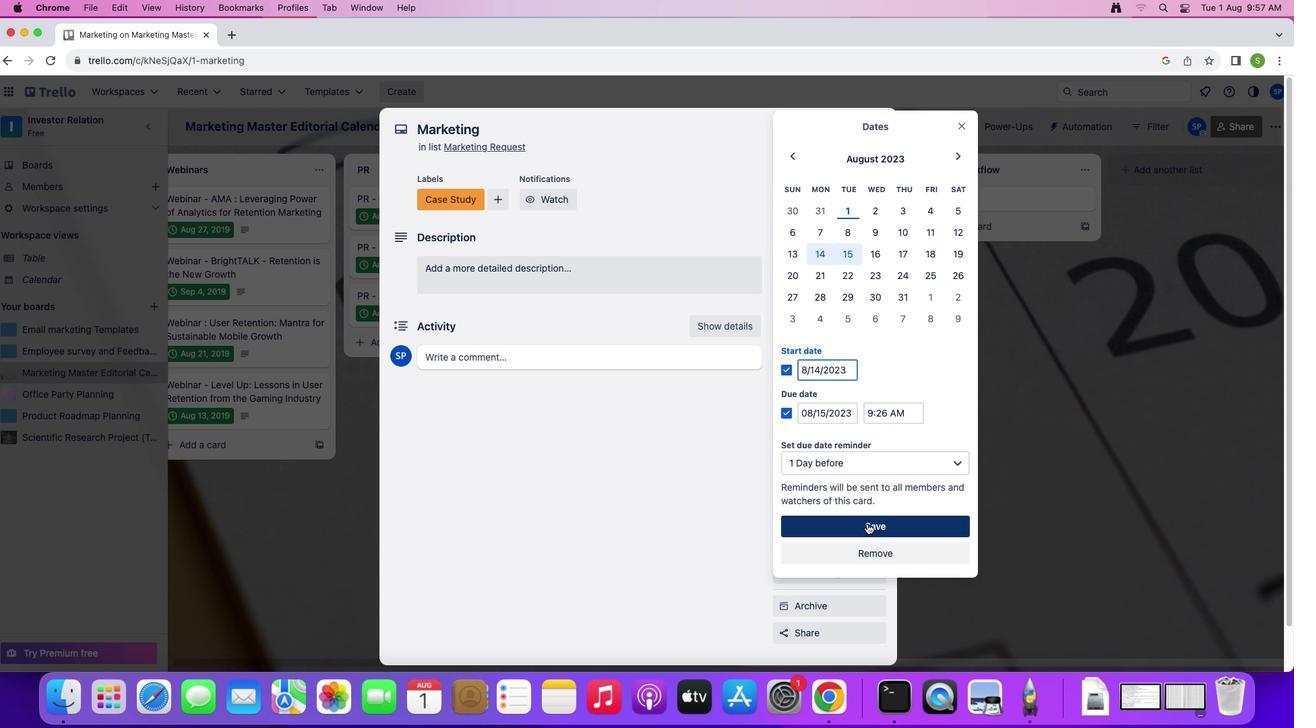 
Action: Mouse moved to (813, 254)
Screenshot: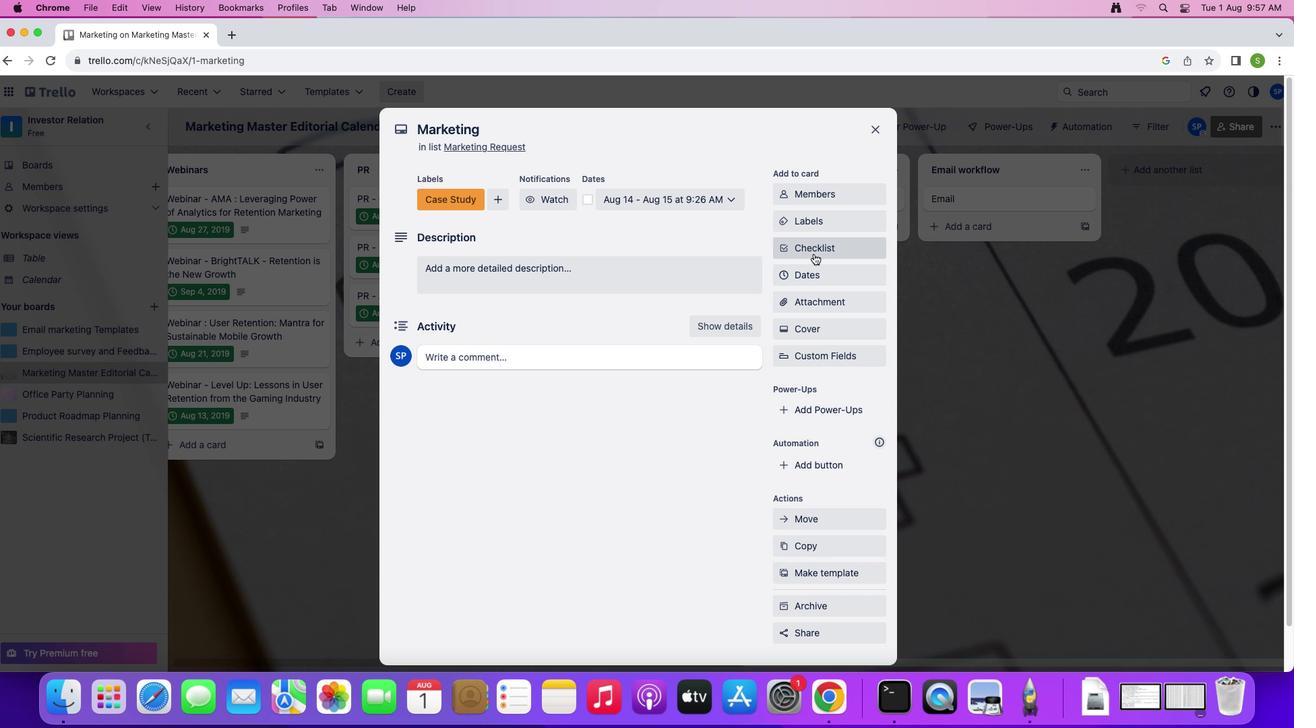 
Action: Mouse pressed left at (813, 254)
Screenshot: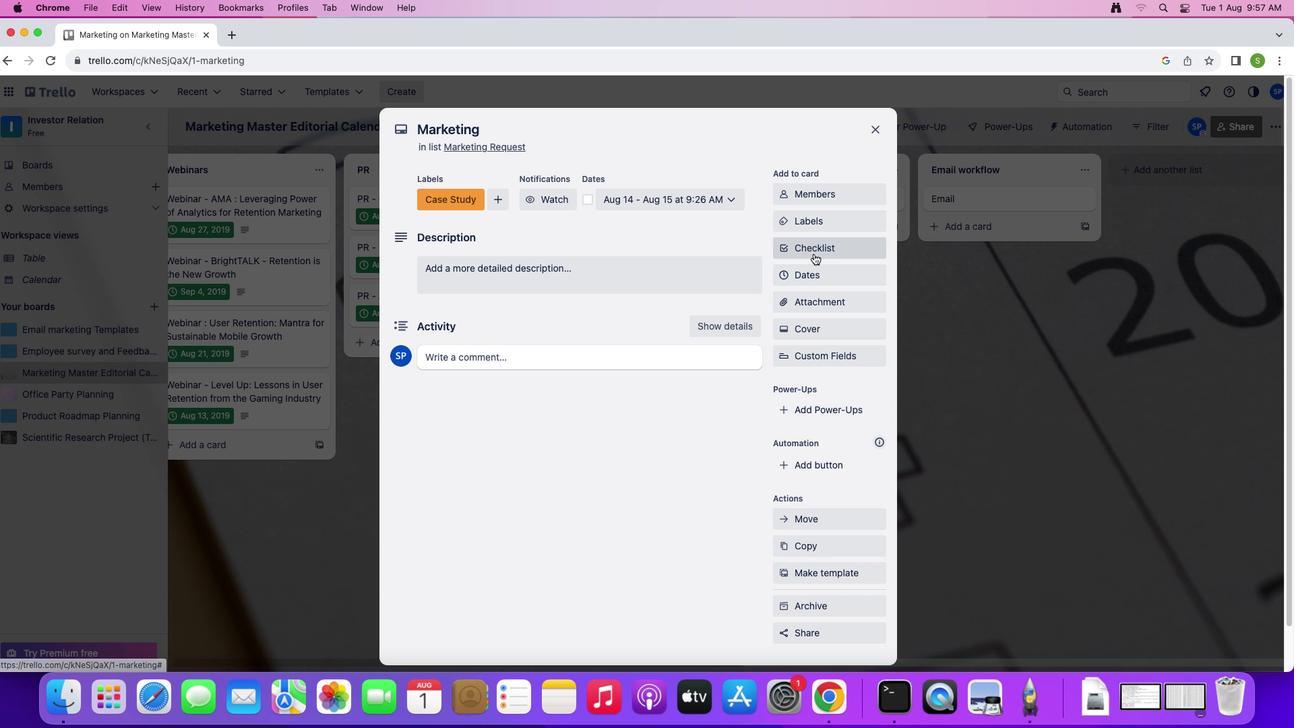 
Action: Mouse moved to (815, 357)
Screenshot: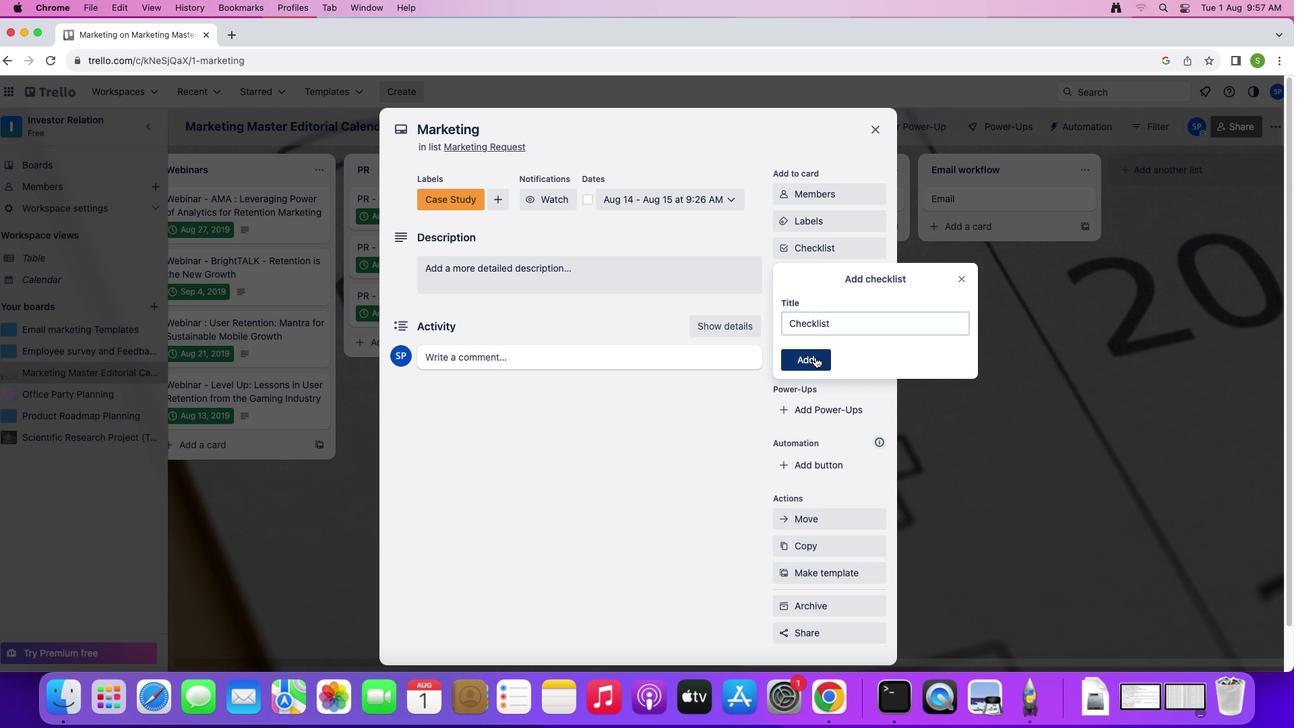
Action: Mouse pressed left at (815, 357)
Screenshot: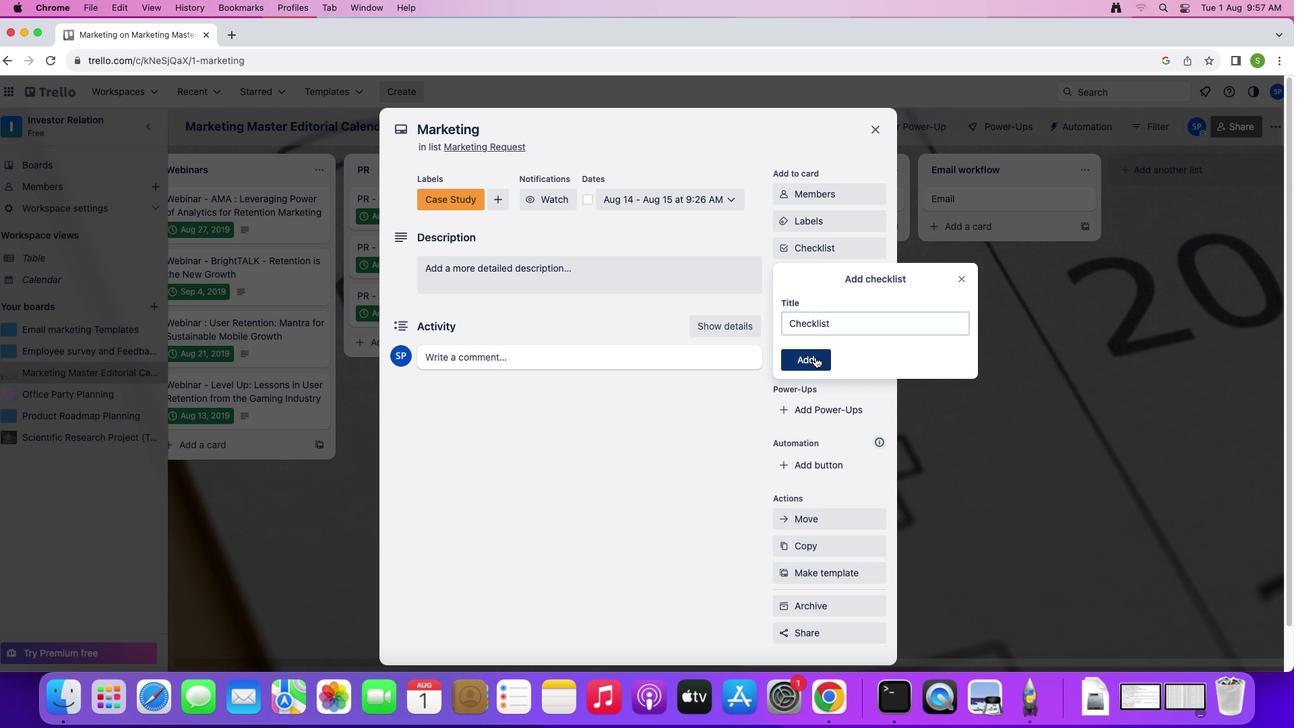 
Action: Mouse moved to (805, 329)
Screenshot: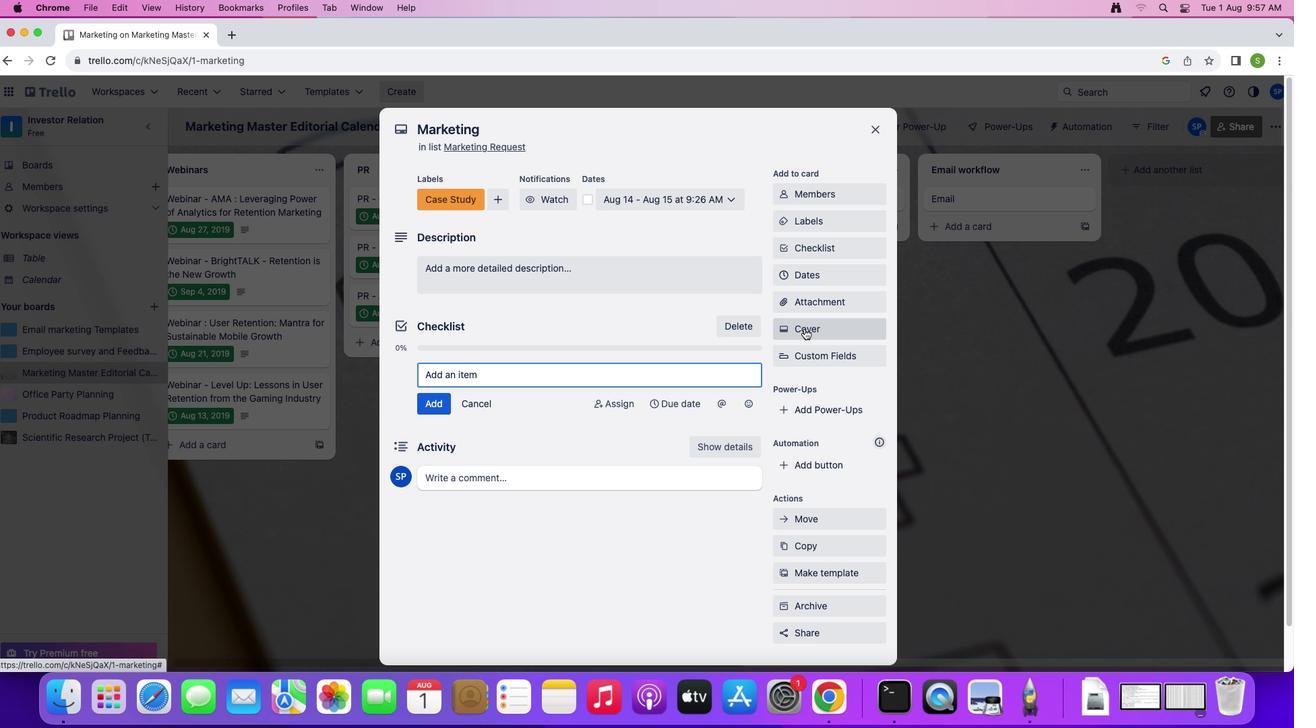 
Action: Mouse pressed left at (805, 329)
Screenshot: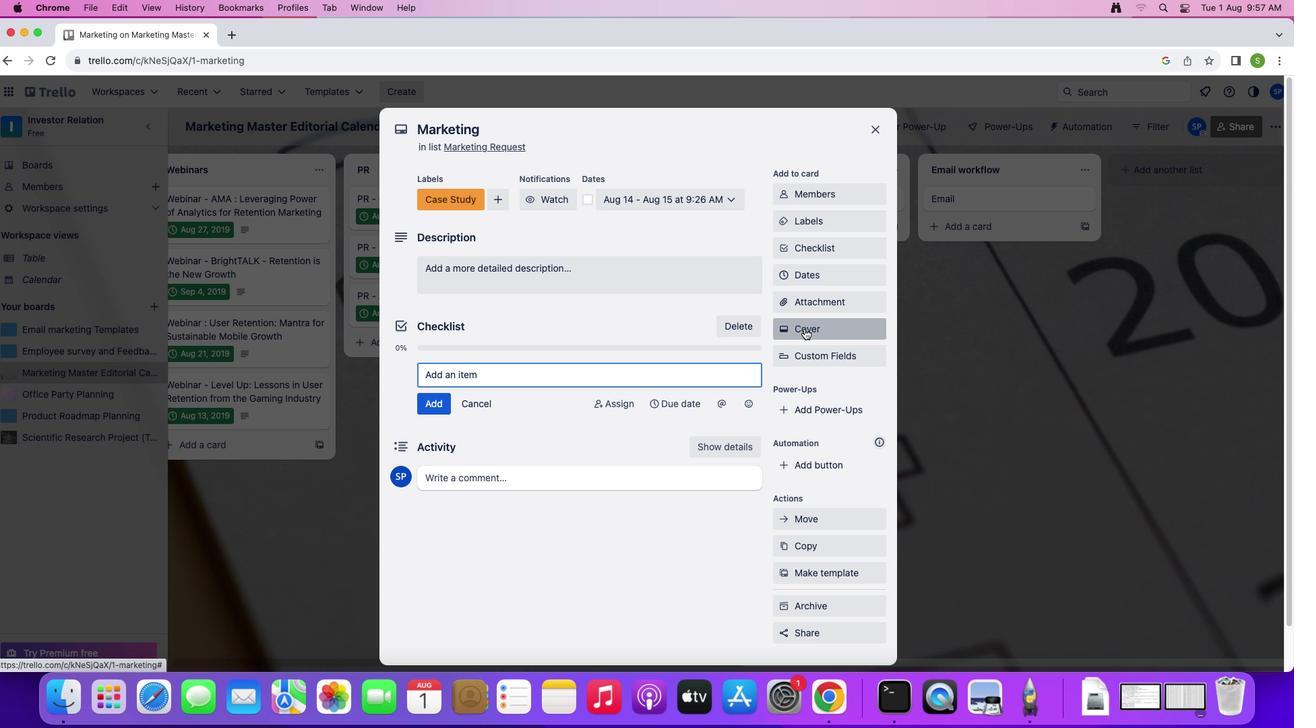 
Action: Mouse moved to (836, 397)
Screenshot: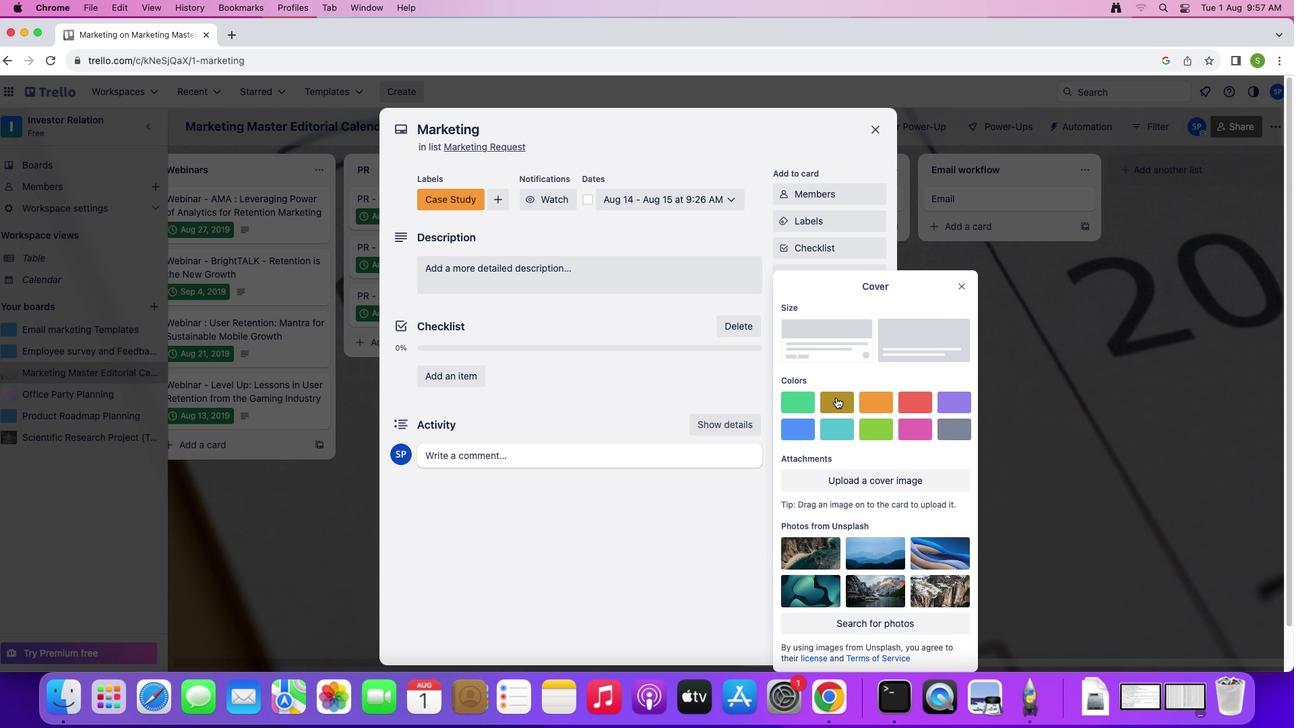 
Action: Mouse pressed left at (836, 397)
Screenshot: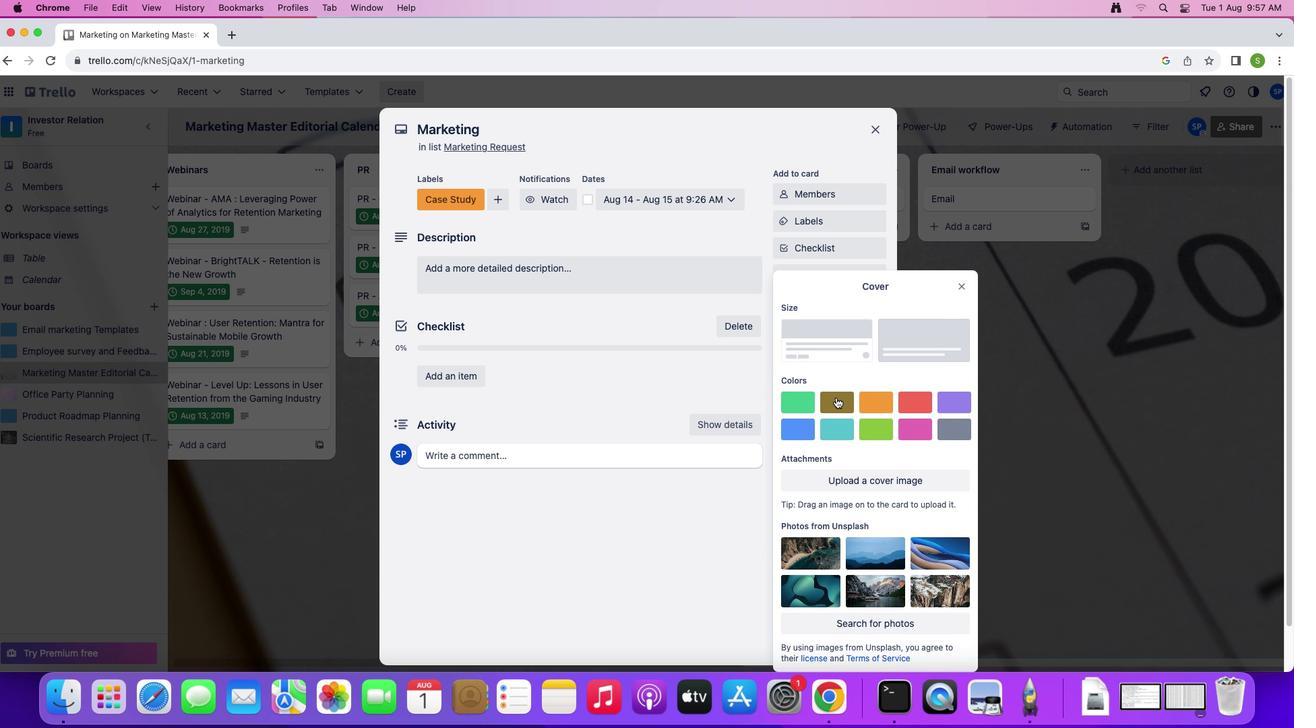 
Action: Mouse moved to (963, 263)
Screenshot: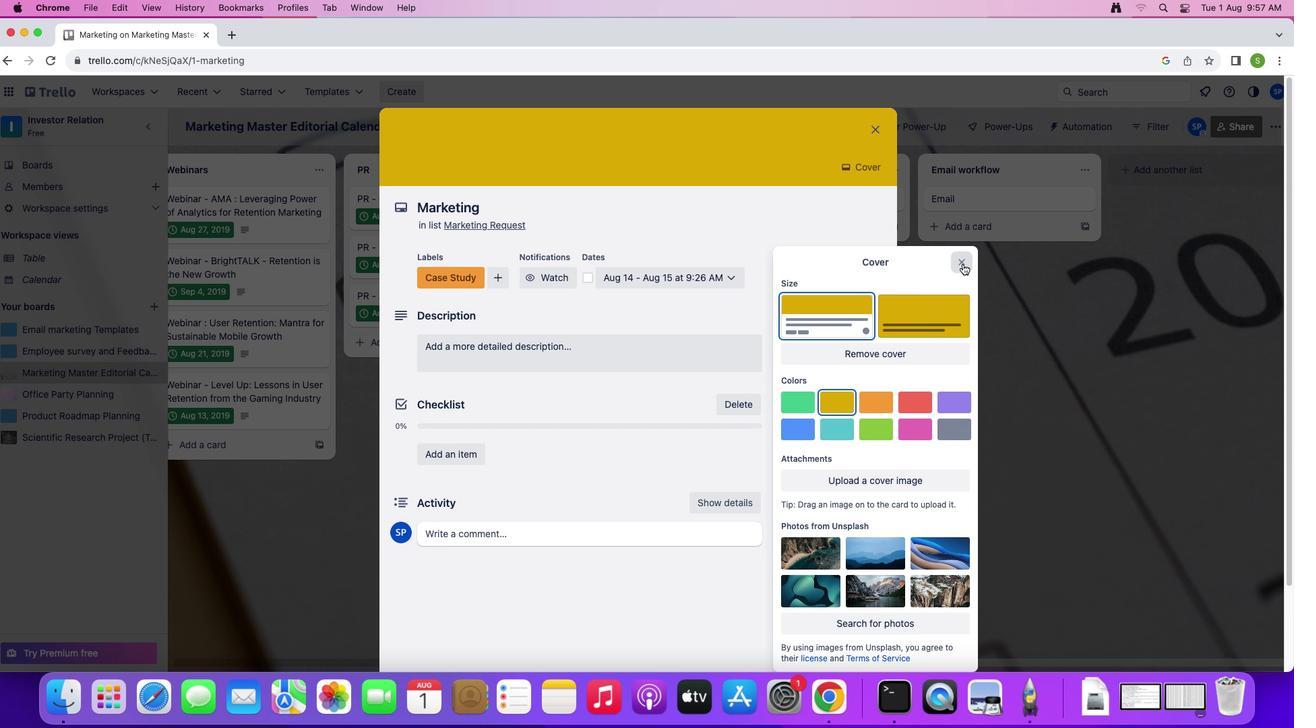 
Action: Mouse pressed left at (963, 263)
Screenshot: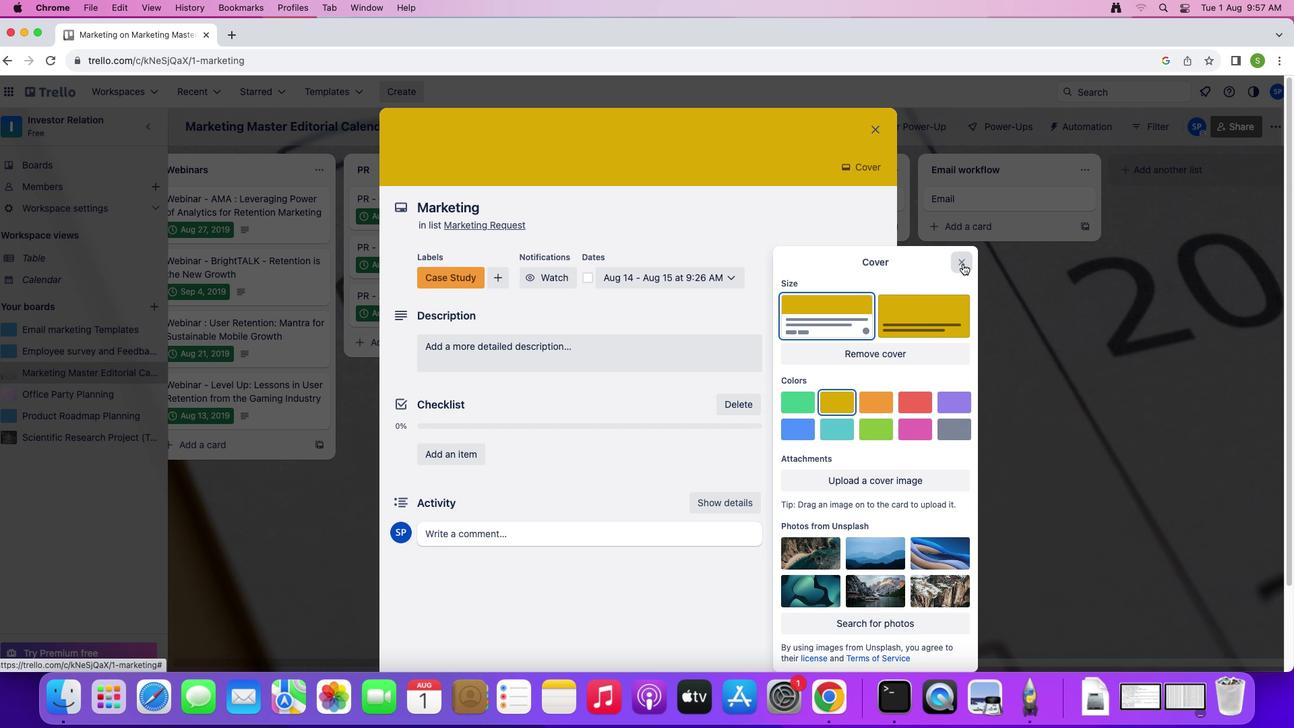 
Action: Mouse moved to (492, 341)
Screenshot: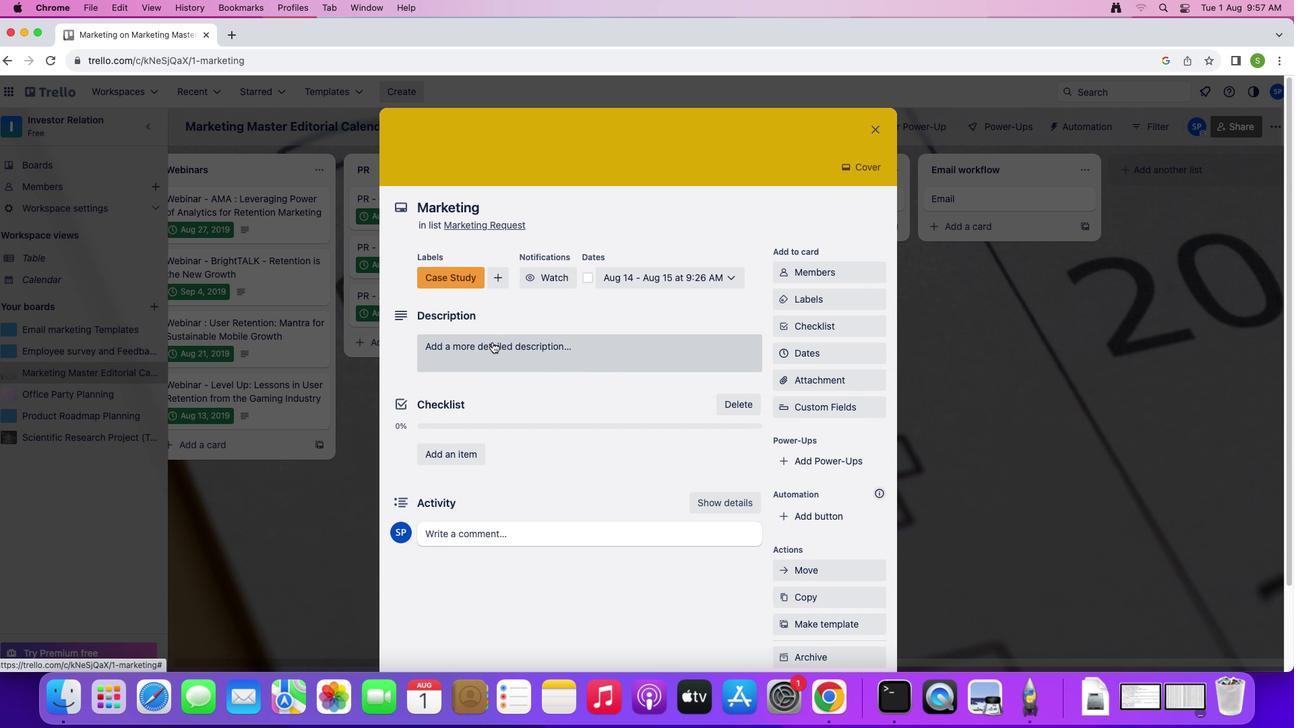 
Action: Mouse pressed left at (492, 341)
Screenshot: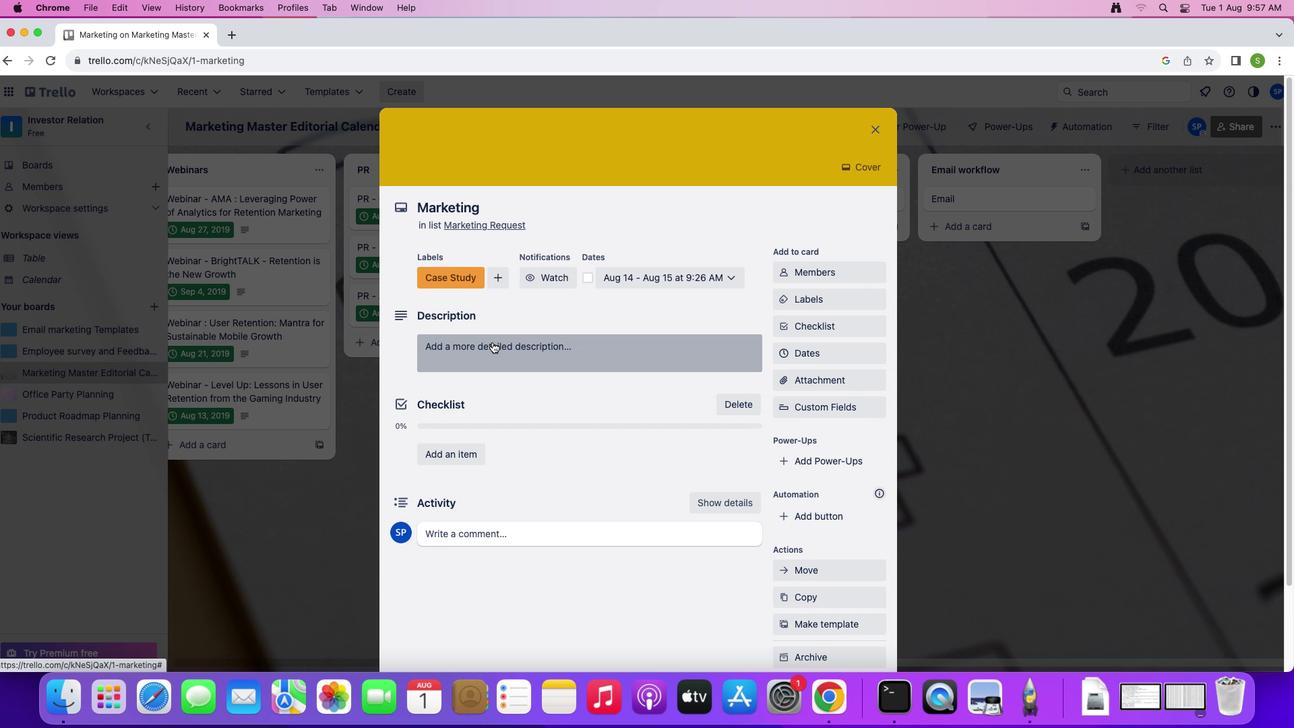 
Action: Mouse moved to (509, 394)
Screenshot: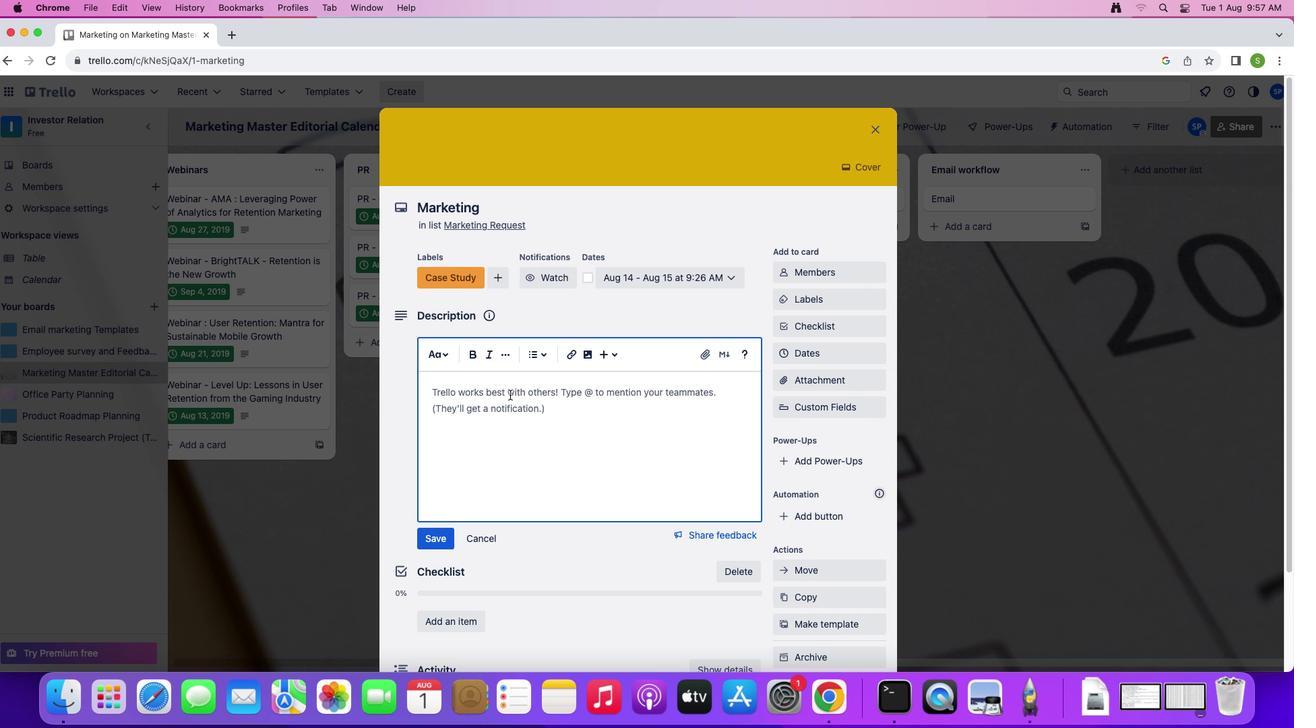 
Action: Mouse pressed left at (509, 394)
Screenshot: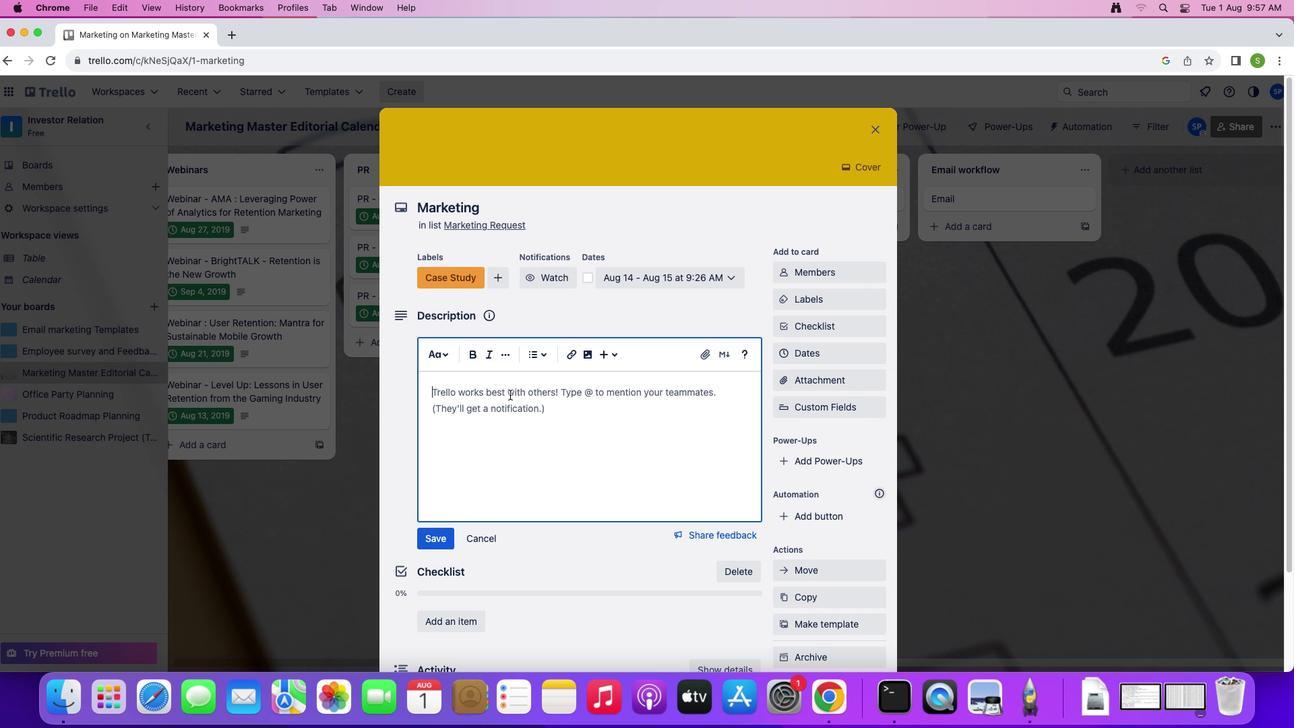 
Action: Mouse moved to (519, 391)
Screenshot: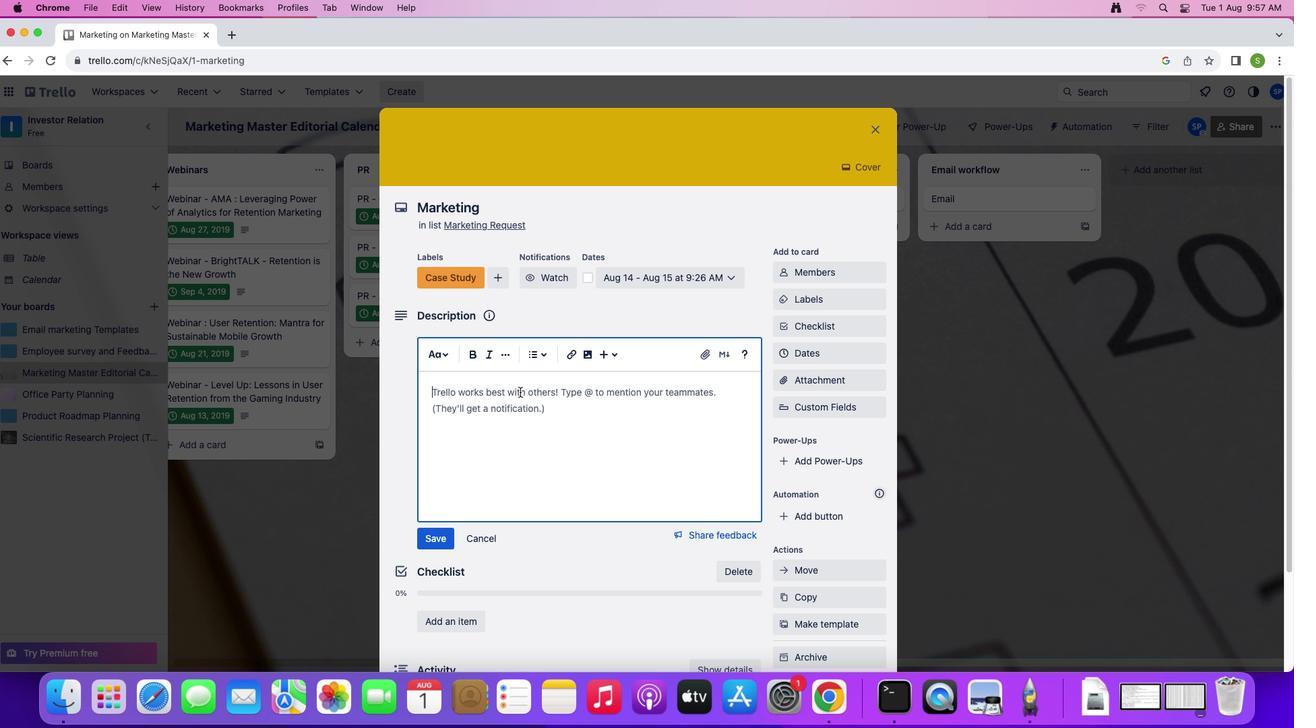 
Action: Key pressed Key.shift'T''h''i''s'Key.space'b''o''a''r''d'Key.space'i''s'Key.space'a'Key.space'c''o''l''l''a''b''o''r''a''t''i''o''n'Key.space'b''o''a''r''d'Key.space'b''e''t''w''w'Key.backspace'e''e''n'Key.space't''h''e'Key.space'j''o''t'Key.shift'F''o''r''m'Key.space'm''a''r''k''e''t''i''n''g'Key.space'a''n''d'Key.space'g''r''o''w''t''h'Key.space't''e''a''m''s''.'
Screenshot: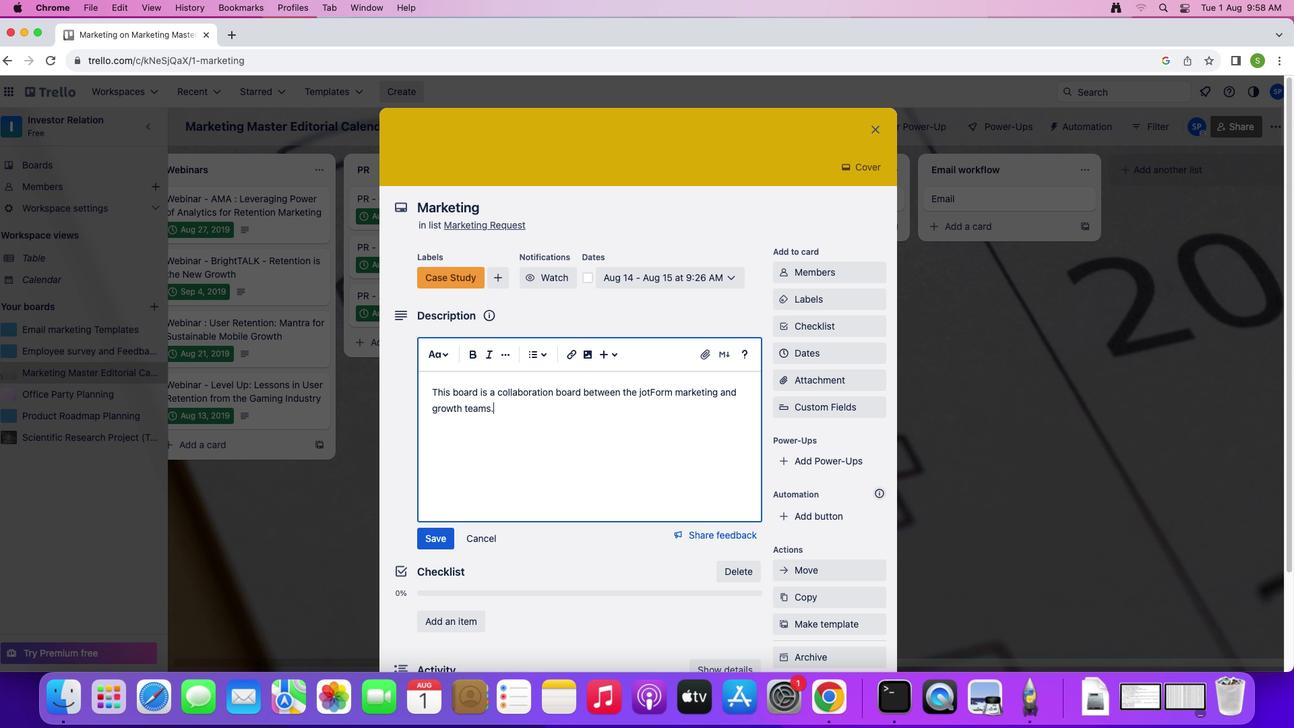 
Action: Mouse moved to (444, 537)
Screenshot: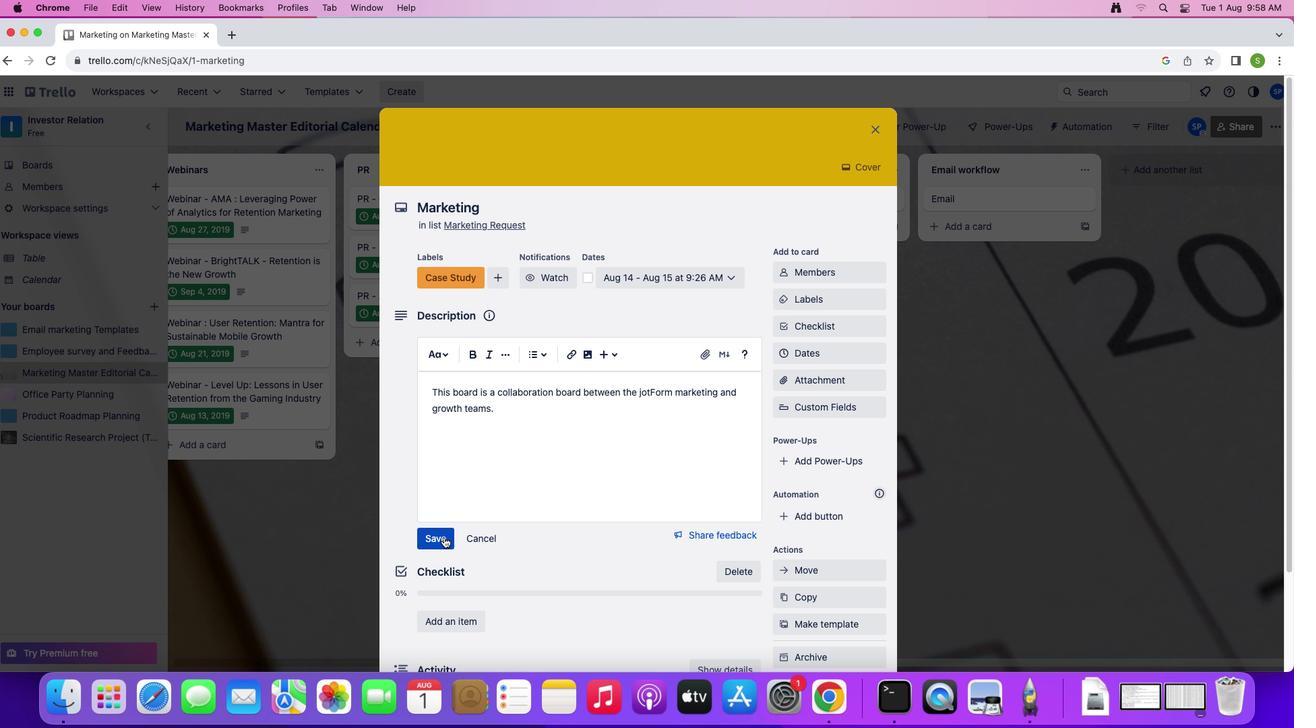 
Action: Mouse pressed left at (444, 537)
Screenshot: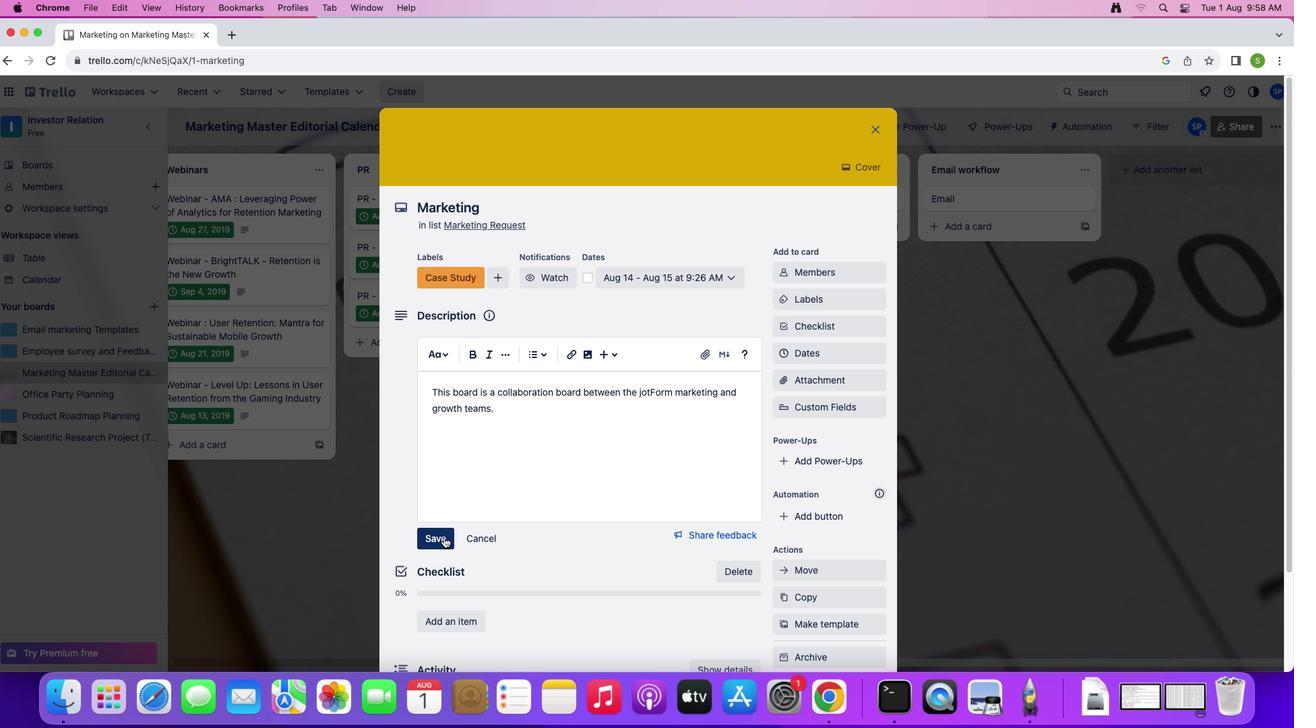 
Action: Mouse moved to (445, 439)
Screenshot: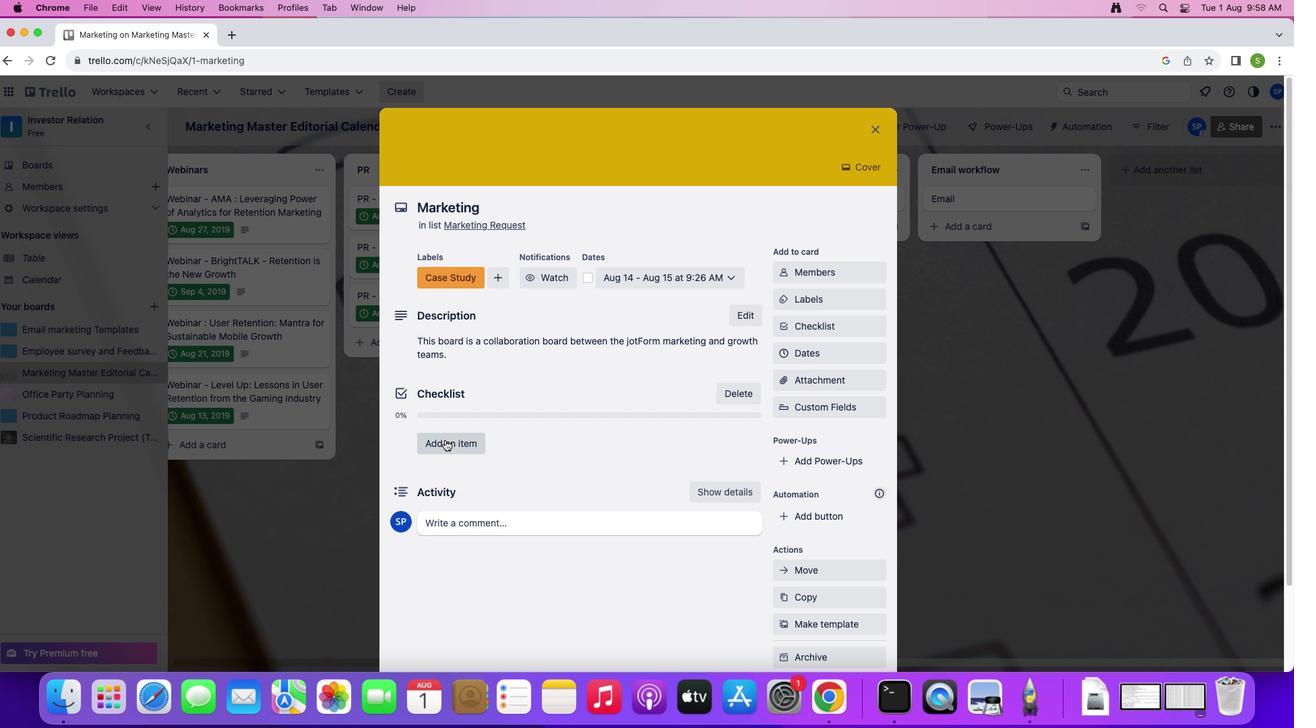 
Action: Mouse pressed left at (445, 439)
Screenshot: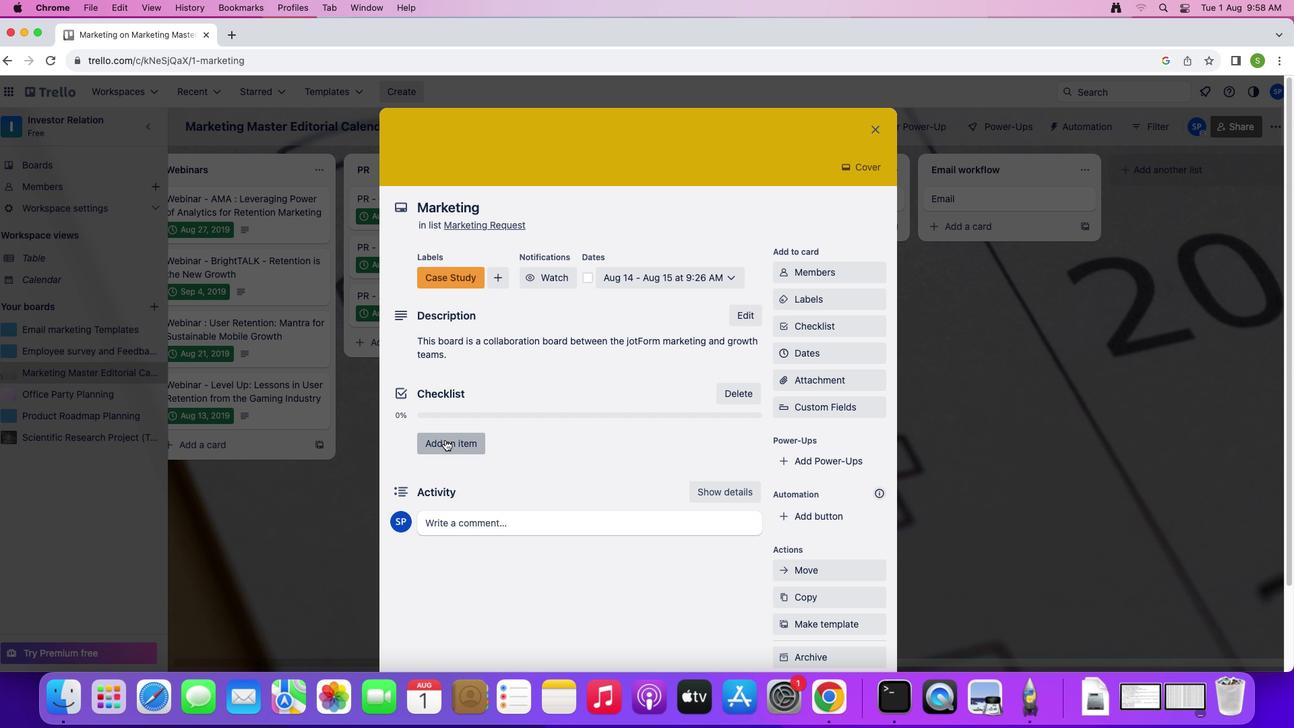 
Action: Mouse moved to (481, 439)
Screenshot: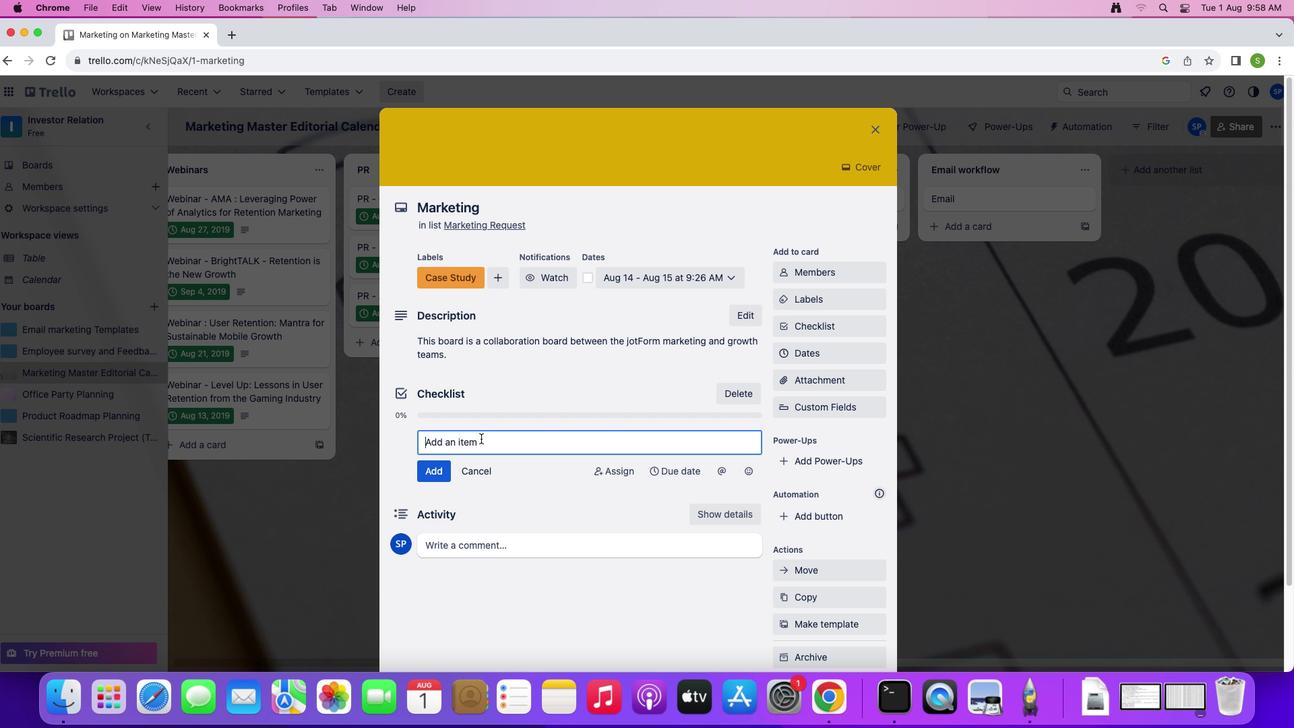 
Action: Mouse pressed left at (481, 439)
Screenshot: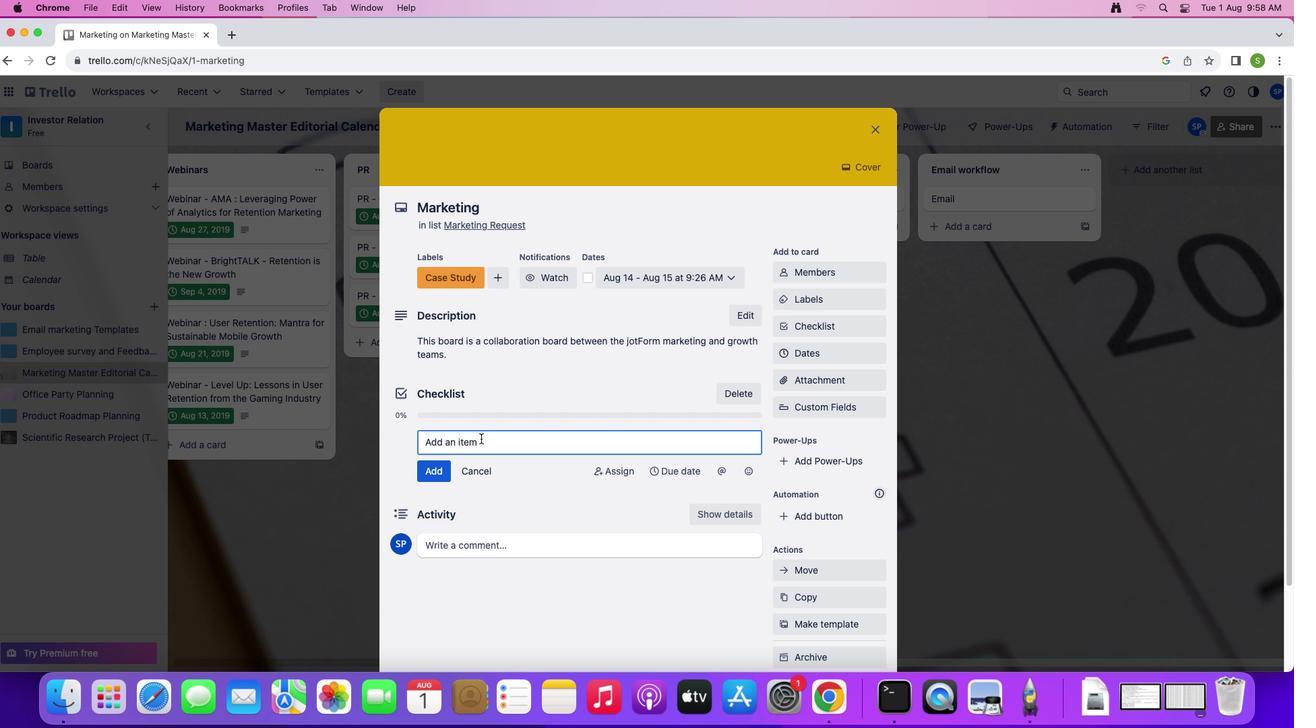 
Action: Key pressed Key.shift'G''r''o''w''t''h'
Screenshot: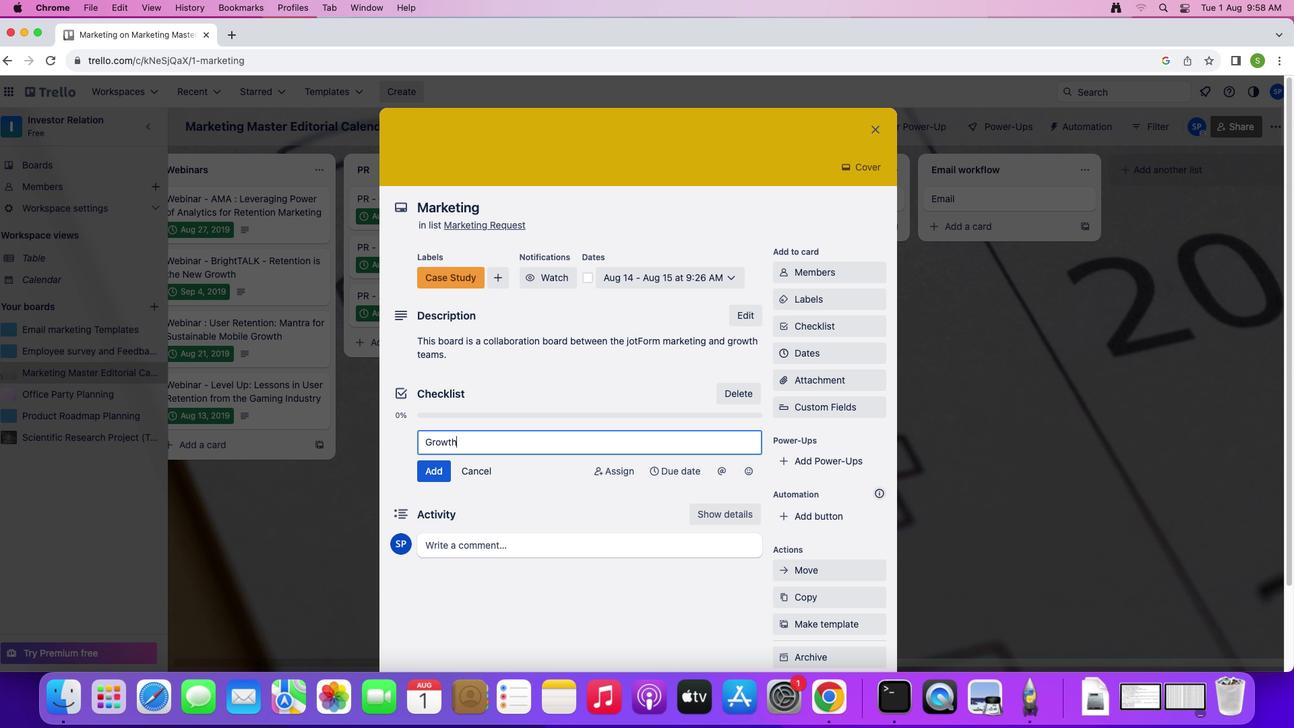 
Action: Mouse moved to (422, 474)
Screenshot: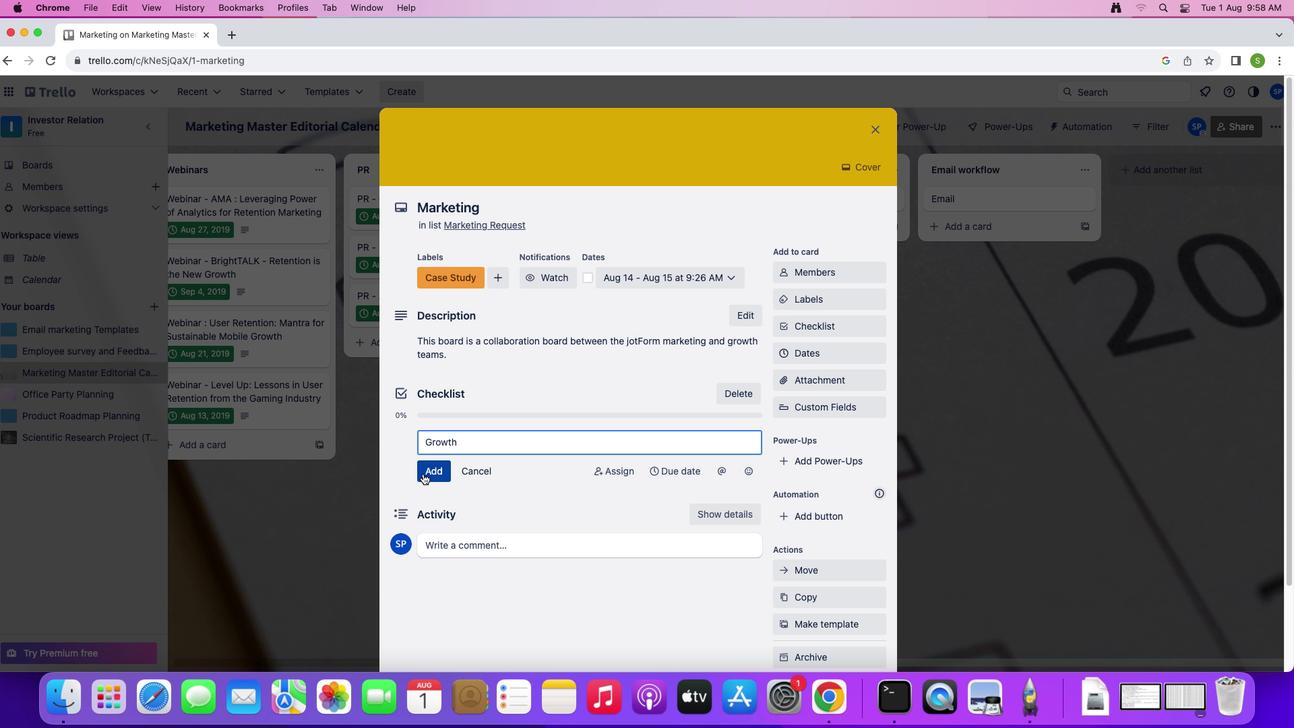 
Action: Mouse pressed left at (422, 474)
Screenshot: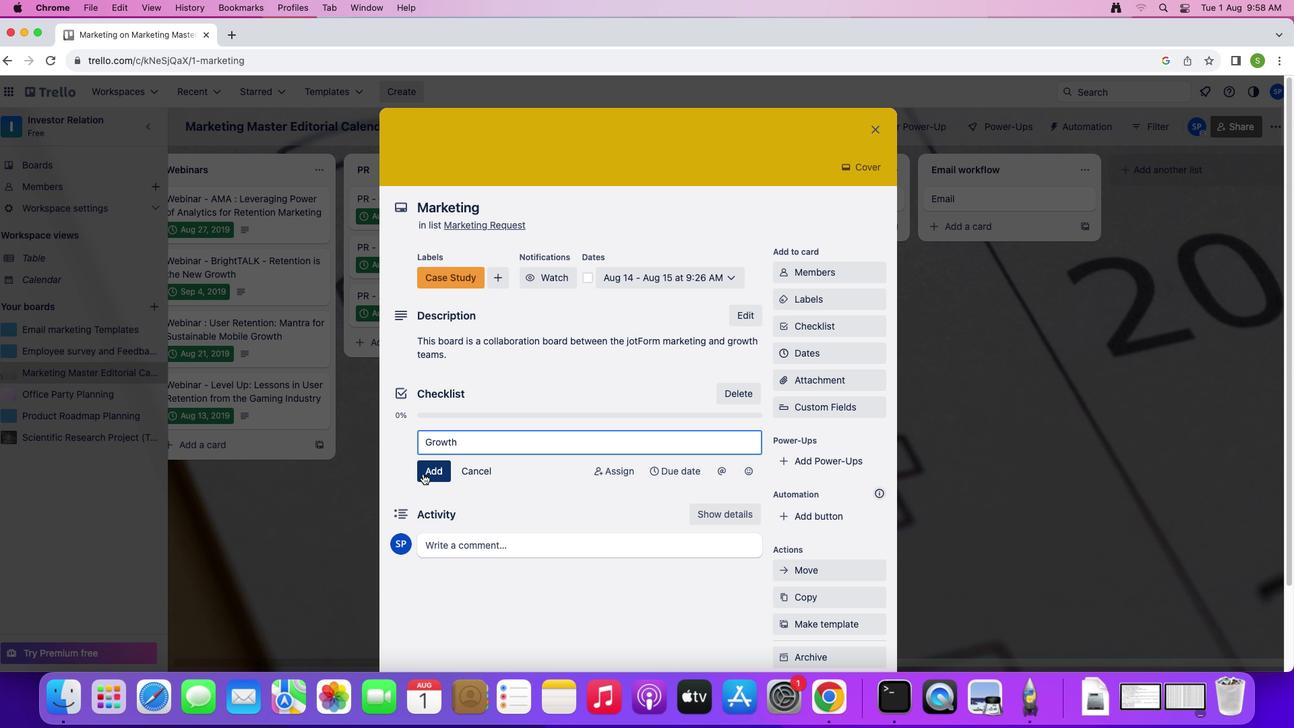 
Action: Mouse moved to (455, 567)
Screenshot: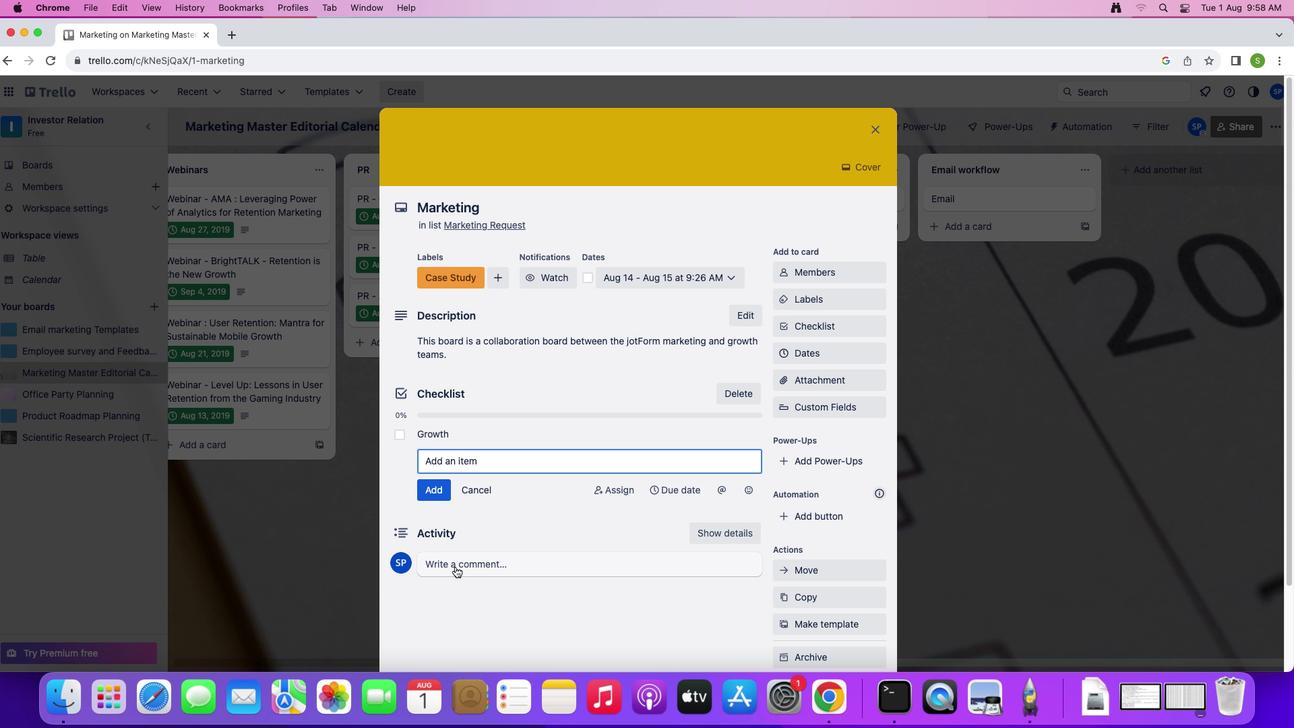 
Action: Mouse pressed left at (455, 567)
Screenshot: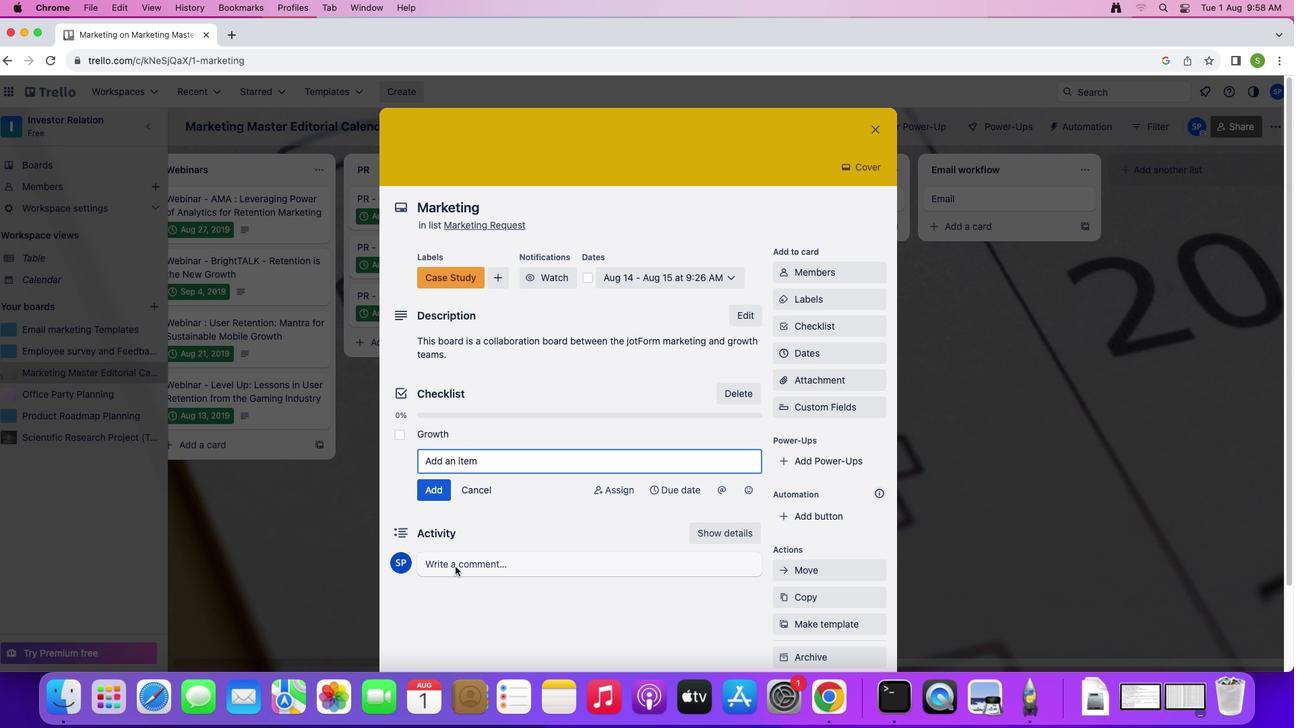 
Action: Mouse moved to (492, 556)
Screenshot: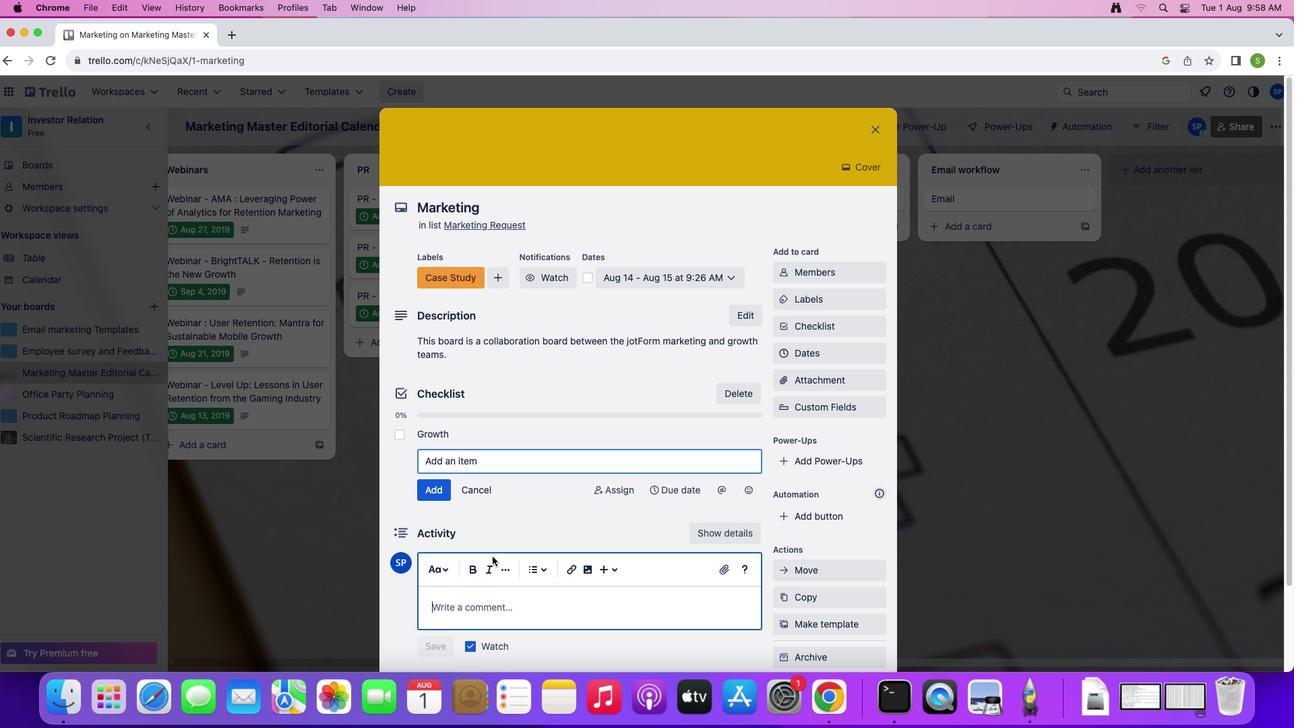 
Action: Key pressed Key.shift'M''a''r''k''e''t''i''n''g'Key.spaceKey.shift_r'&'Key.space'c''o''m''m''u''n''i''c''a''t''i''o''n'
Screenshot: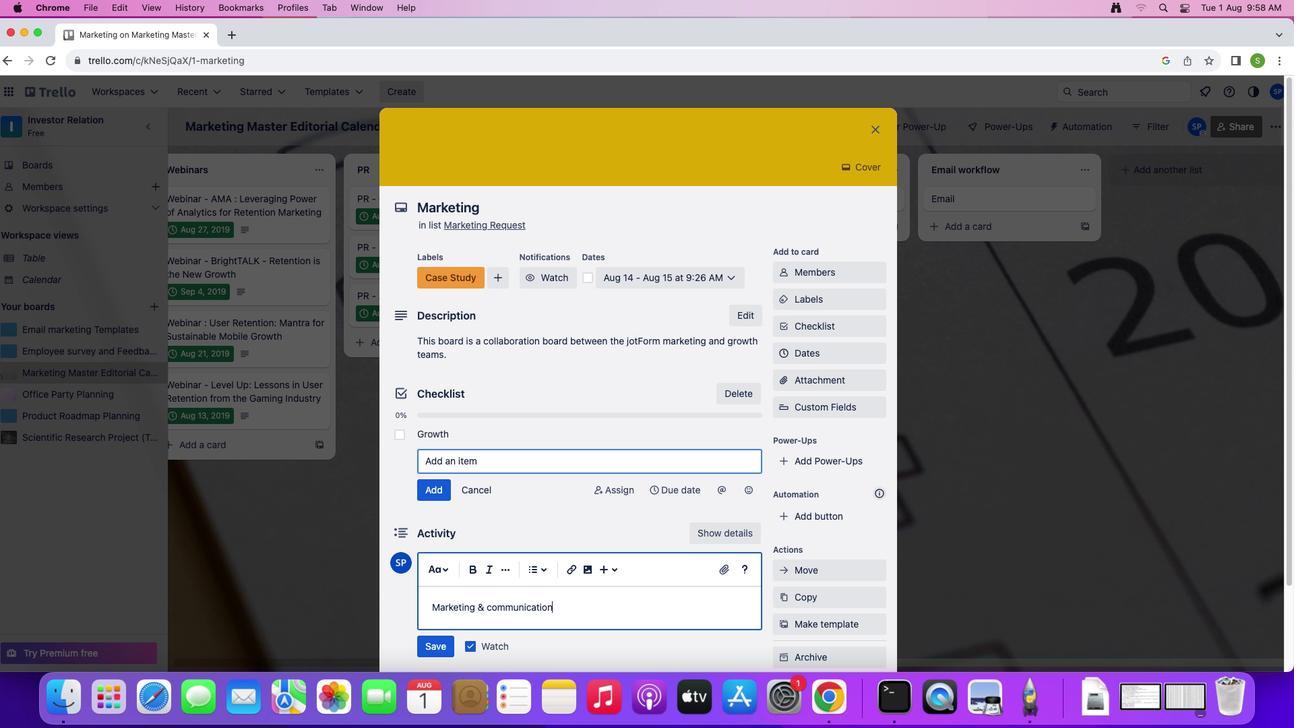 
Action: Mouse moved to (438, 650)
Screenshot: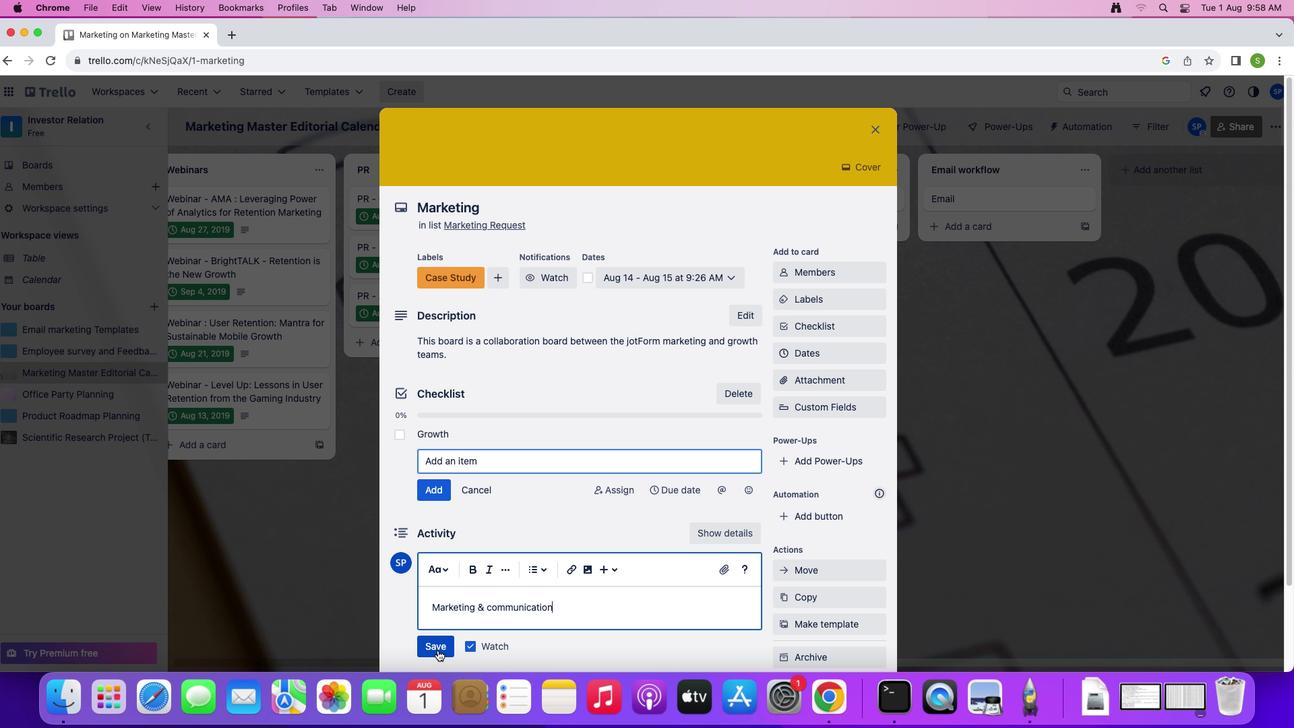 
Action: Mouse pressed left at (438, 650)
Screenshot: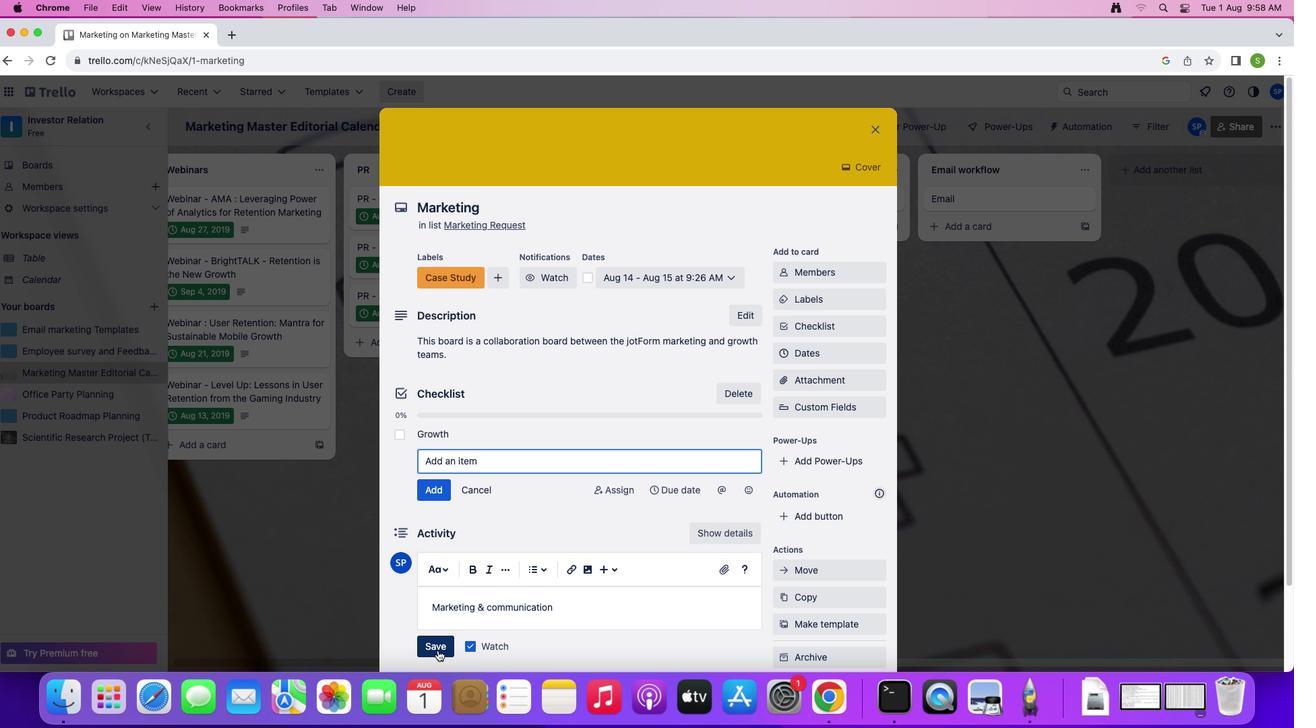 
Action: Mouse moved to (882, 135)
Screenshot: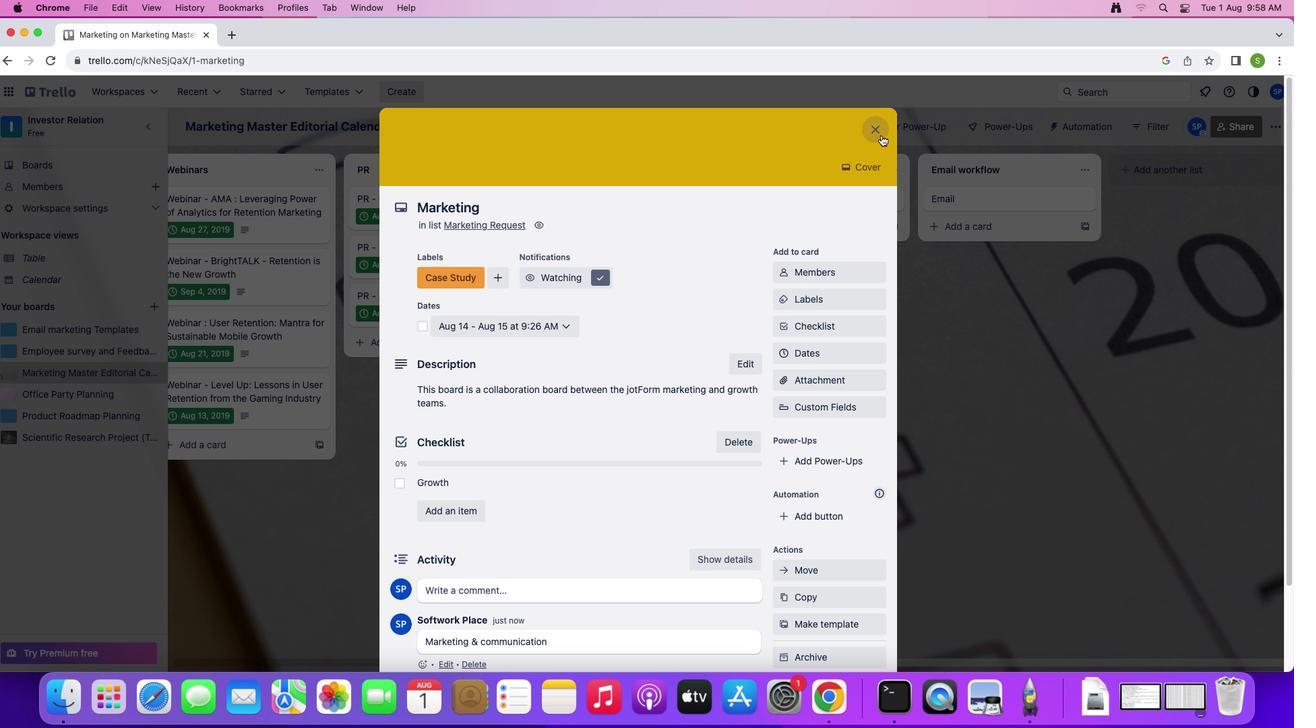 
Action: Mouse pressed left at (882, 135)
Screenshot: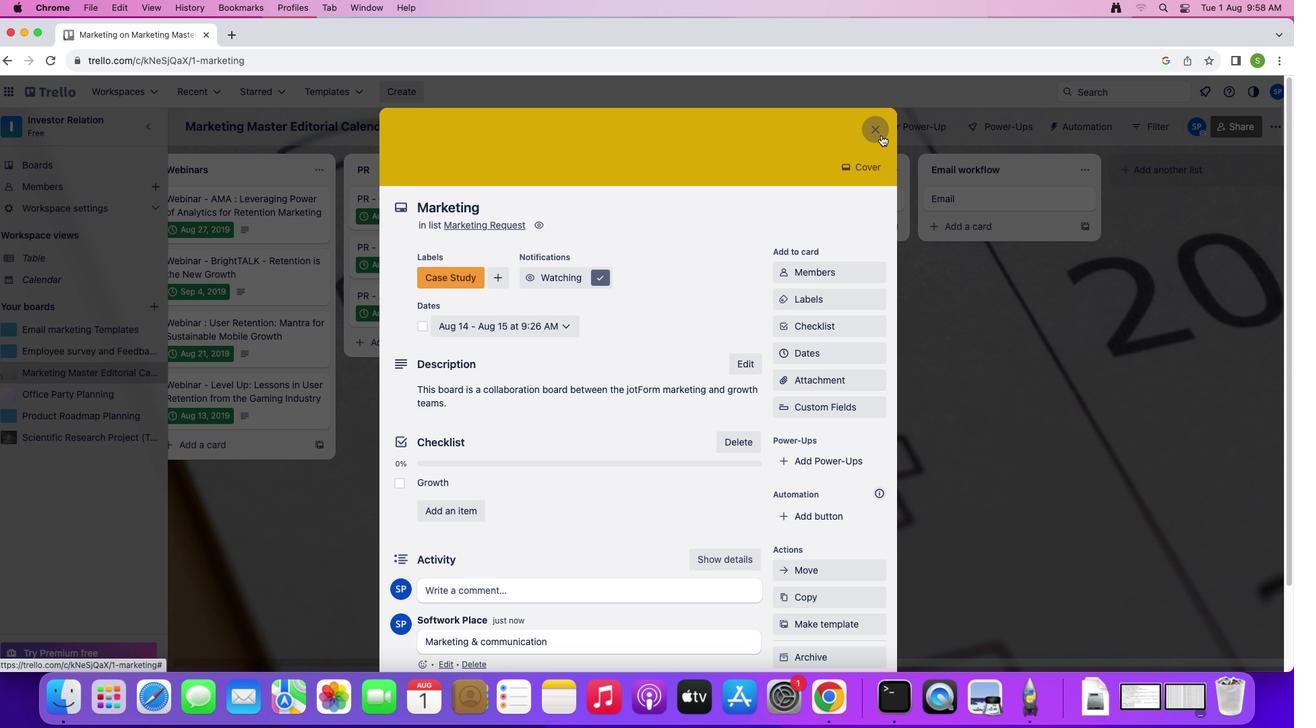 
Action: Mouse moved to (776, 204)
Screenshot: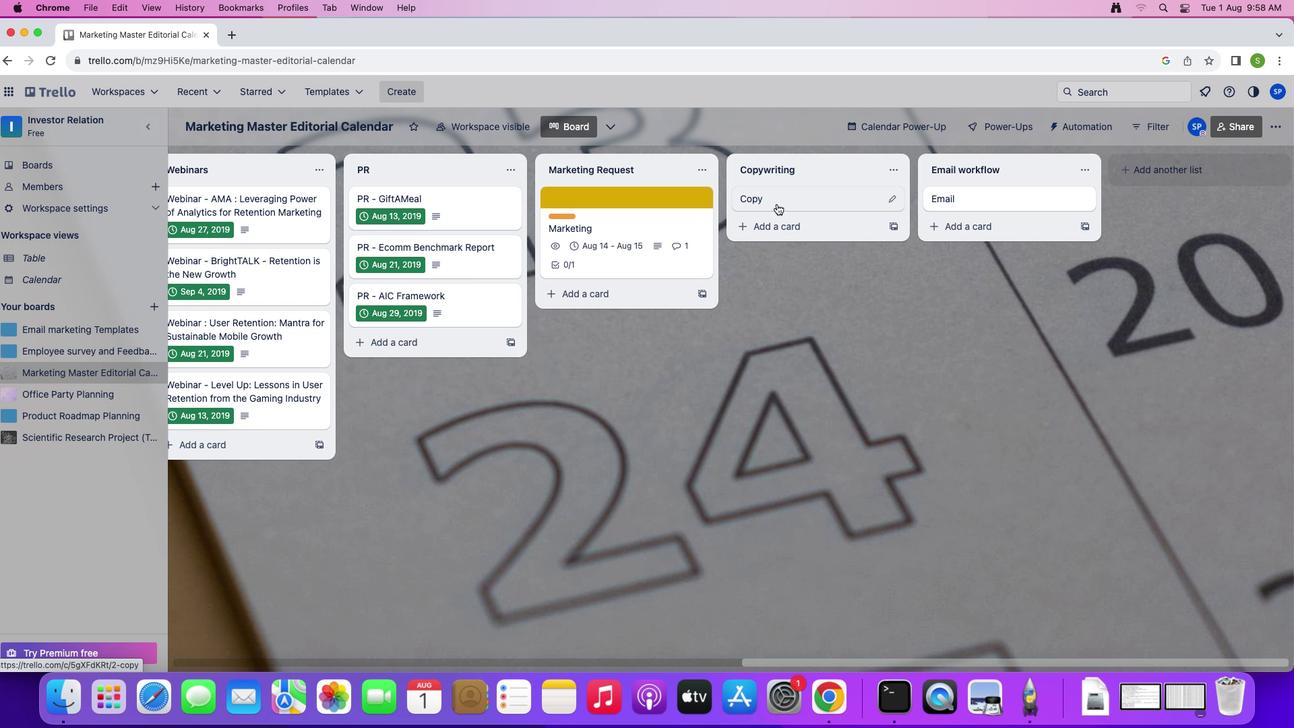 
Action: Mouse pressed left at (776, 204)
Screenshot: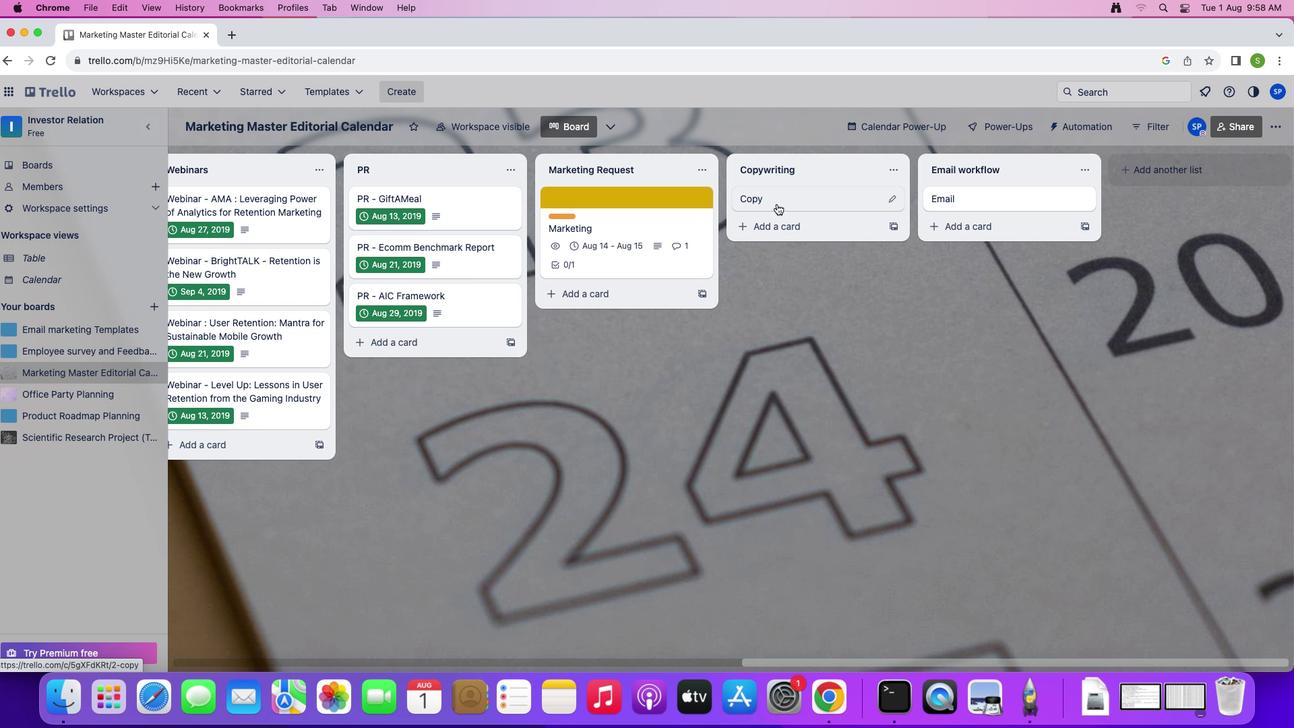 
Action: Mouse moved to (815, 193)
Screenshot: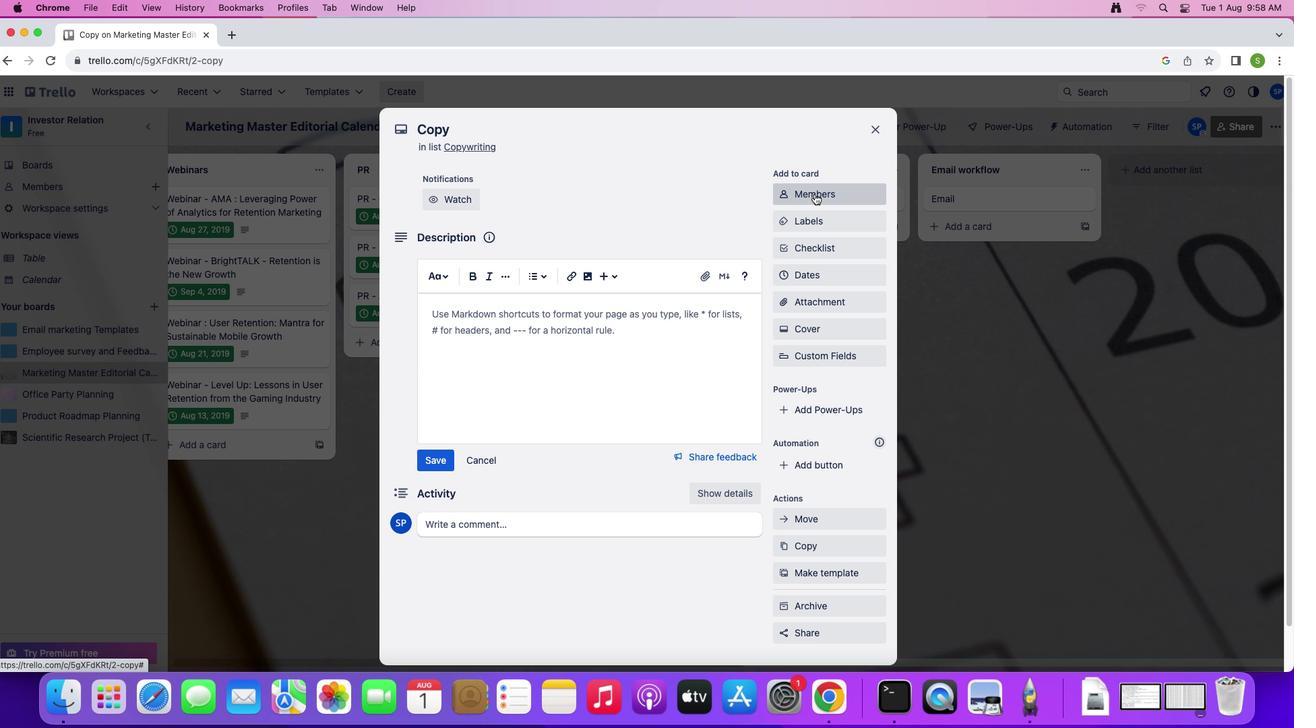 
Action: Mouse pressed left at (815, 193)
Screenshot: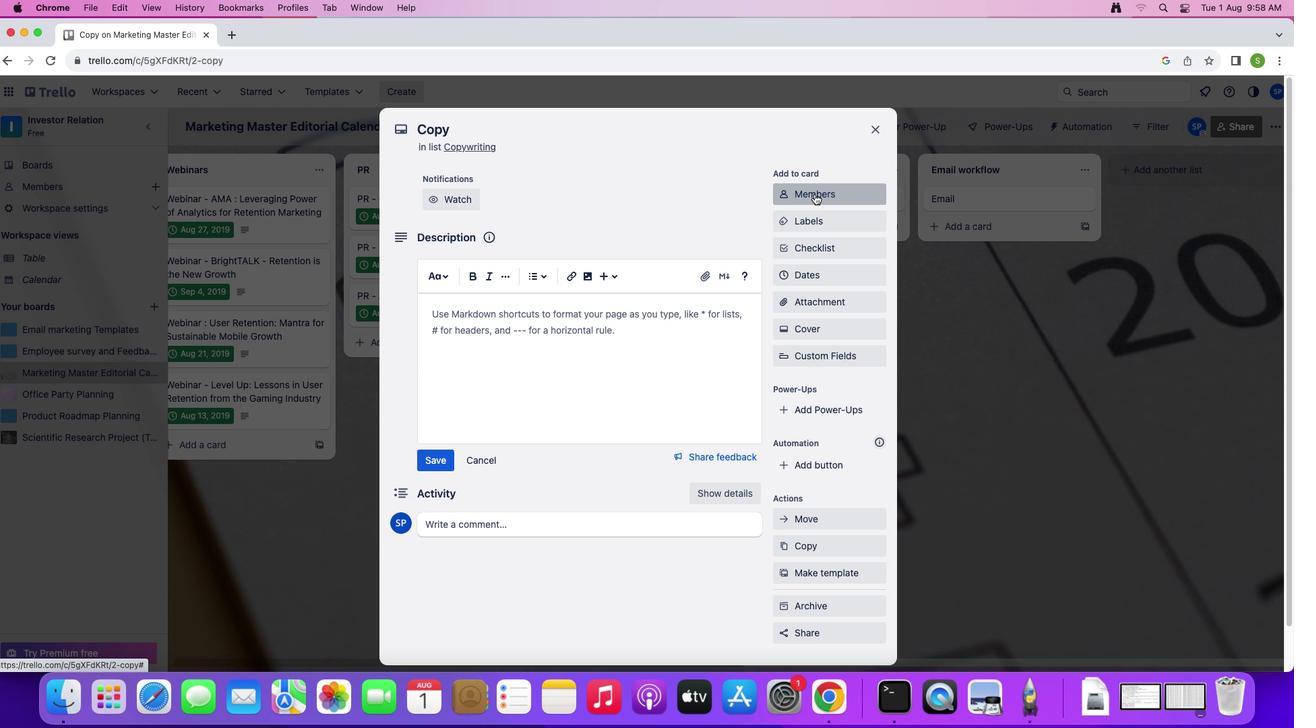 
Action: Mouse moved to (799, 259)
Screenshot: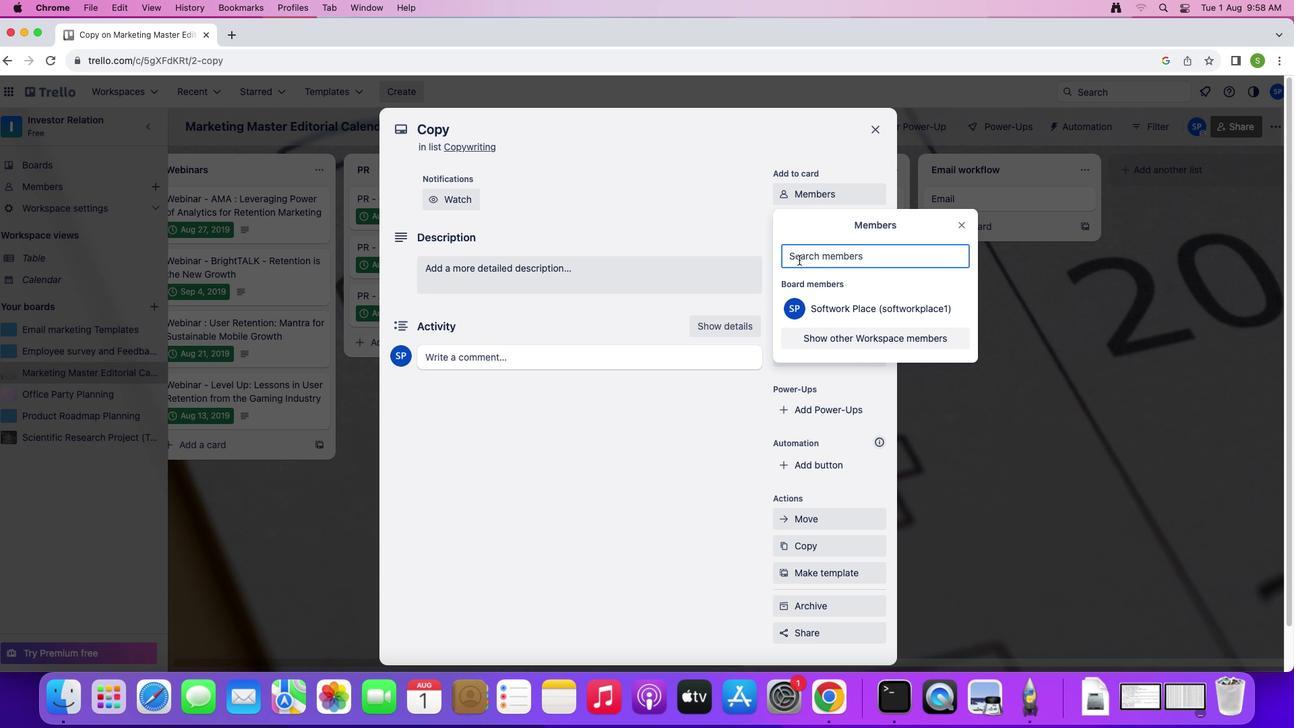 
Action: Mouse pressed left at (799, 259)
Screenshot: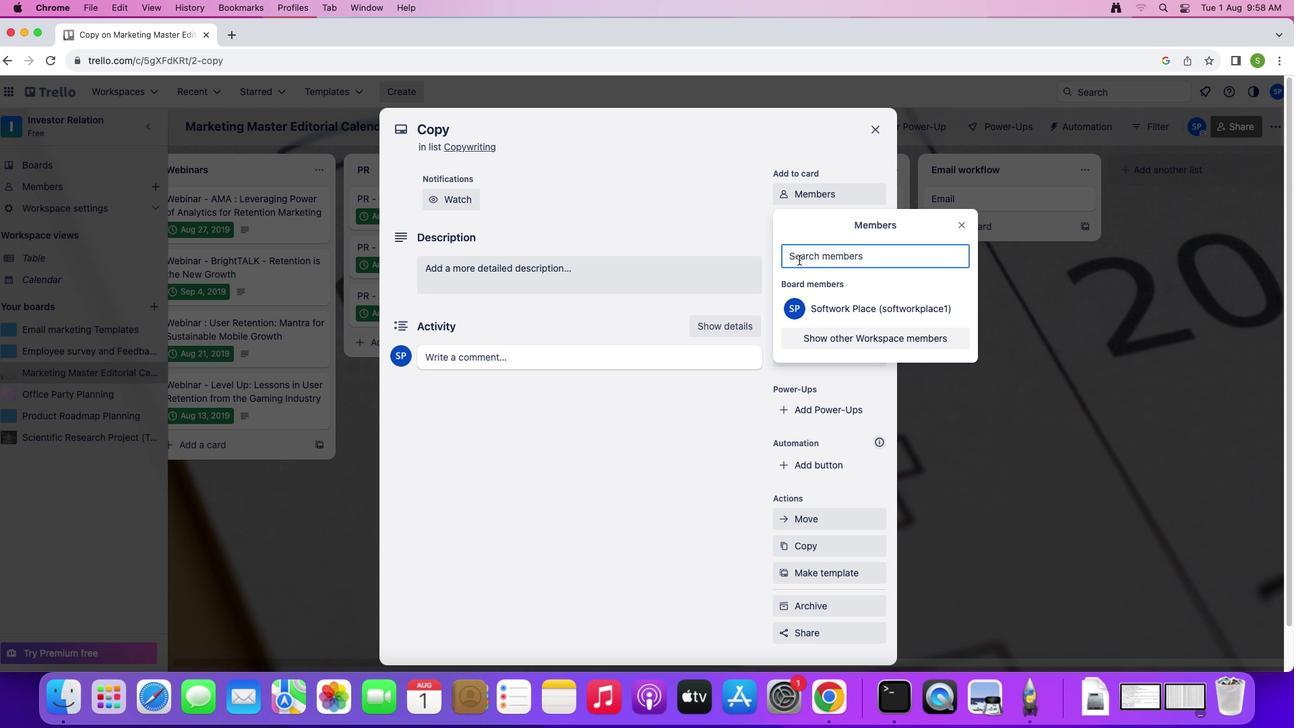 
Action: Mouse moved to (797, 261)
Screenshot: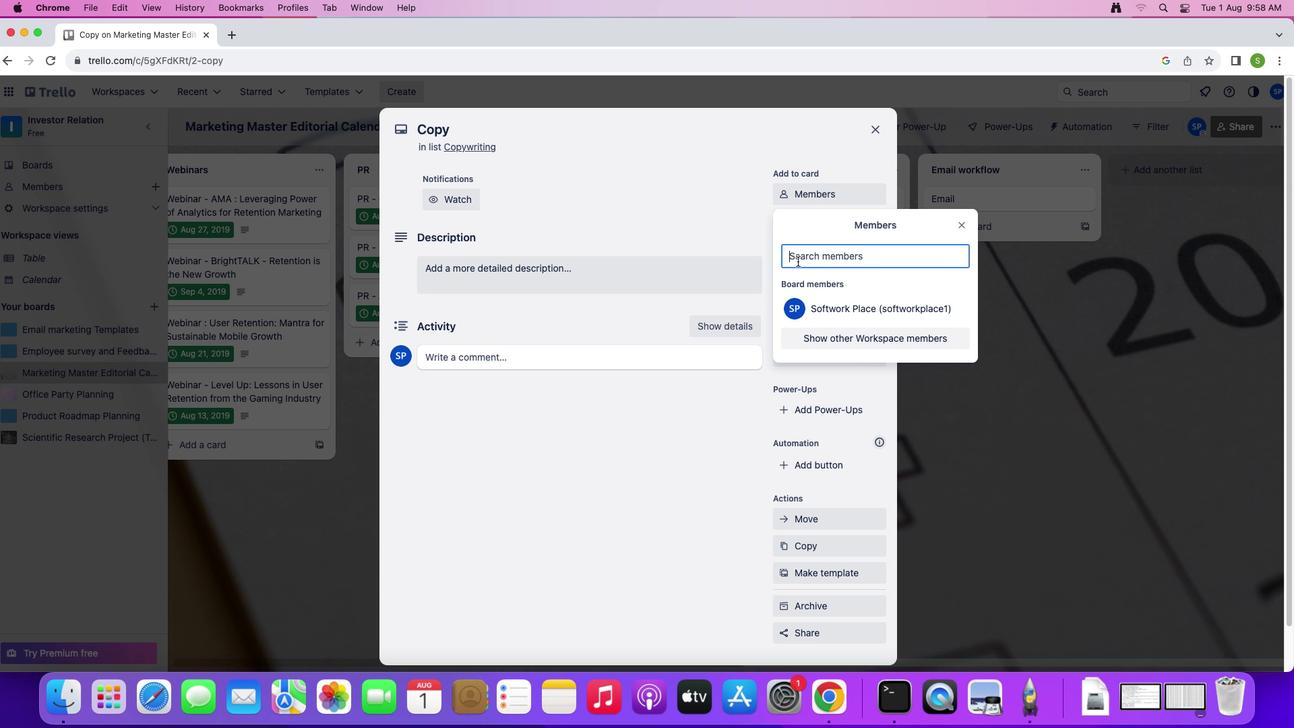 
Action: Key pressed 's'
Screenshot: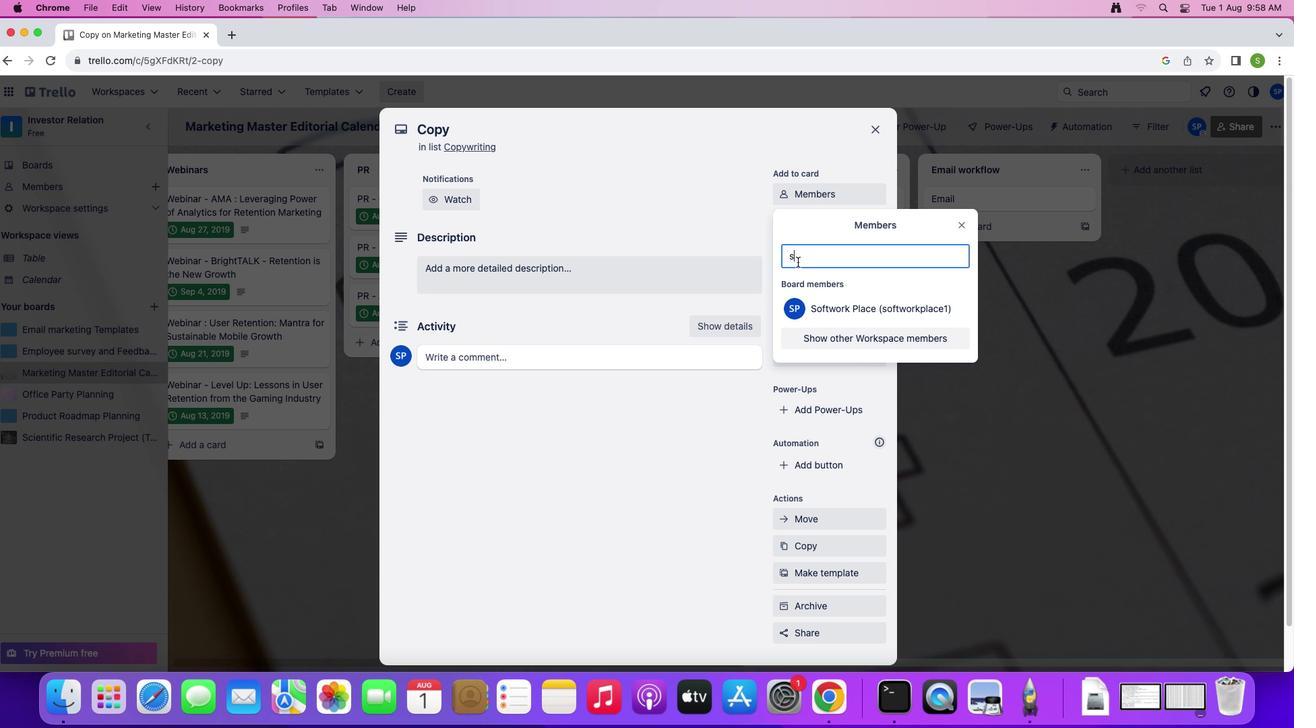 
Action: Mouse moved to (797, 261)
Screenshot: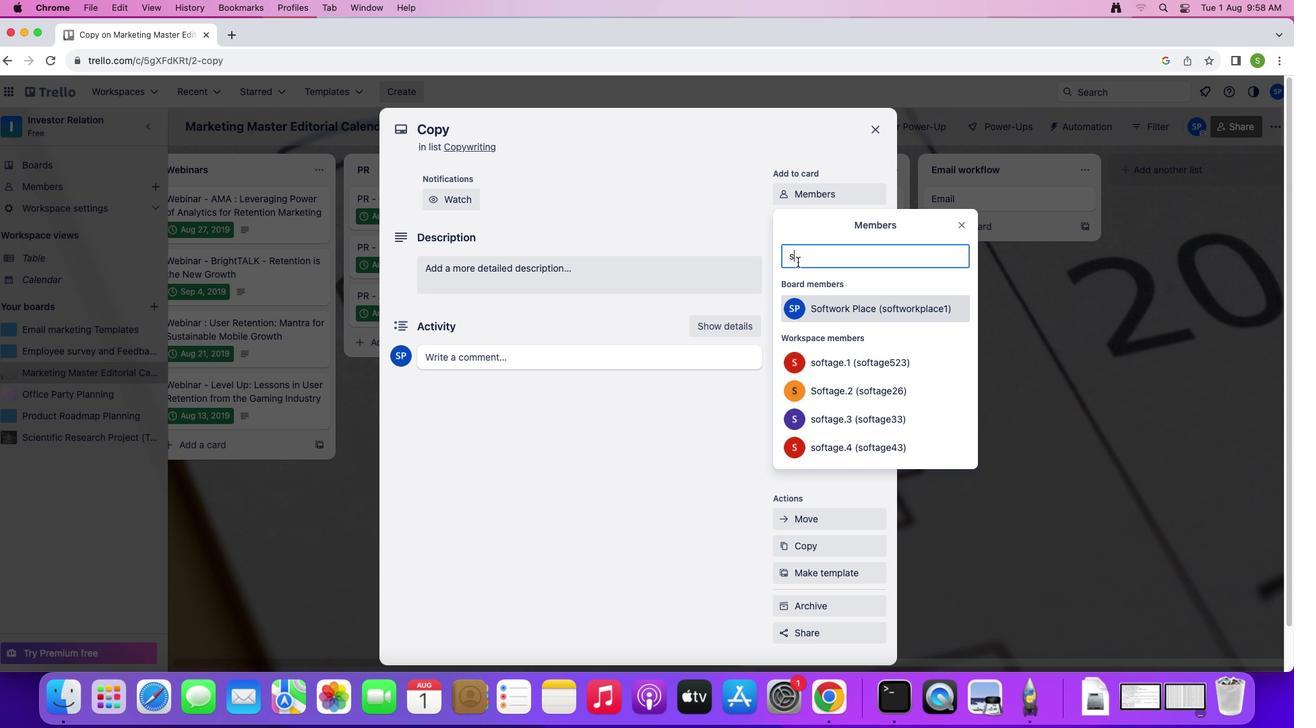 
Action: Key pressed 'o''f''t''a''g''e''.''2'Key.shift'@''s''o''f''t''a''g''e'
Screenshot: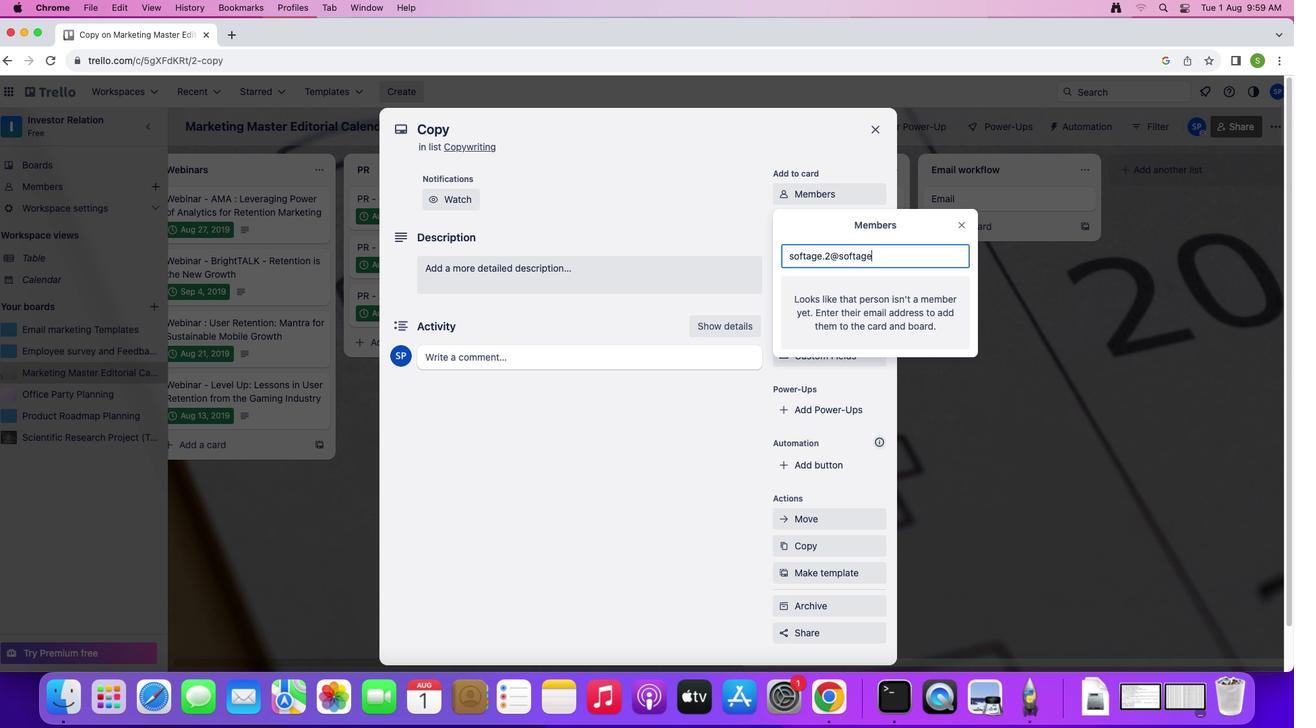 
Action: Mouse moved to (797, 261)
Screenshot: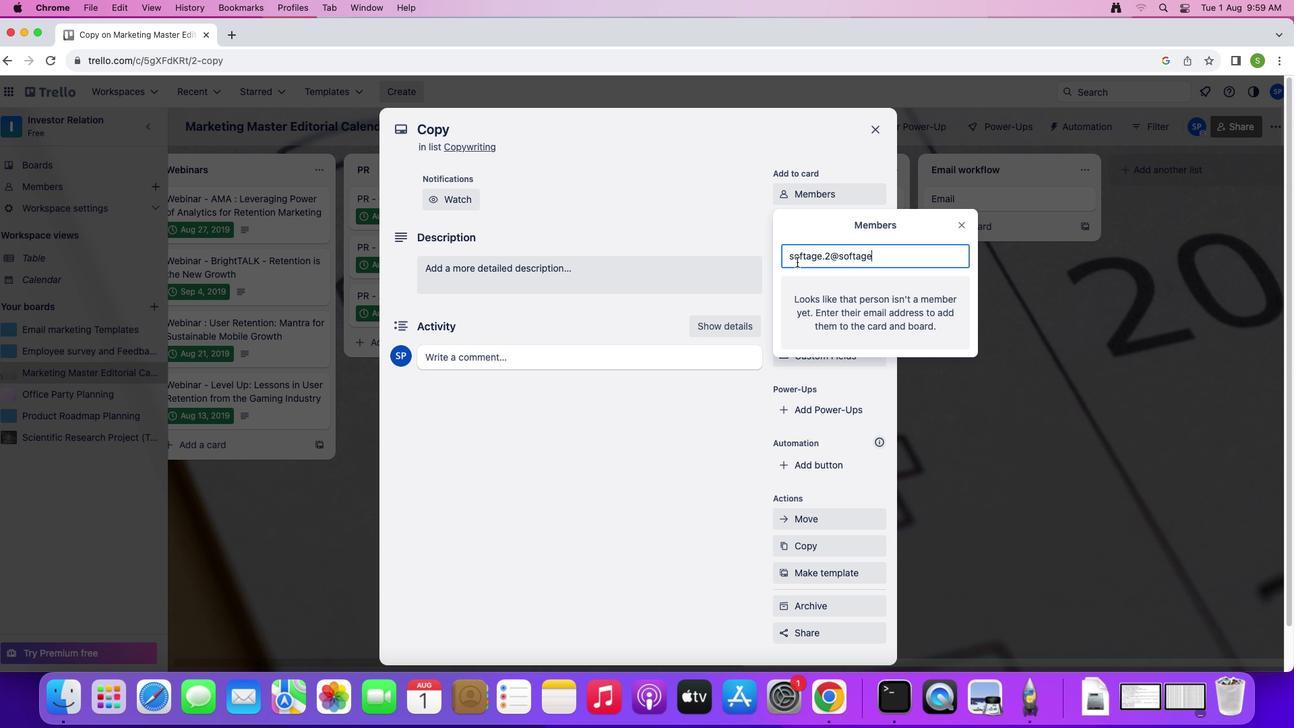 
Action: Key pressed '.''n''e''t'
Screenshot: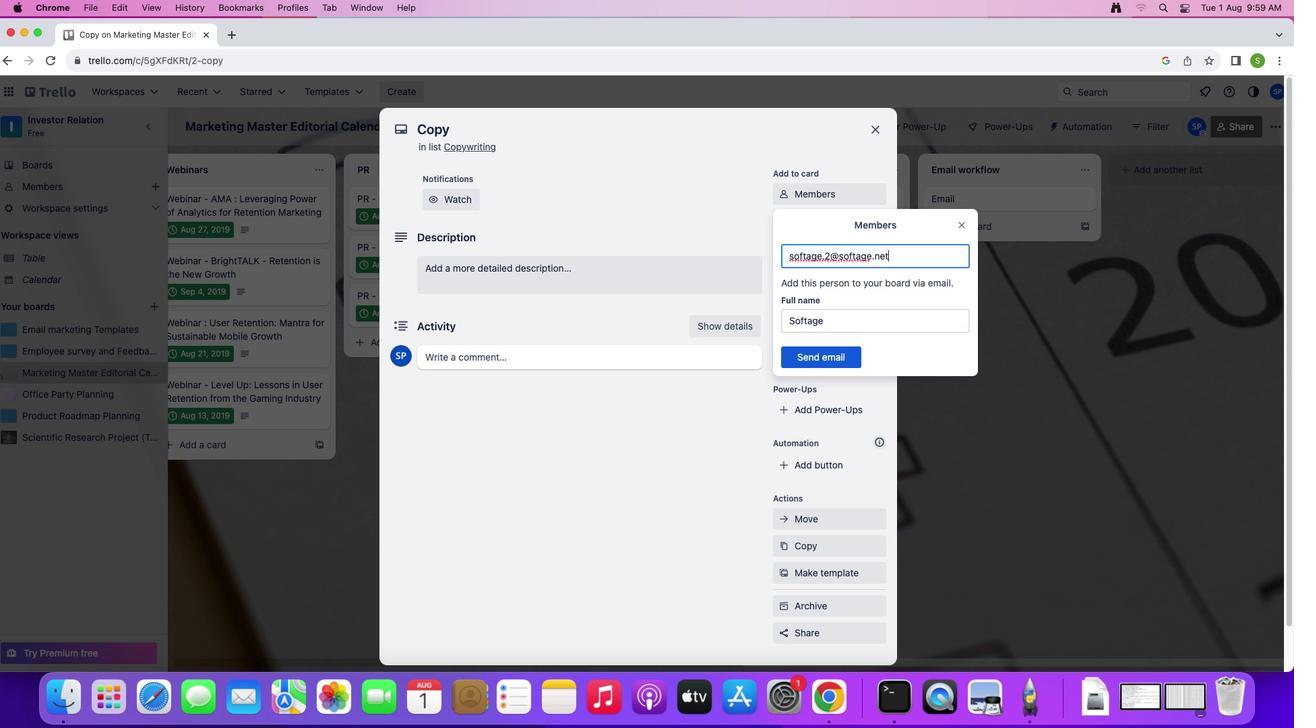 
Action: Mouse moved to (832, 362)
Screenshot: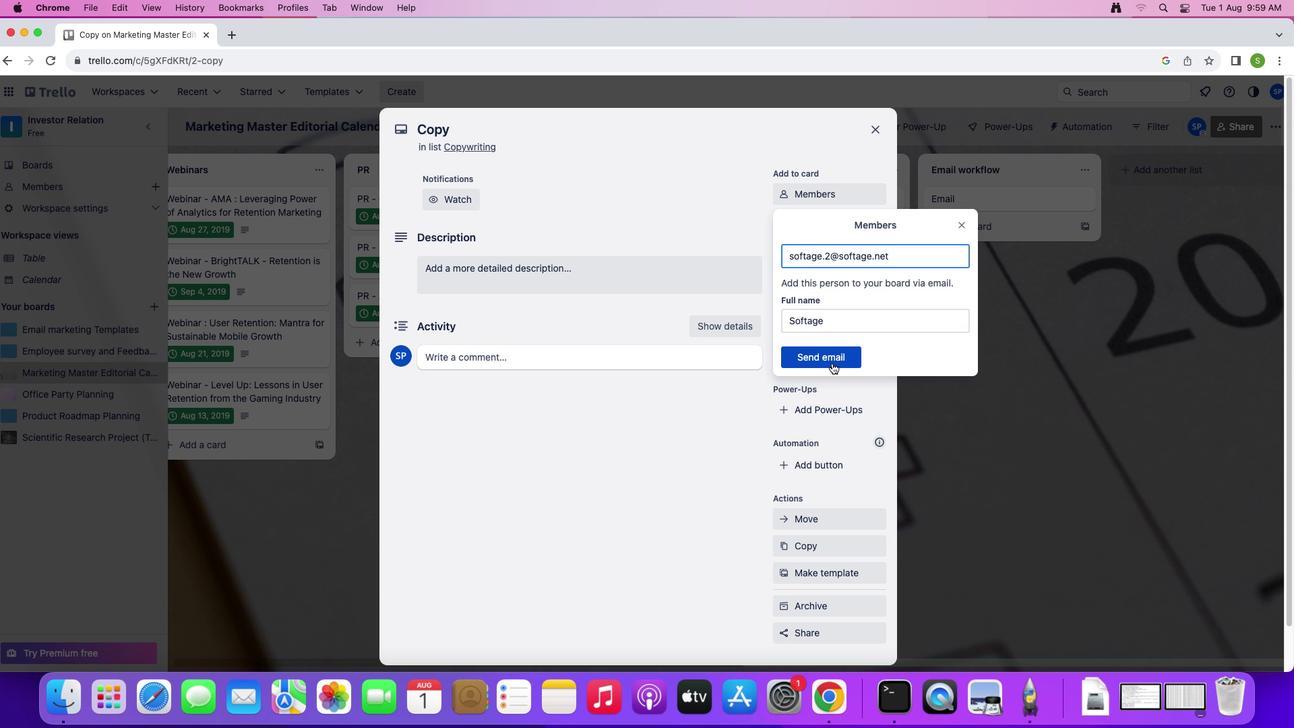 
Action: Mouse pressed left at (832, 362)
Screenshot: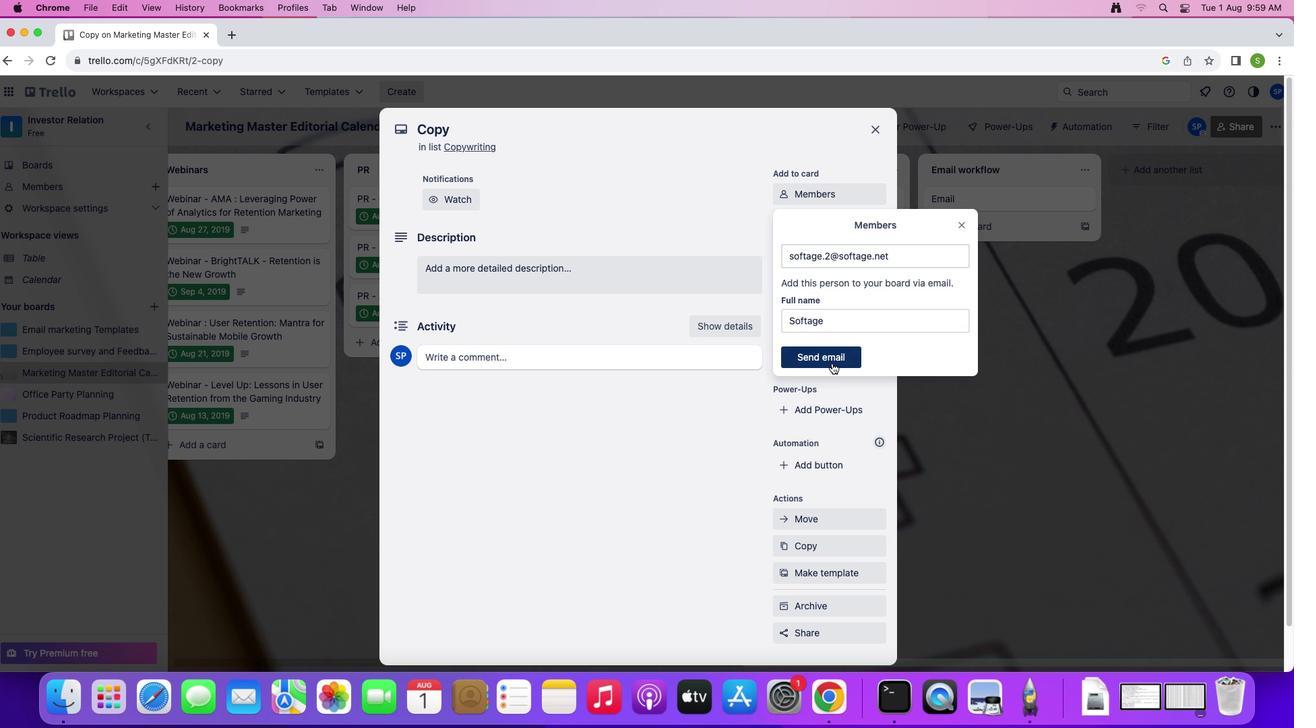 
Action: Mouse moved to (822, 269)
Screenshot: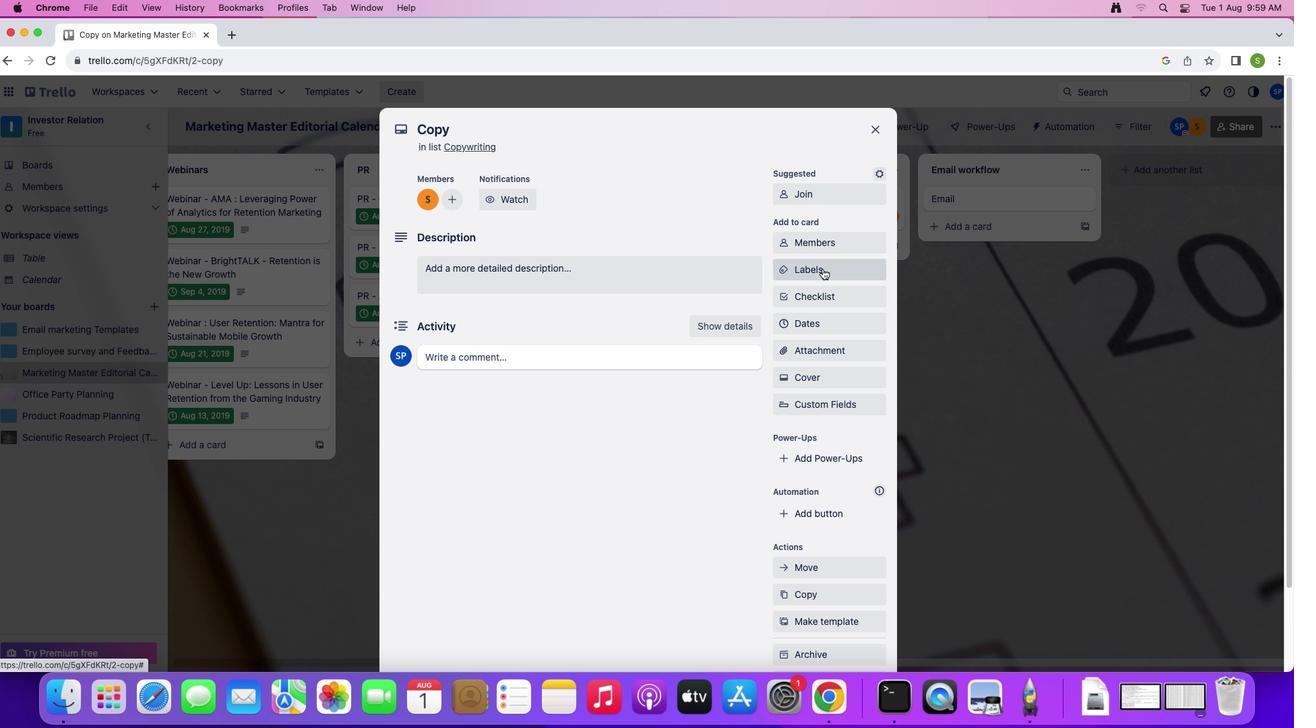 
Action: Mouse pressed left at (822, 269)
Screenshot: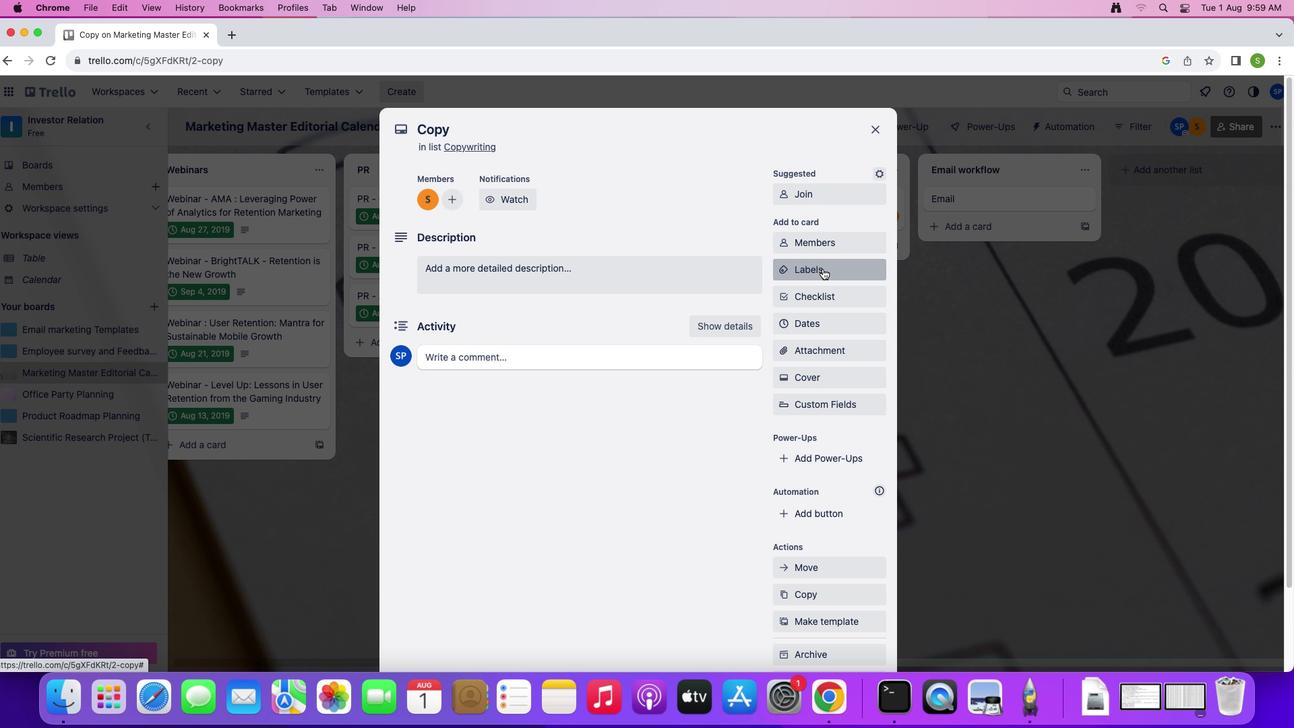 
Action: Mouse moved to (836, 522)
Screenshot: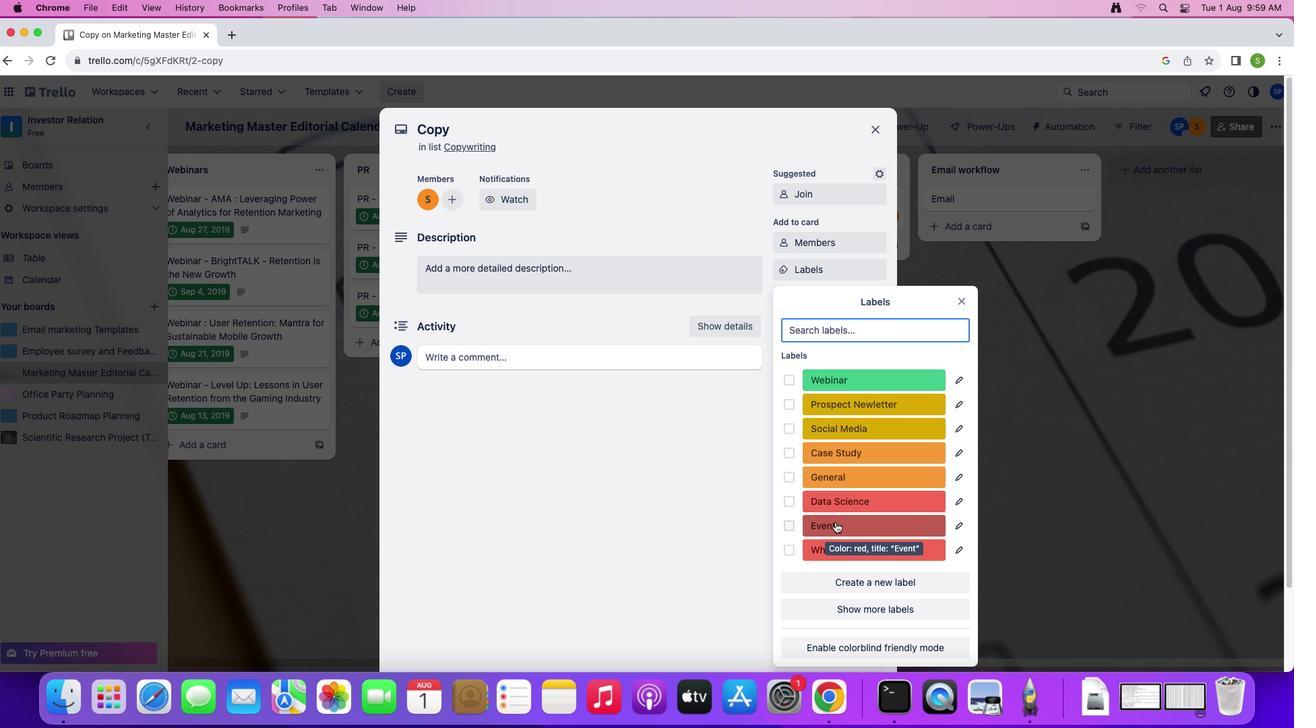 
Action: Mouse pressed left at (836, 522)
Screenshot: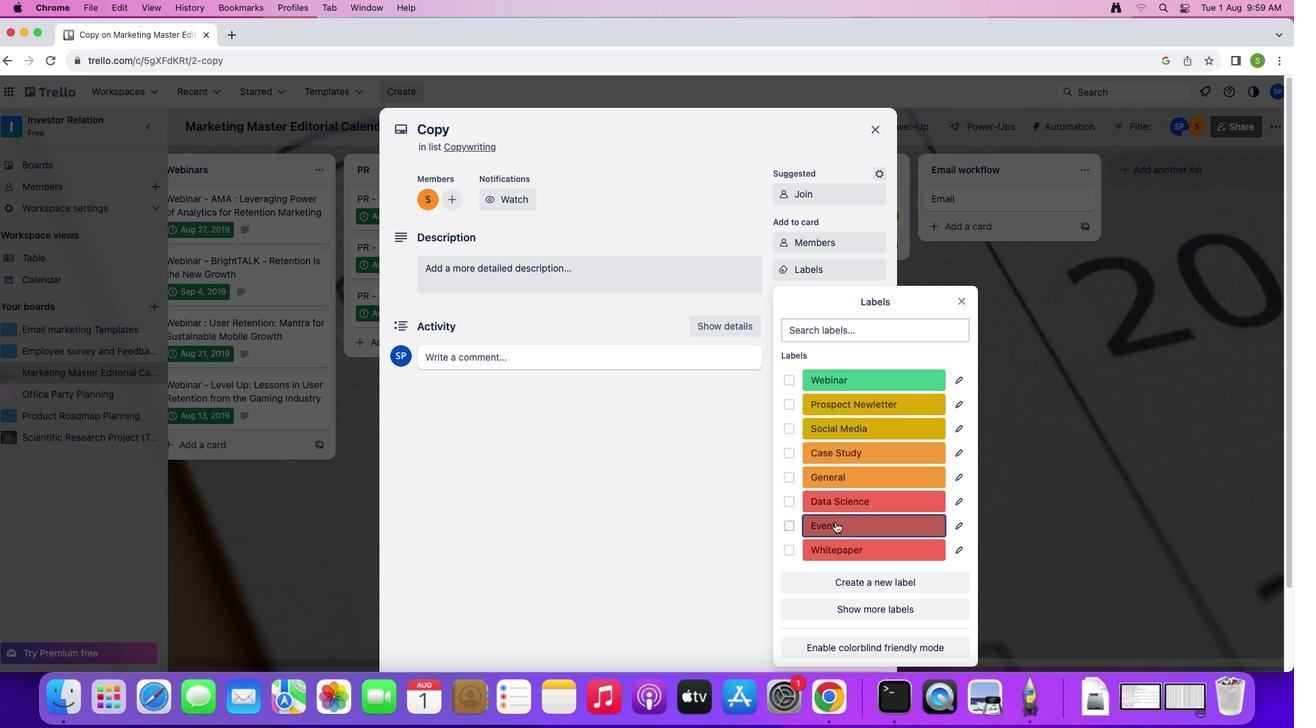 
Action: Mouse moved to (969, 308)
Screenshot: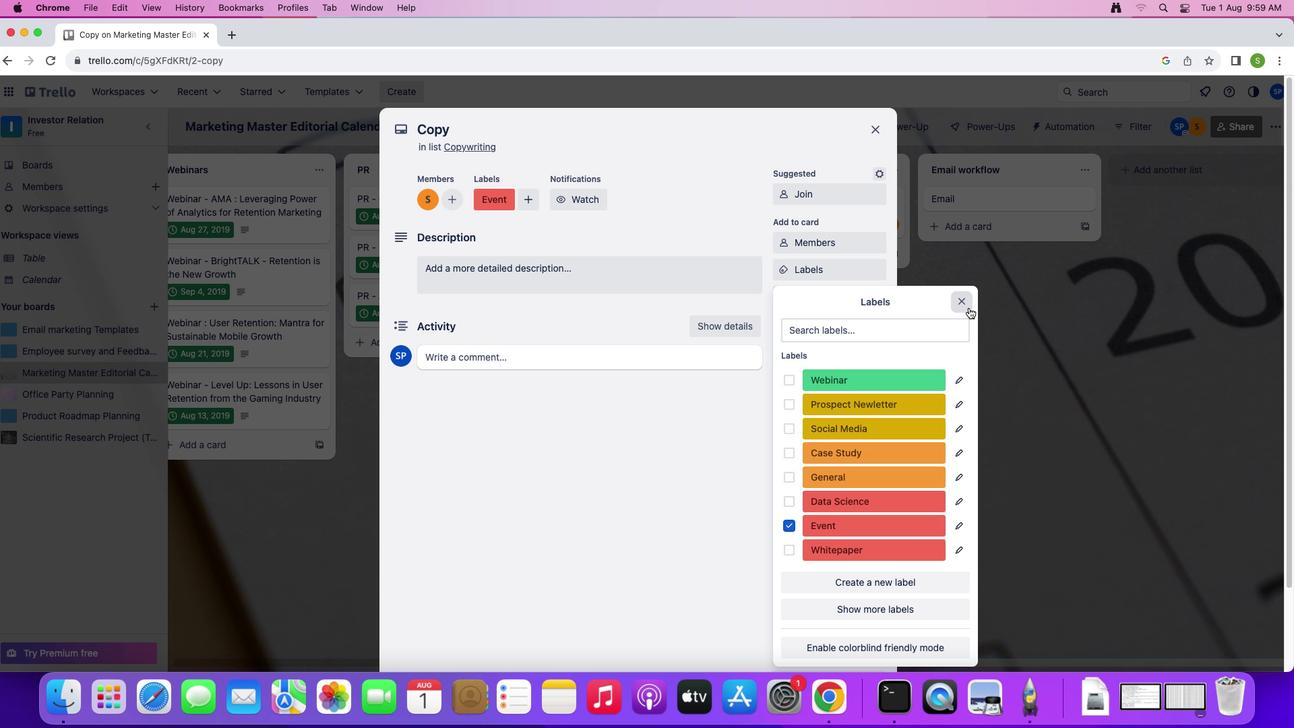 
Action: Mouse pressed left at (969, 308)
Screenshot: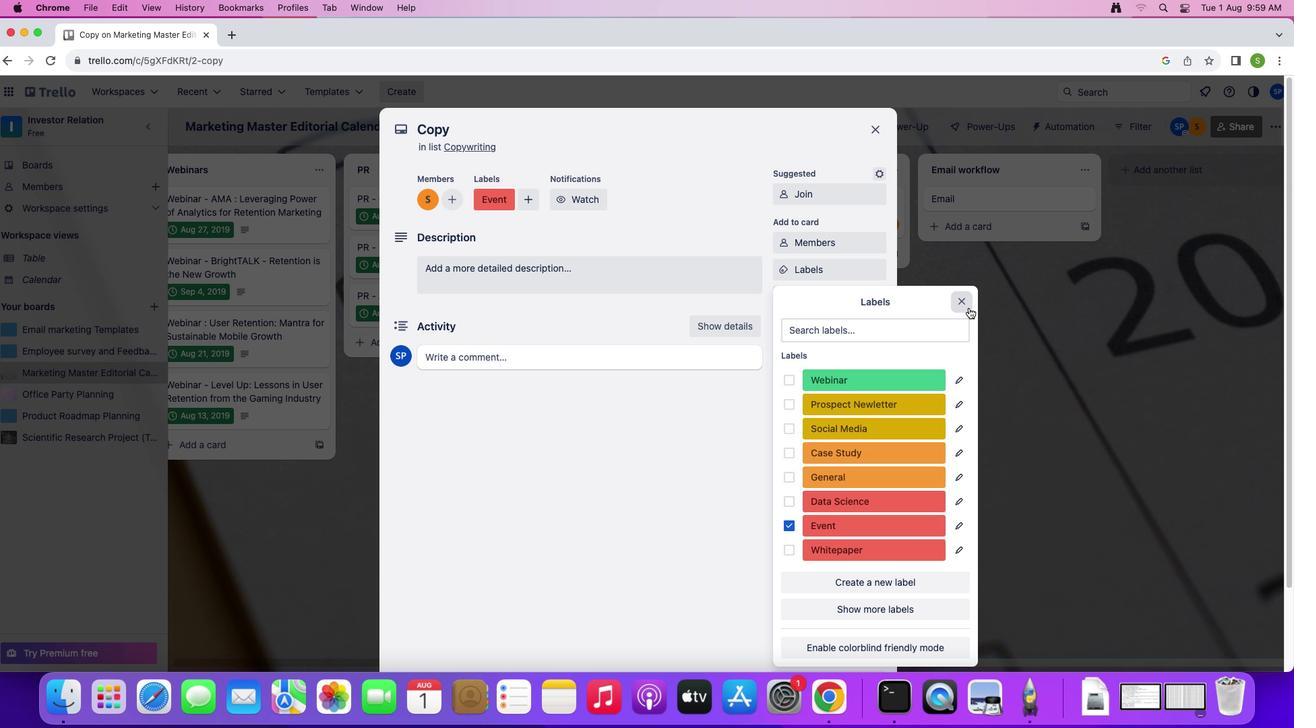
Action: Mouse moved to (803, 292)
Screenshot: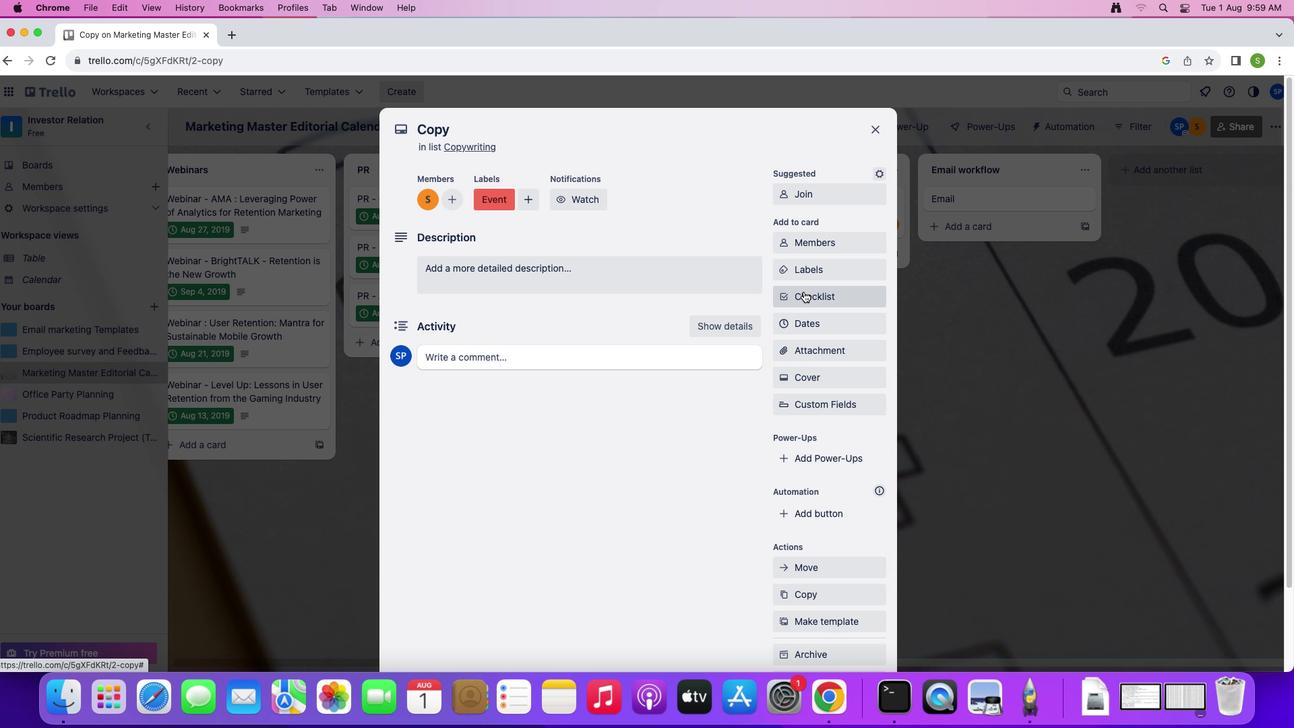 
Action: Mouse pressed left at (803, 292)
Screenshot: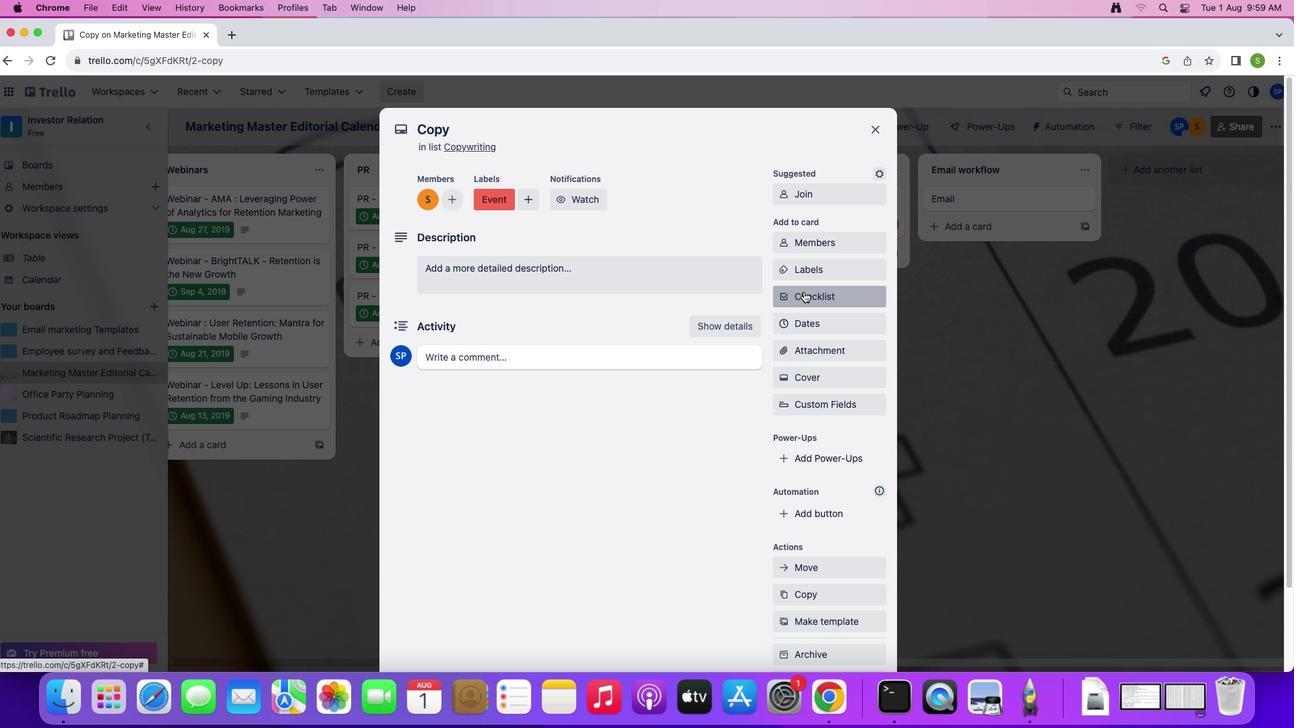 
Action: Mouse moved to (828, 435)
Screenshot: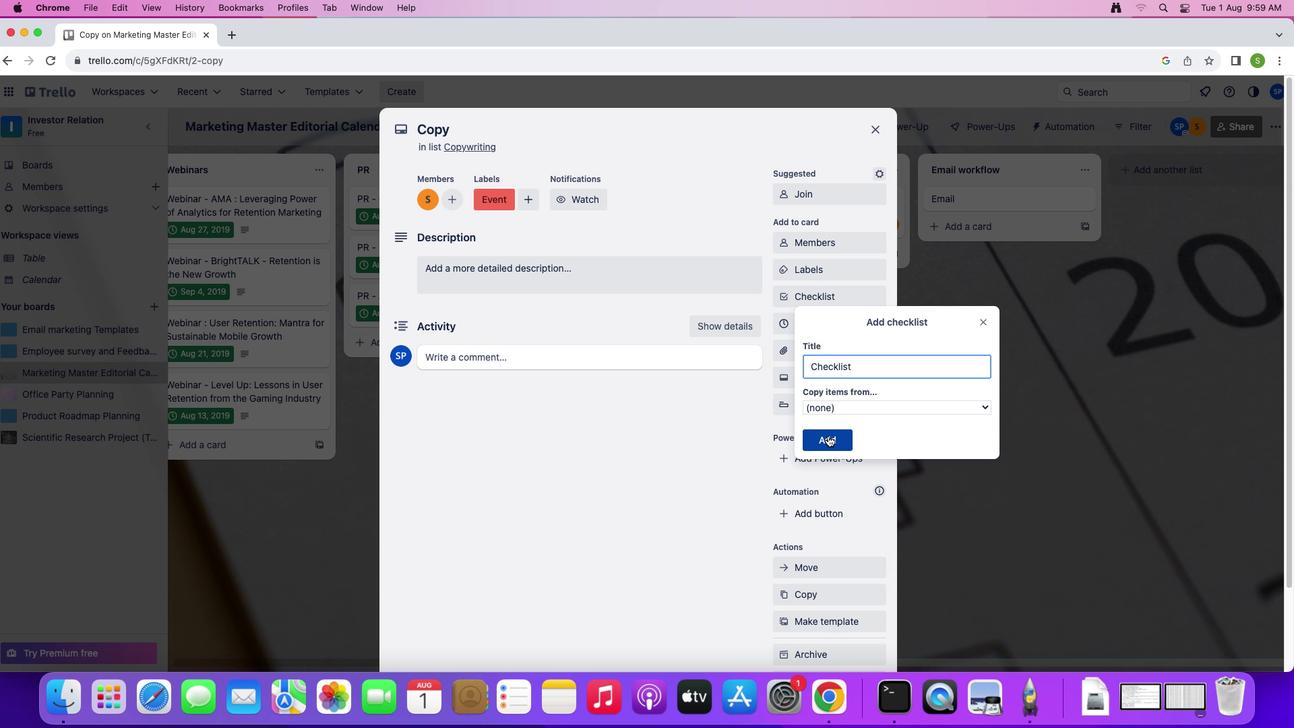 
Action: Mouse pressed left at (828, 435)
Screenshot: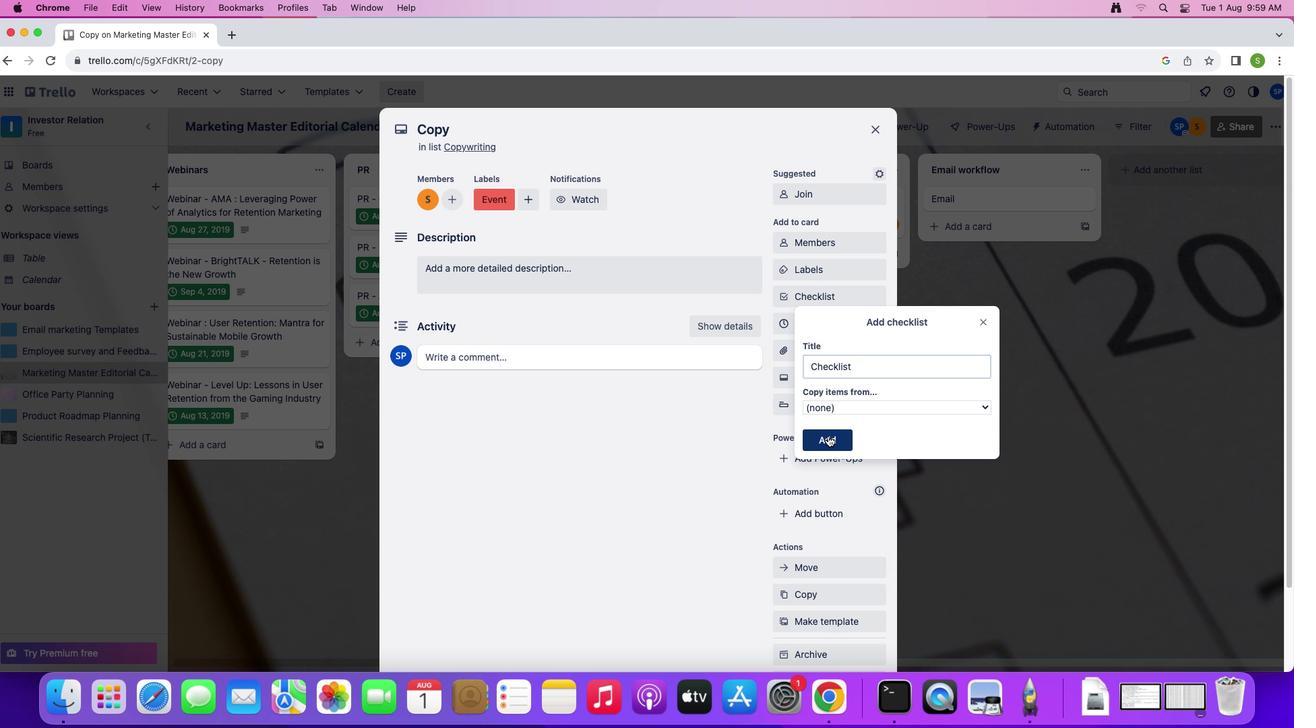 
Action: Mouse moved to (817, 326)
Screenshot: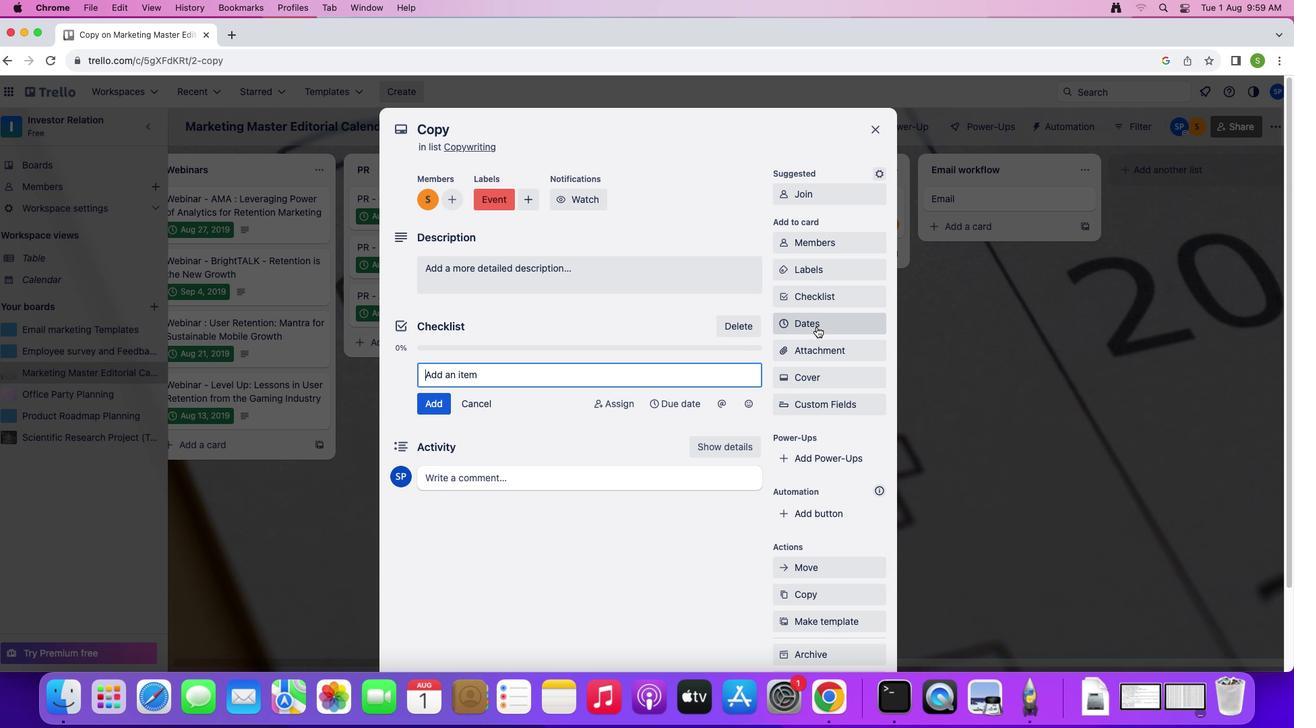 
Action: Mouse pressed left at (817, 326)
Screenshot: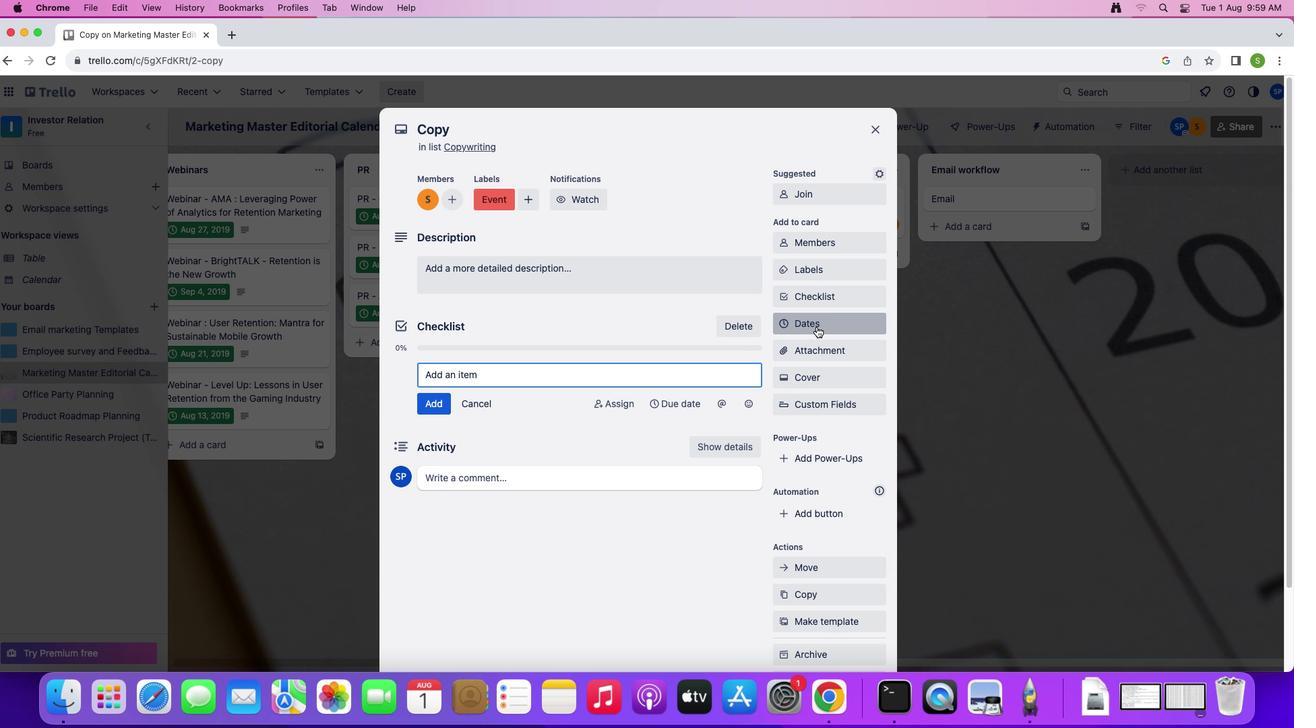 
Action: Mouse moved to (897, 302)
Screenshot: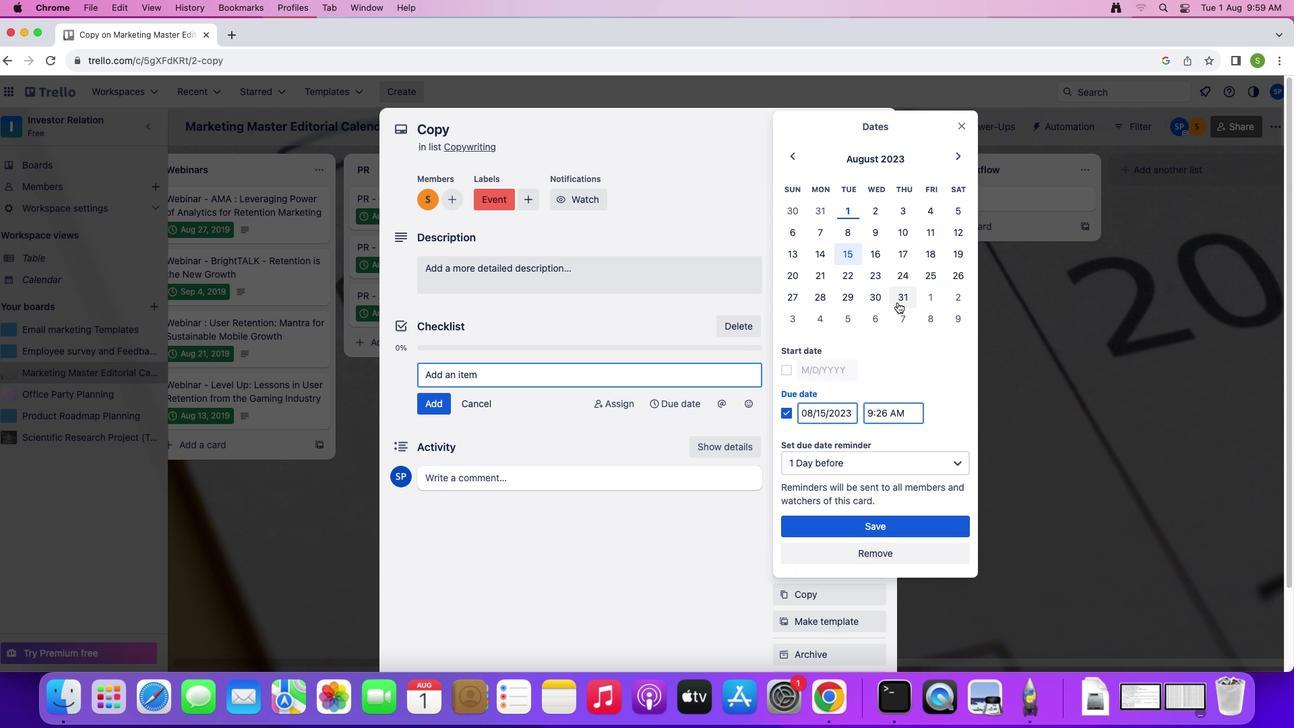 
Action: Mouse pressed left at (897, 302)
Screenshot: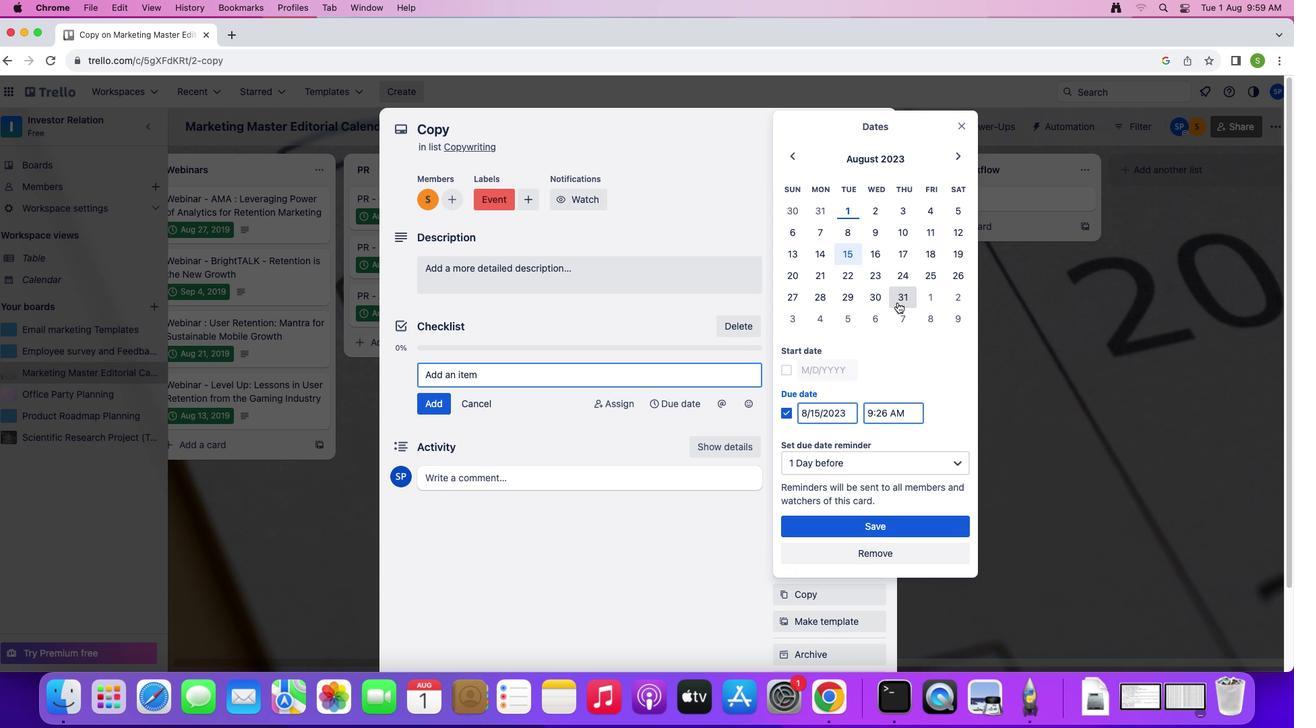 
Action: Mouse moved to (784, 368)
Screenshot: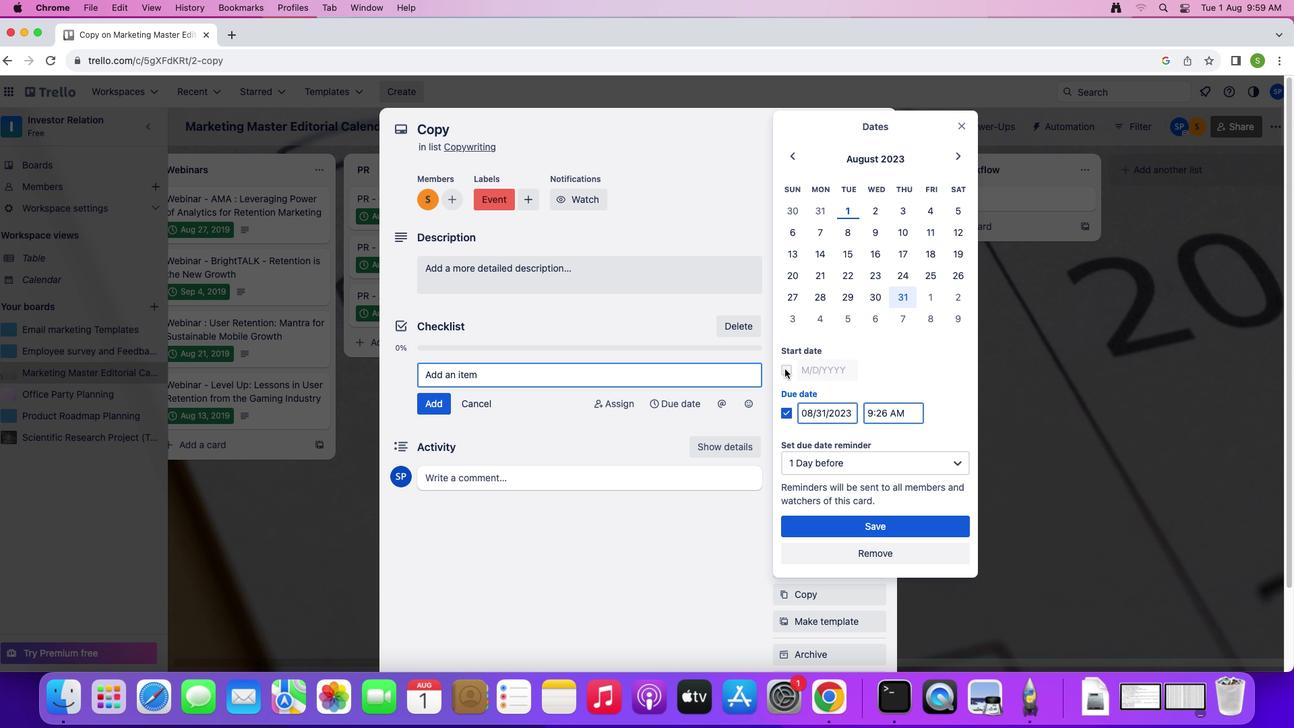 
Action: Mouse pressed left at (784, 368)
Screenshot: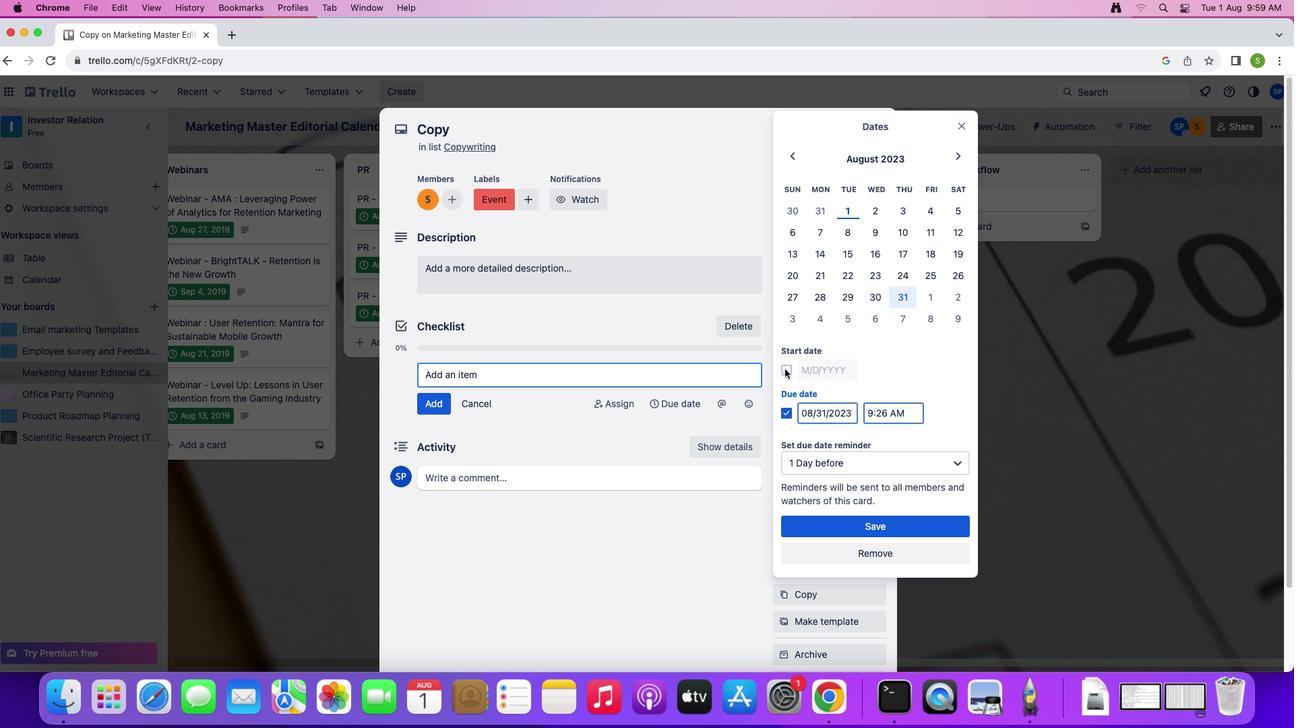 
Action: Mouse moved to (882, 517)
Screenshot: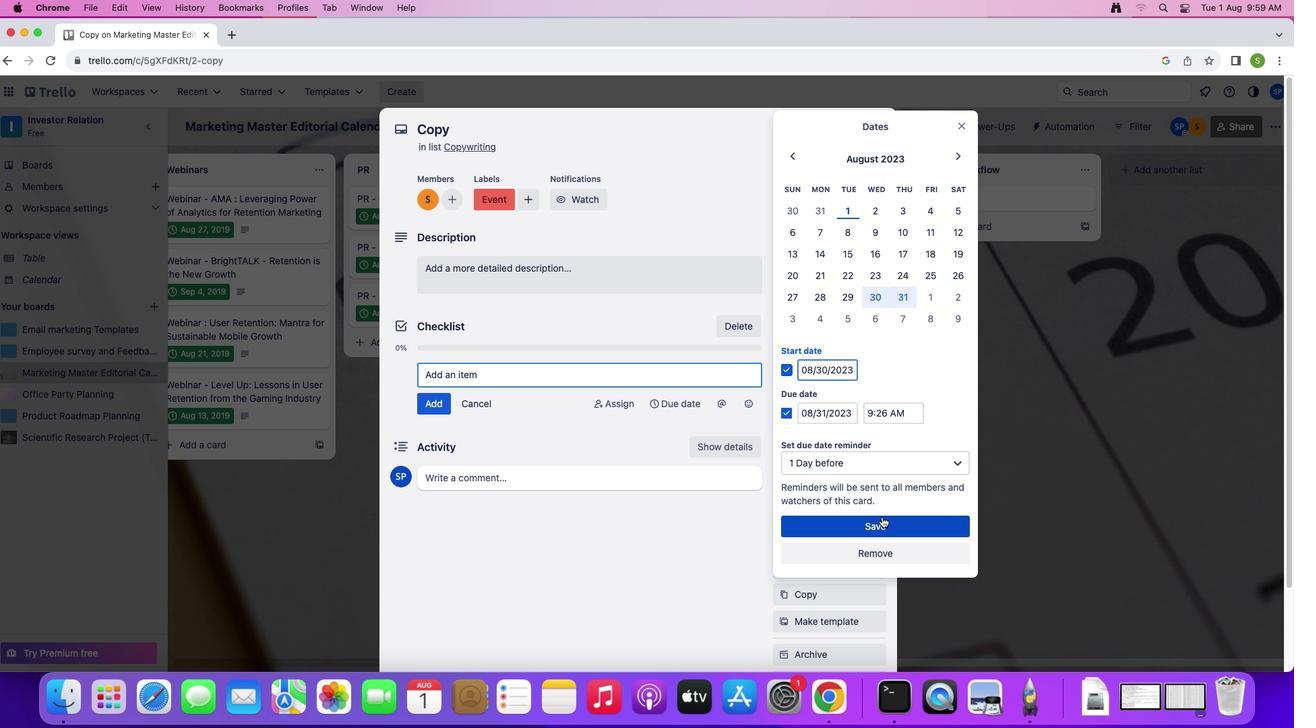 
Action: Mouse pressed left at (882, 517)
Screenshot: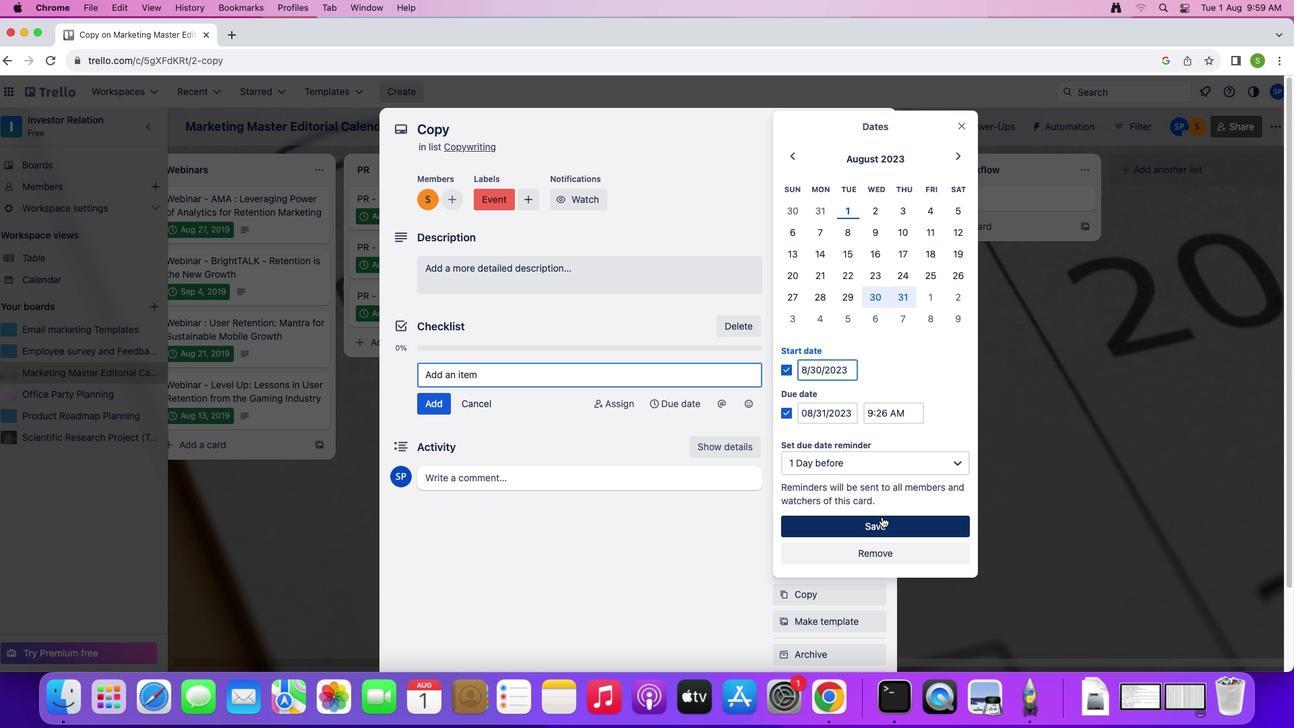 
Action: Mouse moved to (825, 378)
Screenshot: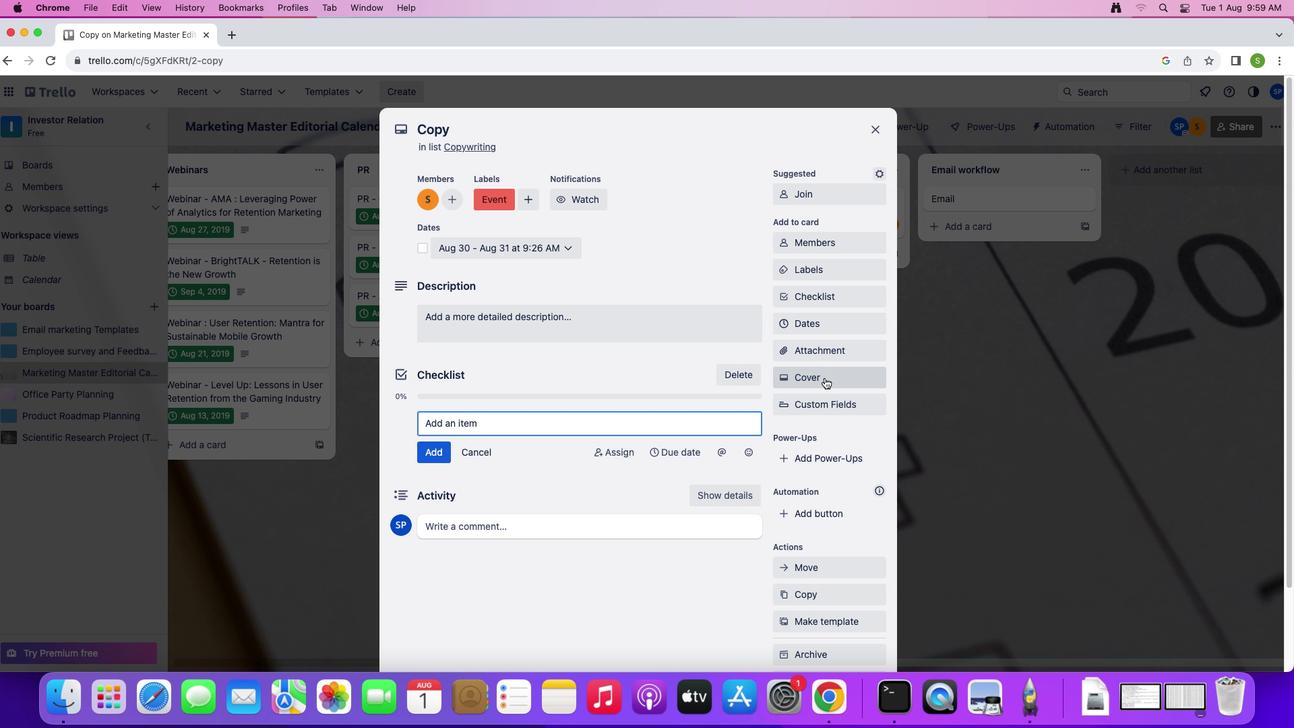 
Action: Mouse pressed left at (825, 378)
Screenshot: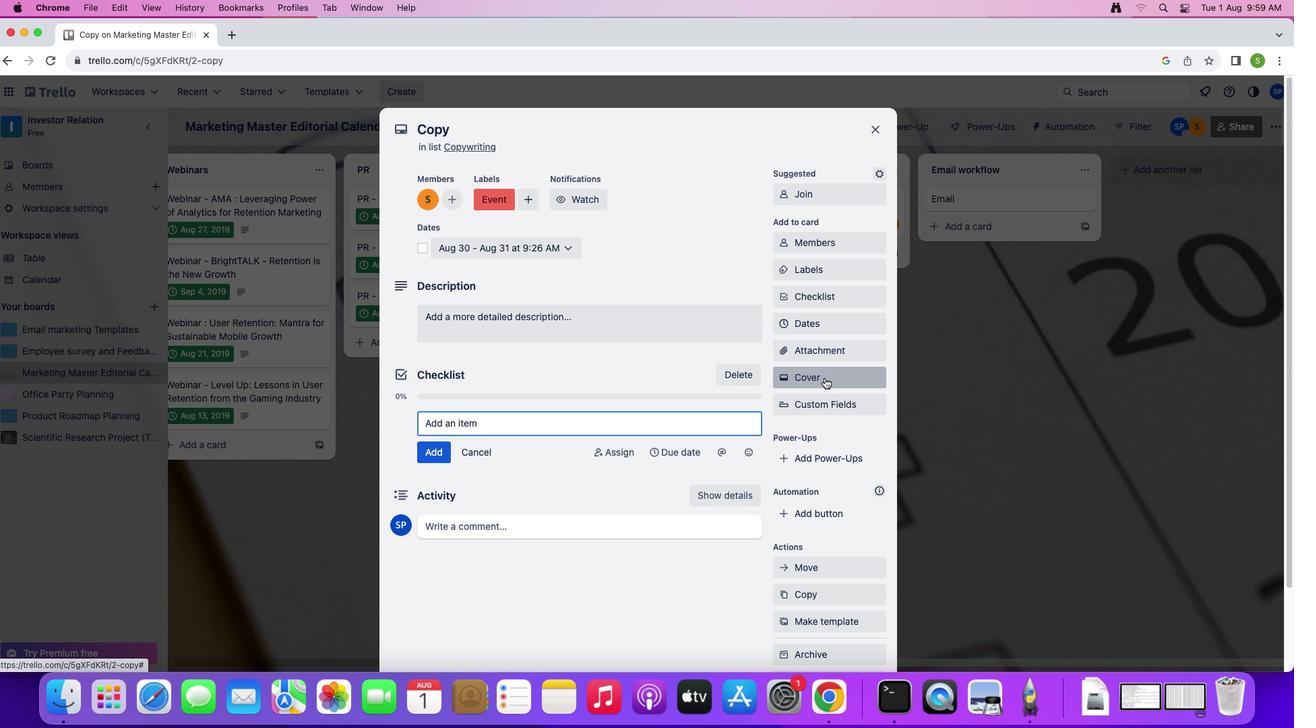 
Action: Mouse moved to (840, 424)
Screenshot: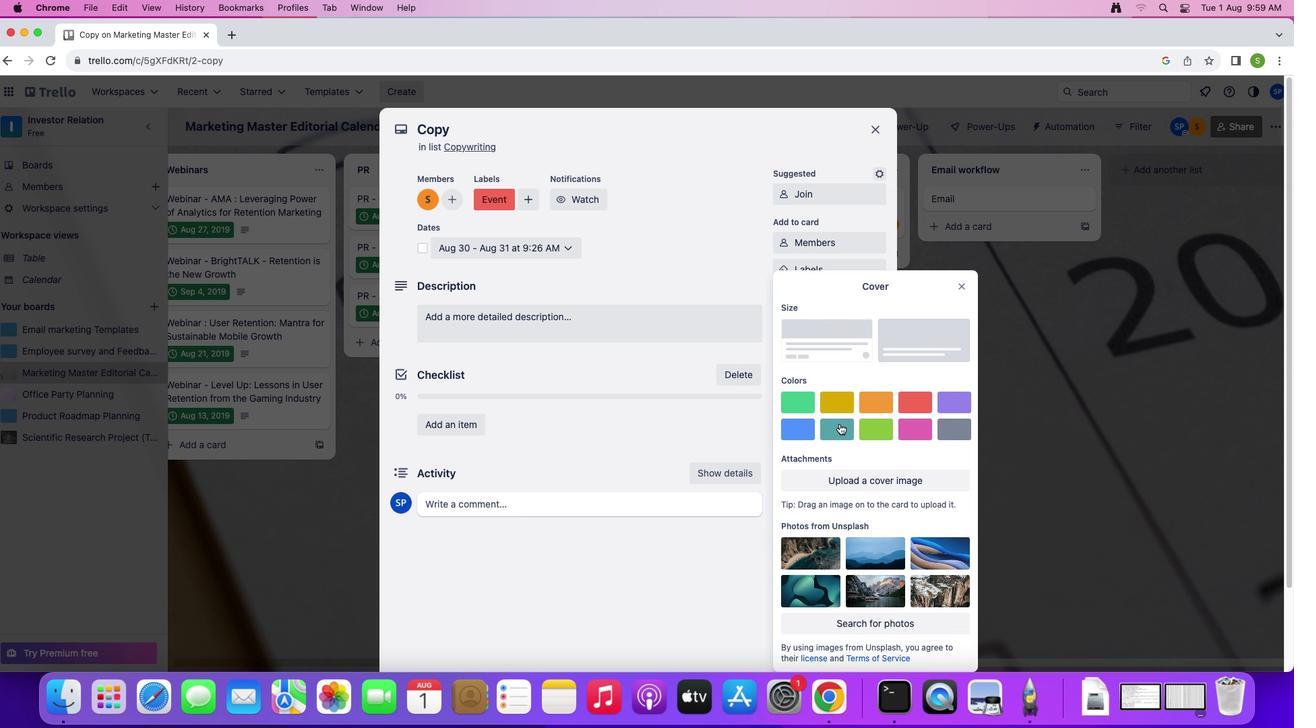 
Action: Mouse pressed left at (840, 424)
Screenshot: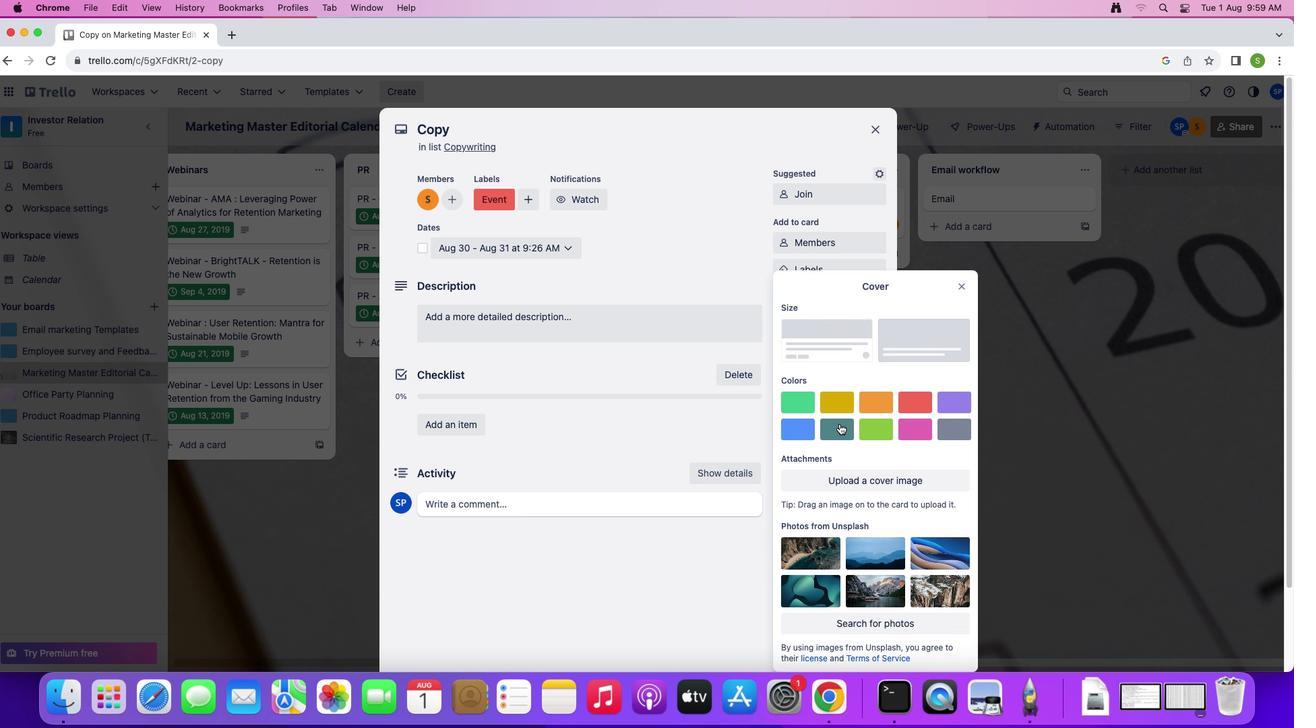 
Action: Mouse moved to (963, 254)
Screenshot: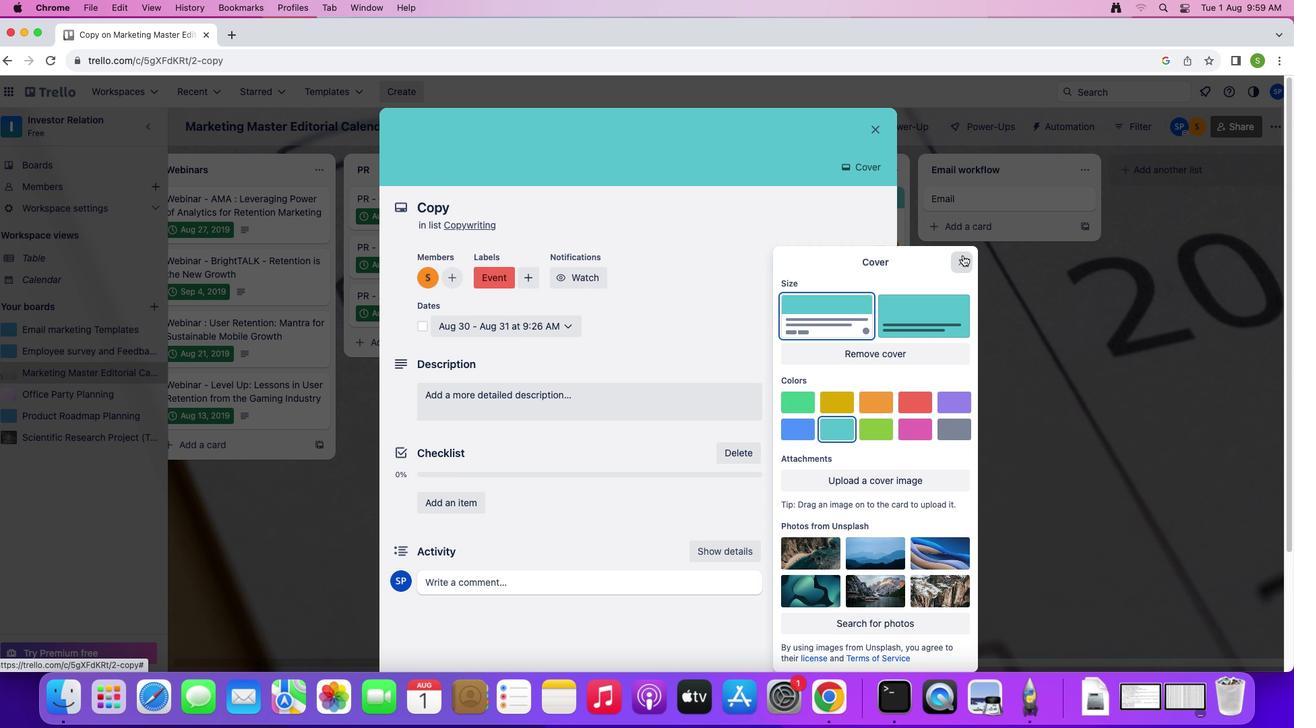 
Action: Mouse pressed left at (963, 254)
Screenshot: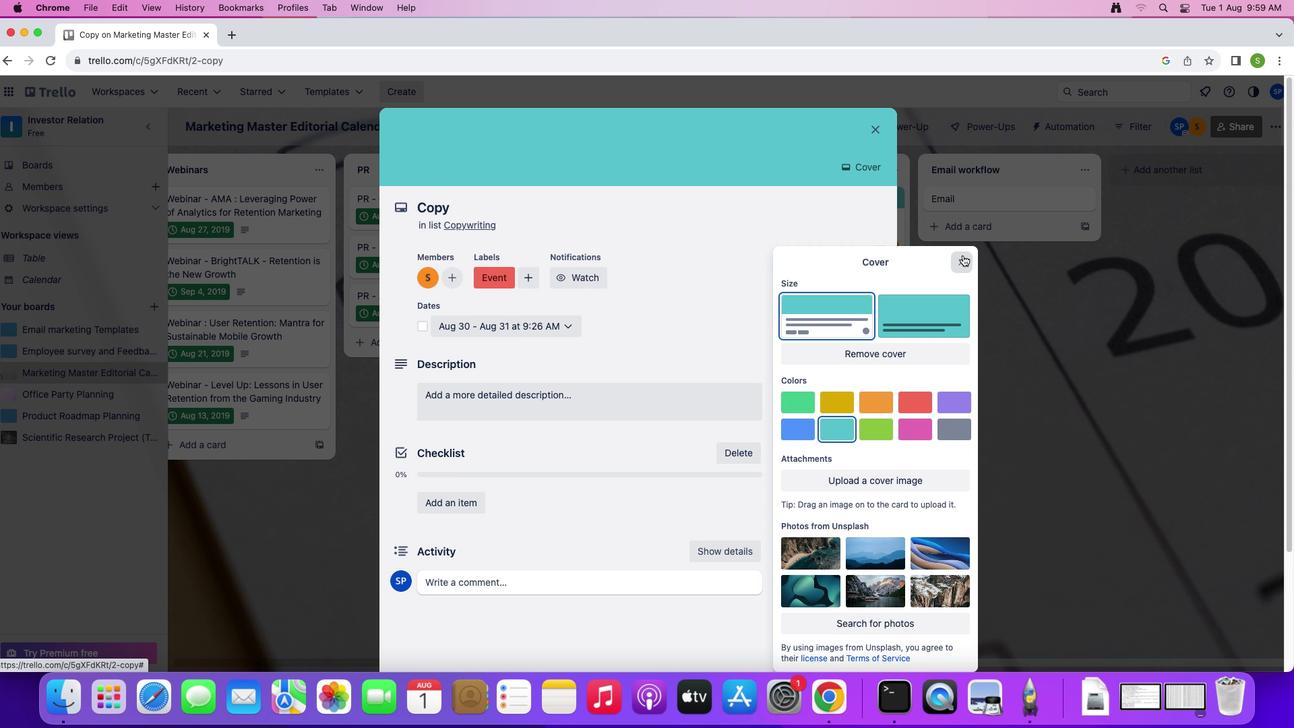 
Action: Mouse moved to (529, 404)
Screenshot: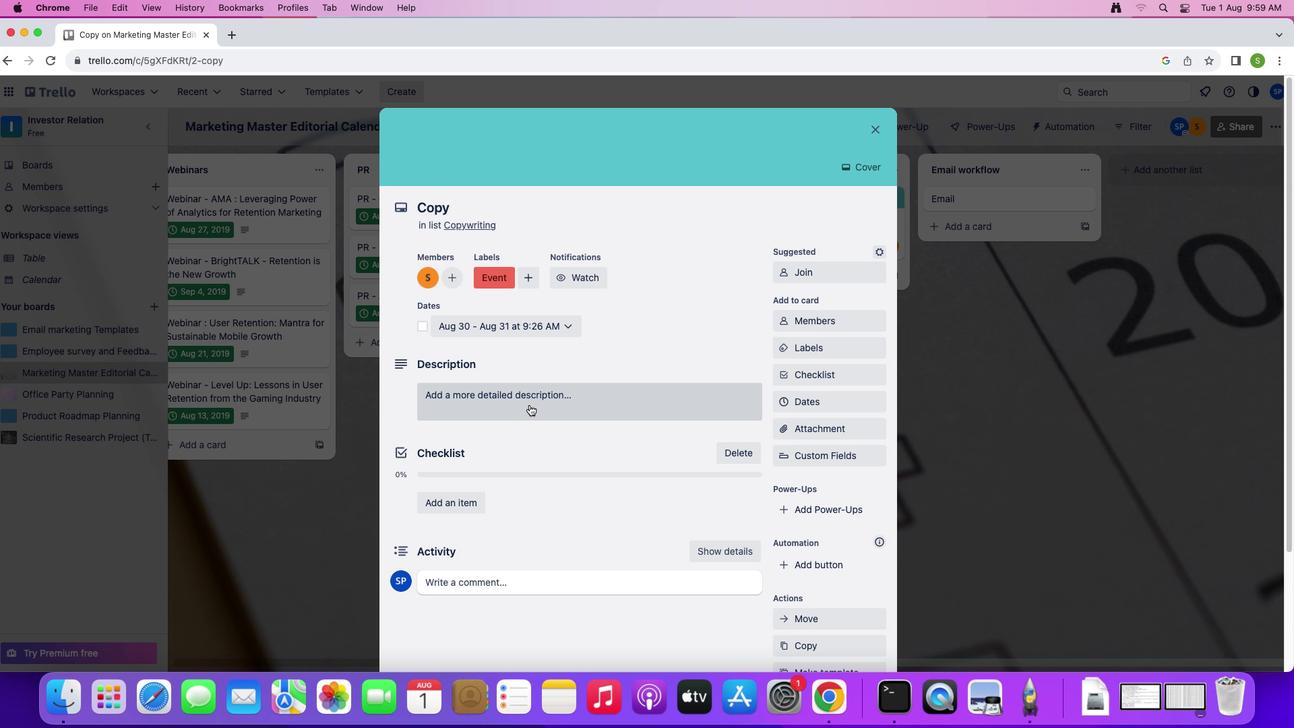 
Action: Mouse pressed left at (529, 404)
Screenshot: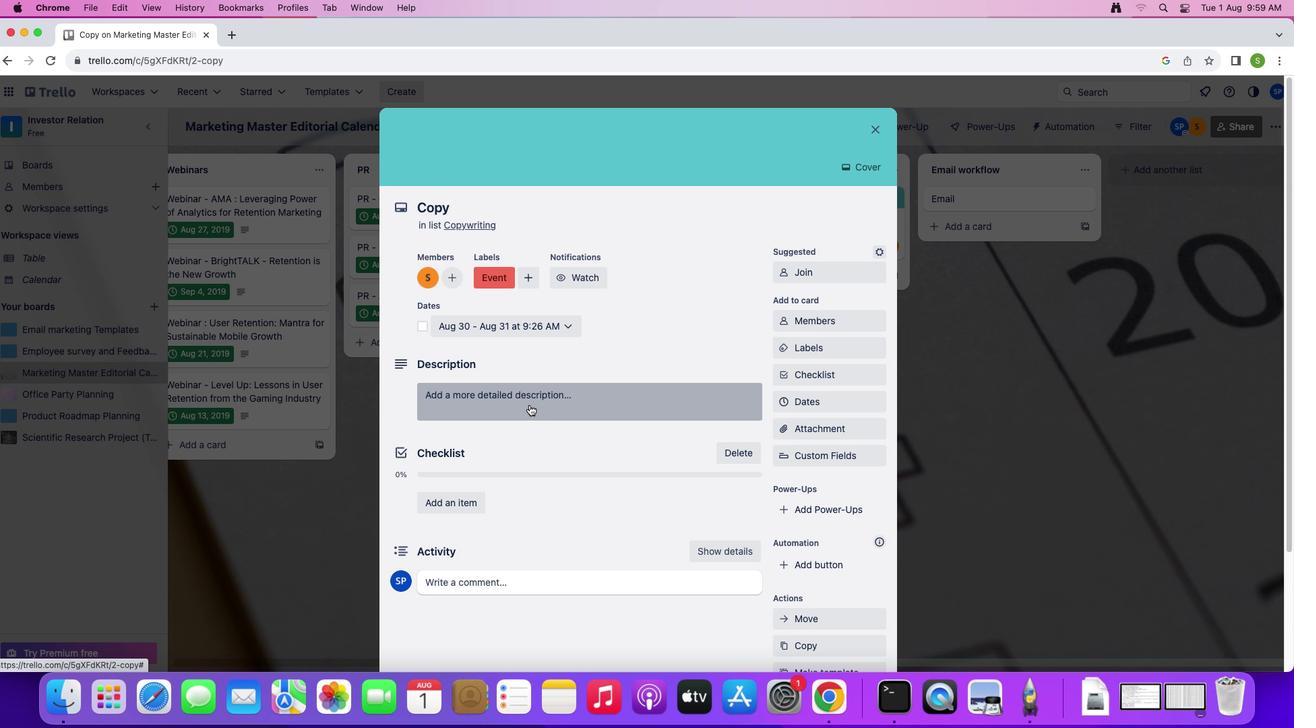 
Action: Mouse moved to (423, 321)
Screenshot: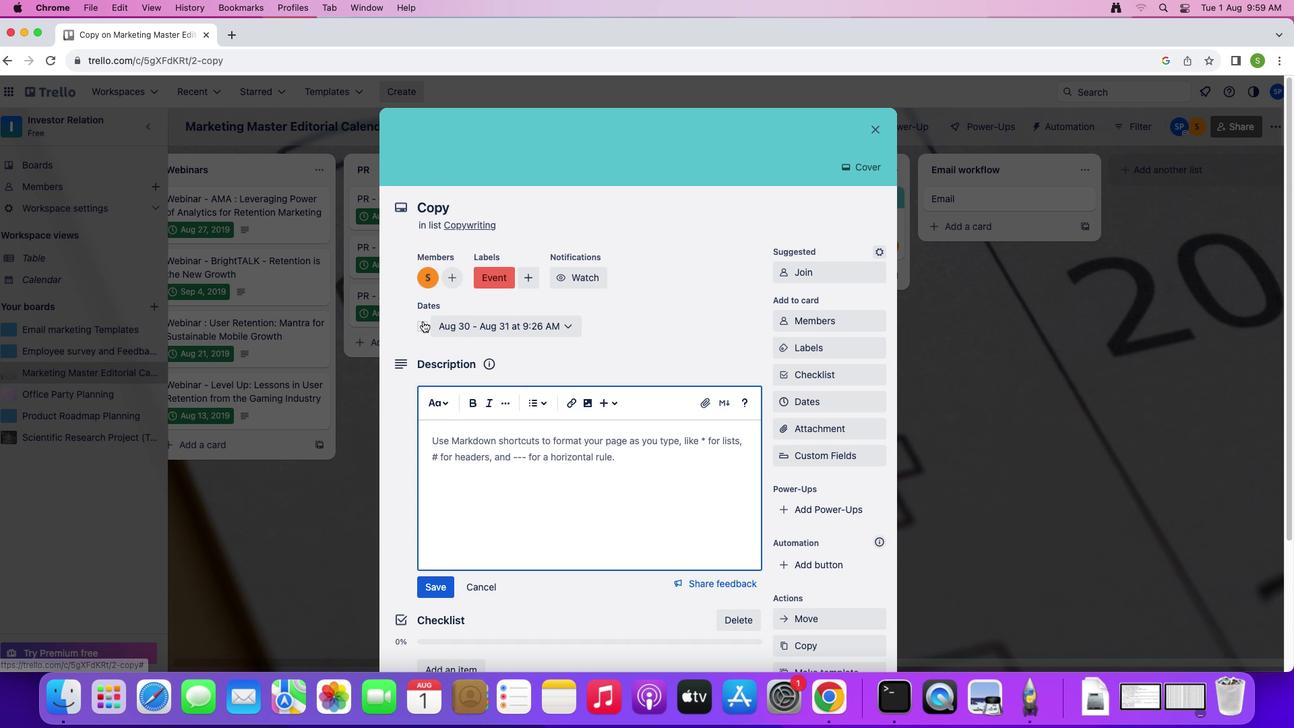 
Action: Mouse pressed left at (423, 321)
Screenshot: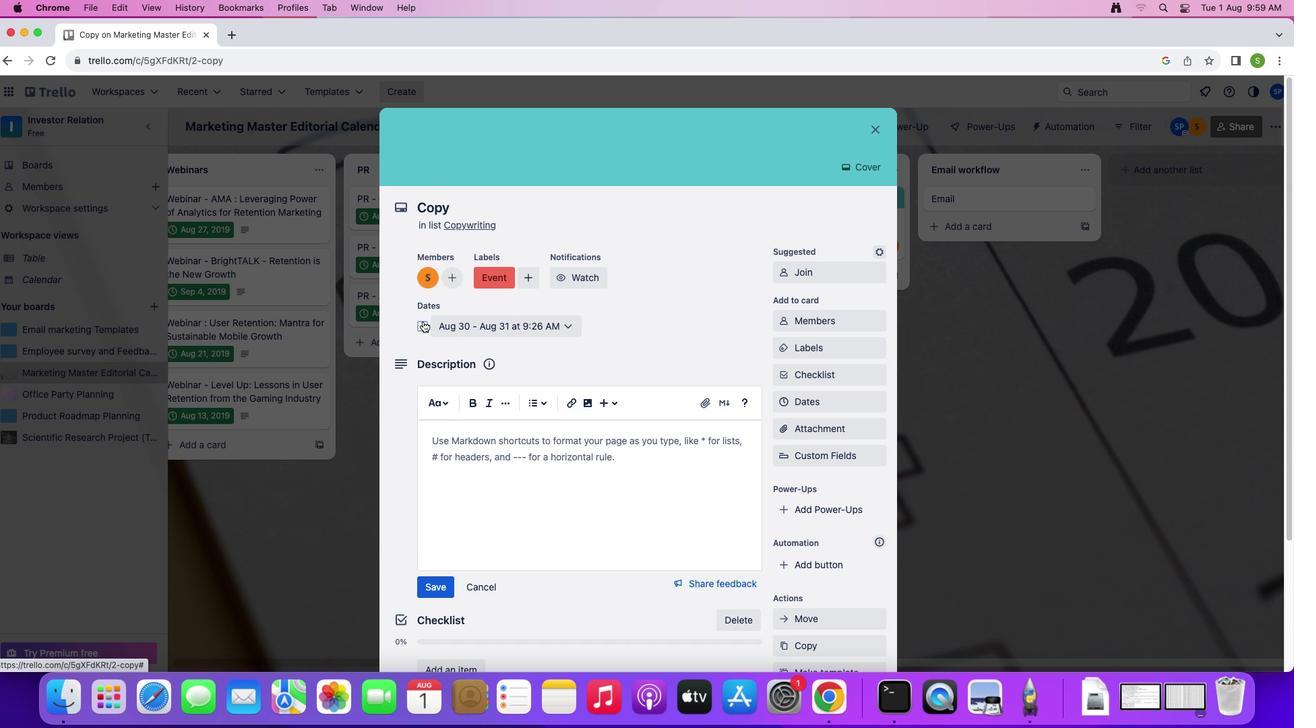 
Action: Mouse moved to (571, 402)
Screenshot: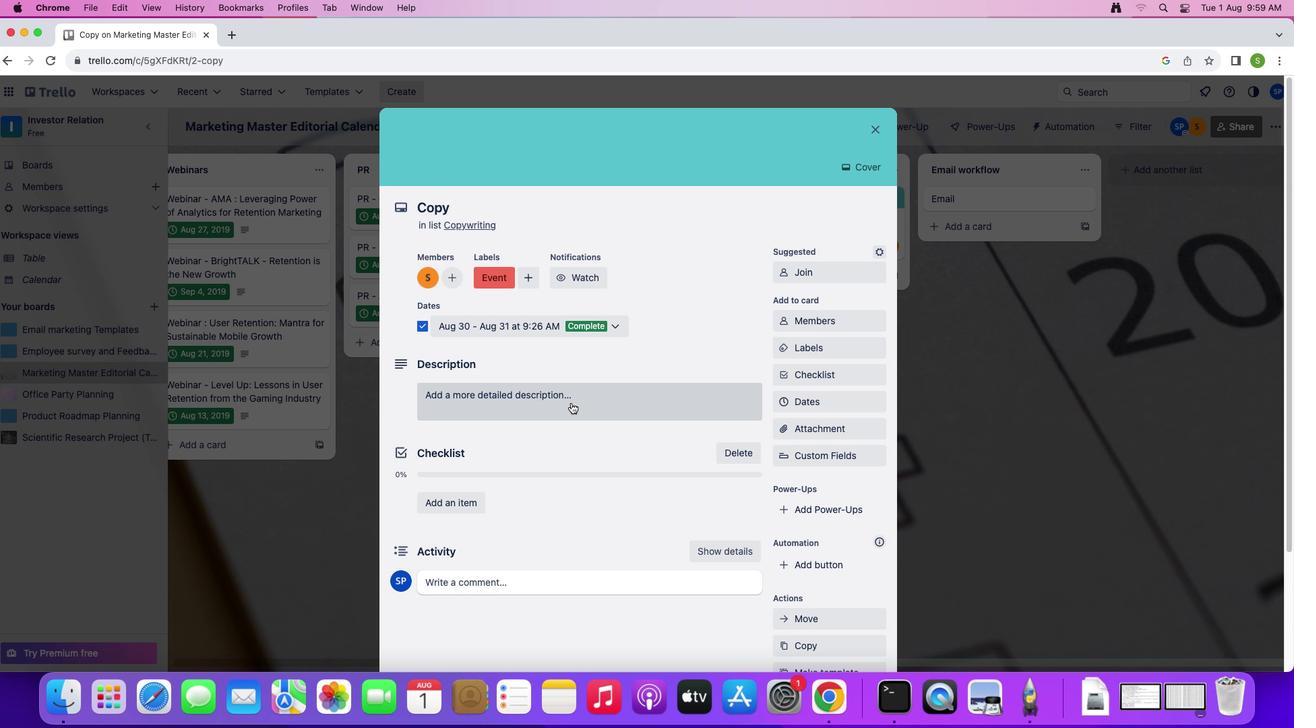 
Action: Mouse pressed left at (571, 402)
Screenshot: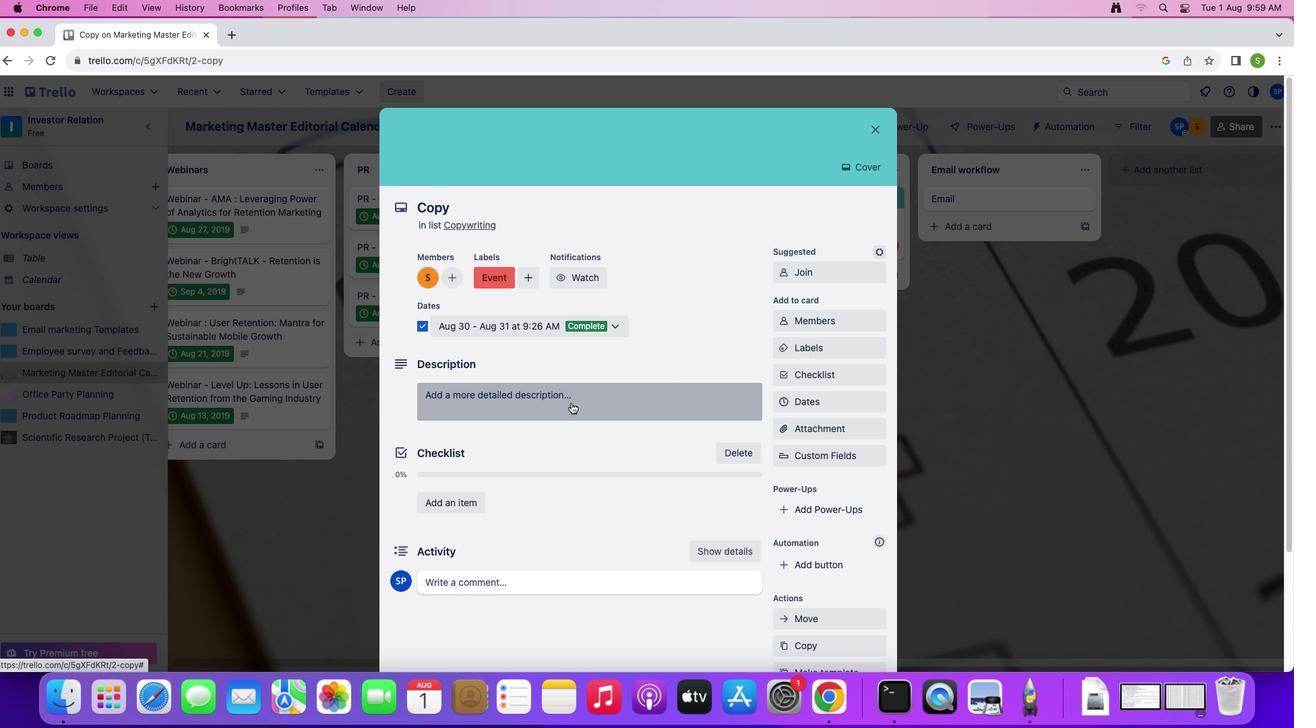 
Action: Mouse moved to (534, 474)
Screenshot: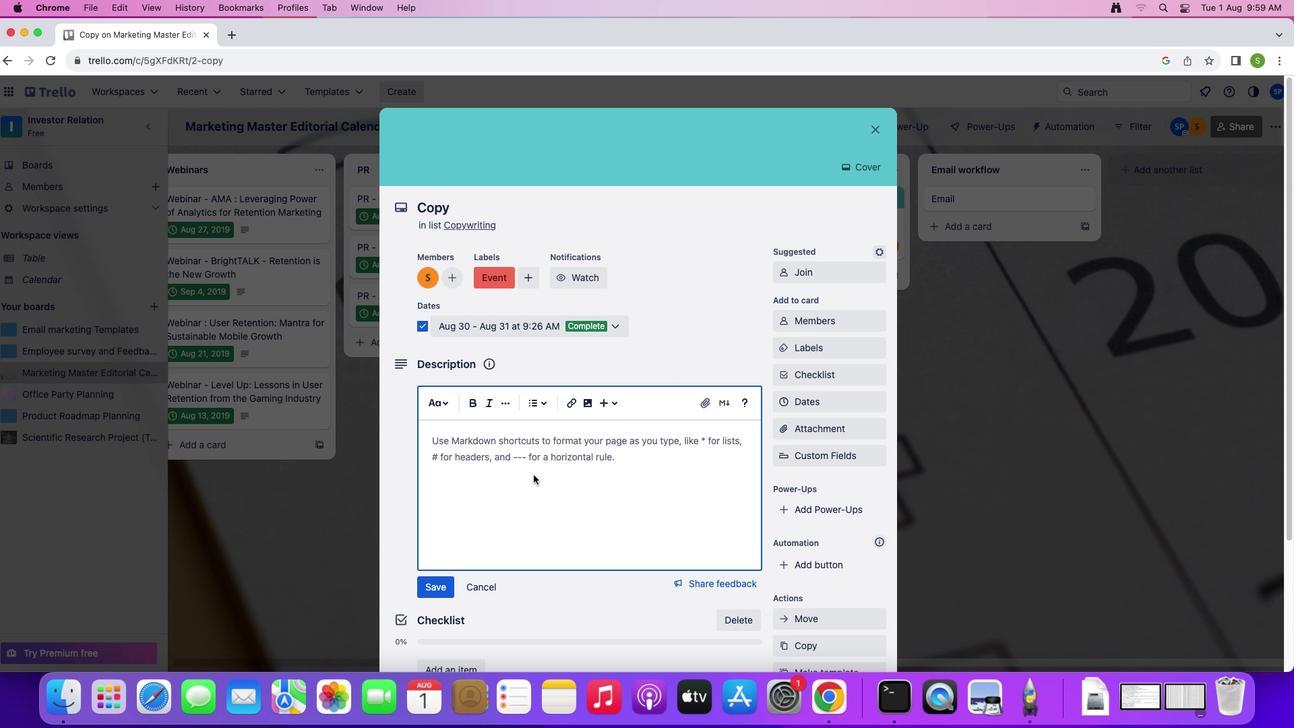 
Action: Key pressed Key.shift'C''o''p''y'Key.space'p''r''o''j''e''c''t'Key.space'g''e''t'Key.space'a''d''d''e''d'Key.space't''o'Key.space't''h''e'Key.space'b''a''c''k''l''o''g'','Key.space'a''n''d'Key.space'w''h''e''n''e''v''e''r'Key.space'a'Key.space'c''o''p''y''w''r''i''t''e''r'Key.space'i''s'Key.space'f''r''e''e'Key.space't''h''e''y'Key.space'a''s''s''i''g''n'Key.space't''h''e''m''s''e''v''e'
Screenshot: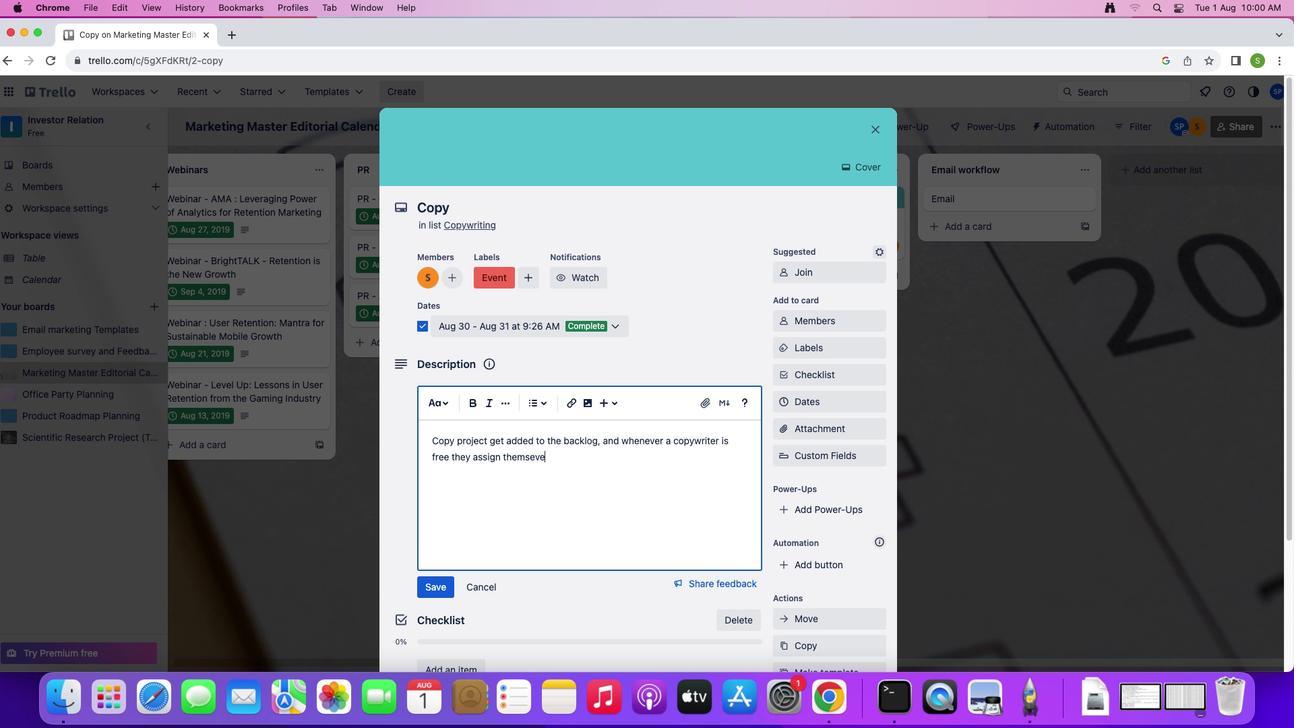 
Action: Mouse moved to (532, 459)
Screenshot: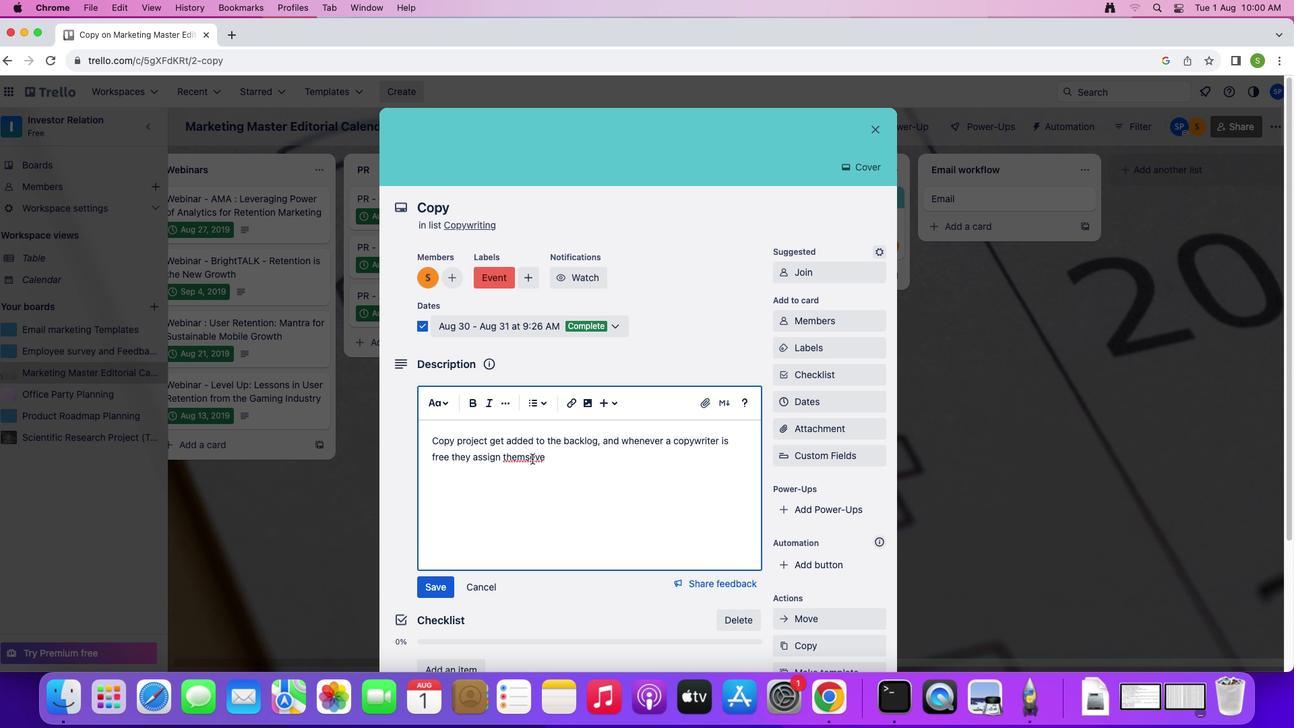 
Action: Mouse pressed left at (532, 459)
Screenshot: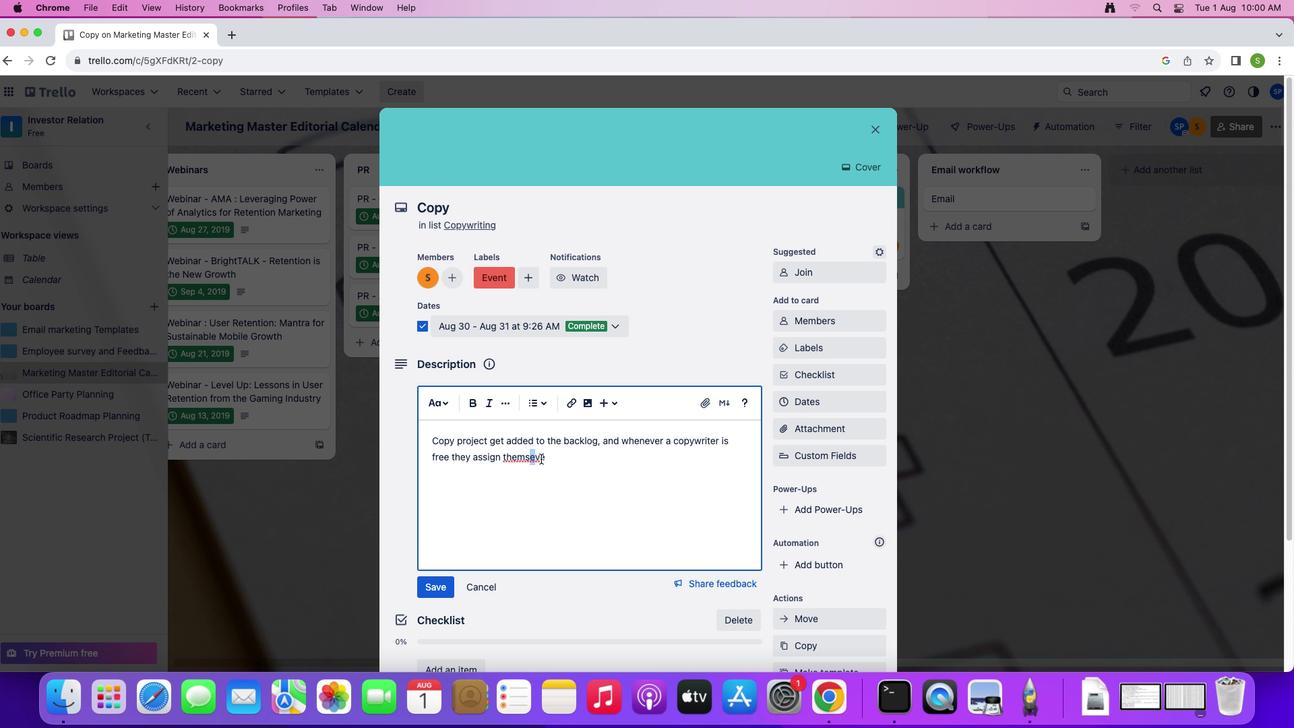 
Action: Mouse moved to (534, 460)
Screenshot: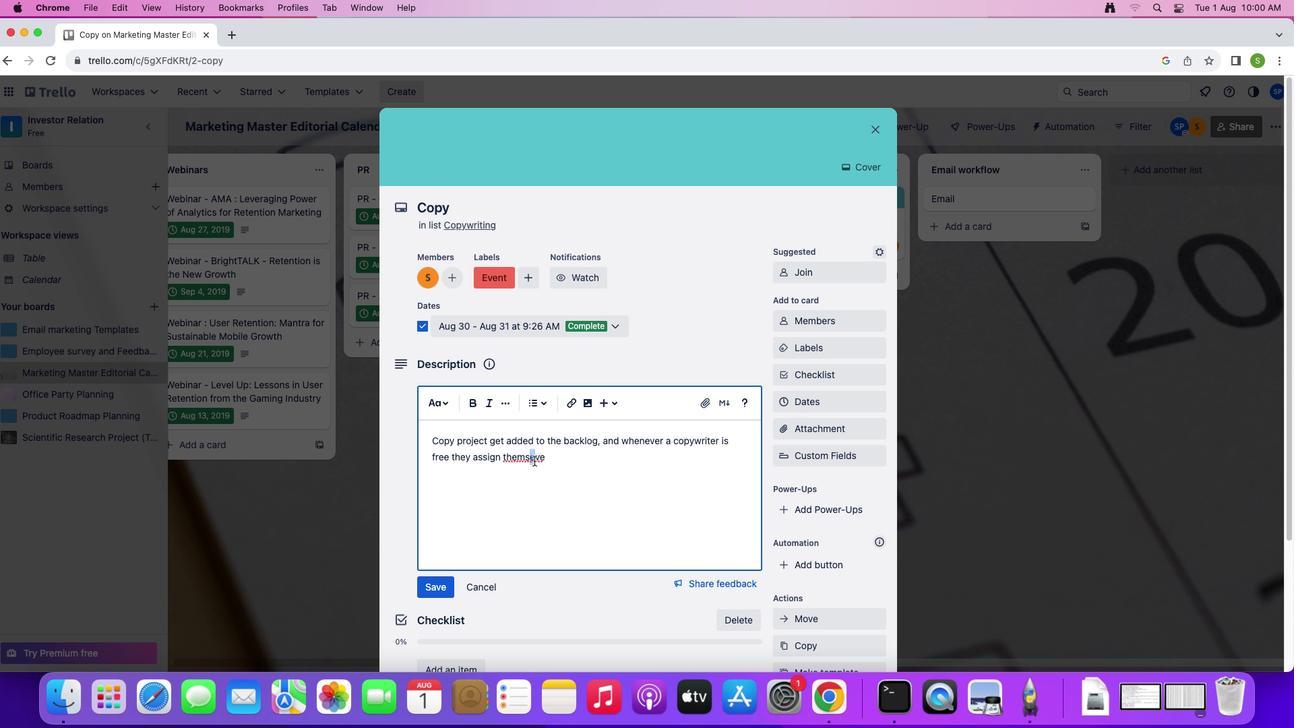 
Action: Mouse pressed left at (534, 460)
Screenshot: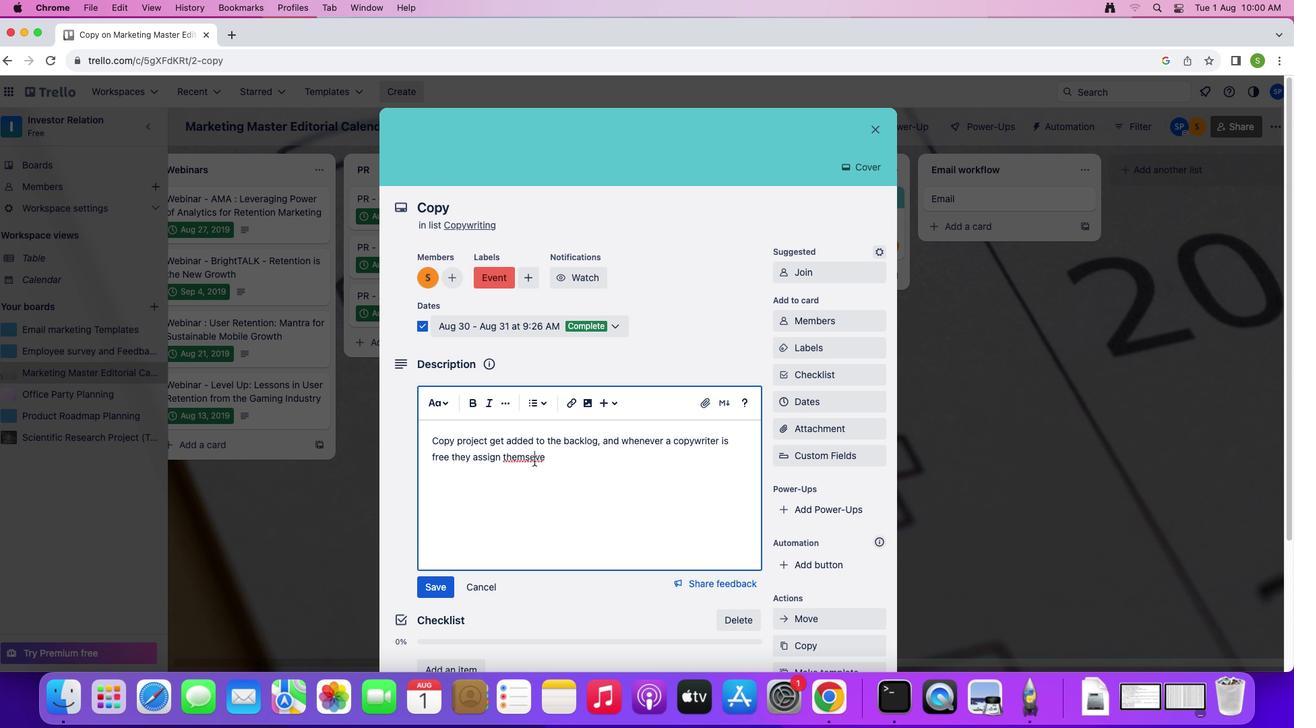 
Action: Mouse moved to (552, 459)
Screenshot: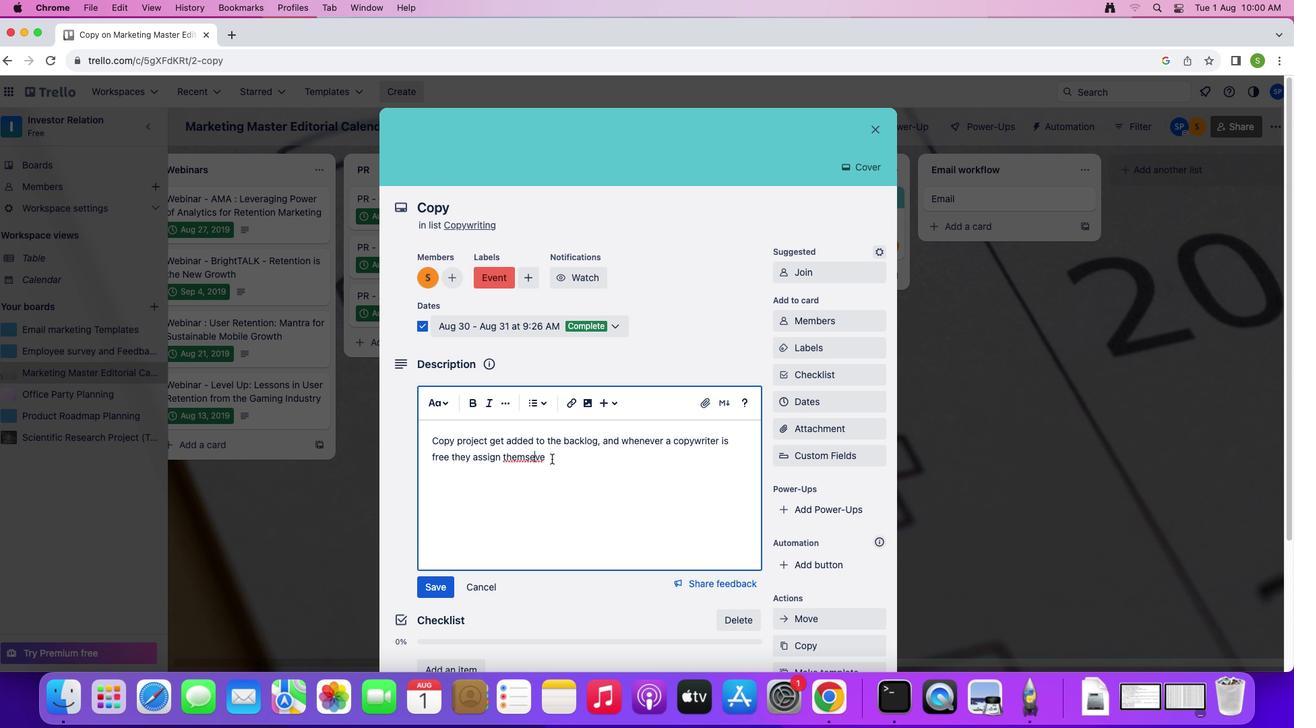 
Action: Key pressed 'l'
Screenshot: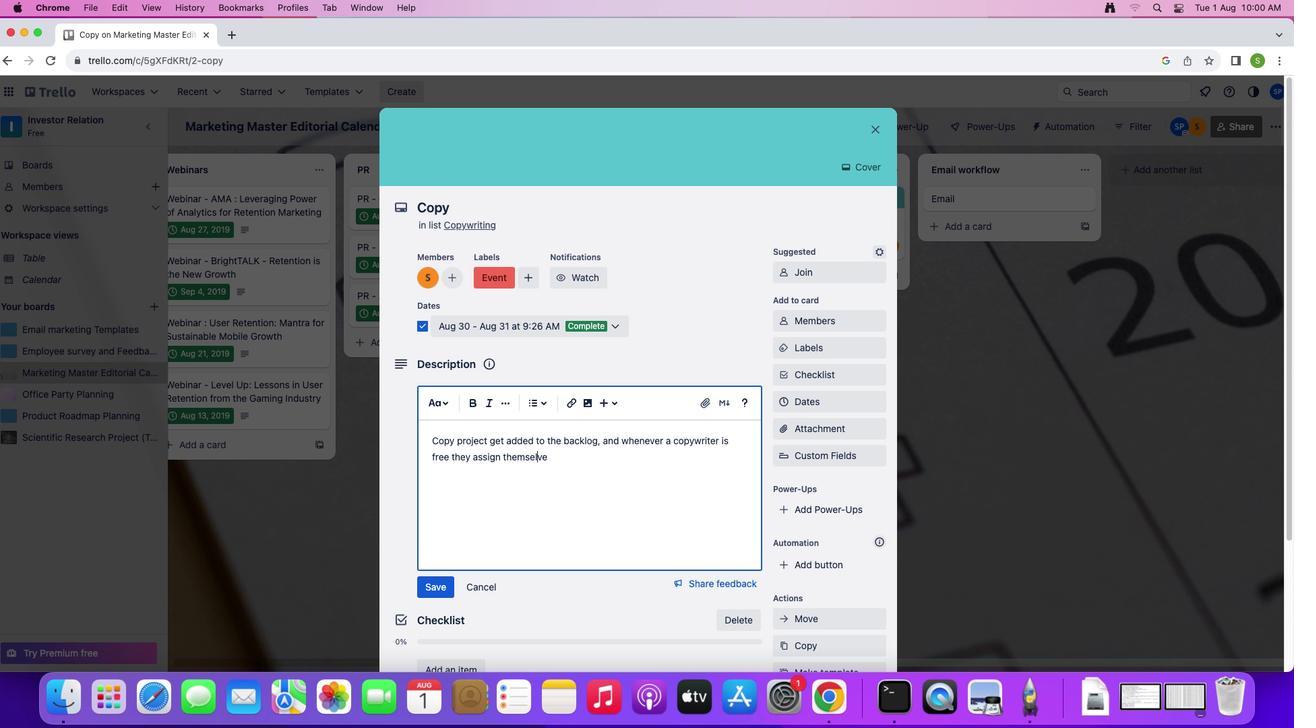 
Action: Mouse moved to (556, 460)
Screenshot: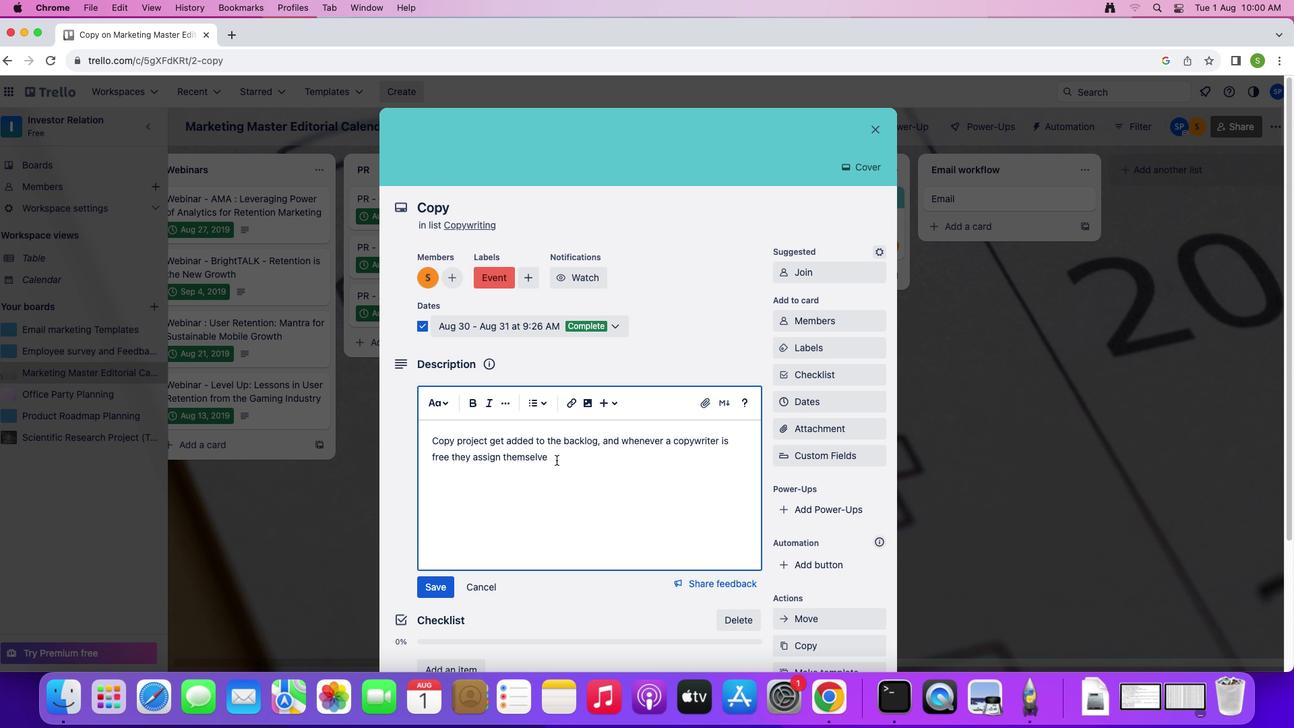 
Action: Mouse pressed left at (556, 460)
Screenshot: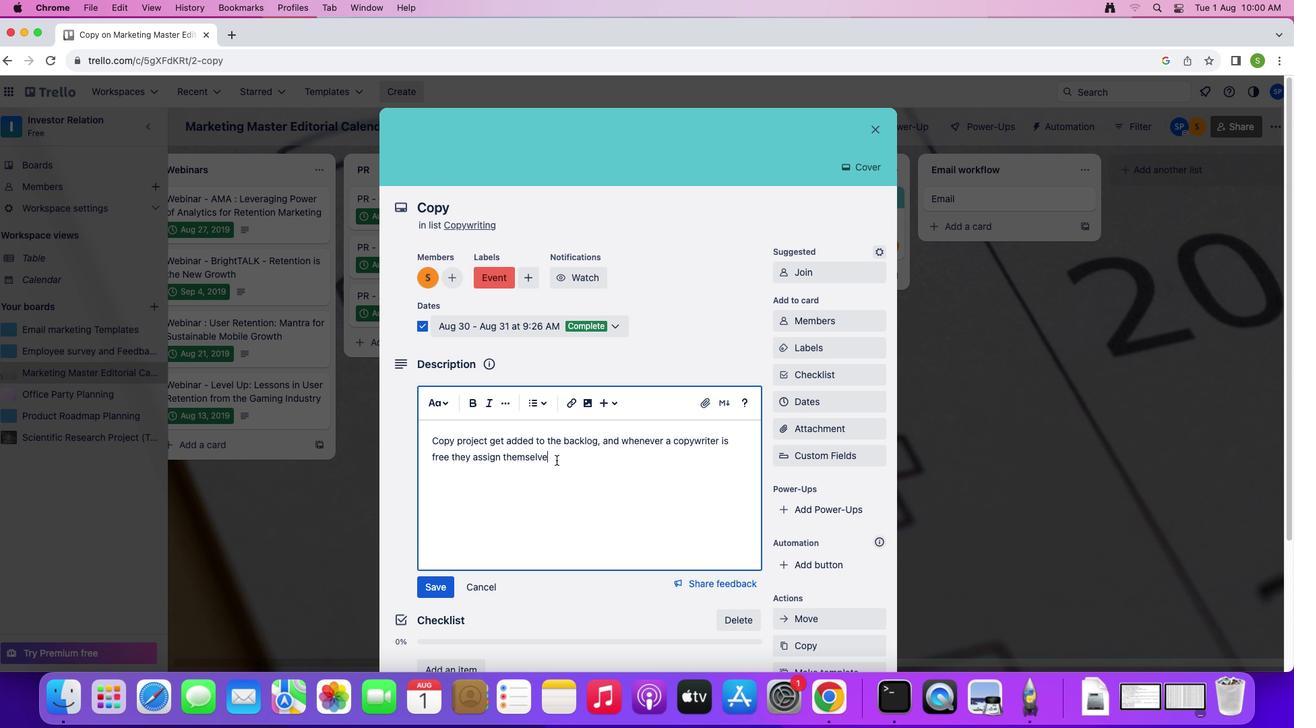 
Action: Key pressed 's'
Screenshot: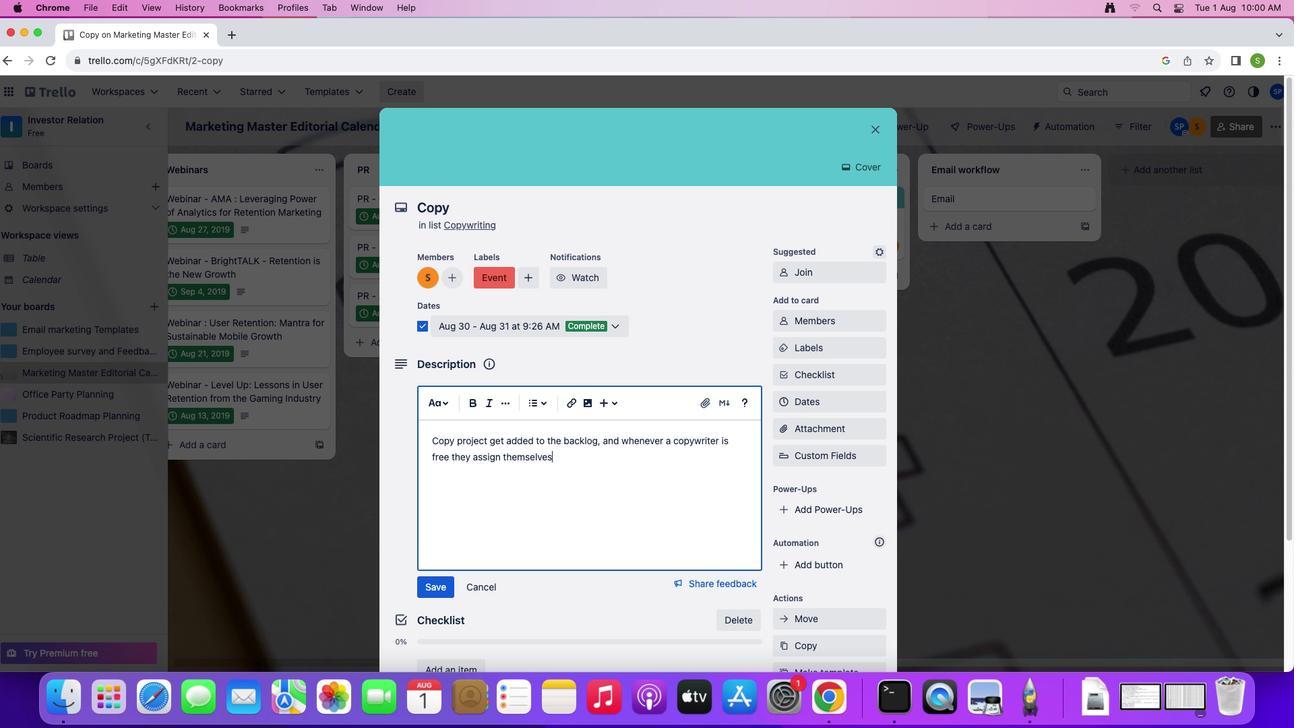 
Action: Mouse moved to (561, 459)
Screenshot: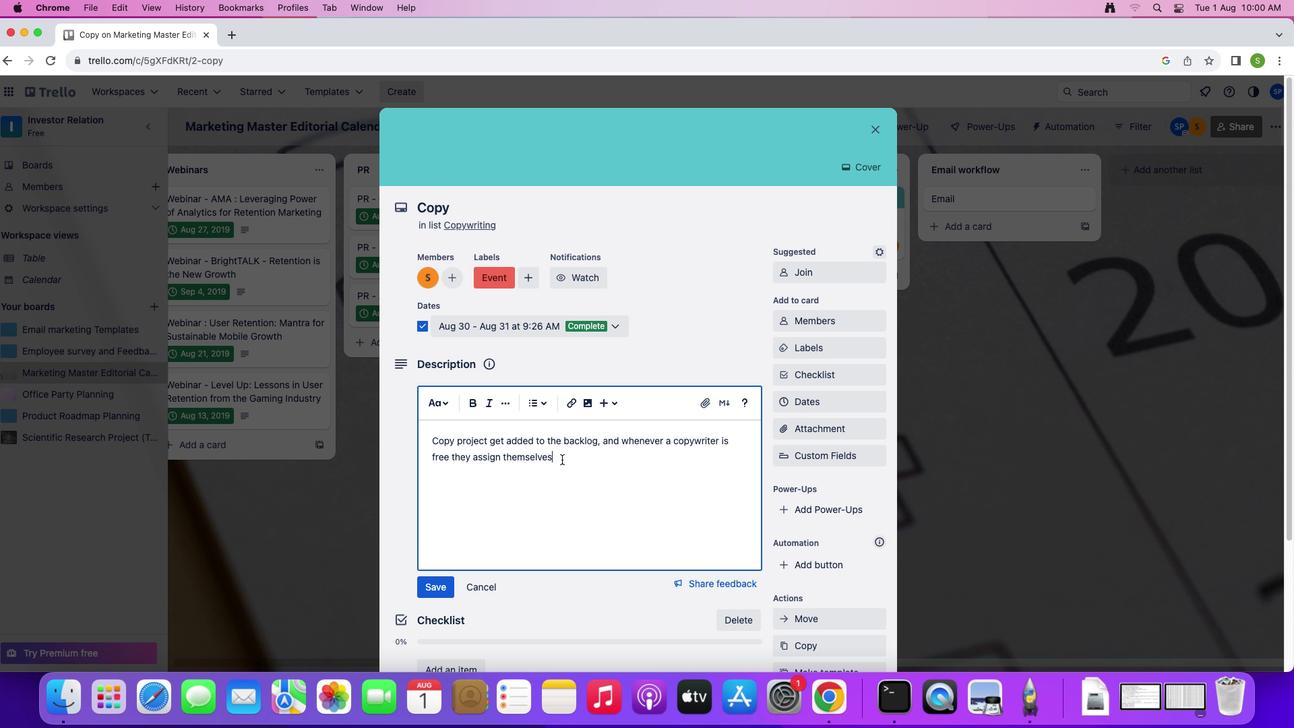 
Action: Key pressed Key.space
Screenshot: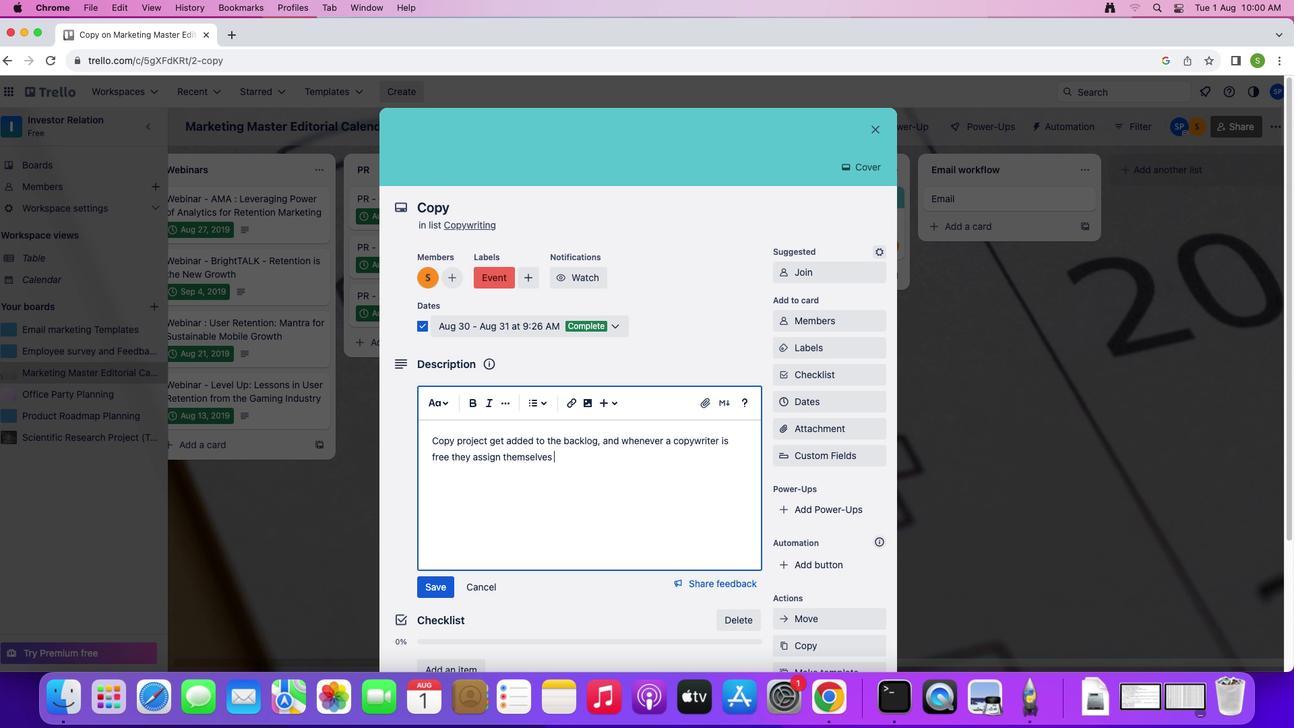 
Action: Mouse moved to (560, 459)
Screenshot: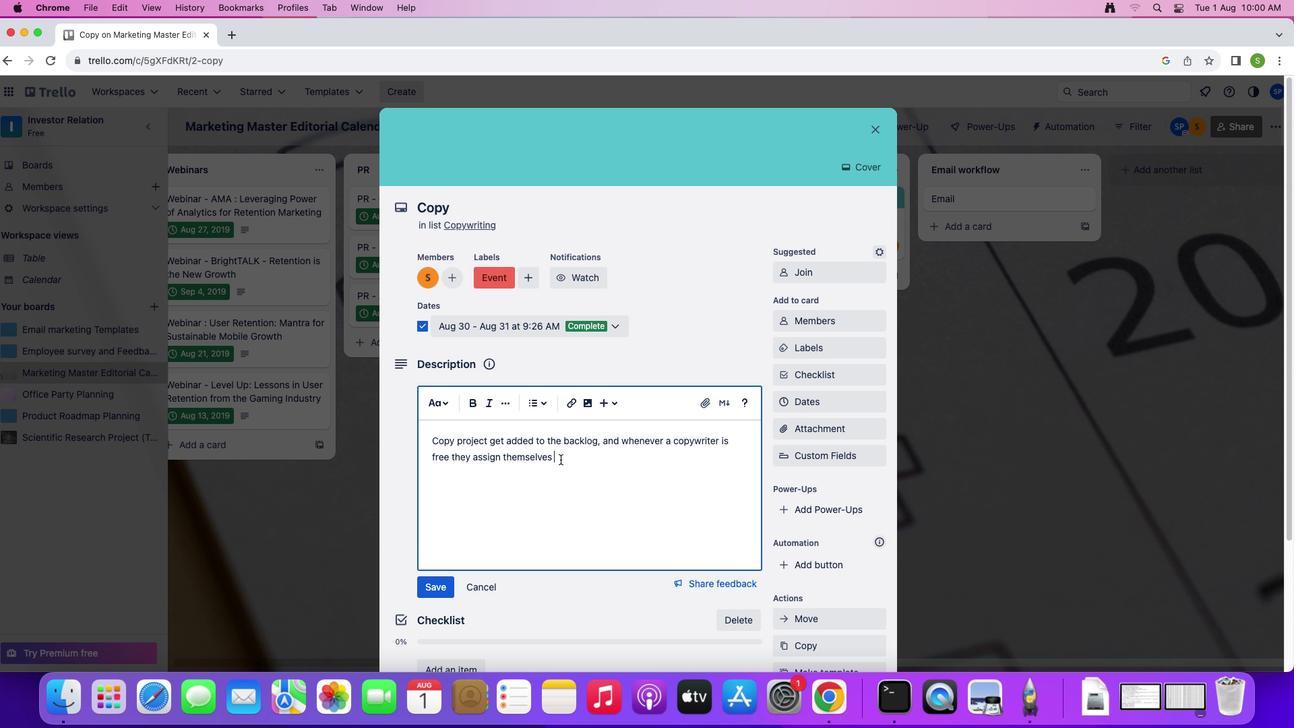 
Action: Key pressed 't''o''o'Key.space't''h''e'Key.space'c''a''r''d'Key.space'a''n''d'Key.space'a''d''d'Key.space'a'Key.space'l''i''n''k'Key.space't'Key.space't''h''i''e''r'Key.space'g''o''o''g''l''e'Key.spaceKey.shift'D''o''c'Key.space'w''i''t''h'Key.space't''h''e'Key.space'n''e''w'Key.space'c''o''p''y''.'
Screenshot: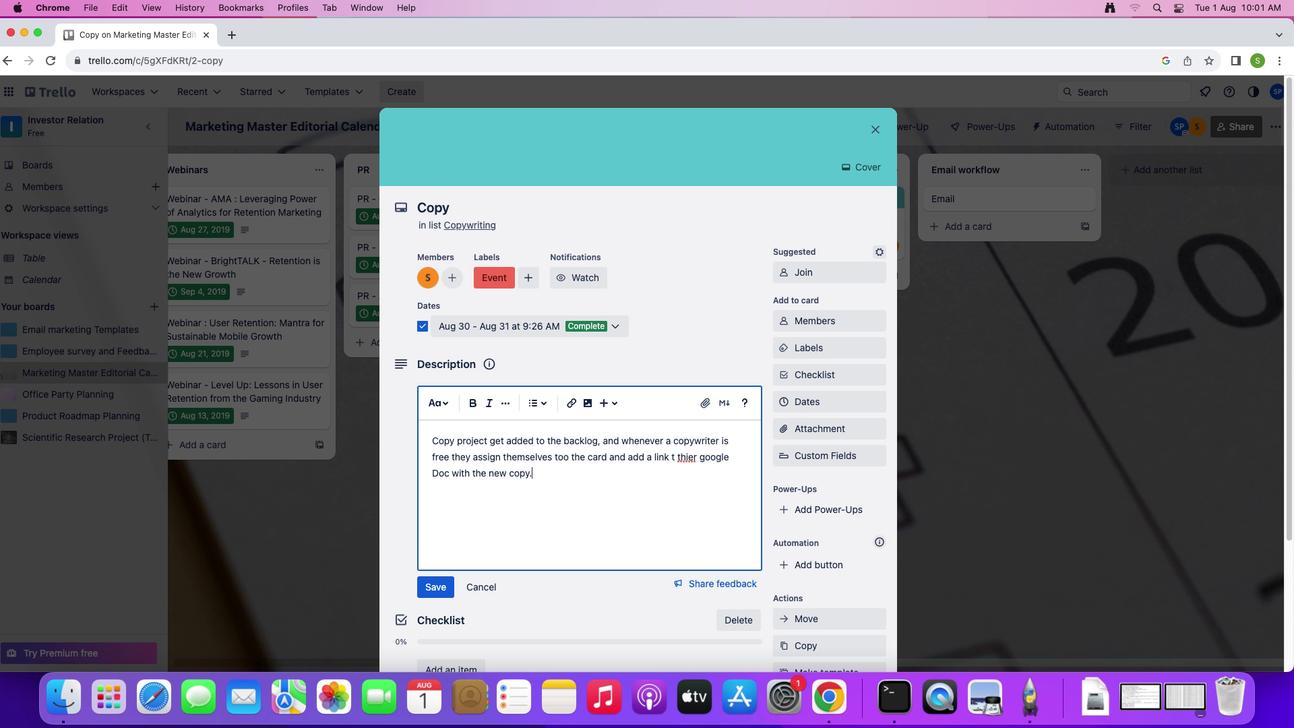 
Action: Mouse moved to (695, 457)
Screenshot: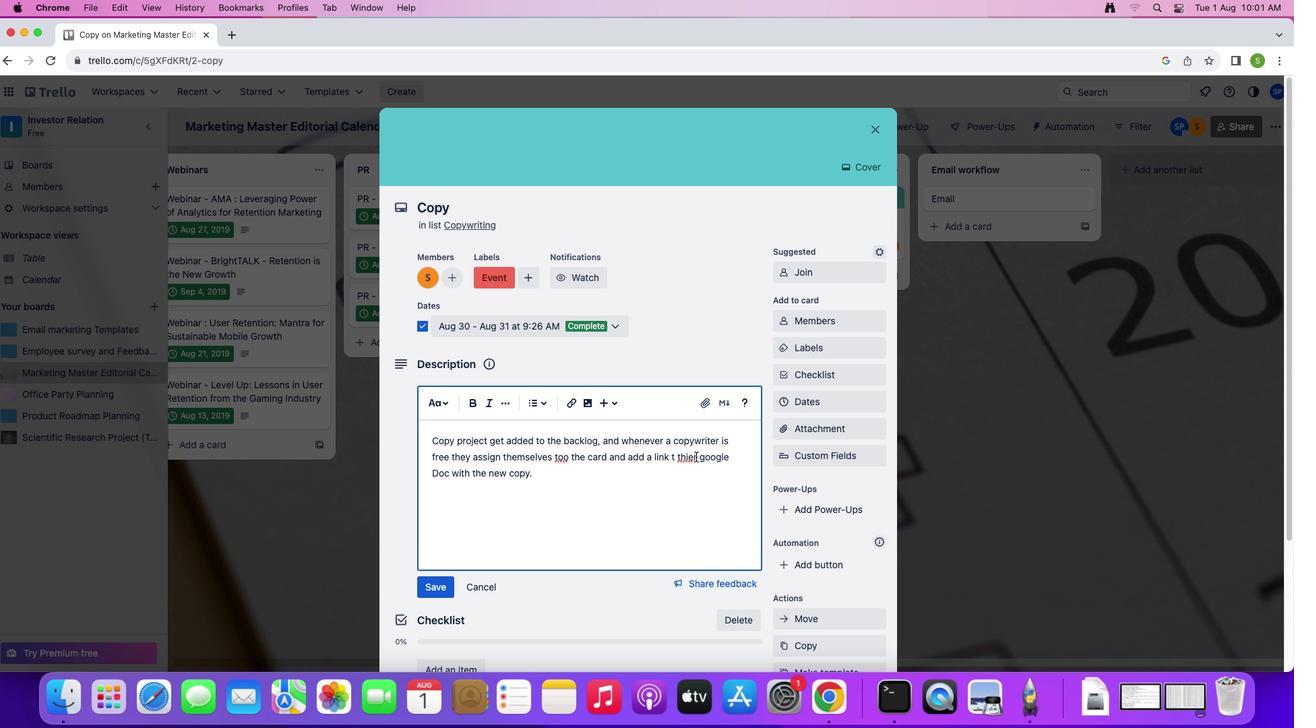 
Action: Mouse pressed left at (695, 457)
Screenshot: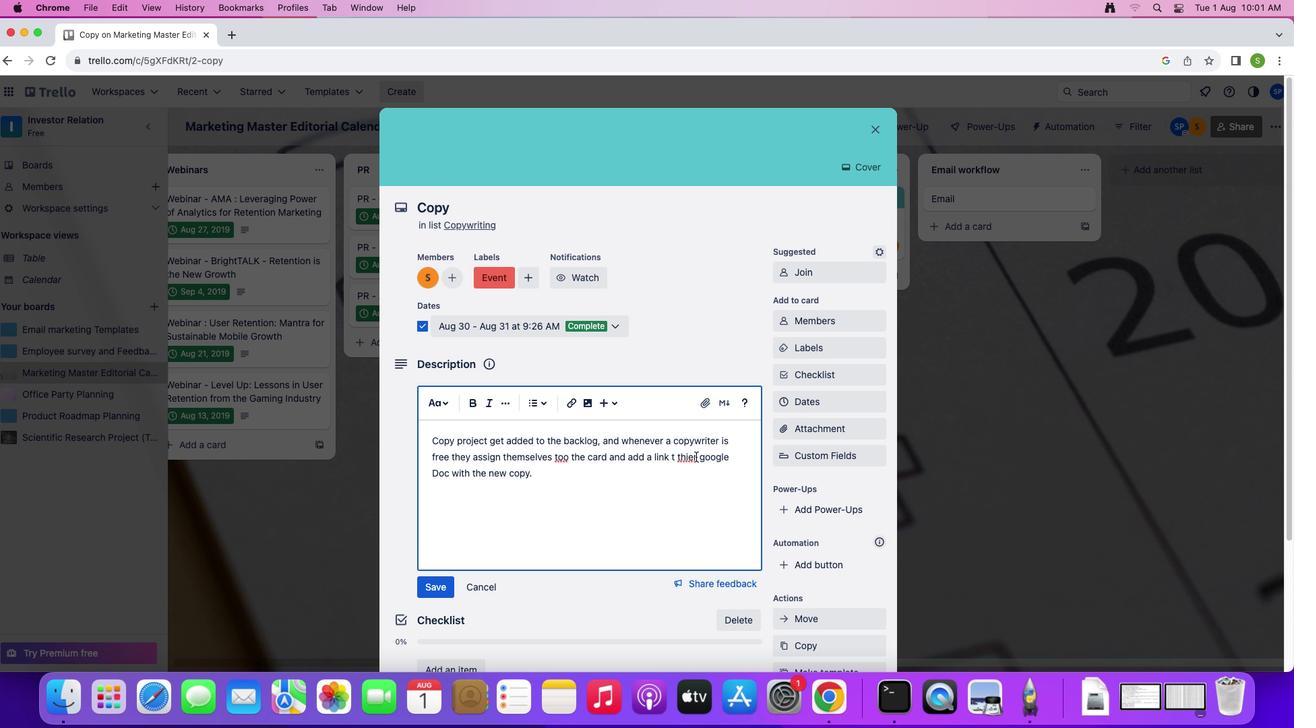 
Action: Mouse moved to (694, 459)
Screenshot: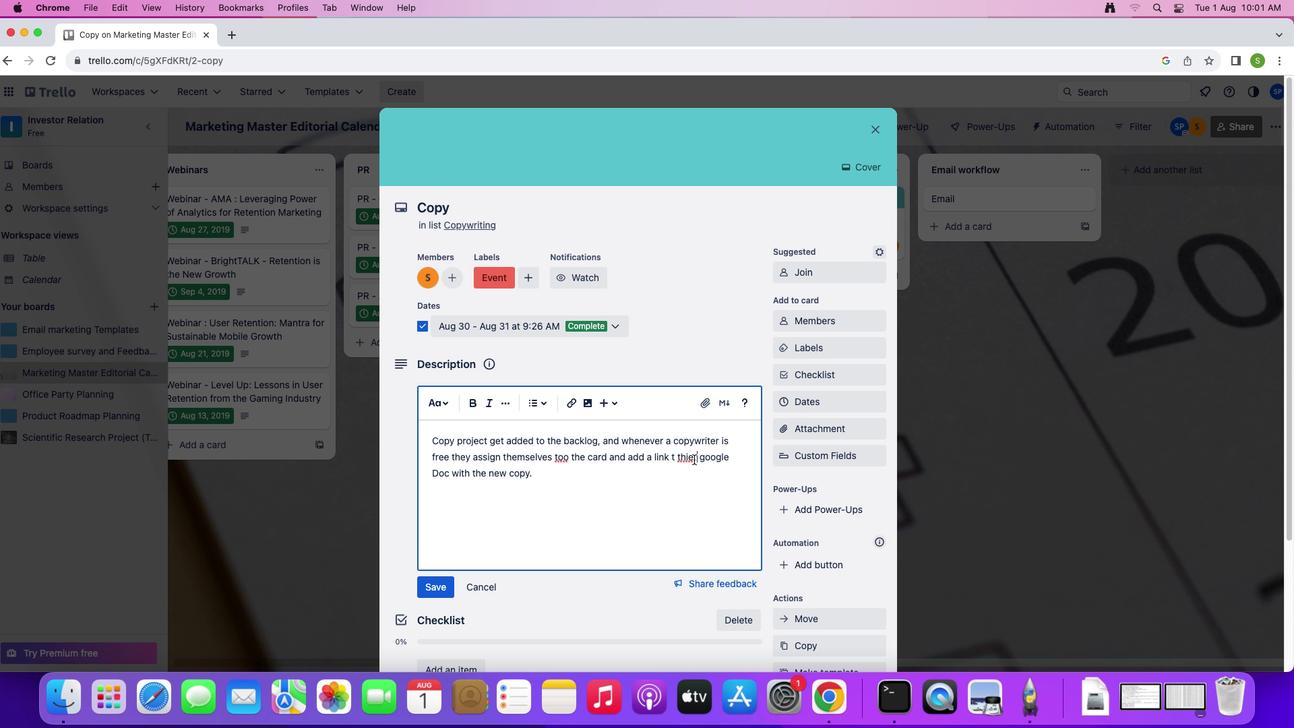 
Action: Mouse pressed left at (694, 459)
Screenshot: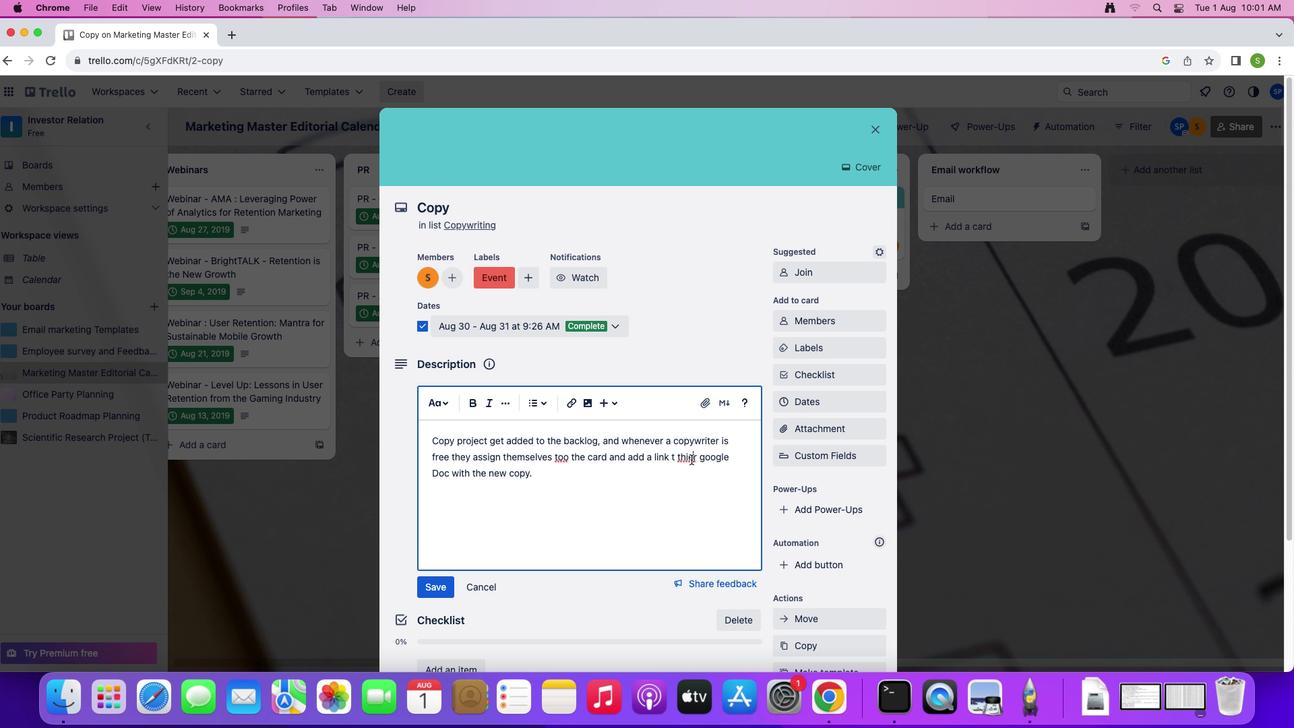 
Action: Mouse moved to (753, 467)
Screenshot: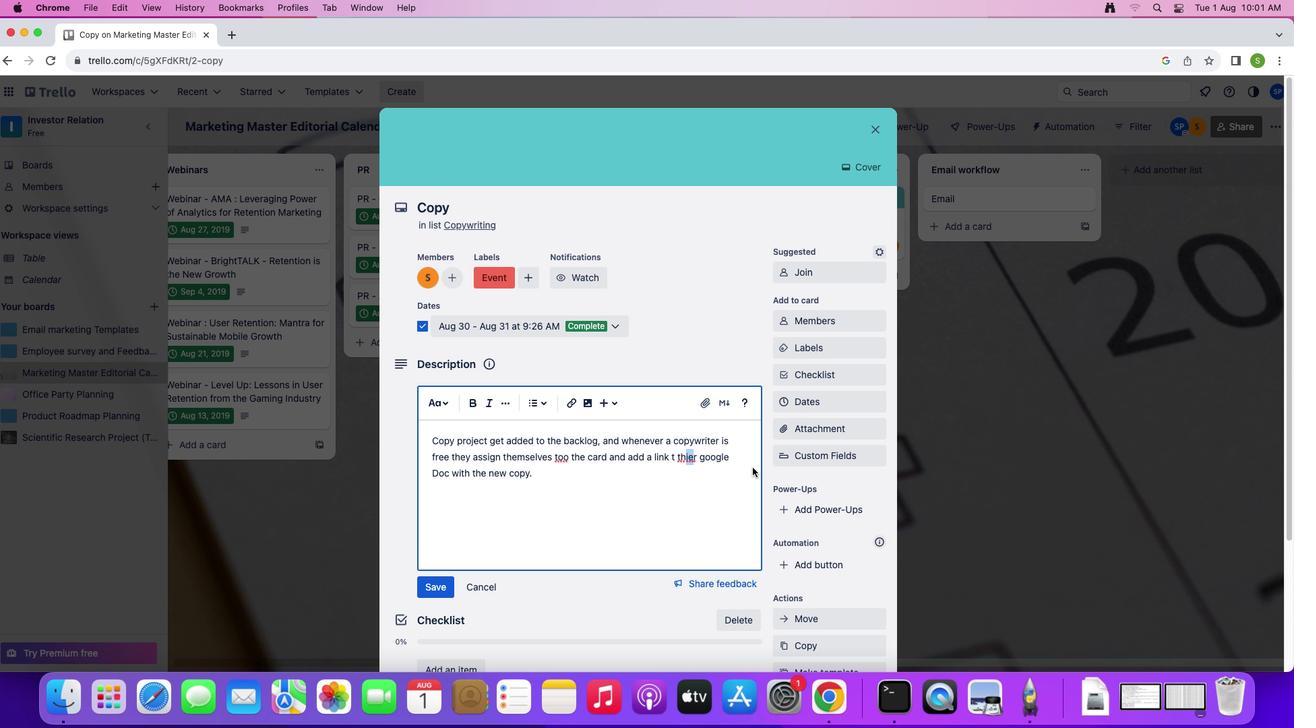 
Action: Key pressed 'e''i'
Screenshot: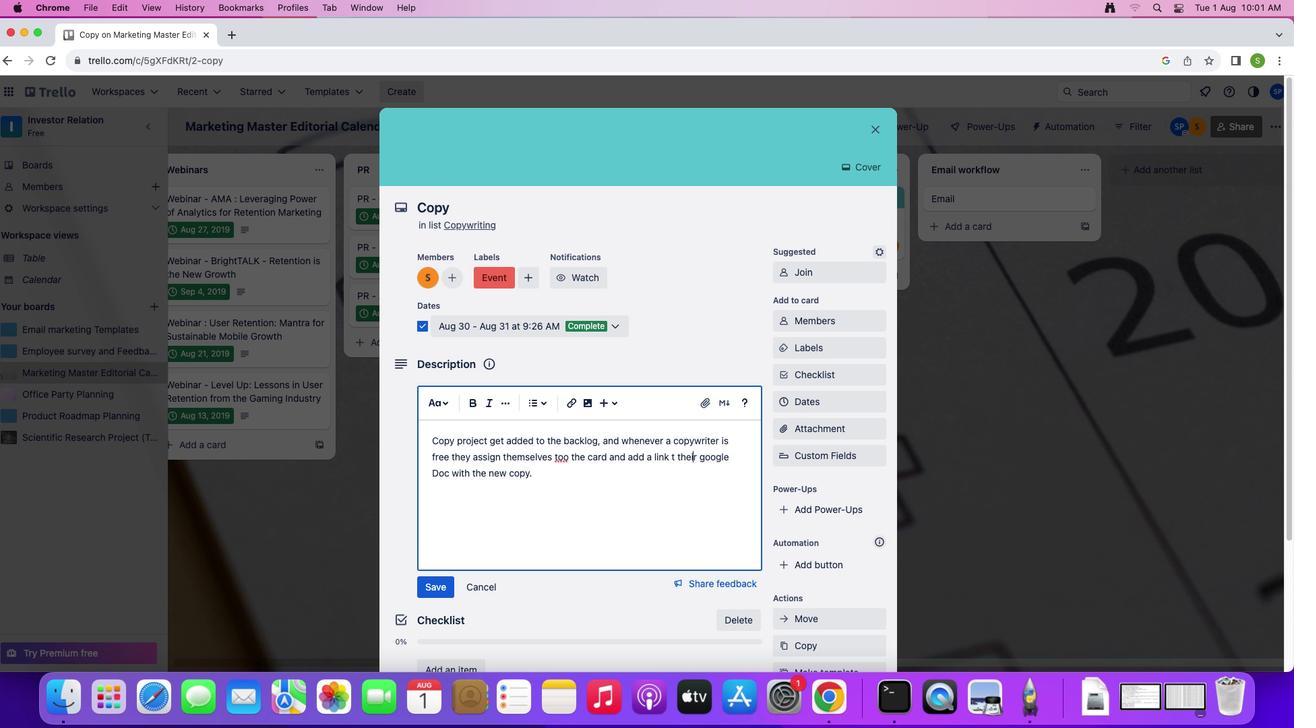 
Action: Mouse moved to (440, 592)
Screenshot: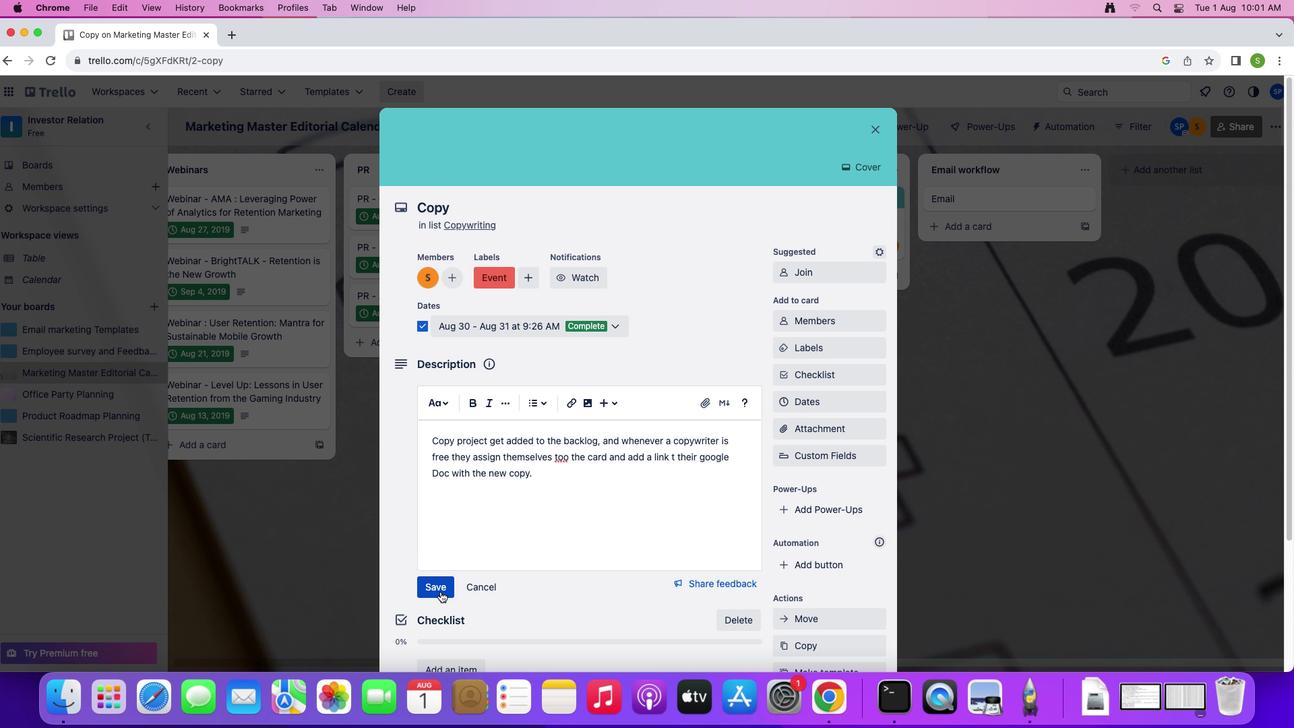 
Action: Mouse pressed left at (440, 592)
Screenshot: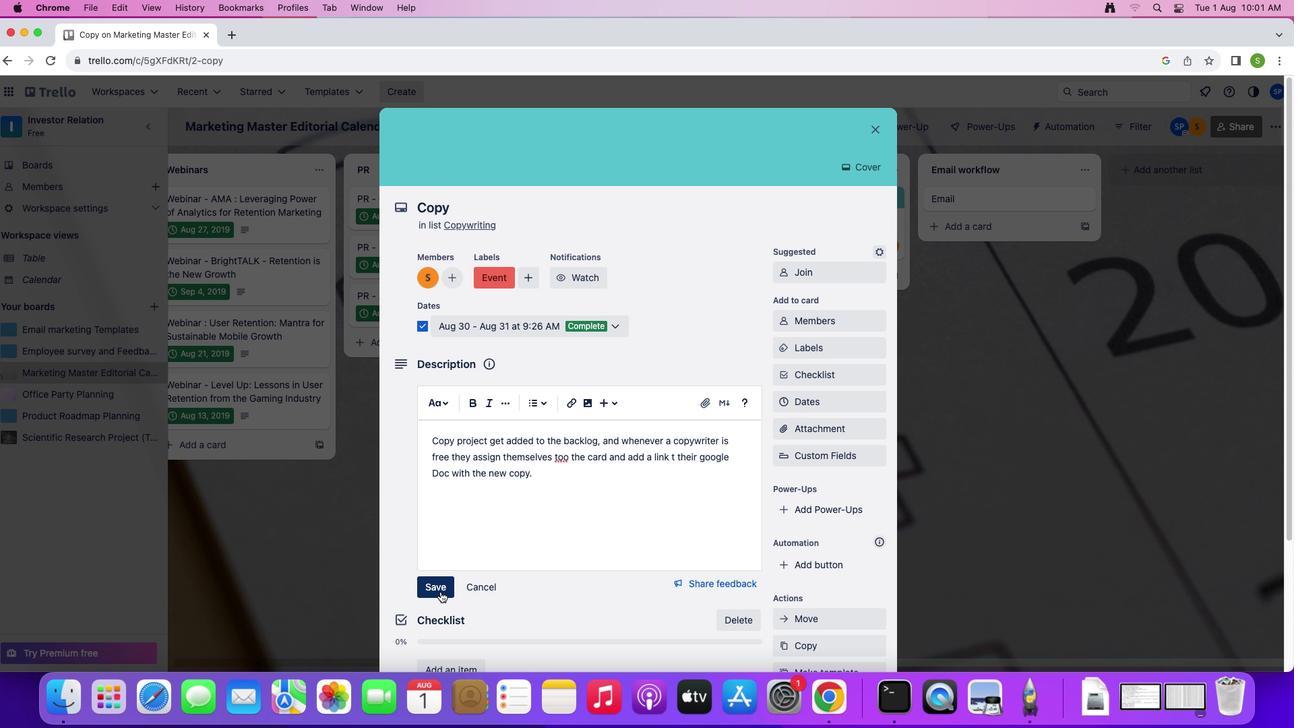 
Action: Mouse moved to (465, 496)
Screenshot: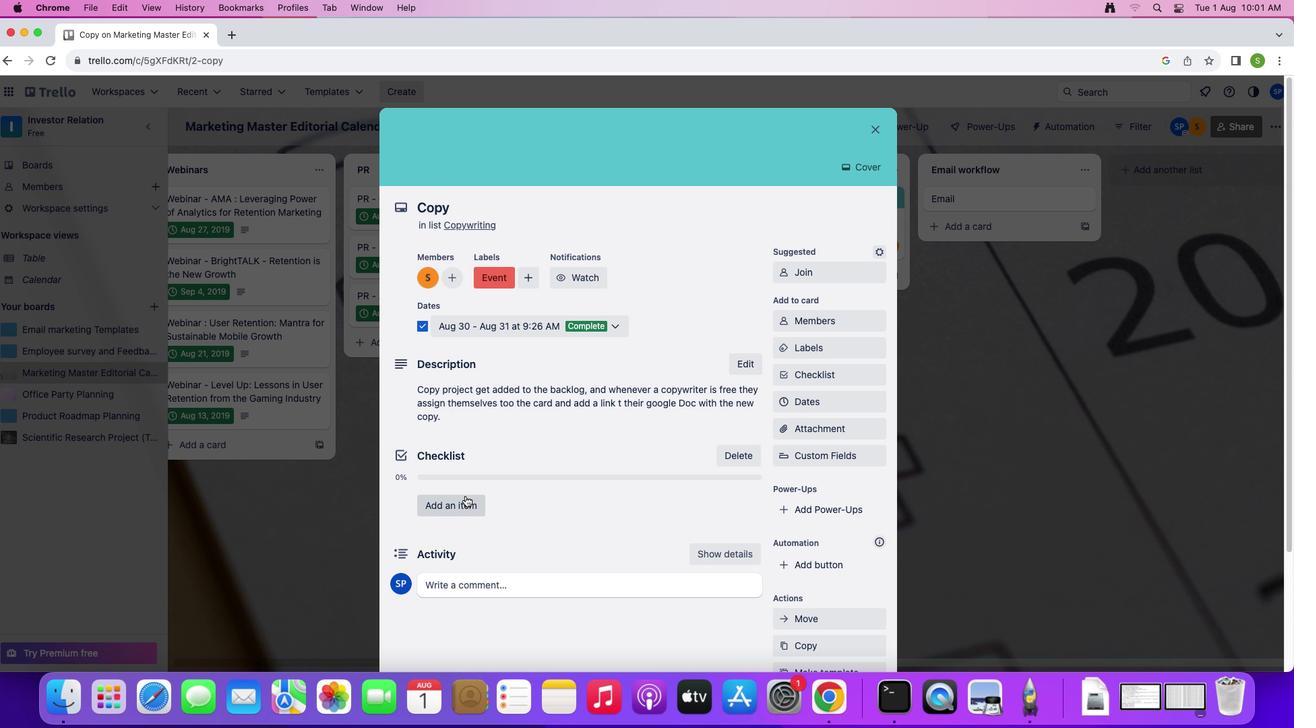 
Action: Mouse pressed left at (465, 496)
Screenshot: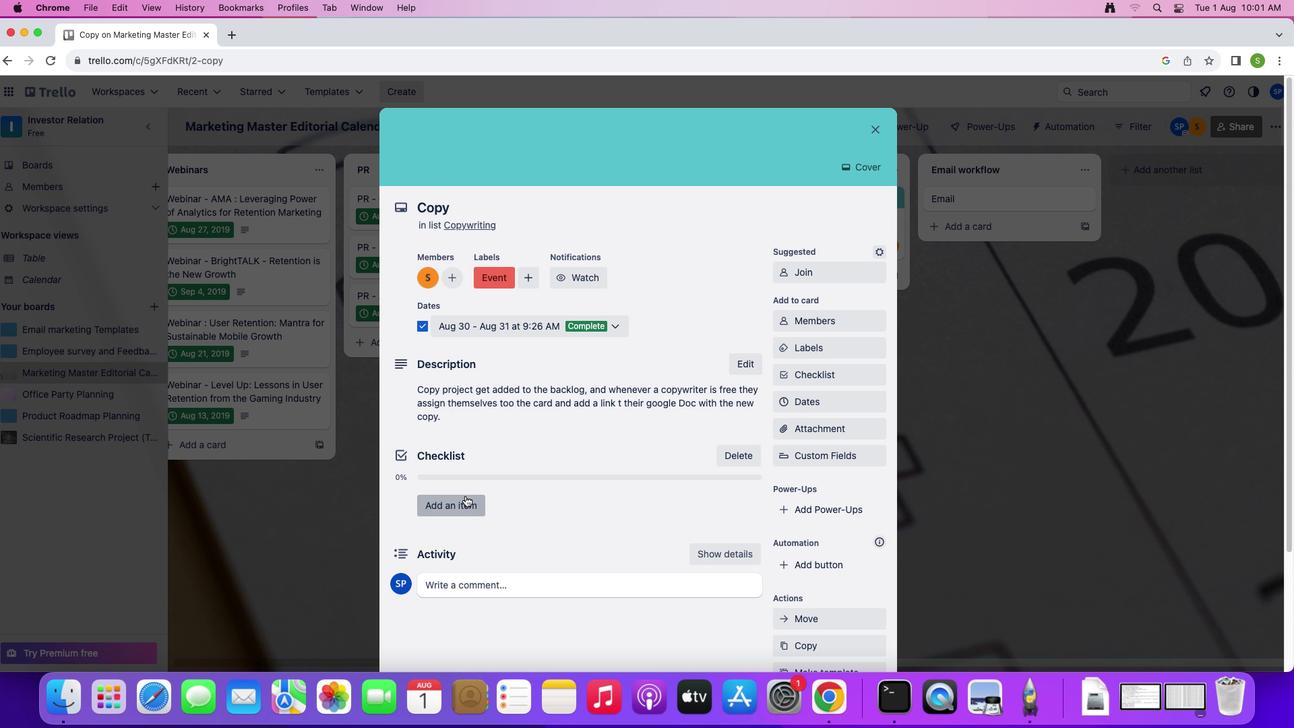 
Action: Mouse moved to (465, 501)
